 Task: Search one way flight ticket for 1 adult, 1 child, 1 infant in seat in premium economy from Boston: Gen. Edward Lawrence Logan International Airport to Riverton: Central Wyoming Regional Airport (was Riverton Regional) on 5-4-2023. Number of bags: 2 carry on bags and 4 checked bags. Outbound departure time preference is 20:00.
Action: Mouse moved to (360, 141)
Screenshot: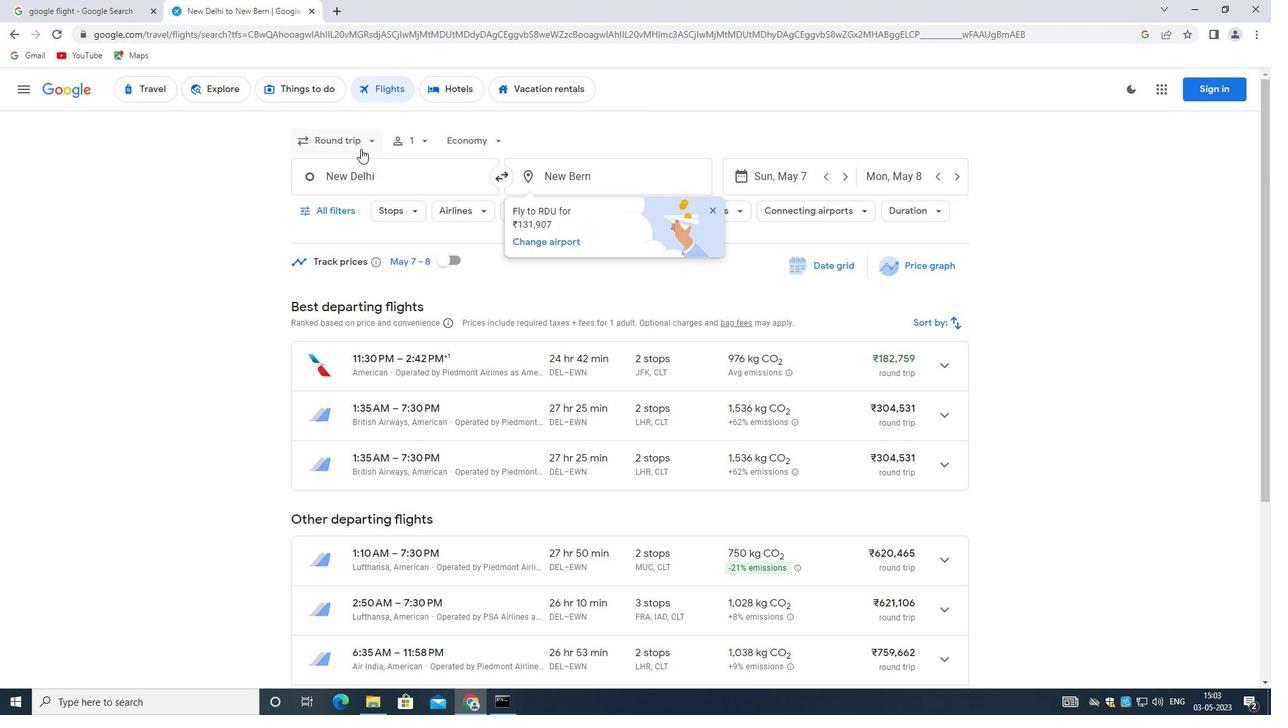 
Action: Mouse pressed left at (360, 141)
Screenshot: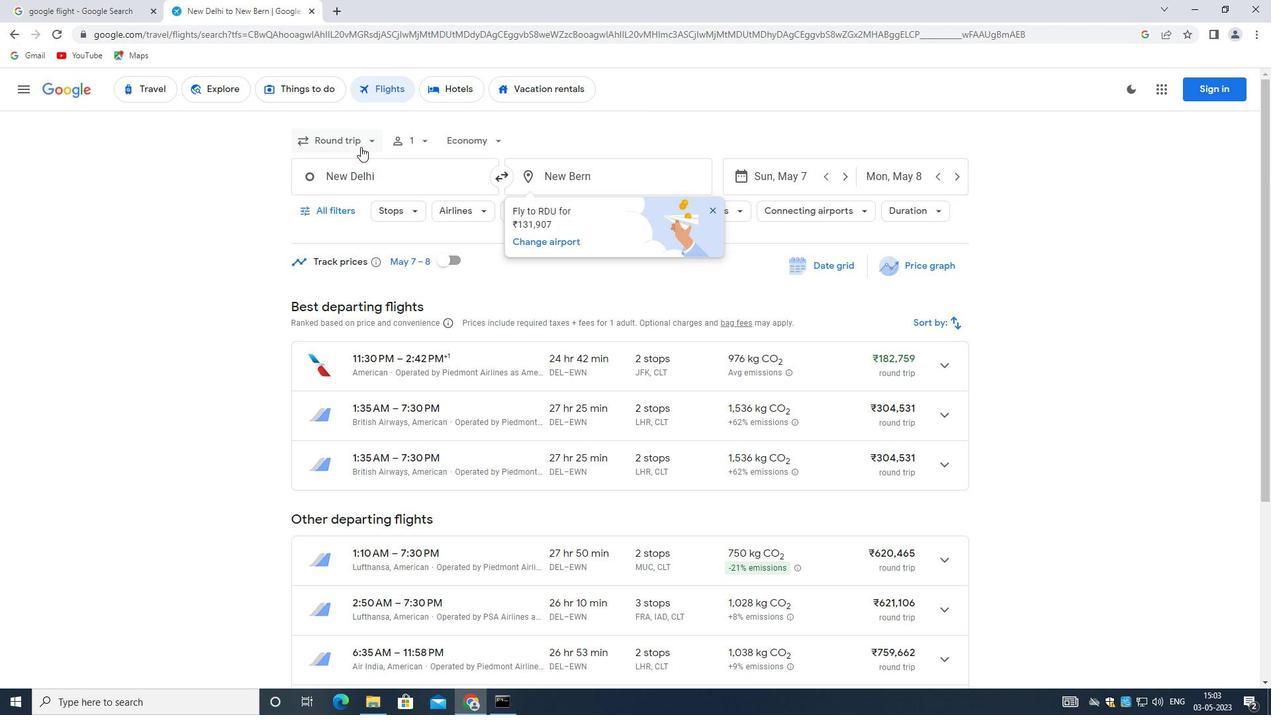 
Action: Mouse moved to (345, 199)
Screenshot: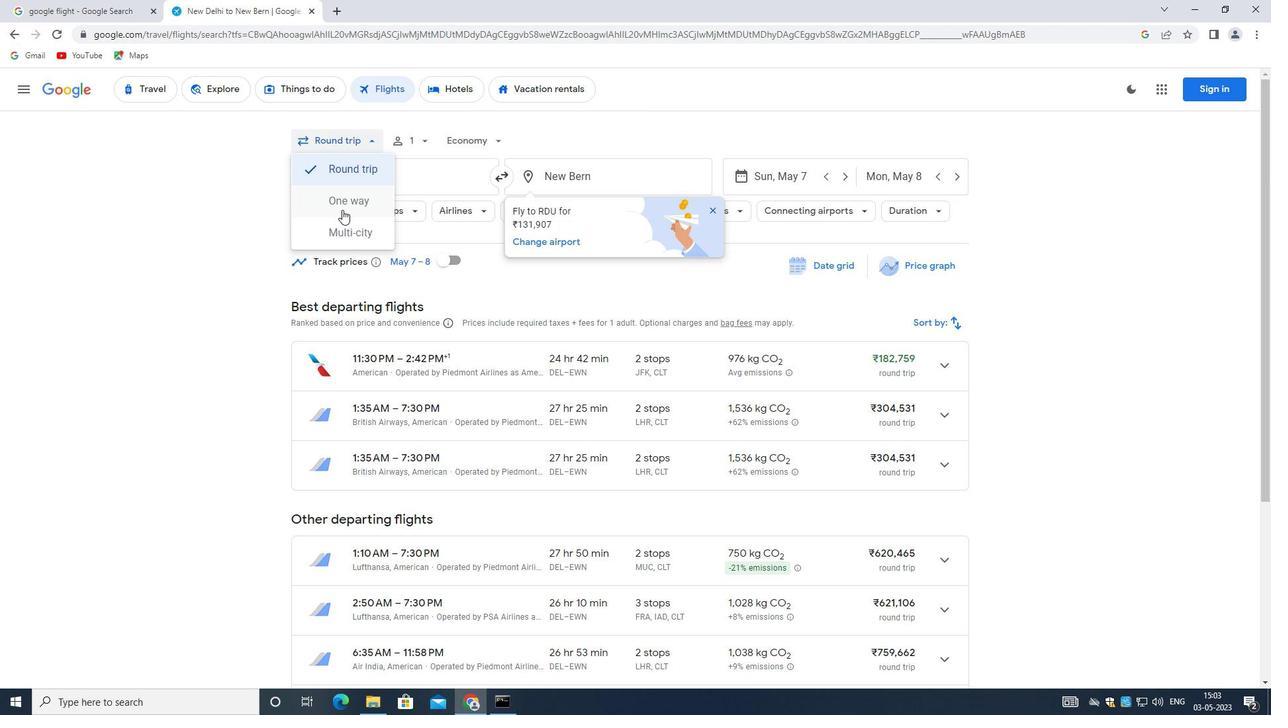 
Action: Mouse pressed left at (345, 199)
Screenshot: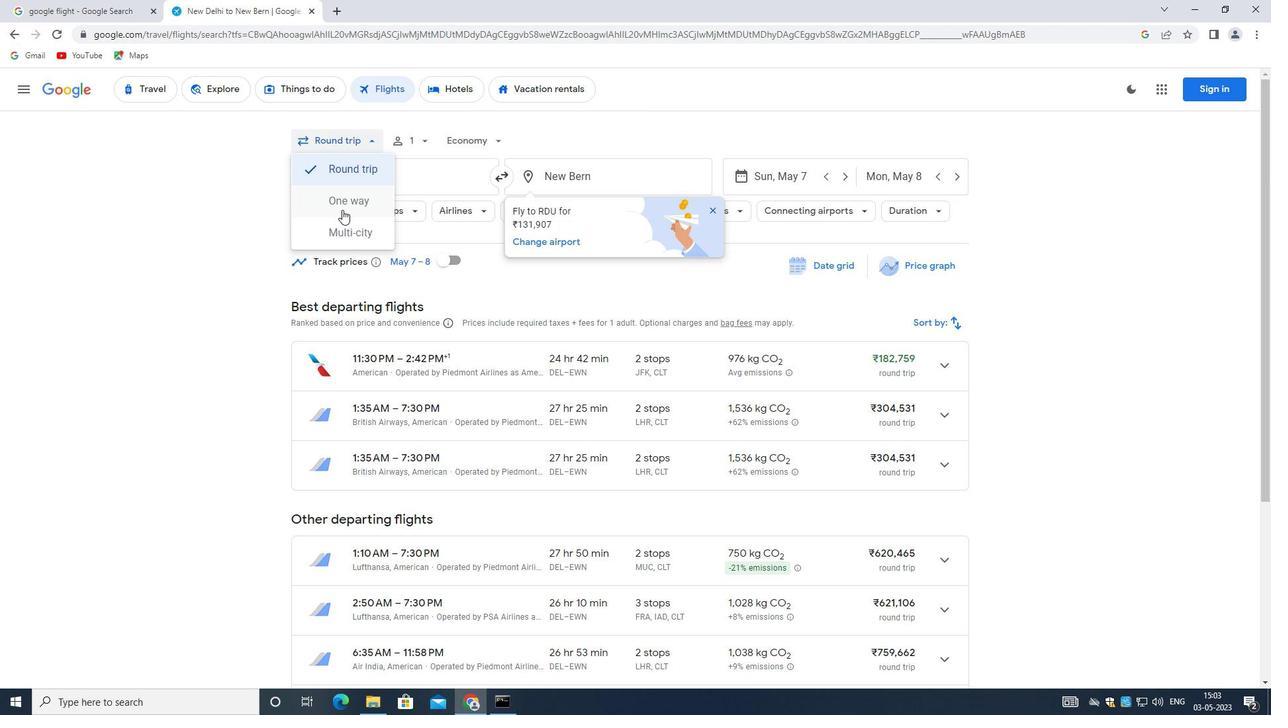 
Action: Mouse moved to (419, 143)
Screenshot: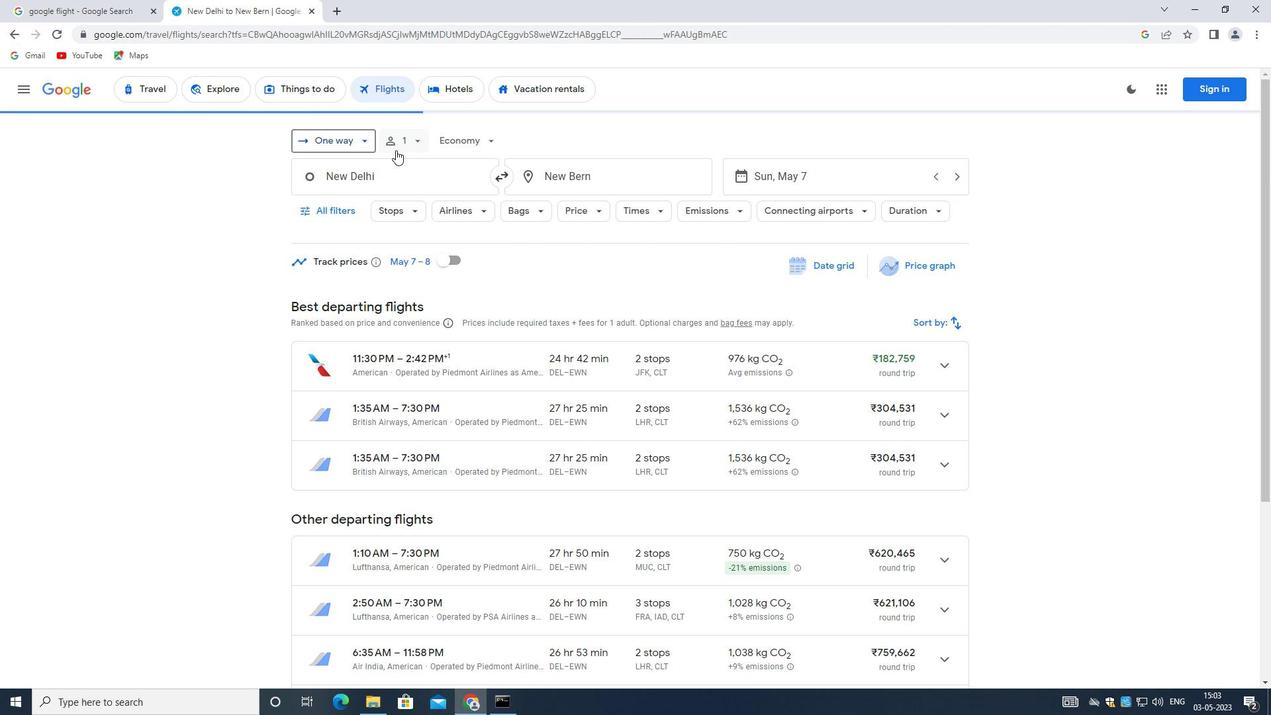 
Action: Mouse pressed left at (419, 143)
Screenshot: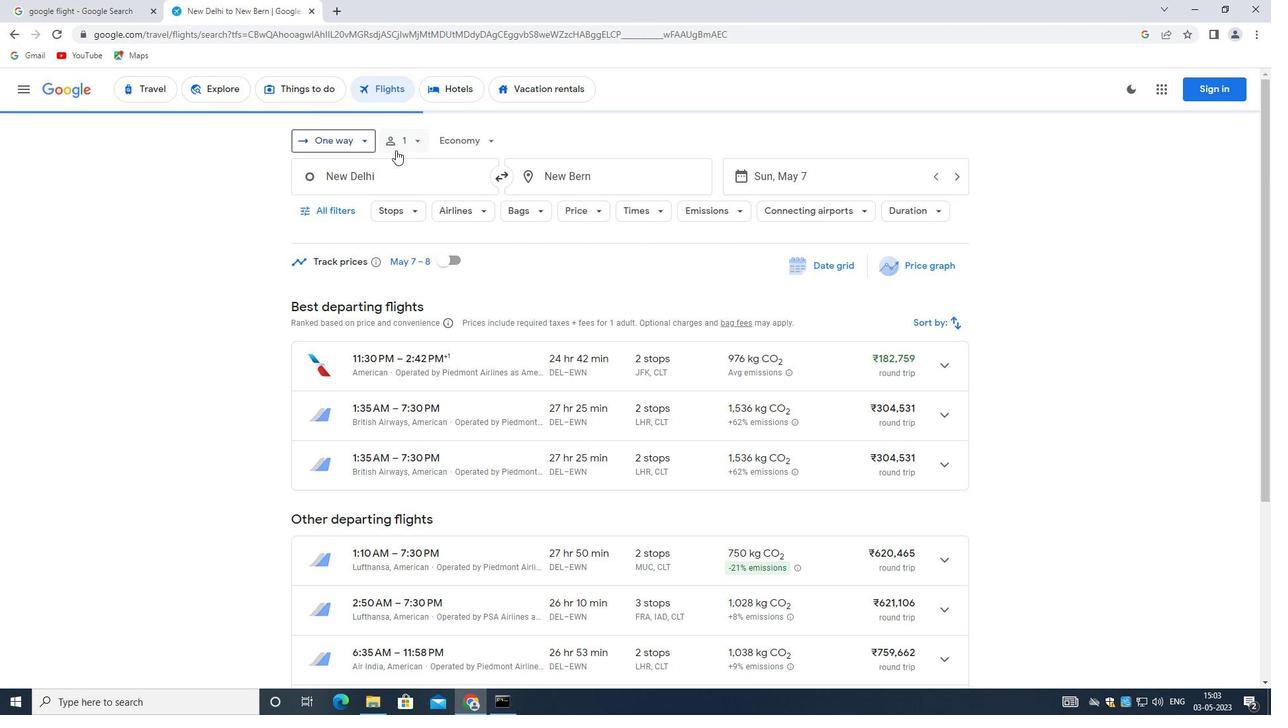 
Action: Mouse moved to (515, 206)
Screenshot: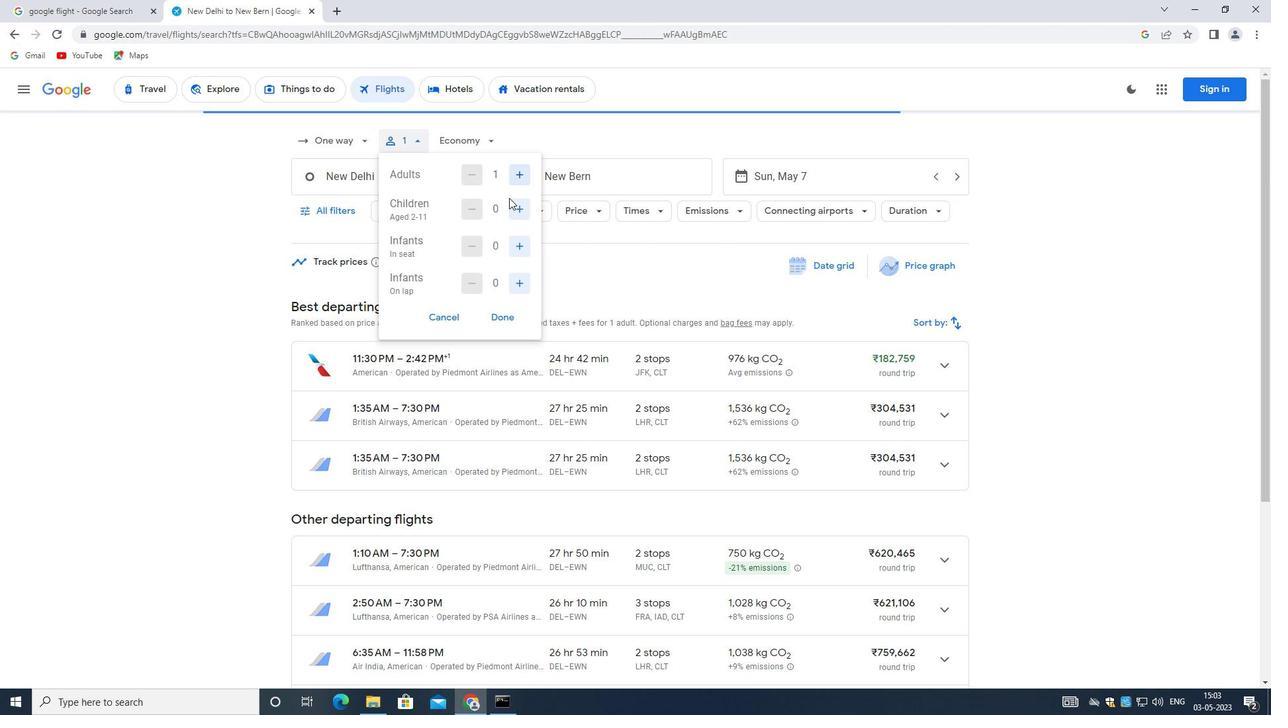 
Action: Mouse pressed left at (515, 206)
Screenshot: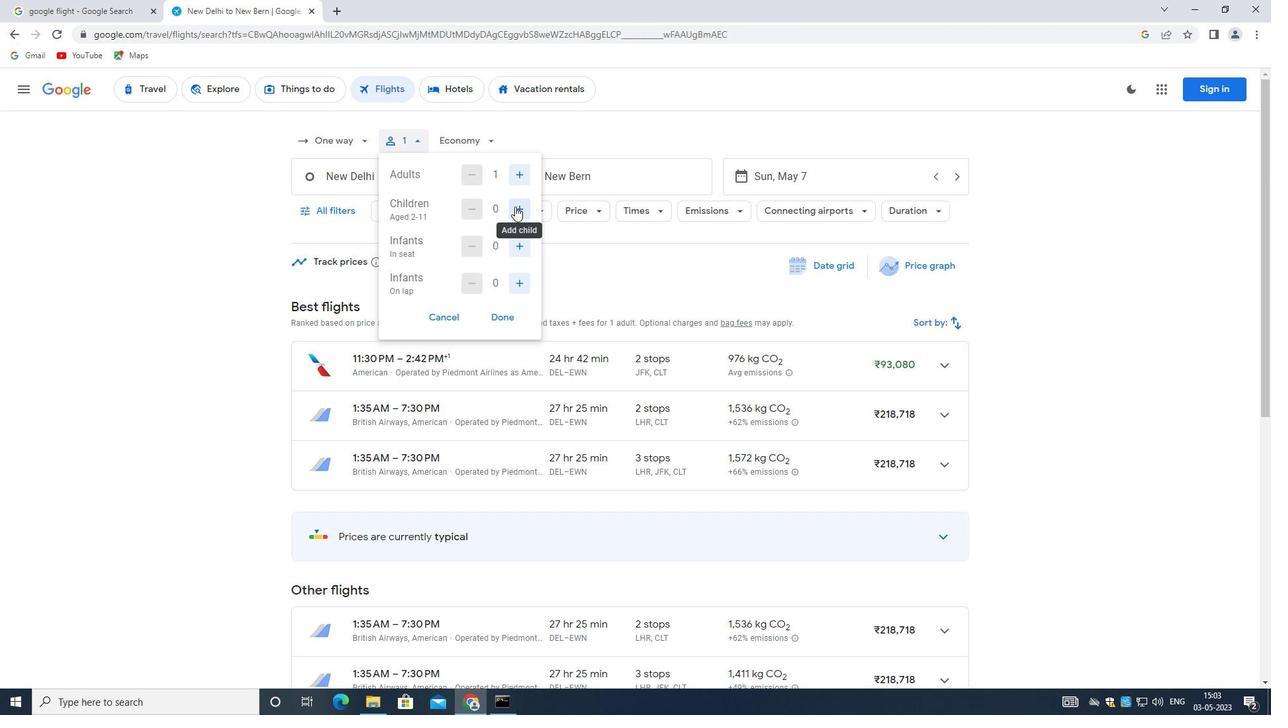 
Action: Mouse moved to (524, 247)
Screenshot: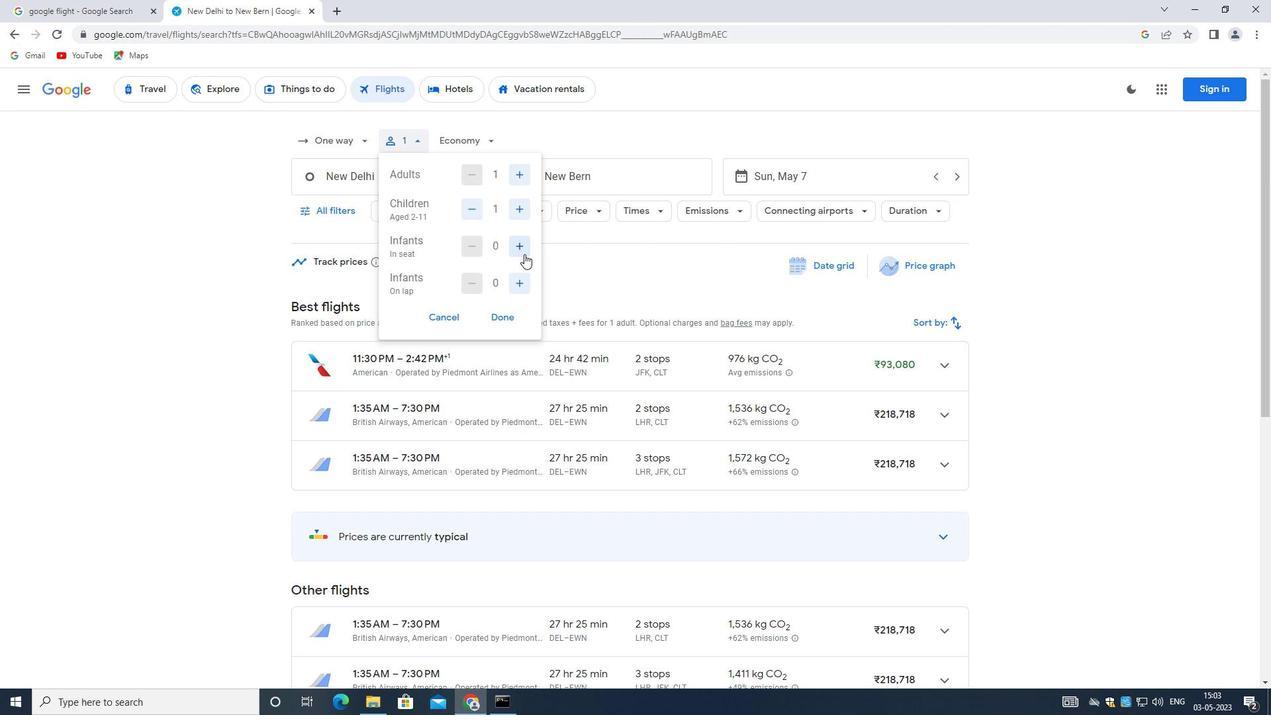 
Action: Mouse pressed left at (524, 247)
Screenshot: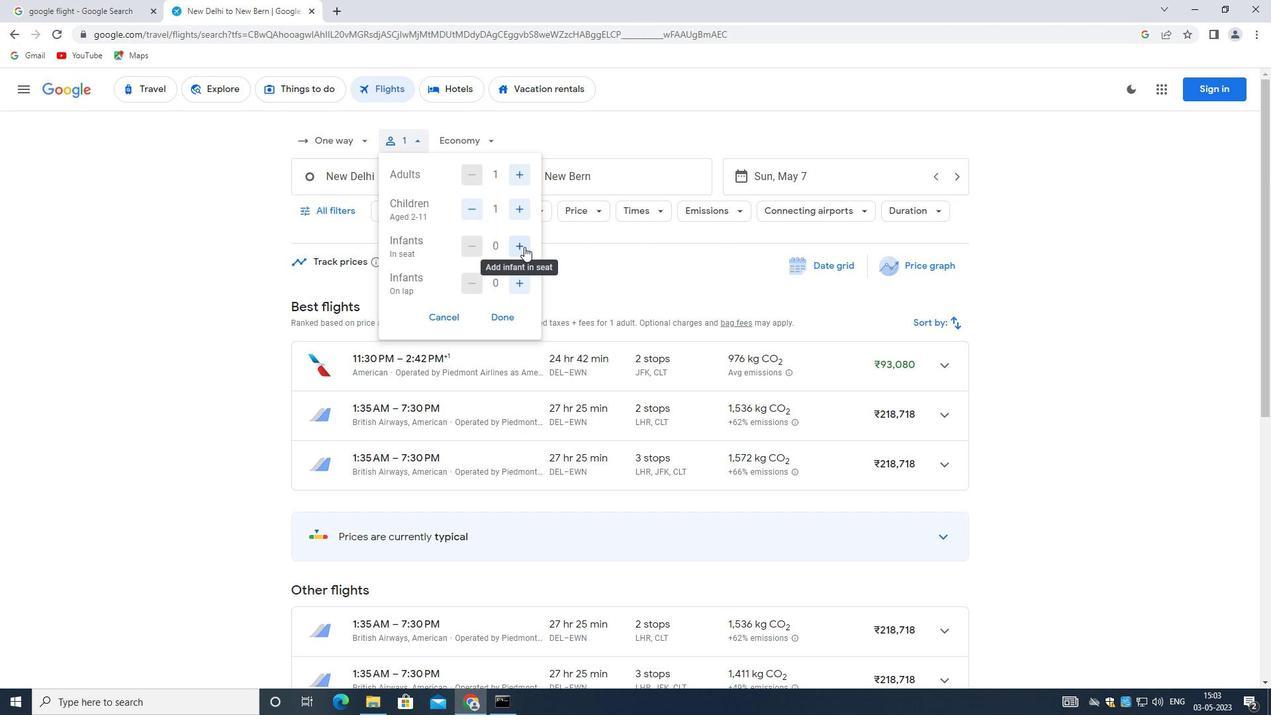 
Action: Mouse moved to (488, 327)
Screenshot: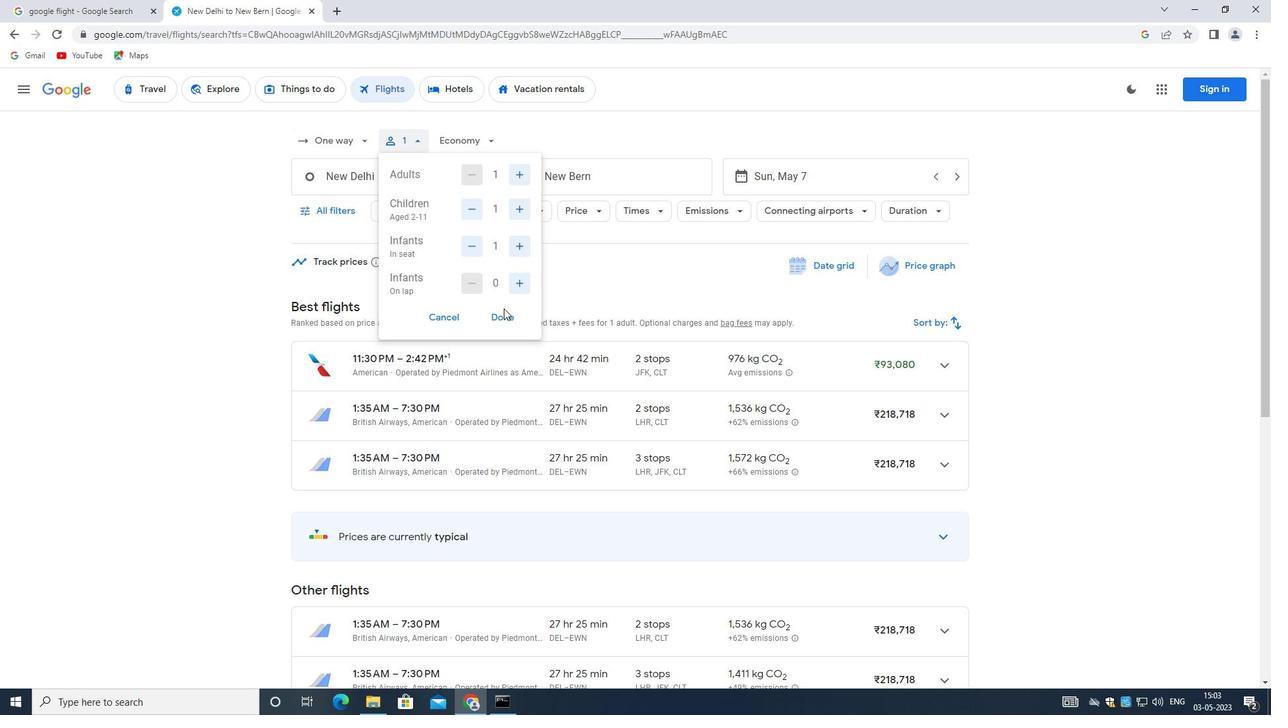 
Action: Mouse pressed left at (488, 327)
Screenshot: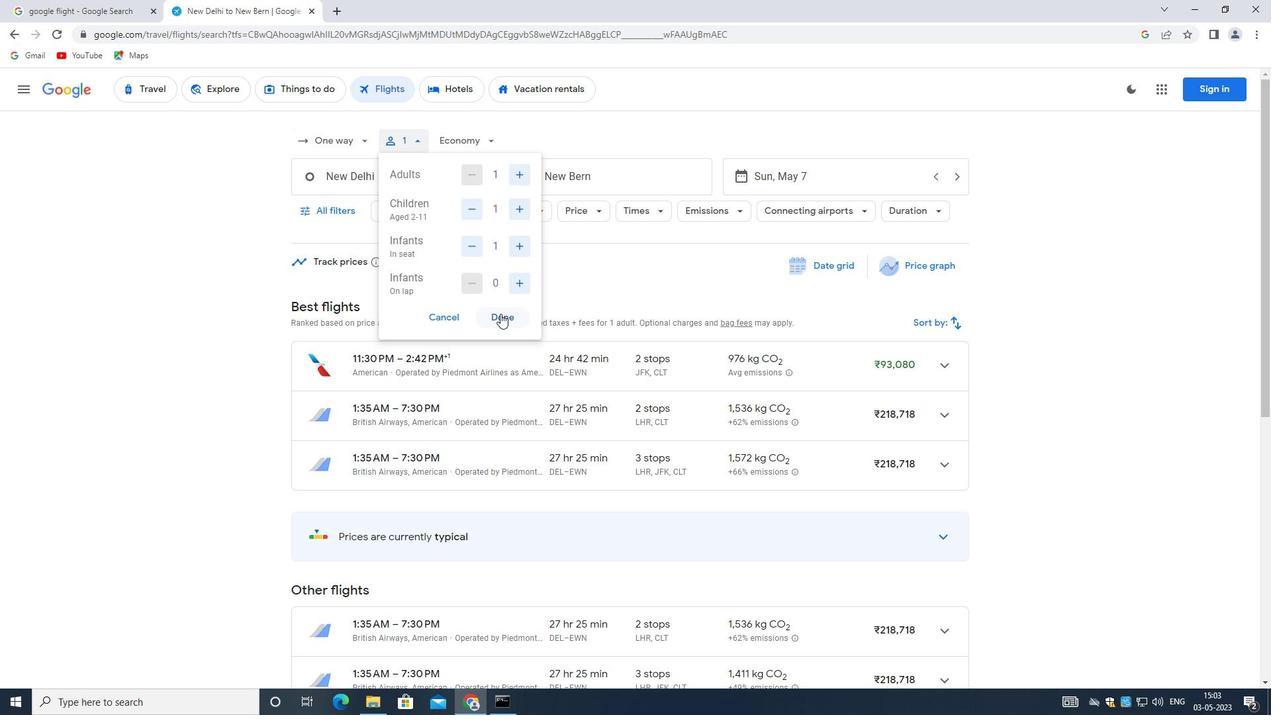 
Action: Mouse moved to (480, 147)
Screenshot: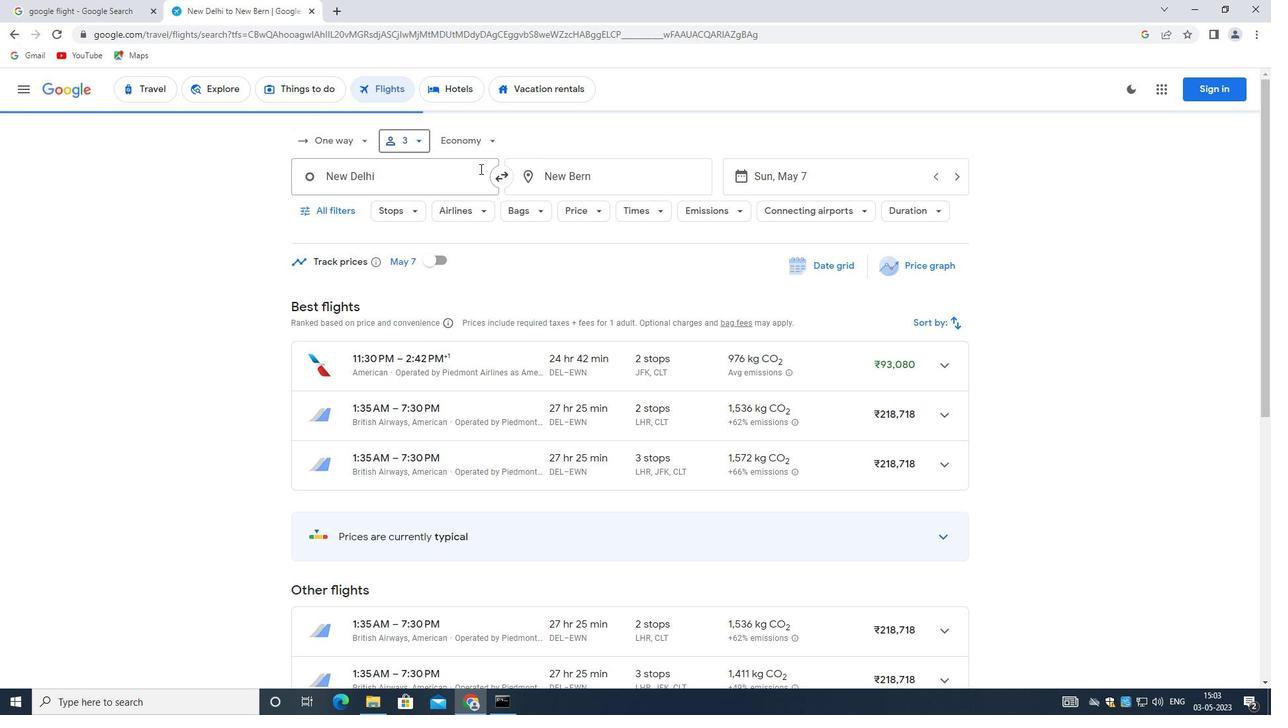 
Action: Mouse pressed left at (480, 147)
Screenshot: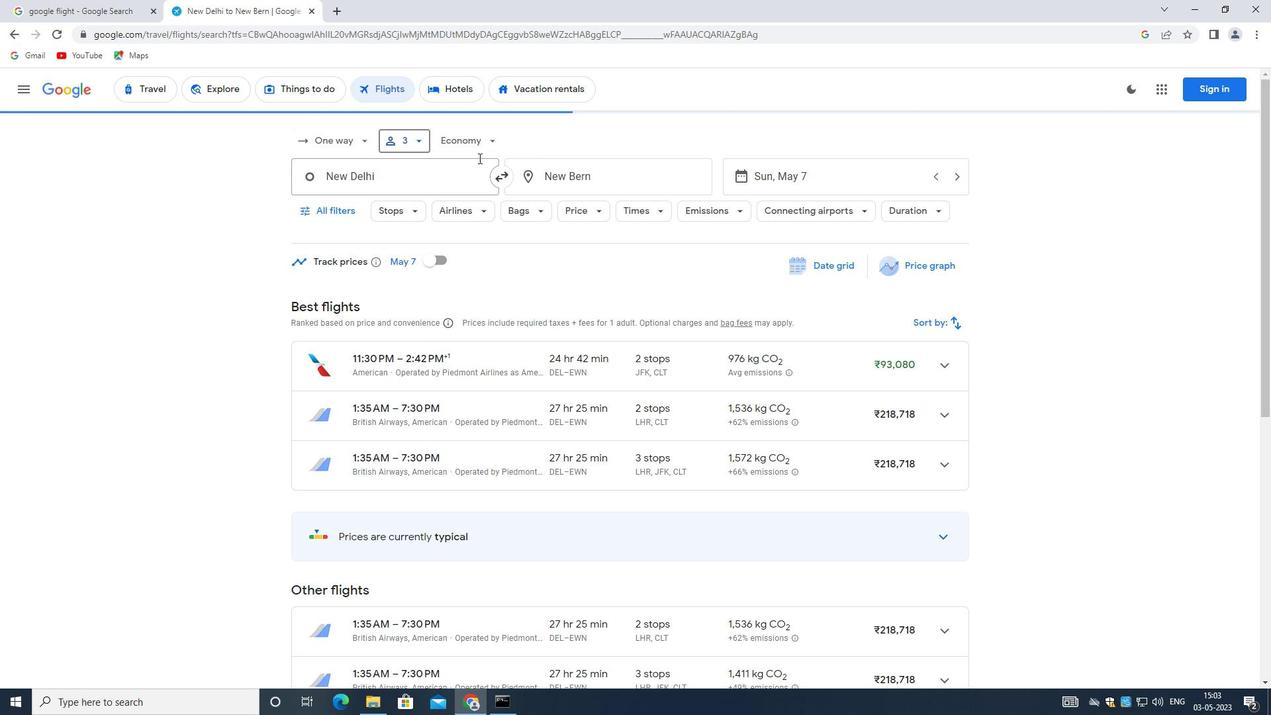 
Action: Mouse moved to (494, 165)
Screenshot: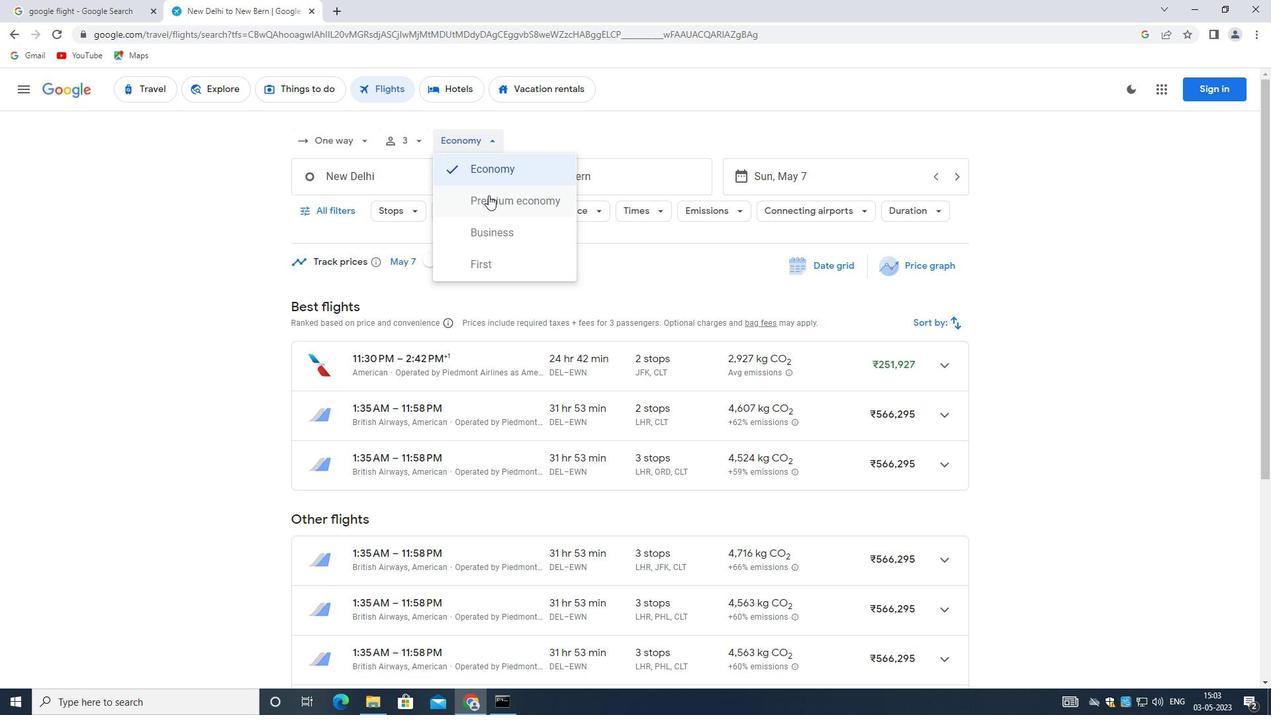 
Action: Mouse pressed left at (494, 165)
Screenshot: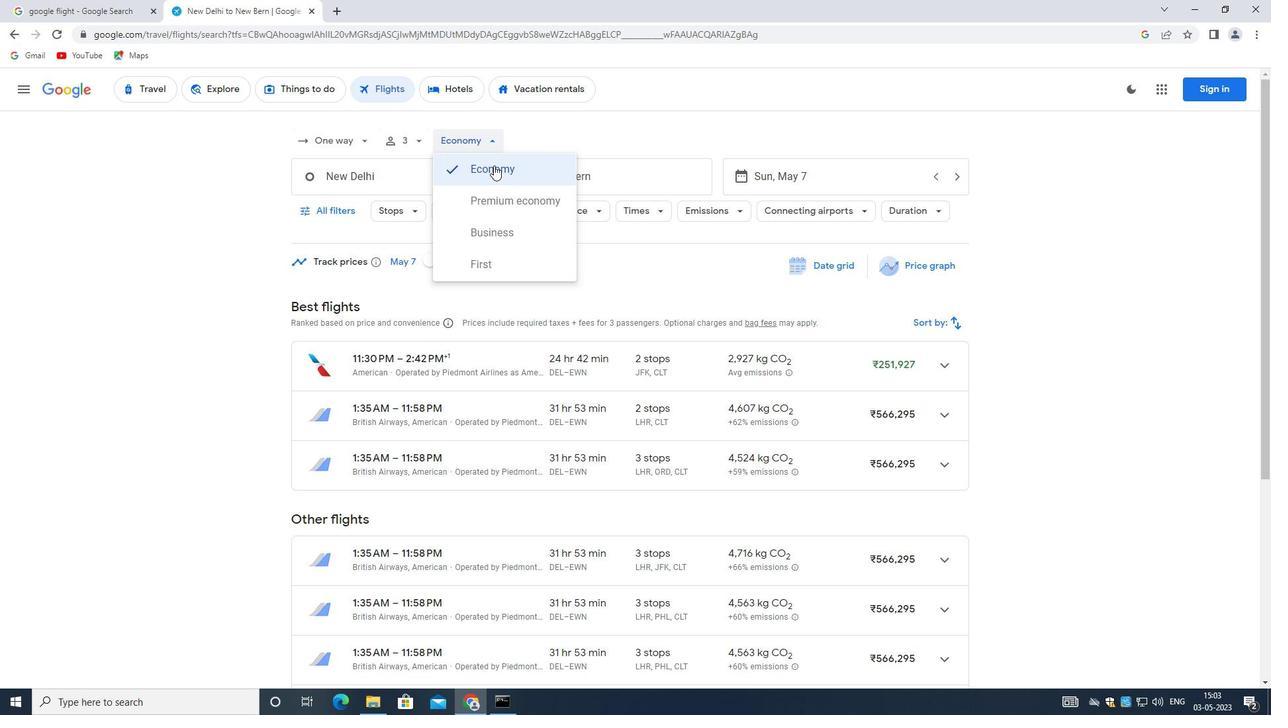 
Action: Mouse moved to (423, 188)
Screenshot: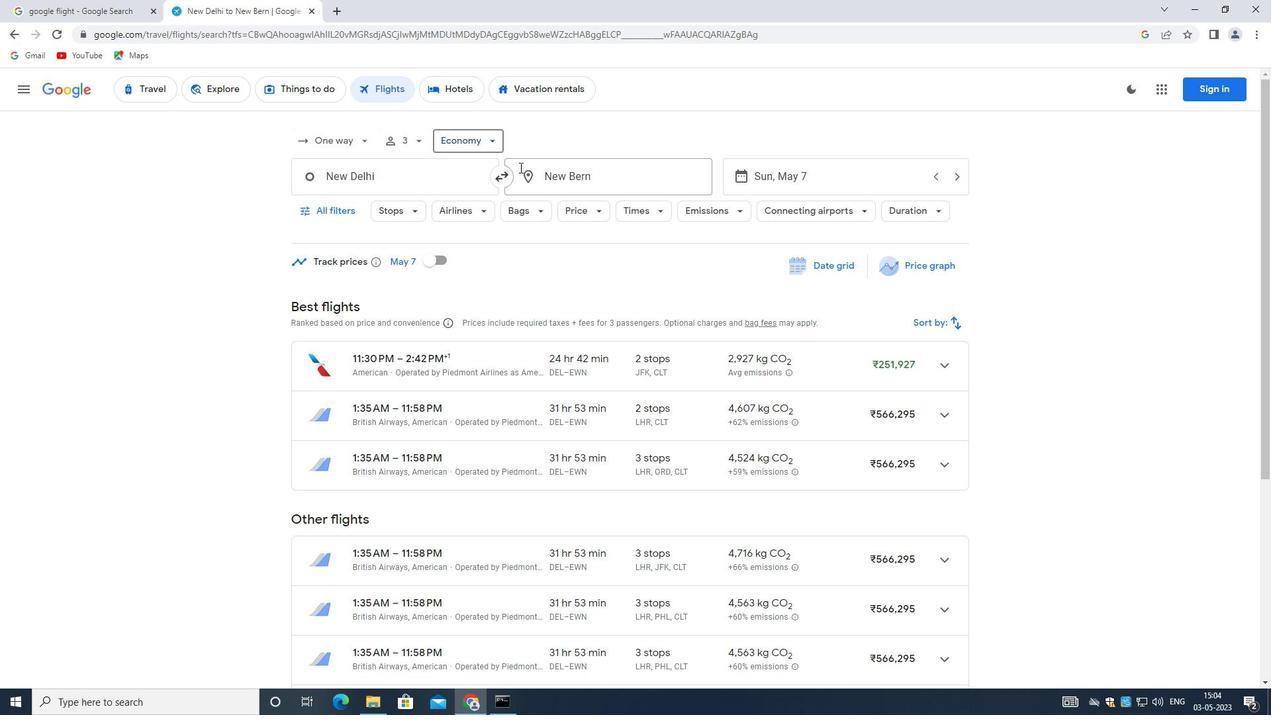
Action: Mouse pressed left at (423, 188)
Screenshot: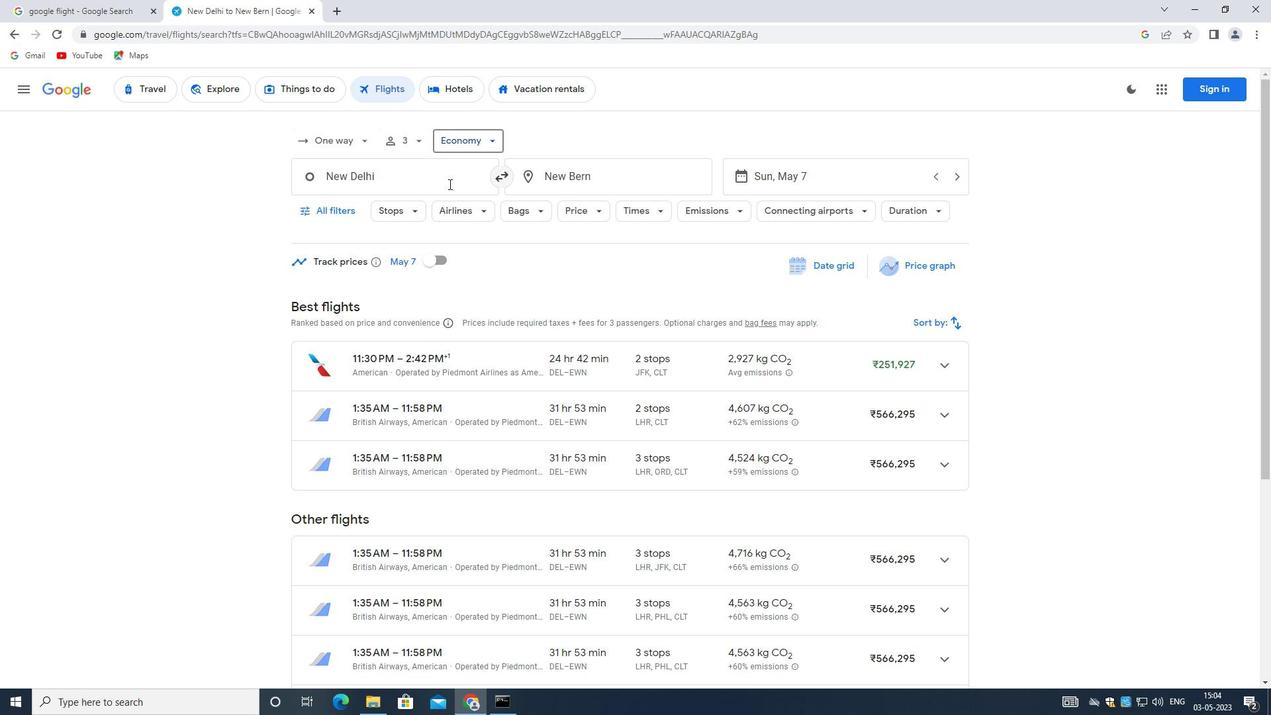 
Action: Mouse moved to (423, 187)
Screenshot: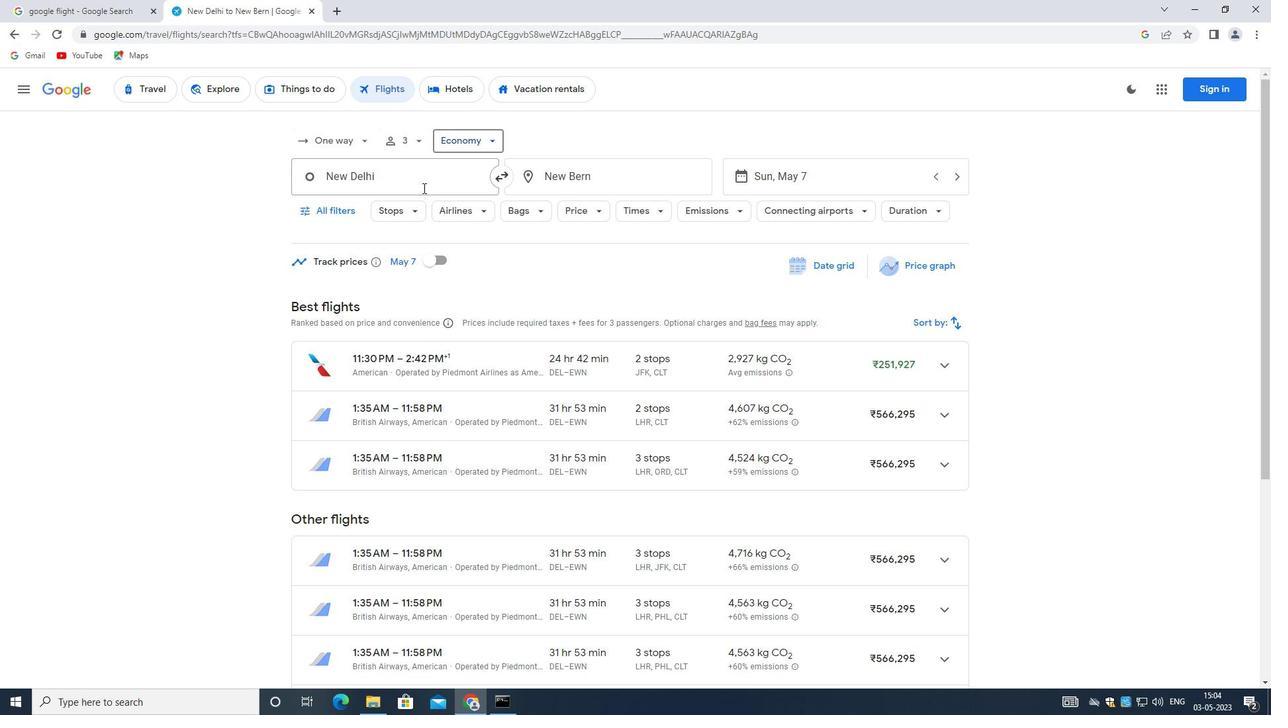 
Action: Key pressed <Key.backspace><Key.shift>BOSTON<Key.space><Key.shift_r>:<Key.space><Key.shift>GEN.<Key.space><Key.shift>EDWARD<Key.space><Key.shift_r>LAWRENCE<Key.space><Key.shift_r>LOGAN<Key.space><Key.shift_r>INTERNATIONAL<Key.space><Key.shift>AIRPORT
Screenshot: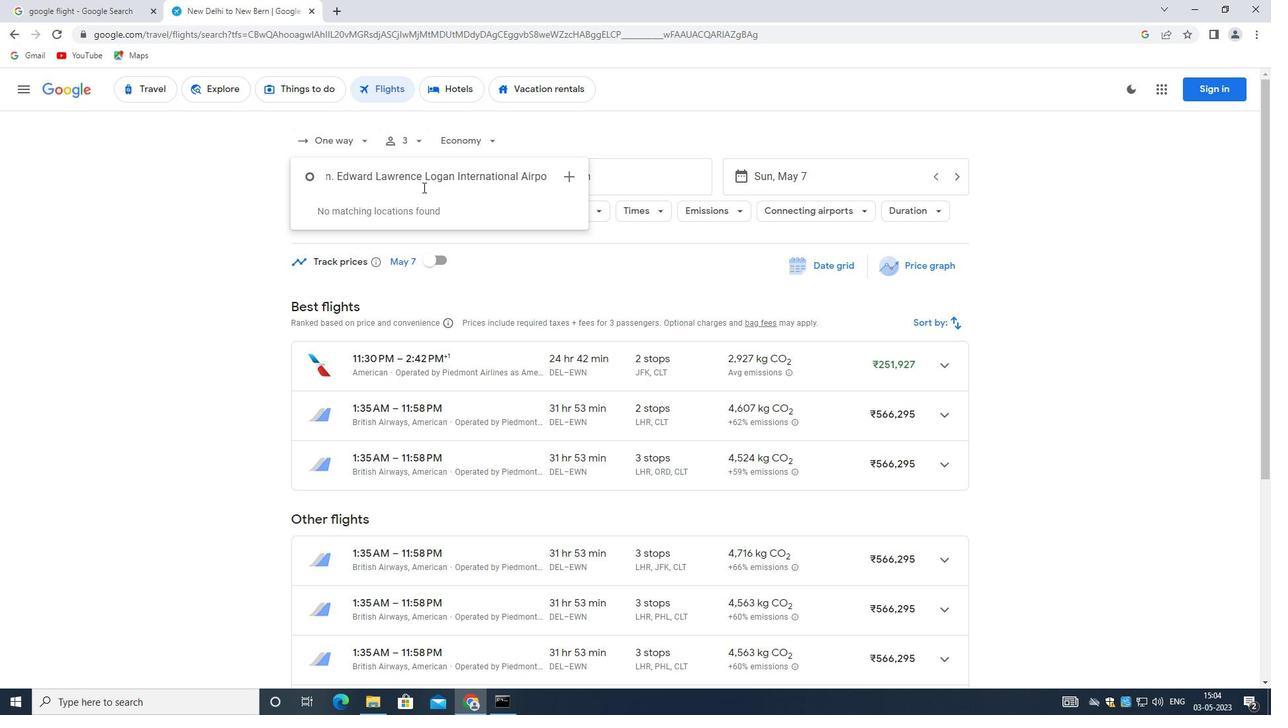 
Action: Mouse moved to (572, 178)
Screenshot: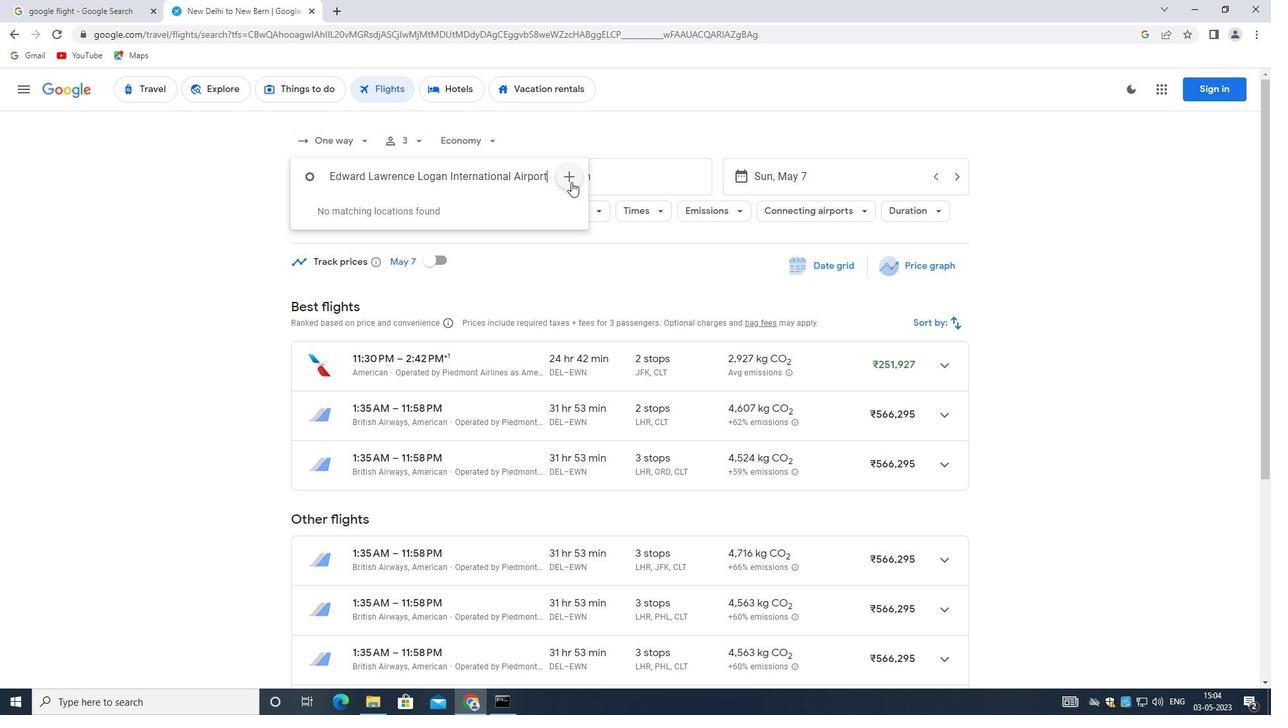 
Action: Mouse pressed left at (572, 178)
Screenshot: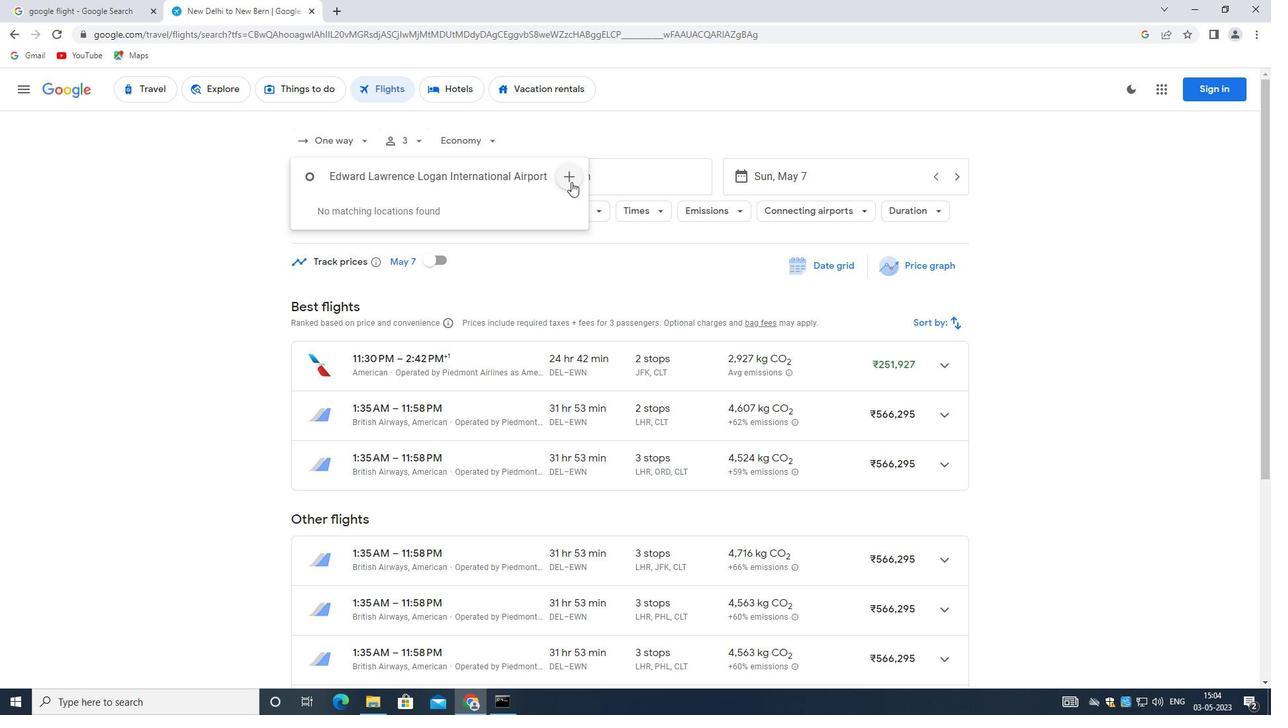 
Action: Mouse moved to (600, 168)
Screenshot: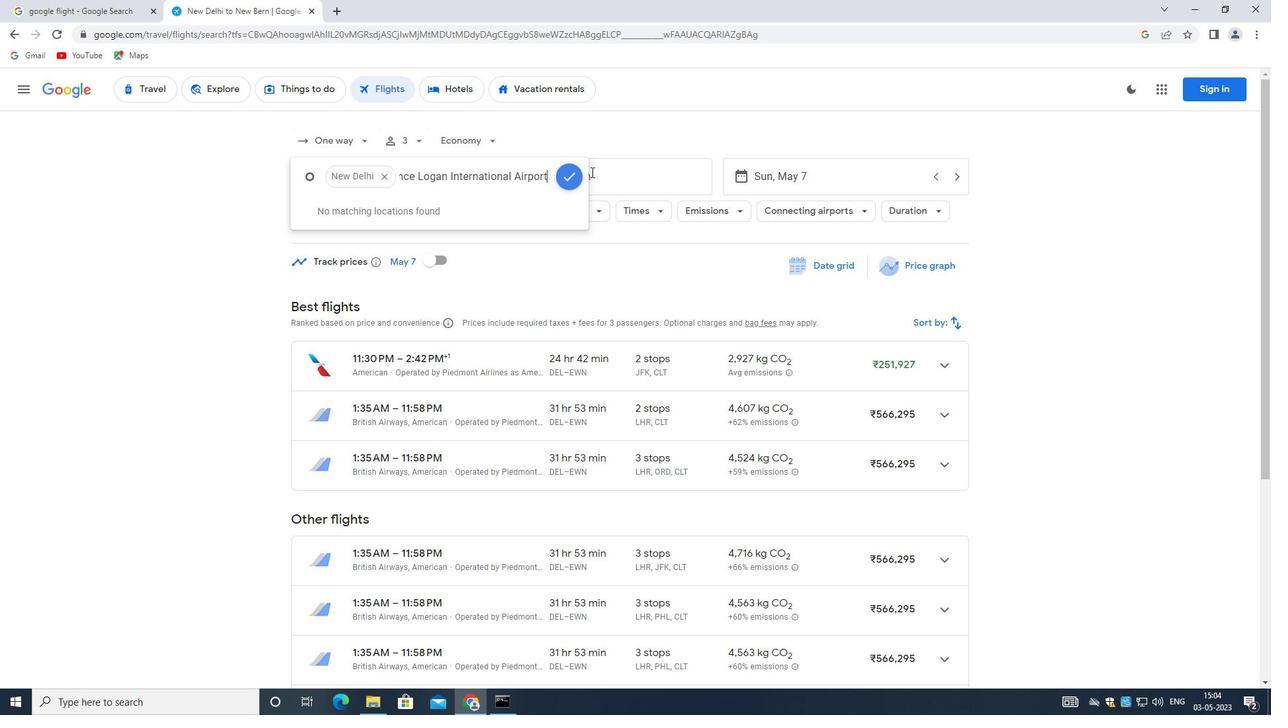 
Action: Mouse pressed left at (600, 168)
Screenshot: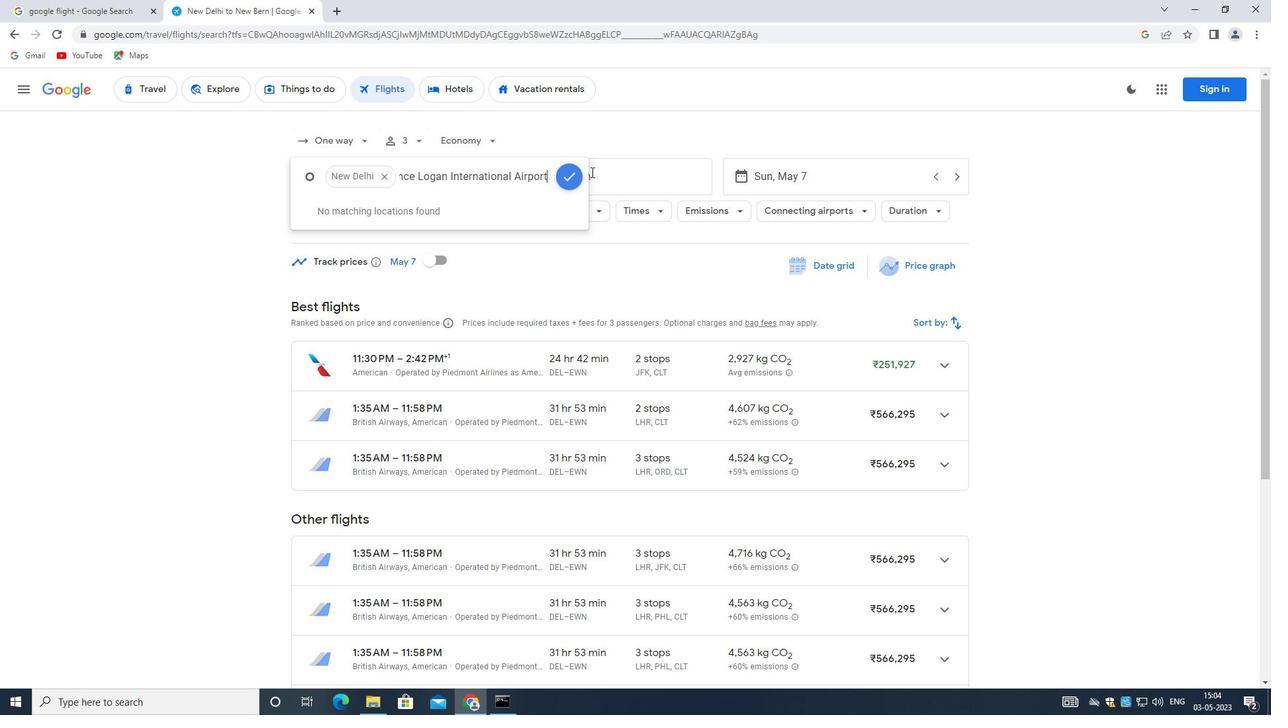 
Action: Mouse moved to (600, 168)
Screenshot: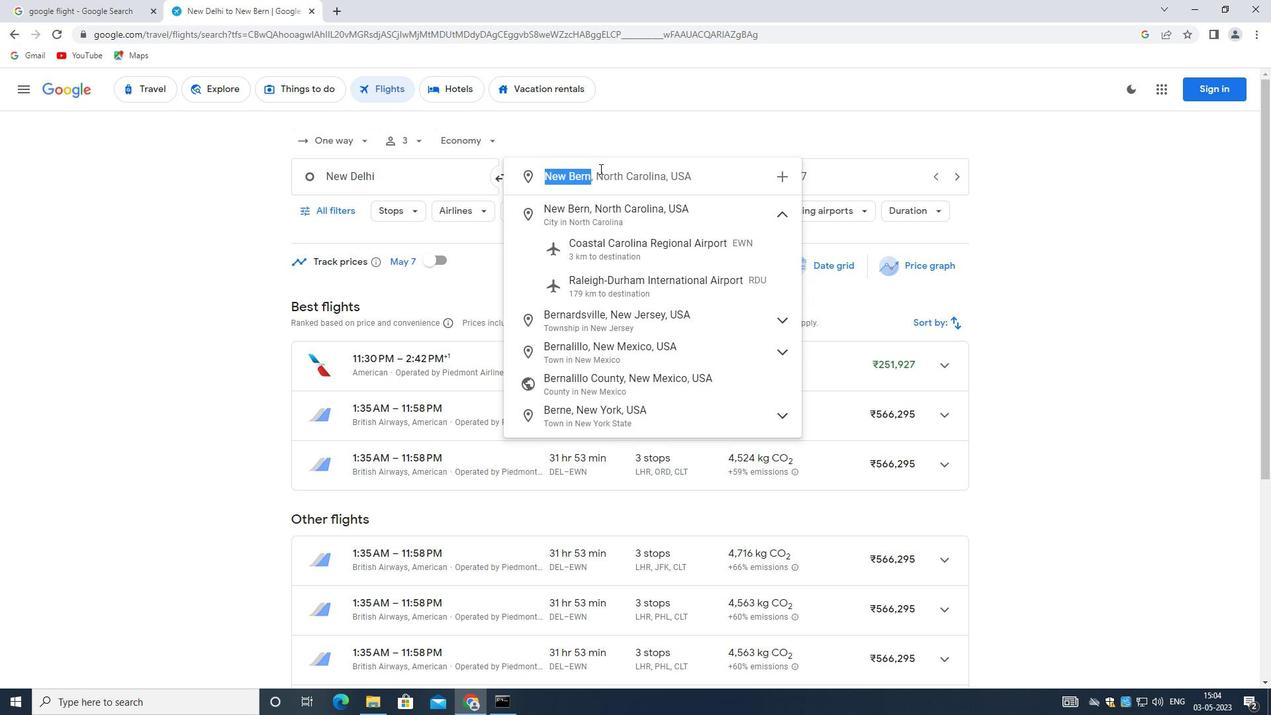
Action: Key pressed <Key.backspace><Key.shift>COASTAL<Key.space><Key.shift>CAROLINA<Key.space><Key.shift><Key.shift><Key.shift><Key.shift><Key.shift><Key.shift><Key.shift><Key.shift><Key.shift>REGIONAL<Key.space><Key.shift>AIRPORT
Screenshot: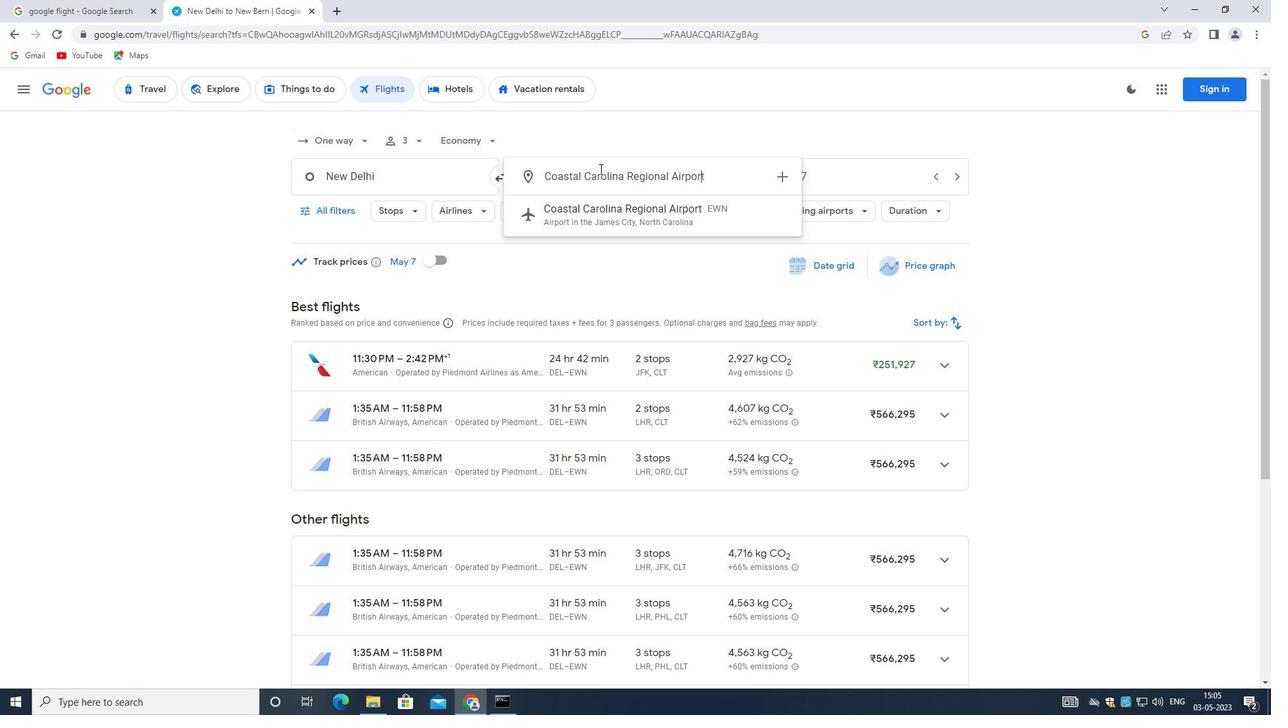 
Action: Mouse moved to (688, 207)
Screenshot: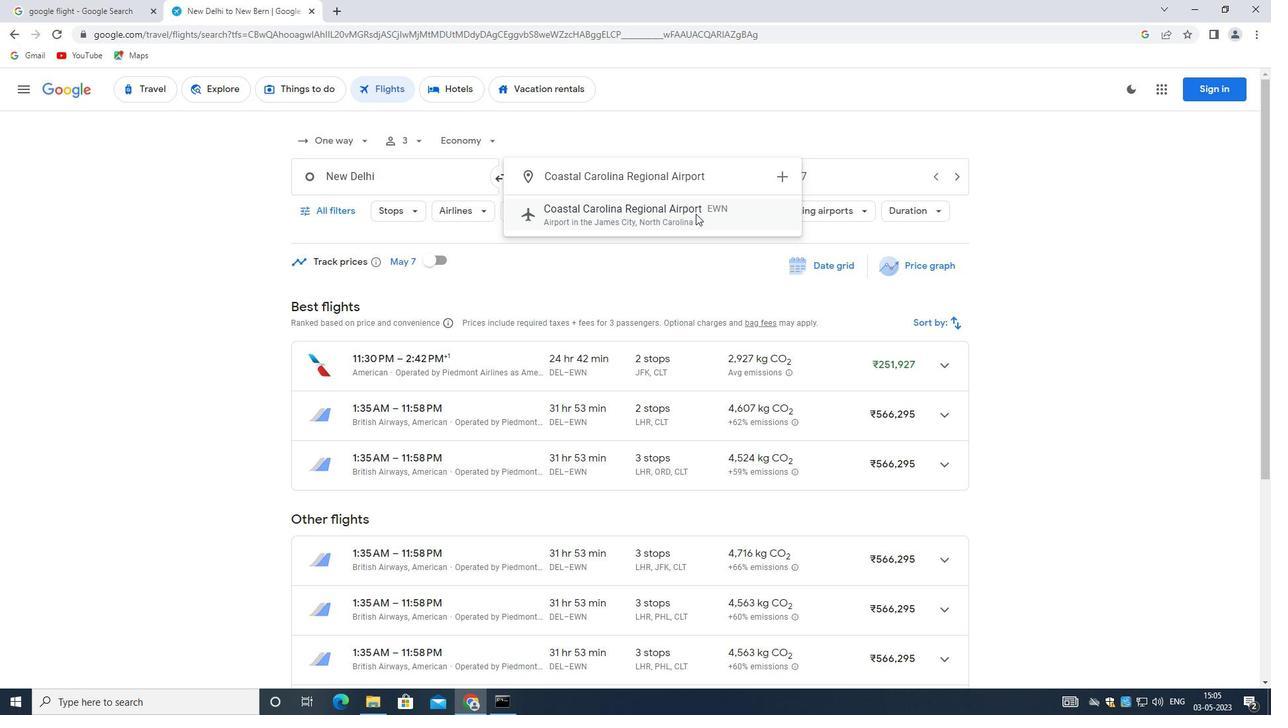 
Action: Mouse pressed left at (688, 207)
Screenshot: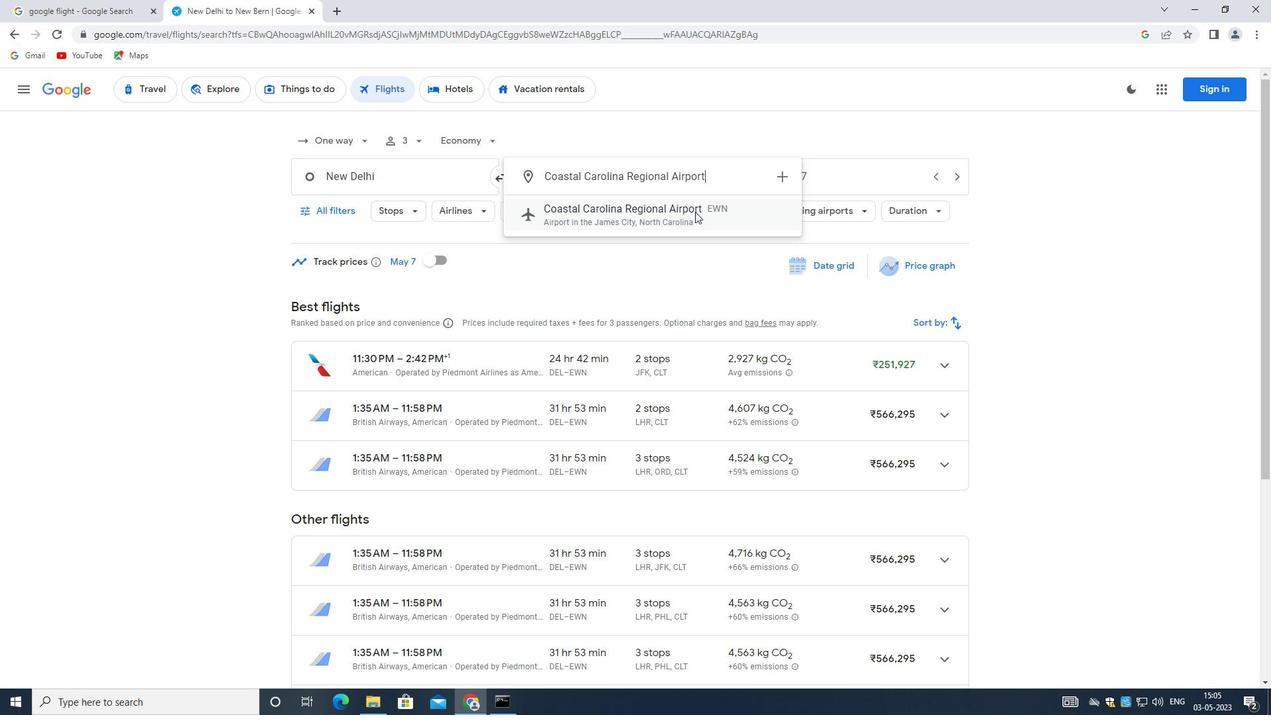
Action: Mouse moved to (788, 174)
Screenshot: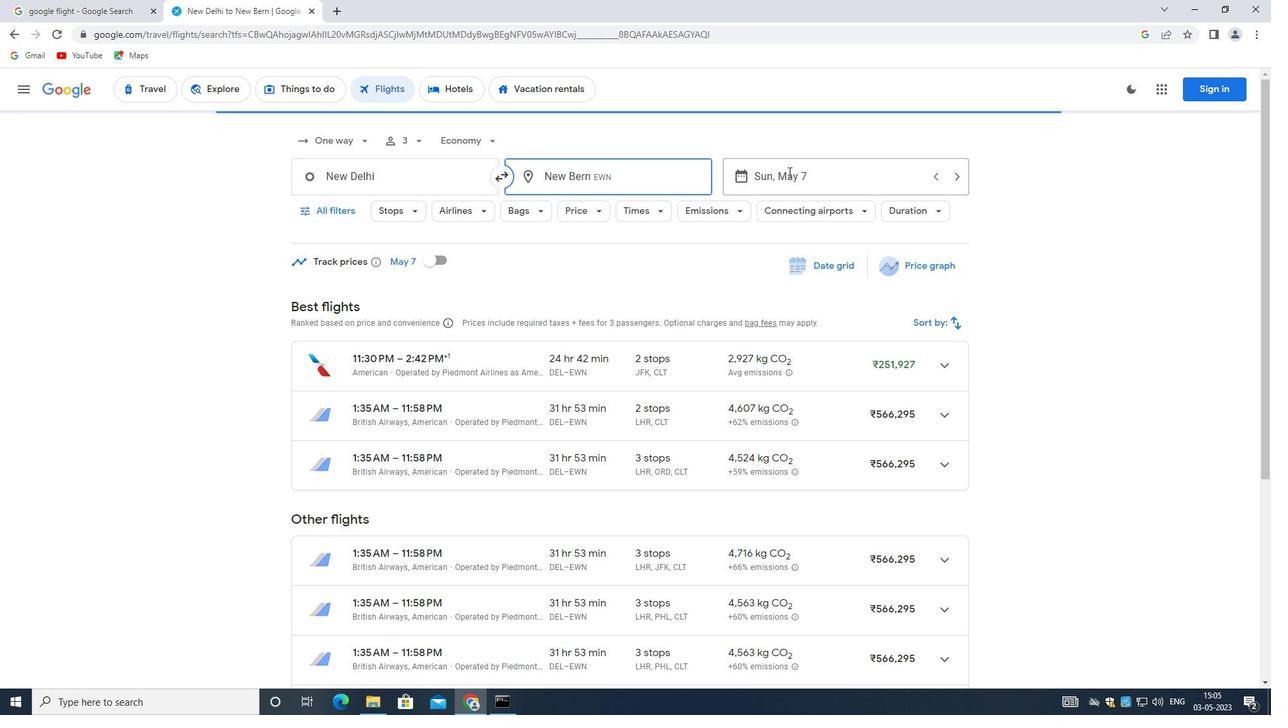 
Action: Mouse pressed left at (788, 174)
Screenshot: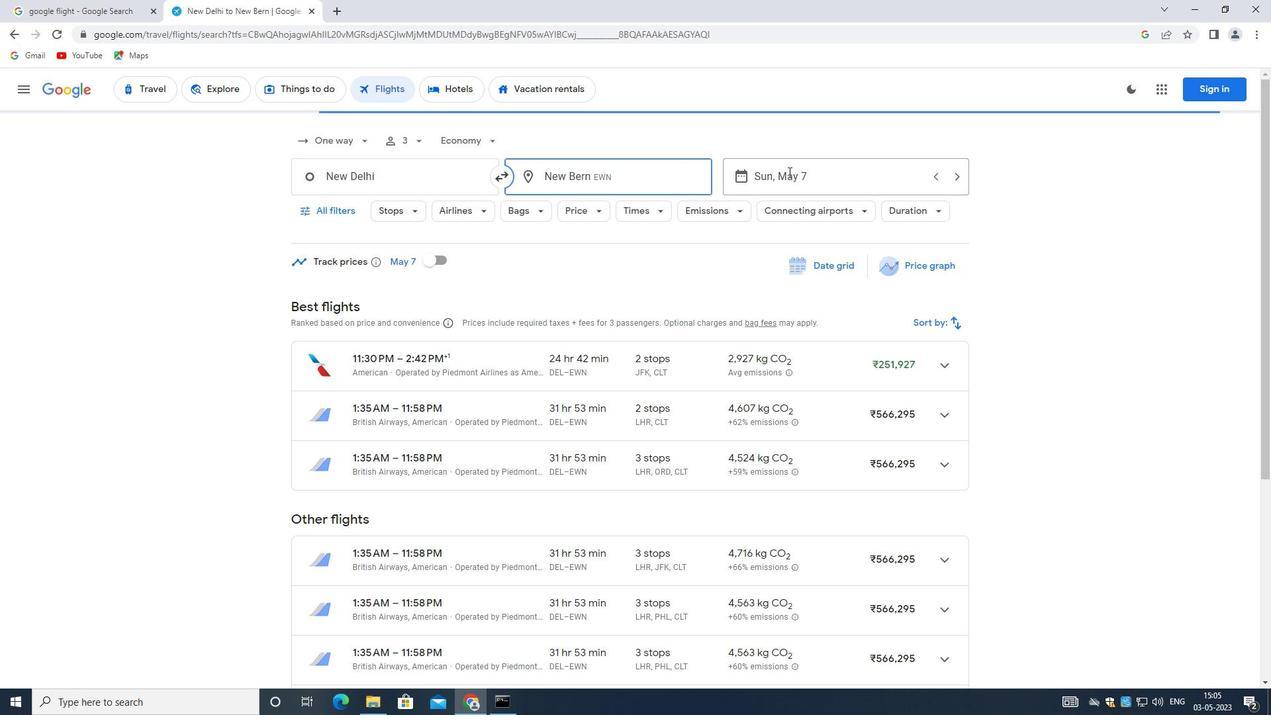 
Action: Mouse moved to (631, 282)
Screenshot: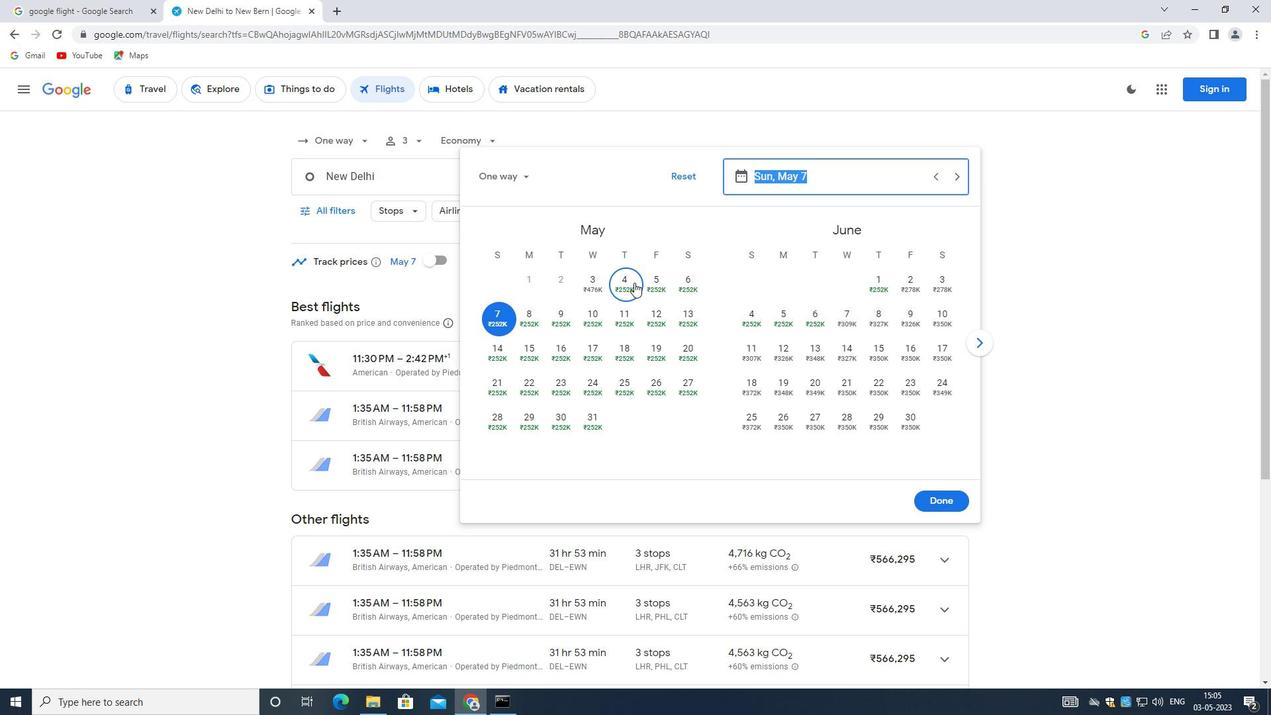 
Action: Mouse pressed left at (631, 282)
Screenshot: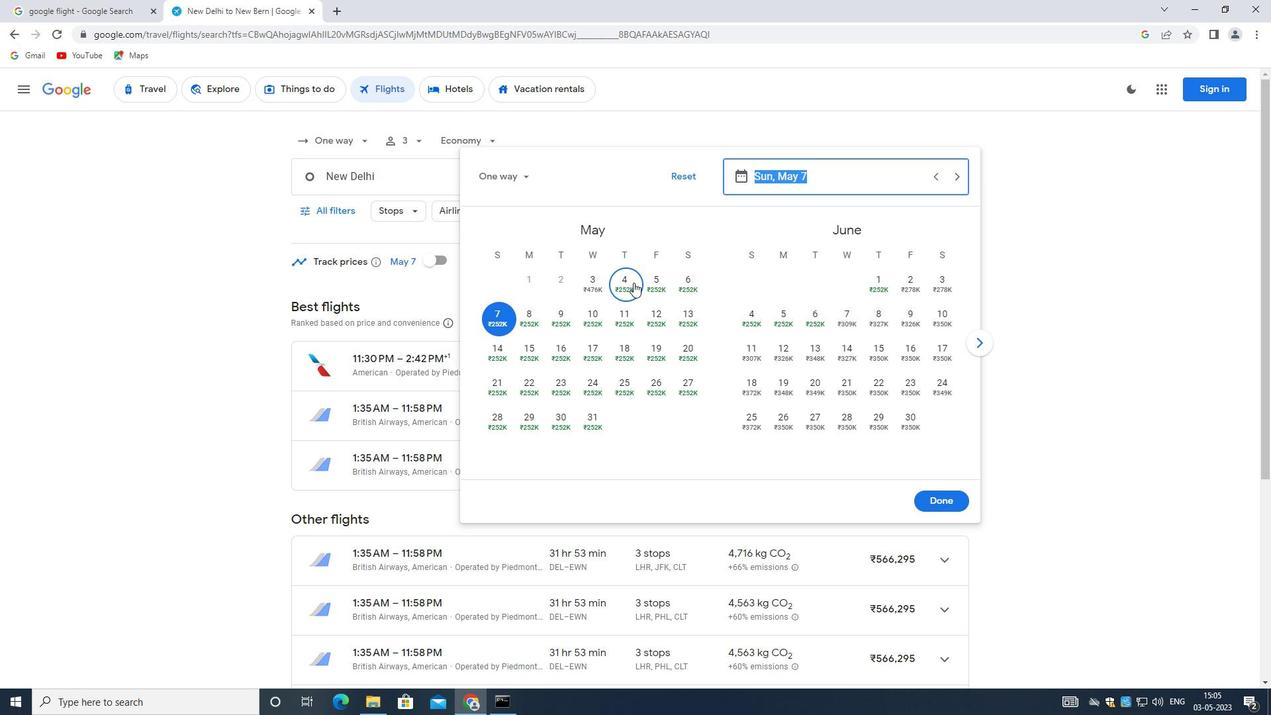 
Action: Mouse moved to (940, 501)
Screenshot: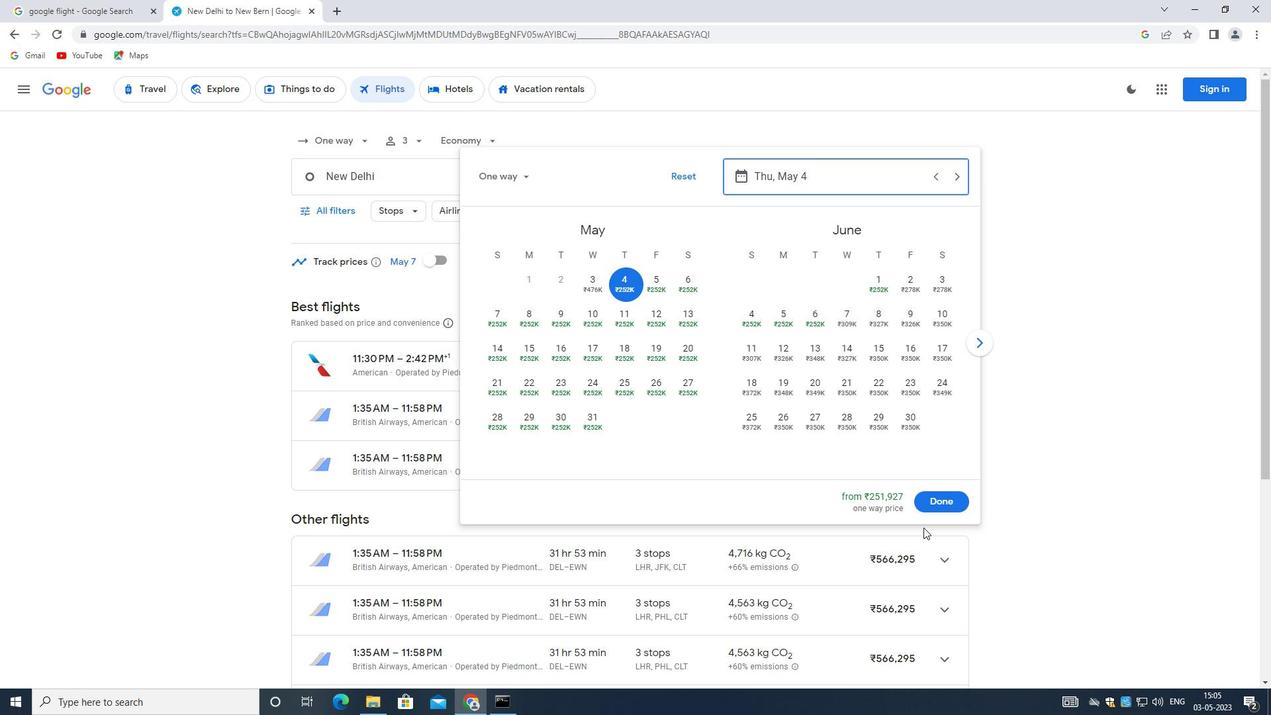 
Action: Mouse pressed left at (940, 501)
Screenshot: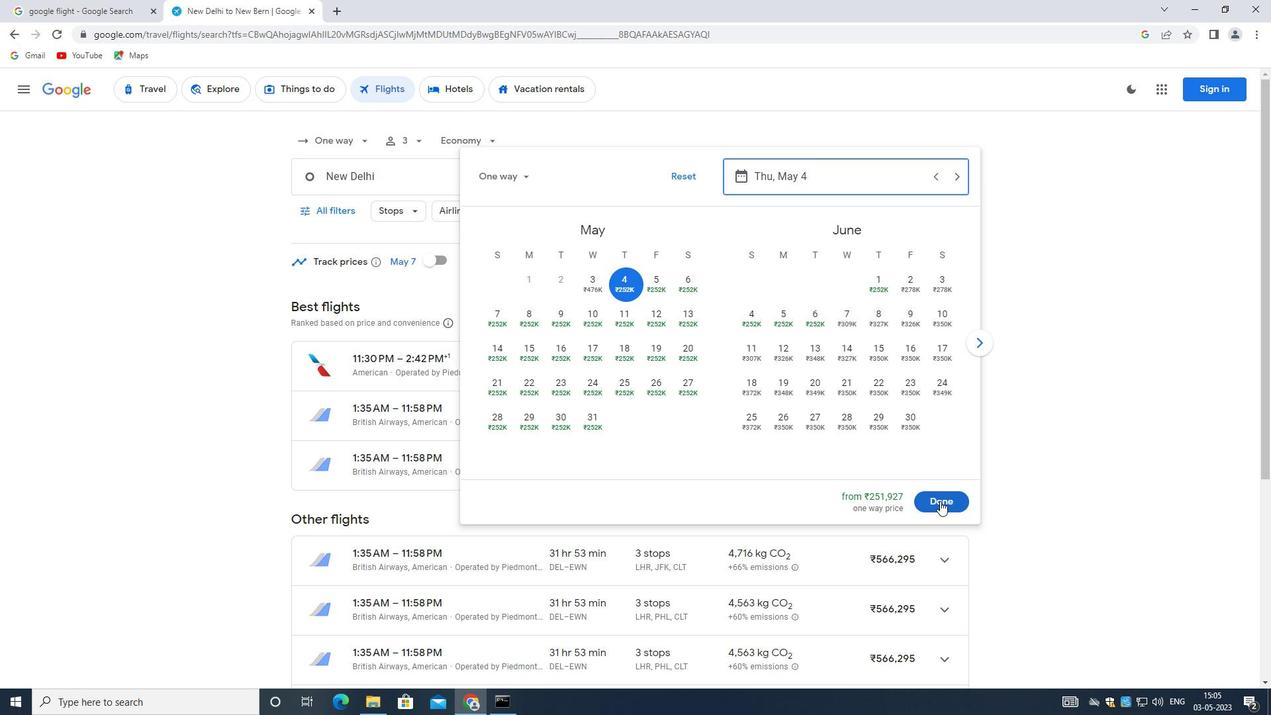 
Action: Mouse moved to (337, 213)
Screenshot: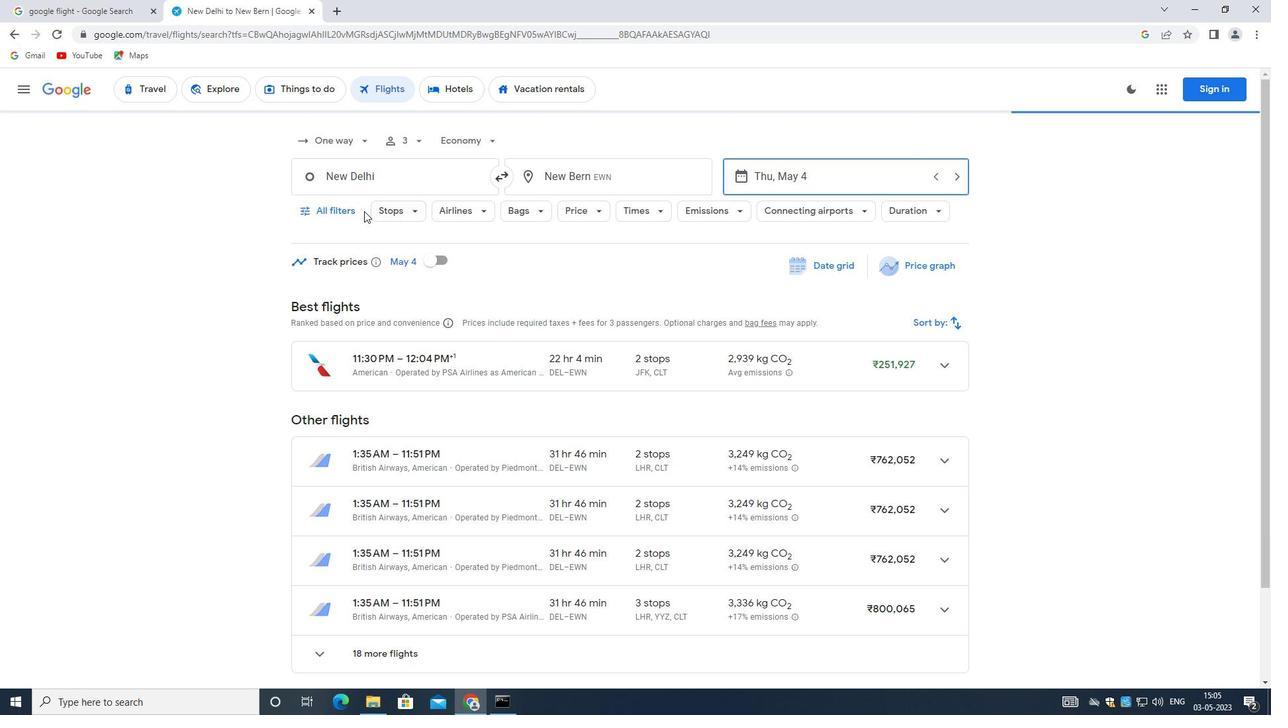 
Action: Mouse pressed left at (337, 213)
Screenshot: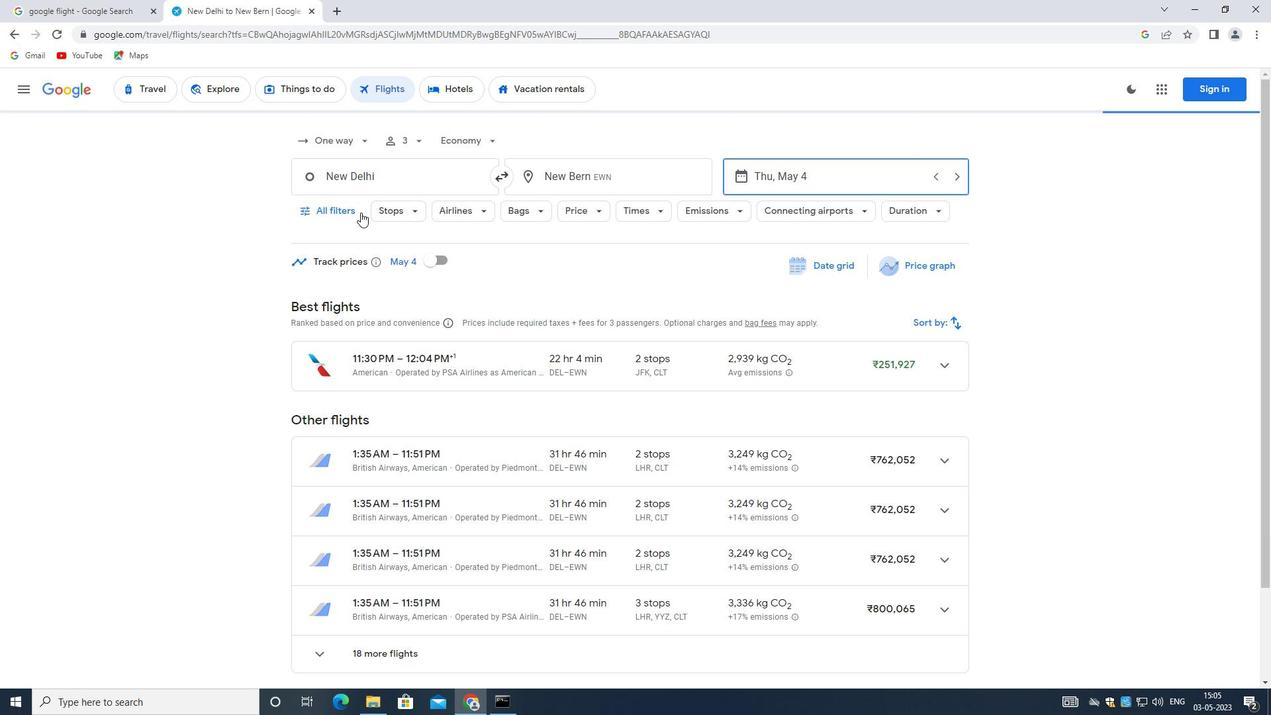 
Action: Mouse moved to (393, 419)
Screenshot: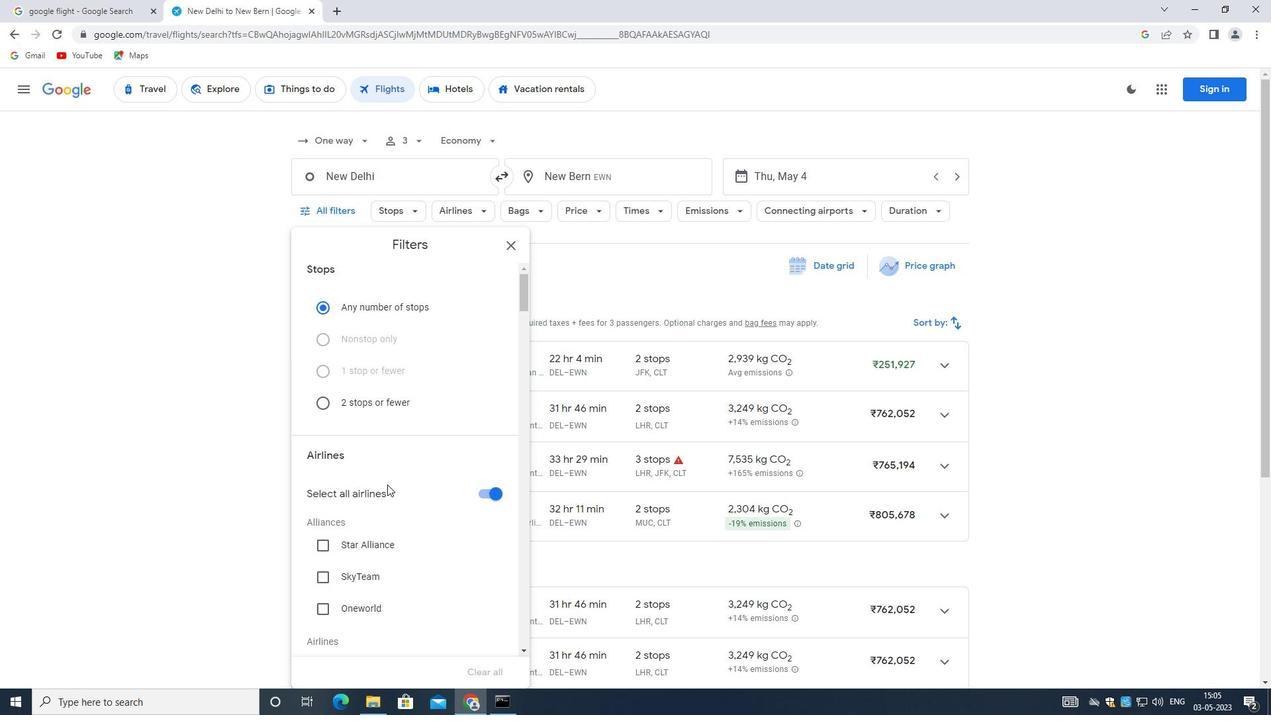 
Action: Mouse scrolled (393, 419) with delta (0, 0)
Screenshot: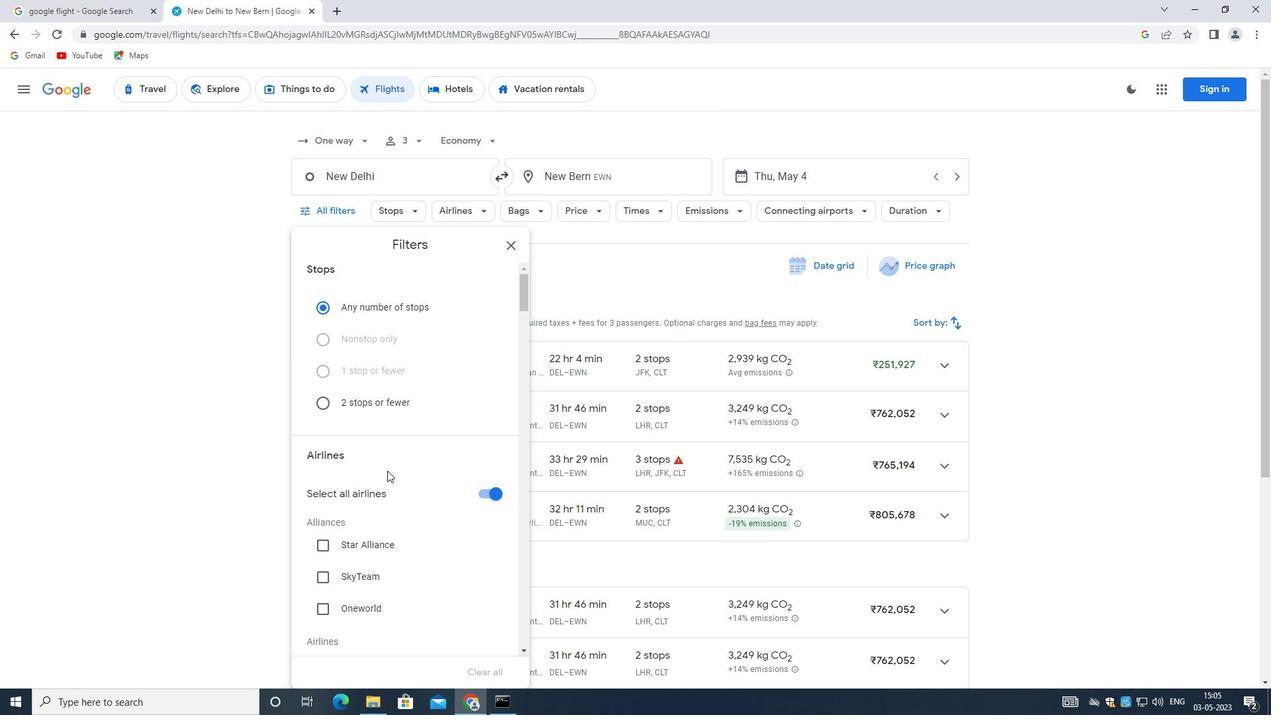 
Action: Mouse scrolled (393, 419) with delta (0, 0)
Screenshot: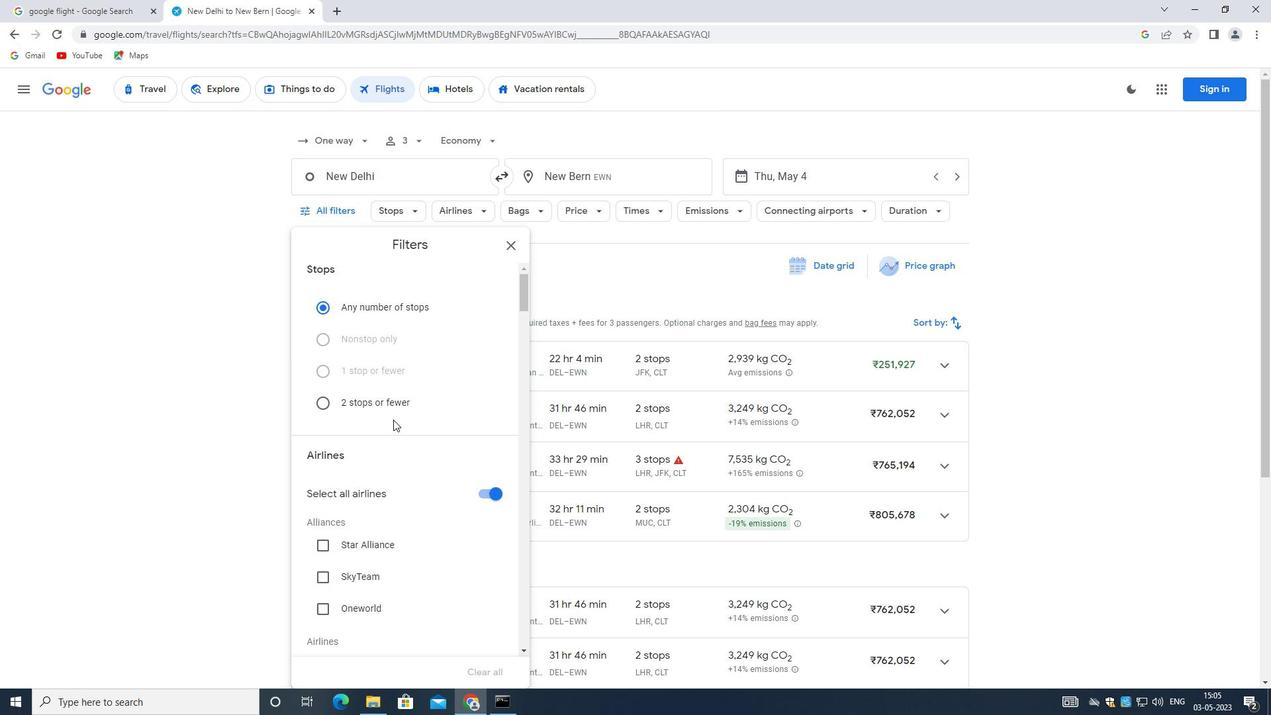 
Action: Mouse moved to (484, 360)
Screenshot: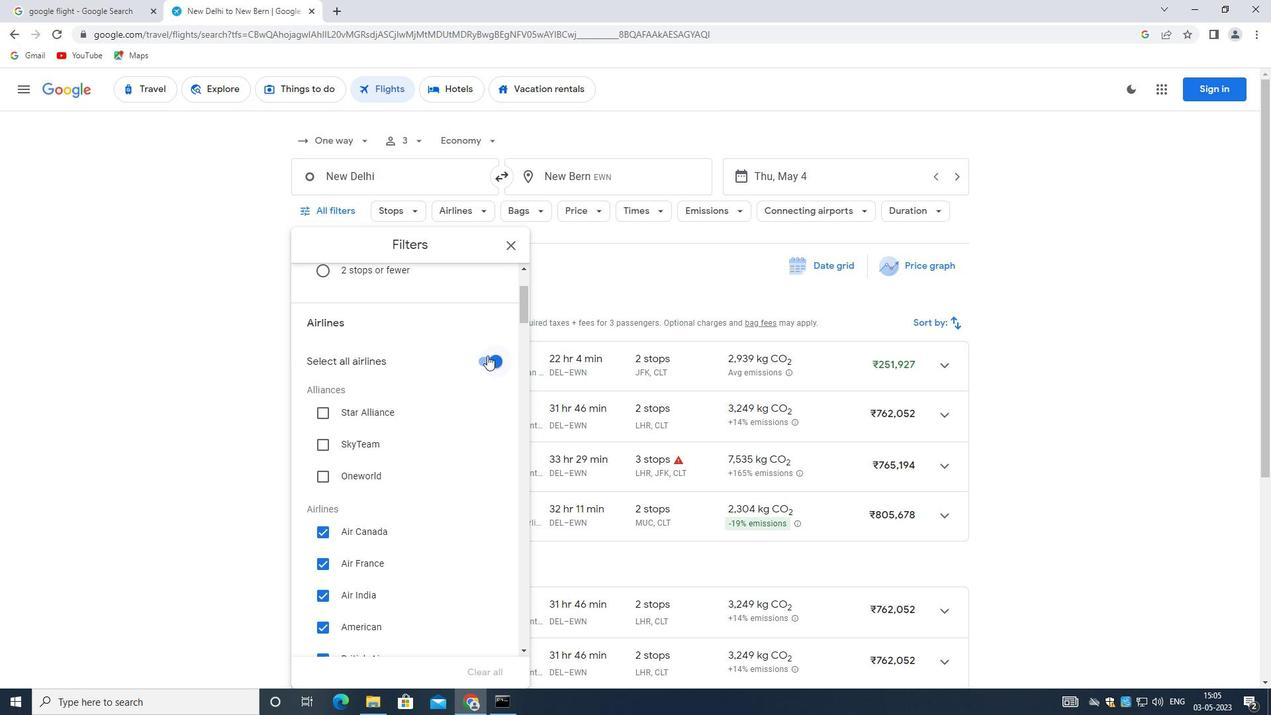
Action: Mouse pressed left at (484, 360)
Screenshot: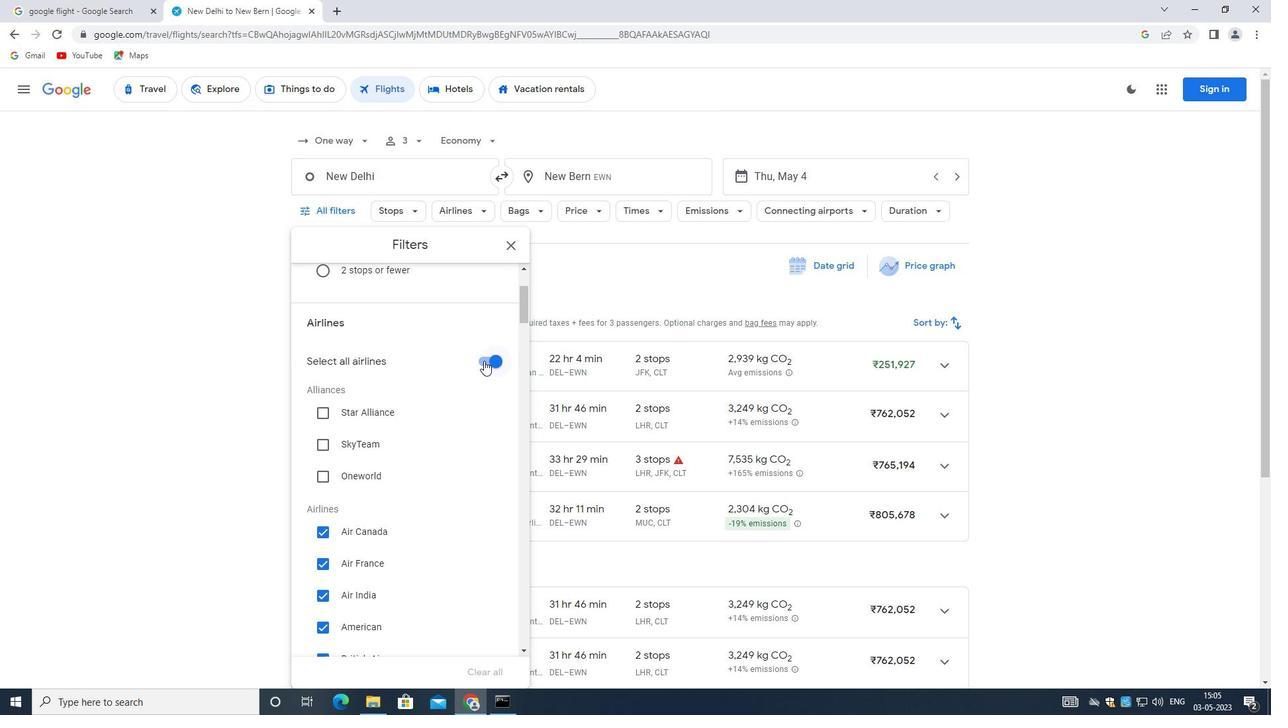 
Action: Mouse moved to (448, 429)
Screenshot: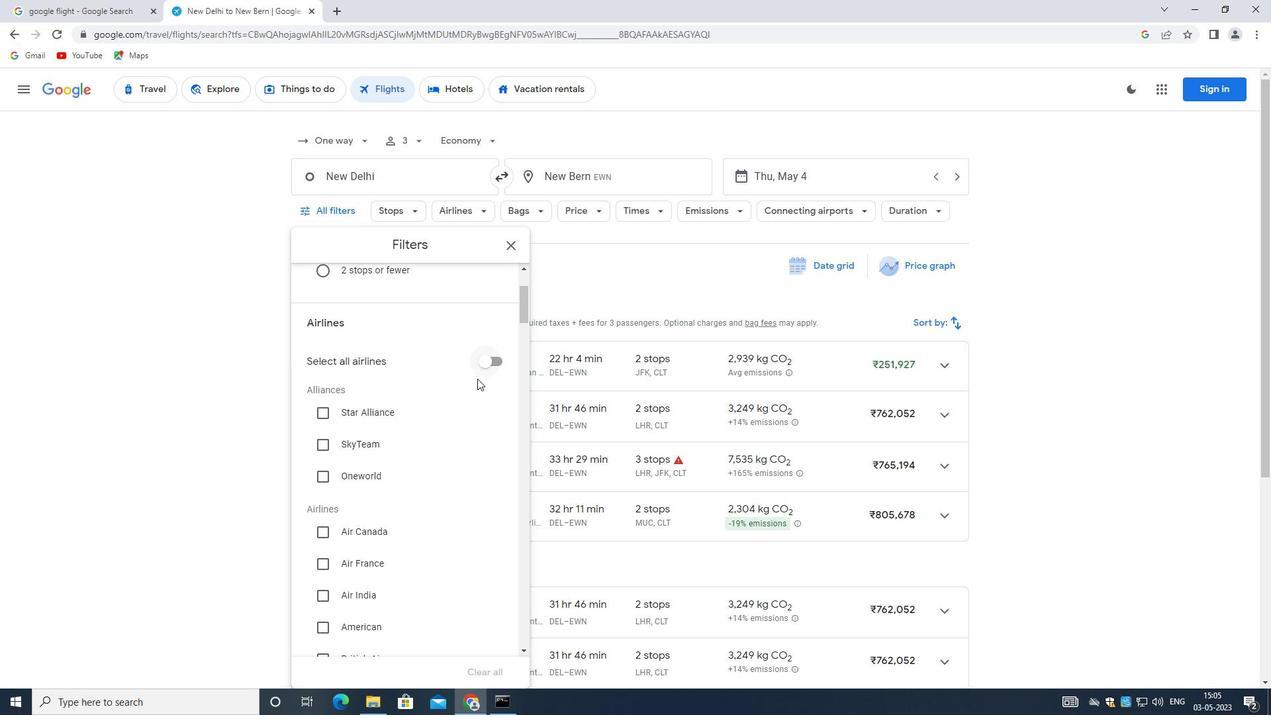 
Action: Mouse scrolled (448, 429) with delta (0, 0)
Screenshot: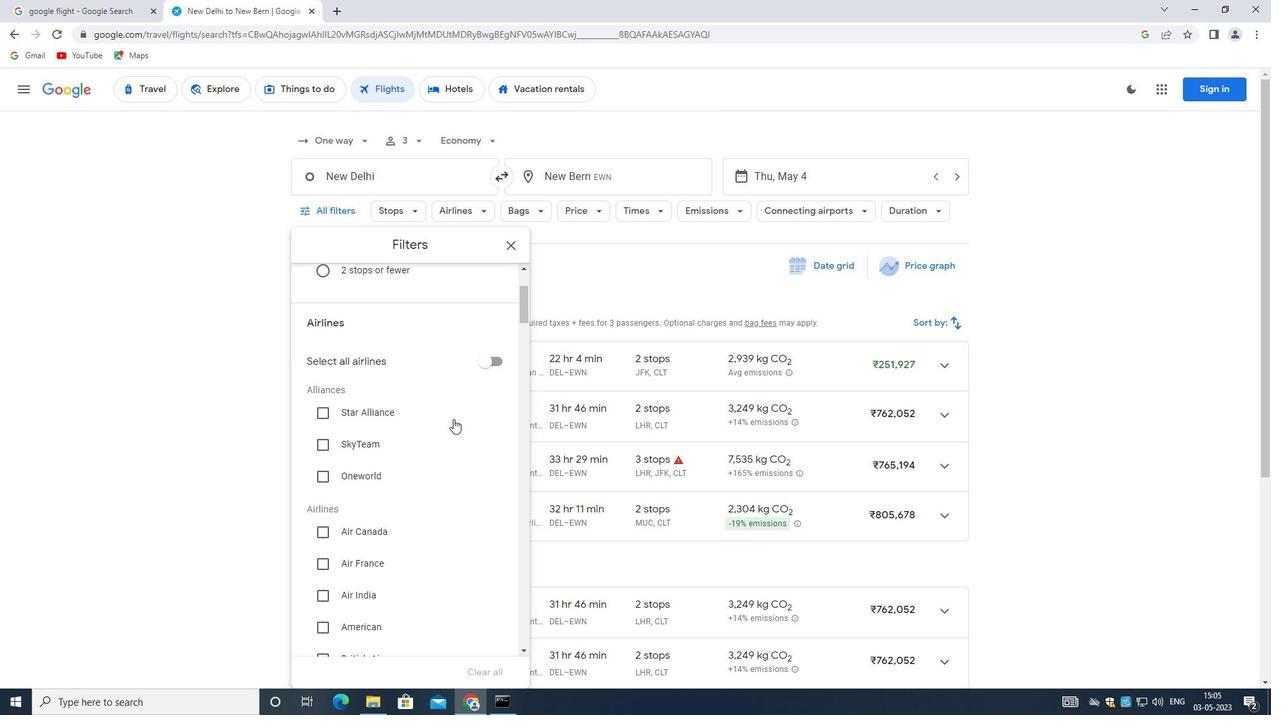 
Action: Mouse scrolled (448, 429) with delta (0, 0)
Screenshot: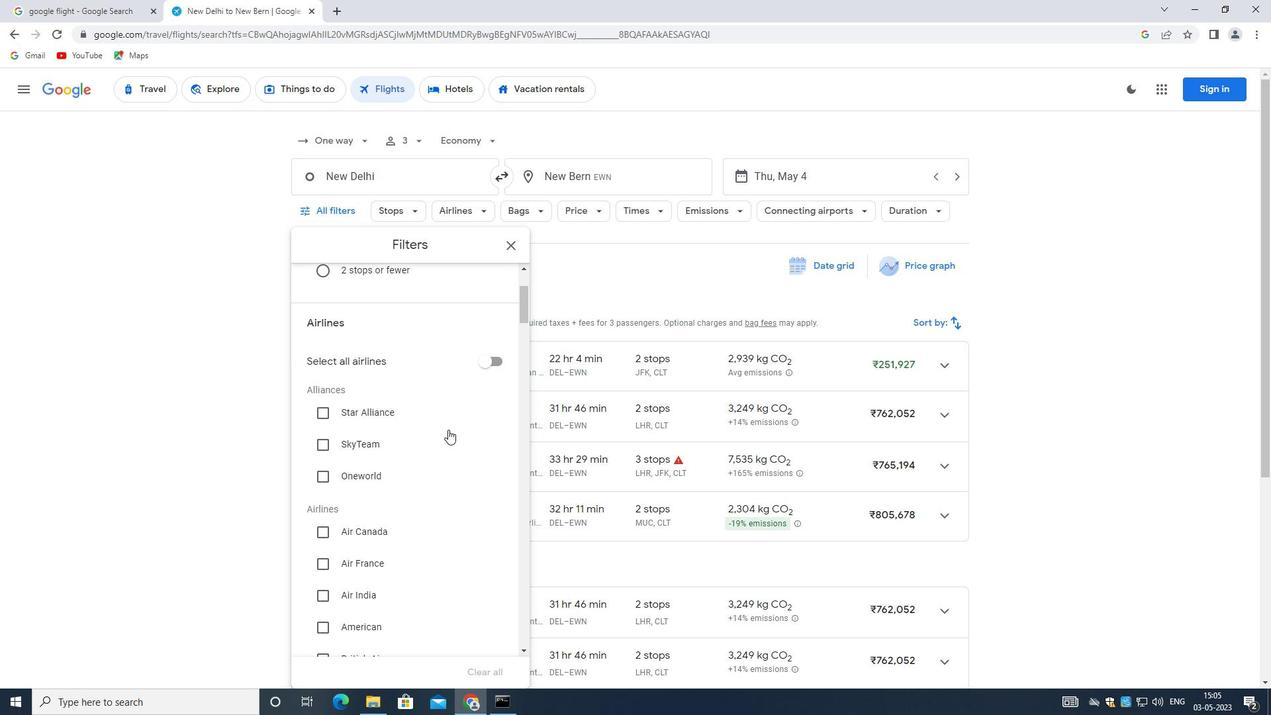 
Action: Mouse moved to (448, 430)
Screenshot: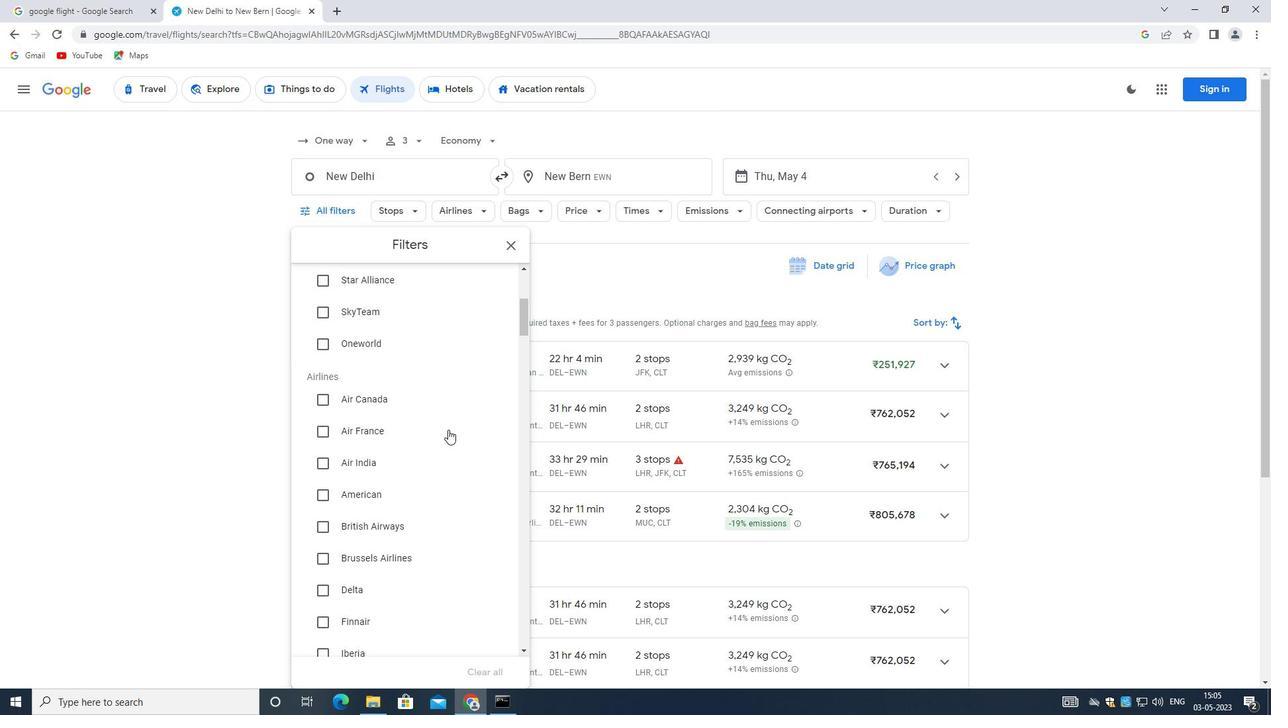 
Action: Mouse scrolled (448, 429) with delta (0, 0)
Screenshot: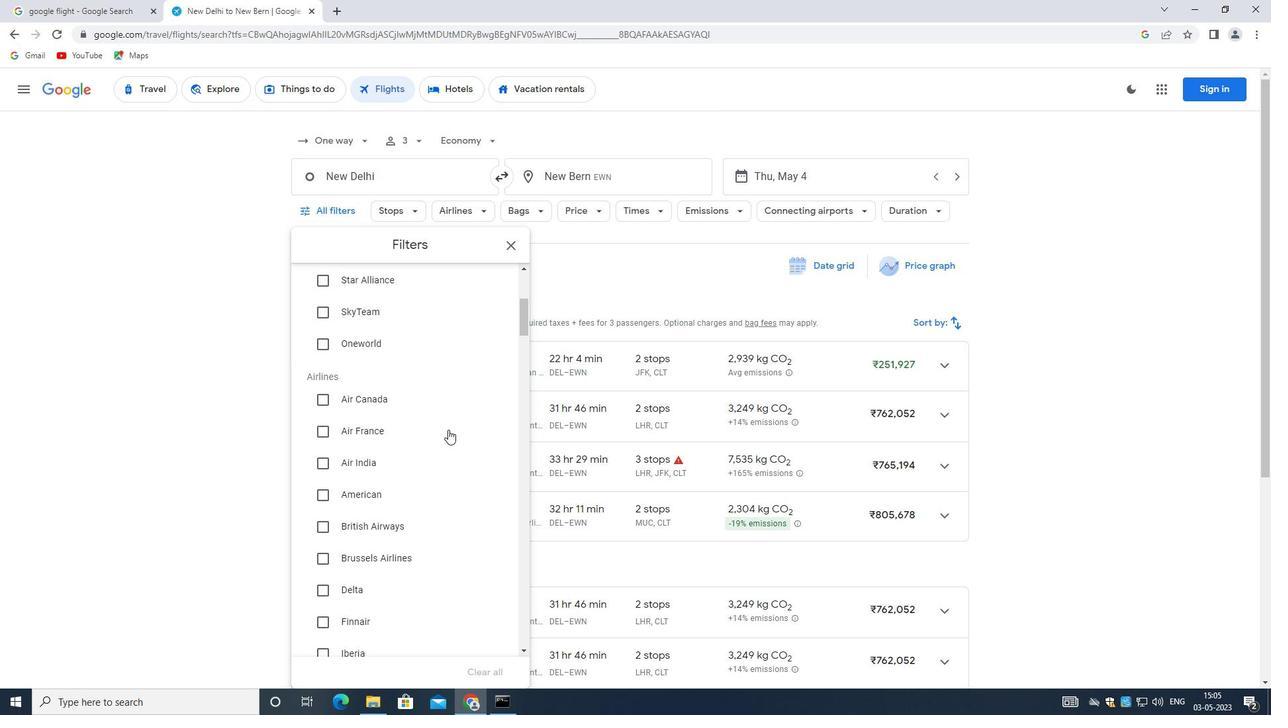 
Action: Mouse scrolled (448, 429) with delta (0, 0)
Screenshot: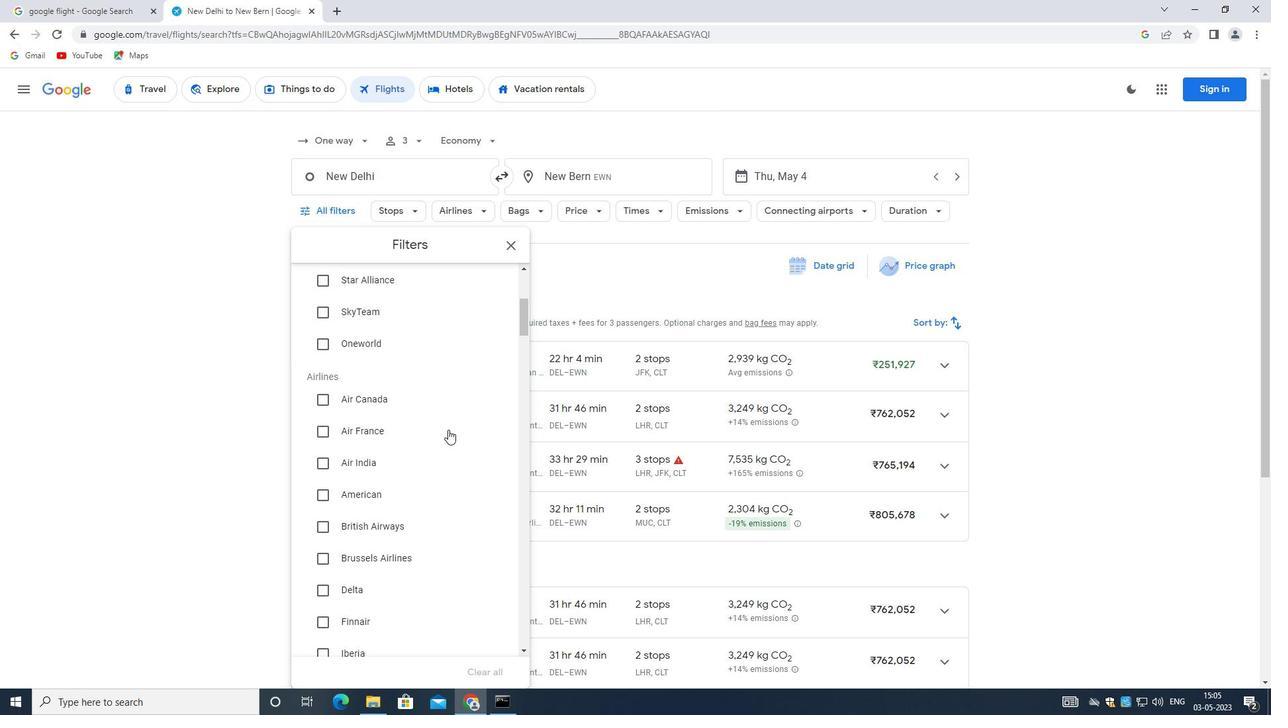 
Action: Mouse scrolled (448, 429) with delta (0, 0)
Screenshot: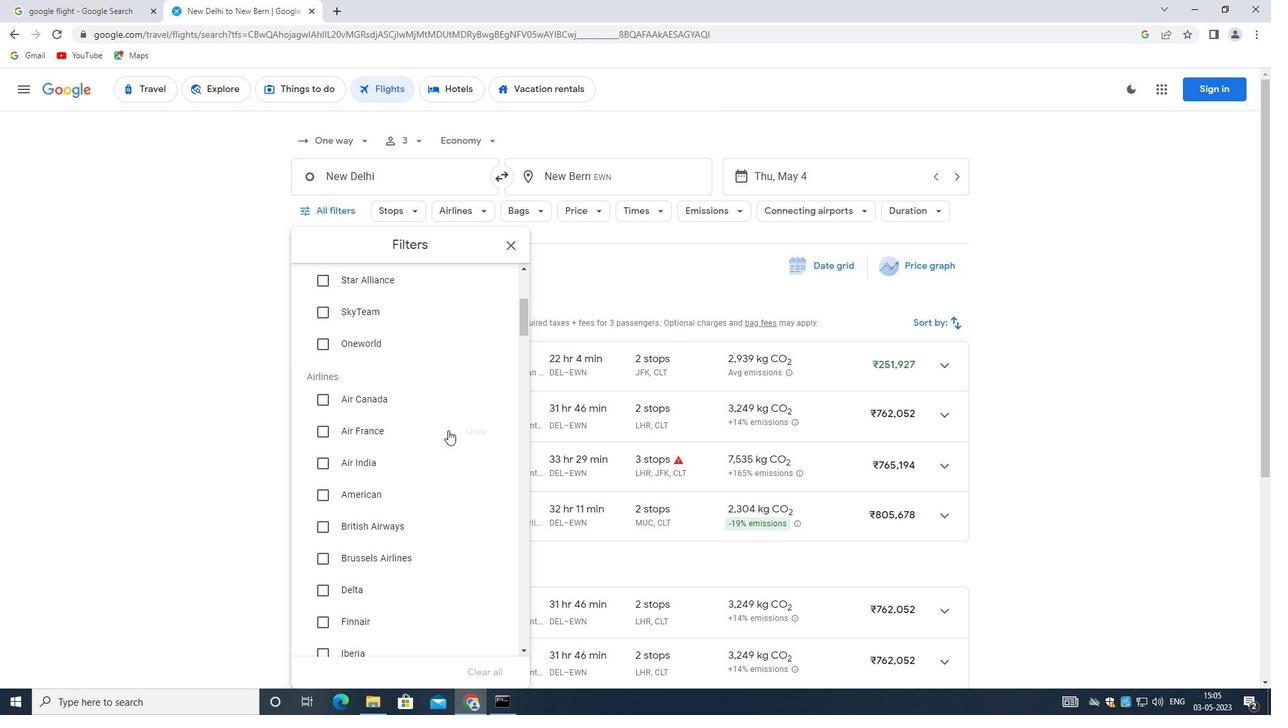 
Action: Mouse scrolled (448, 429) with delta (0, 0)
Screenshot: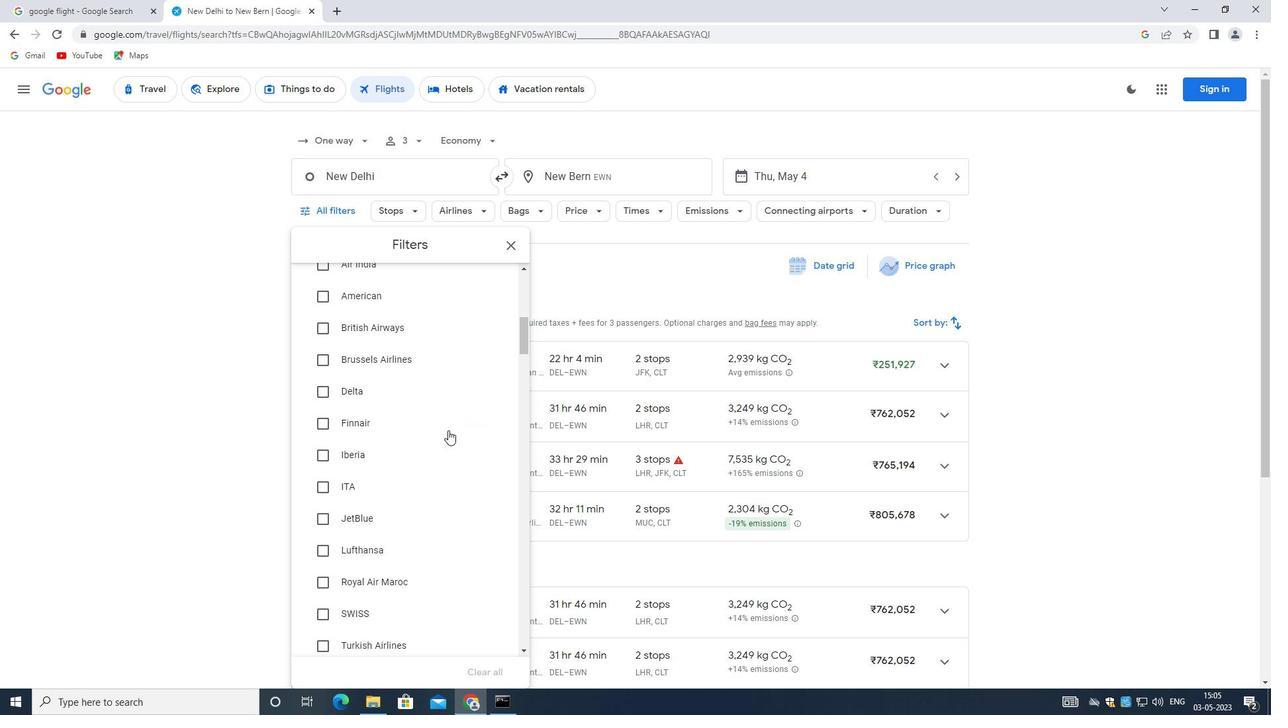 
Action: Mouse scrolled (448, 429) with delta (0, 0)
Screenshot: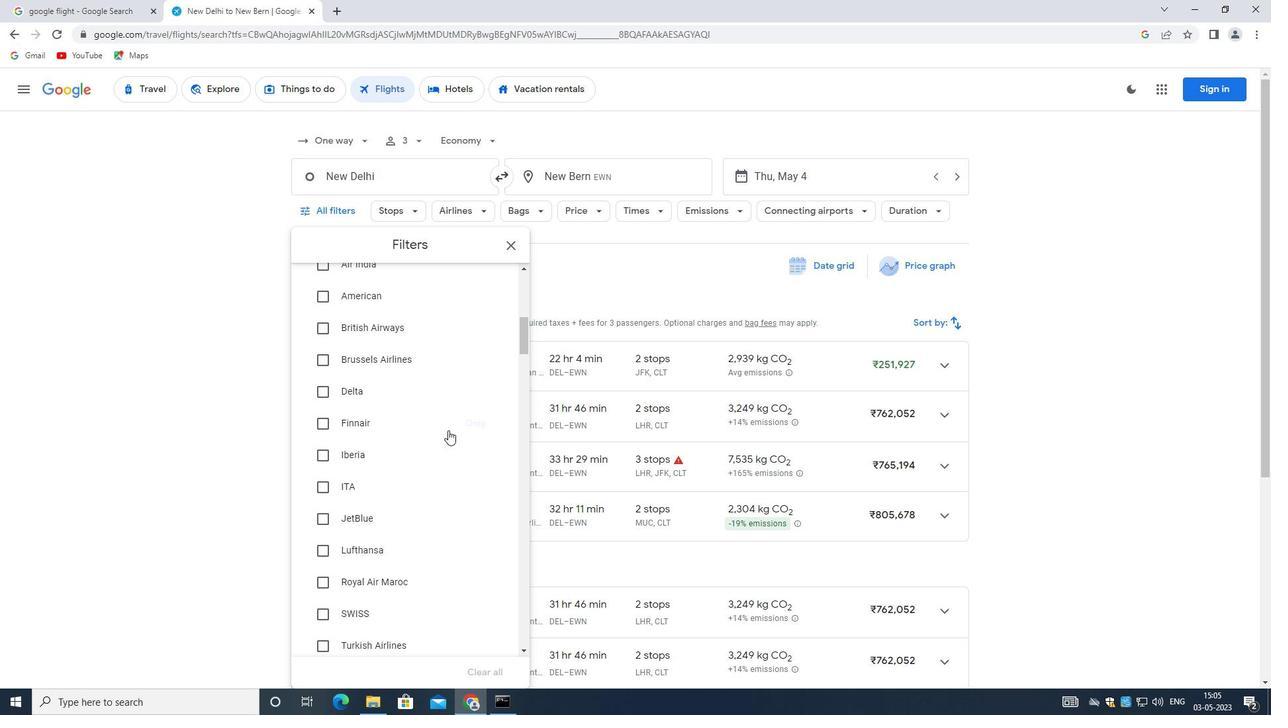 
Action: Mouse scrolled (448, 429) with delta (0, 0)
Screenshot: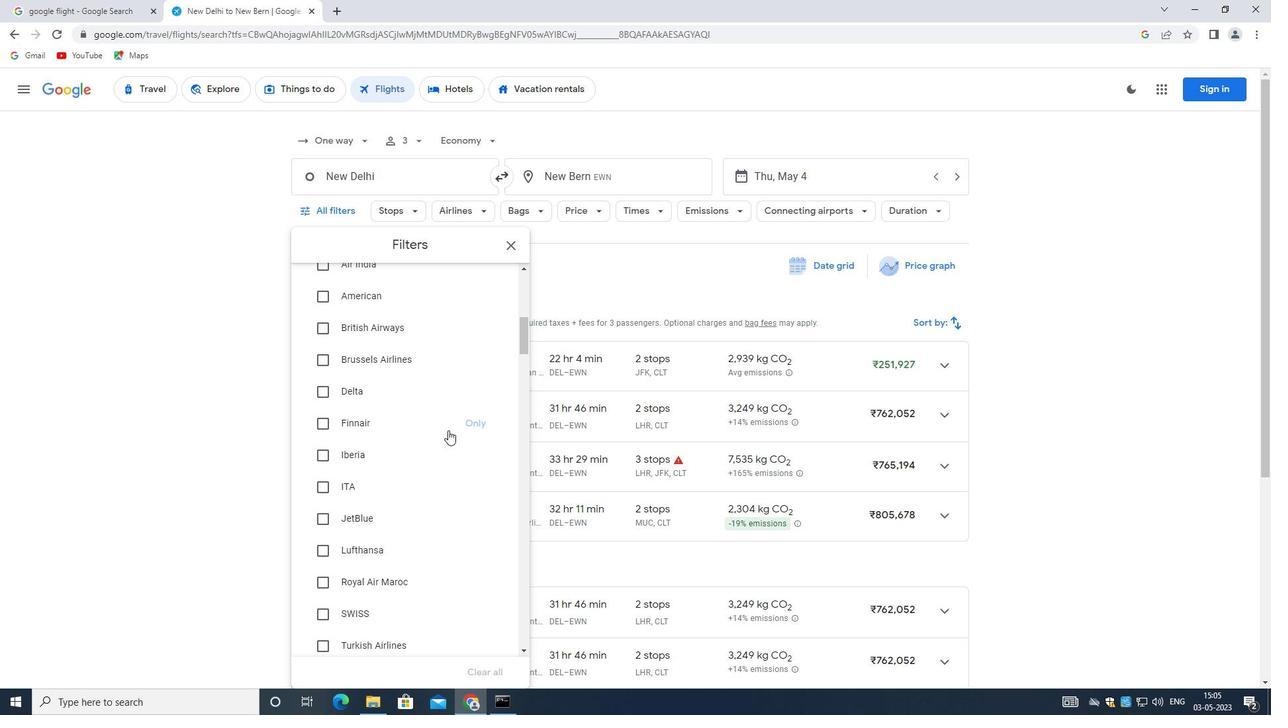 
Action: Mouse scrolled (448, 429) with delta (0, 0)
Screenshot: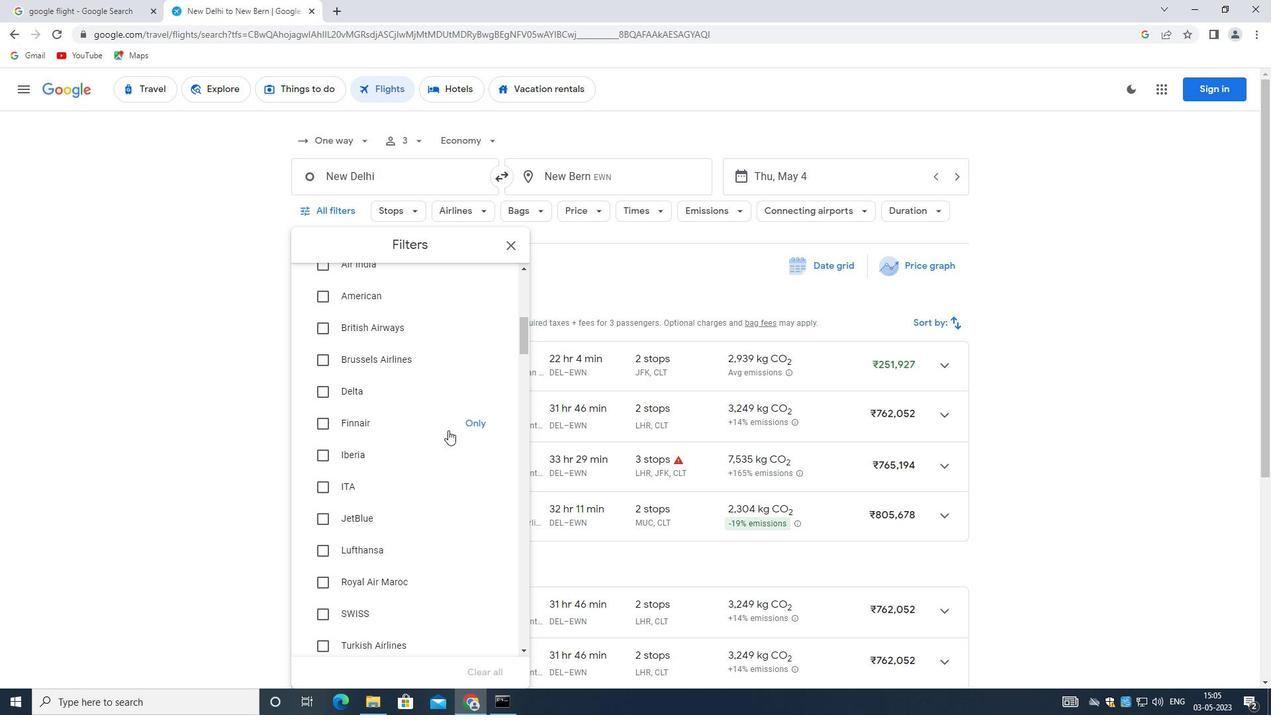 
Action: Mouse scrolled (448, 431) with delta (0, 0)
Screenshot: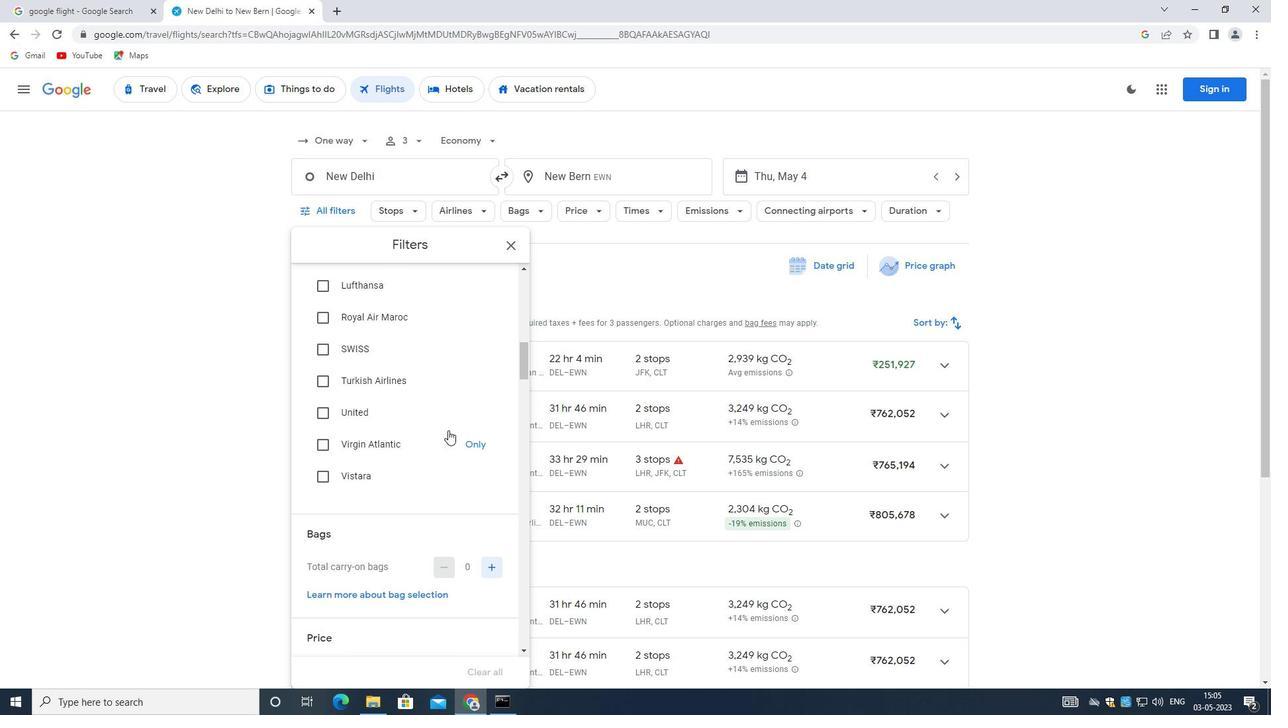 
Action: Mouse scrolled (448, 431) with delta (0, 0)
Screenshot: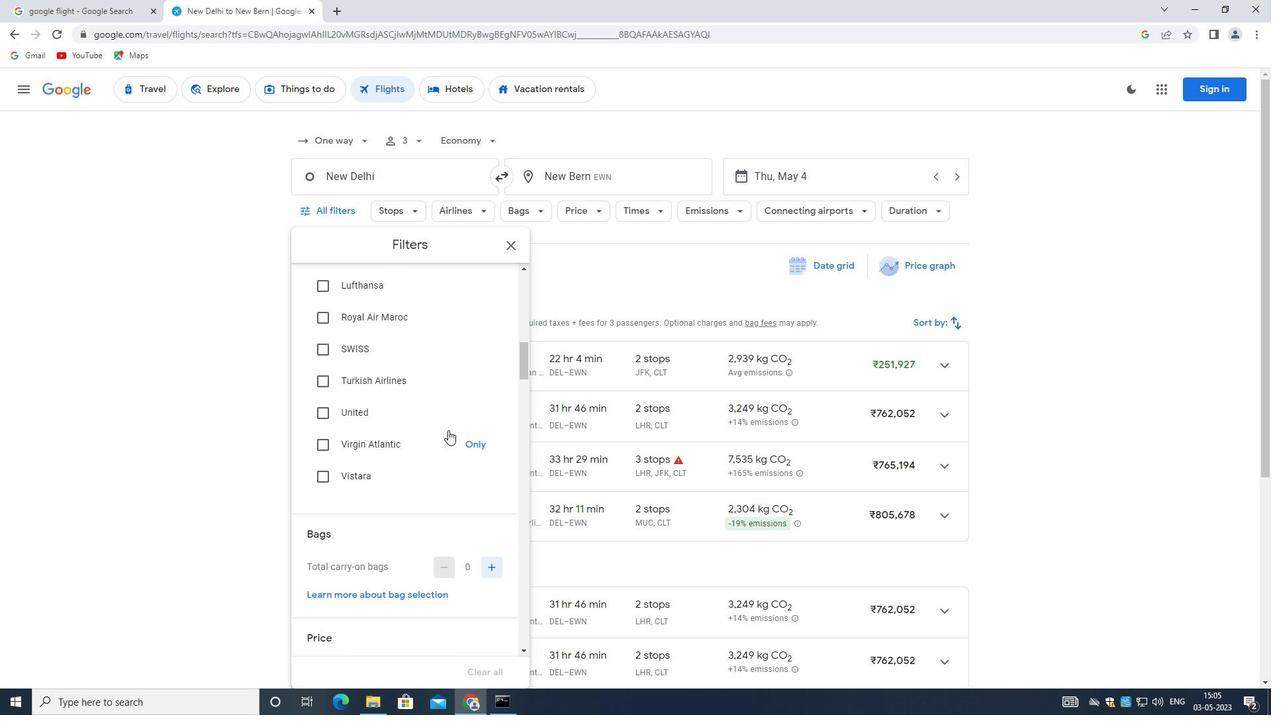 
Action: Mouse scrolled (448, 431) with delta (0, 0)
Screenshot: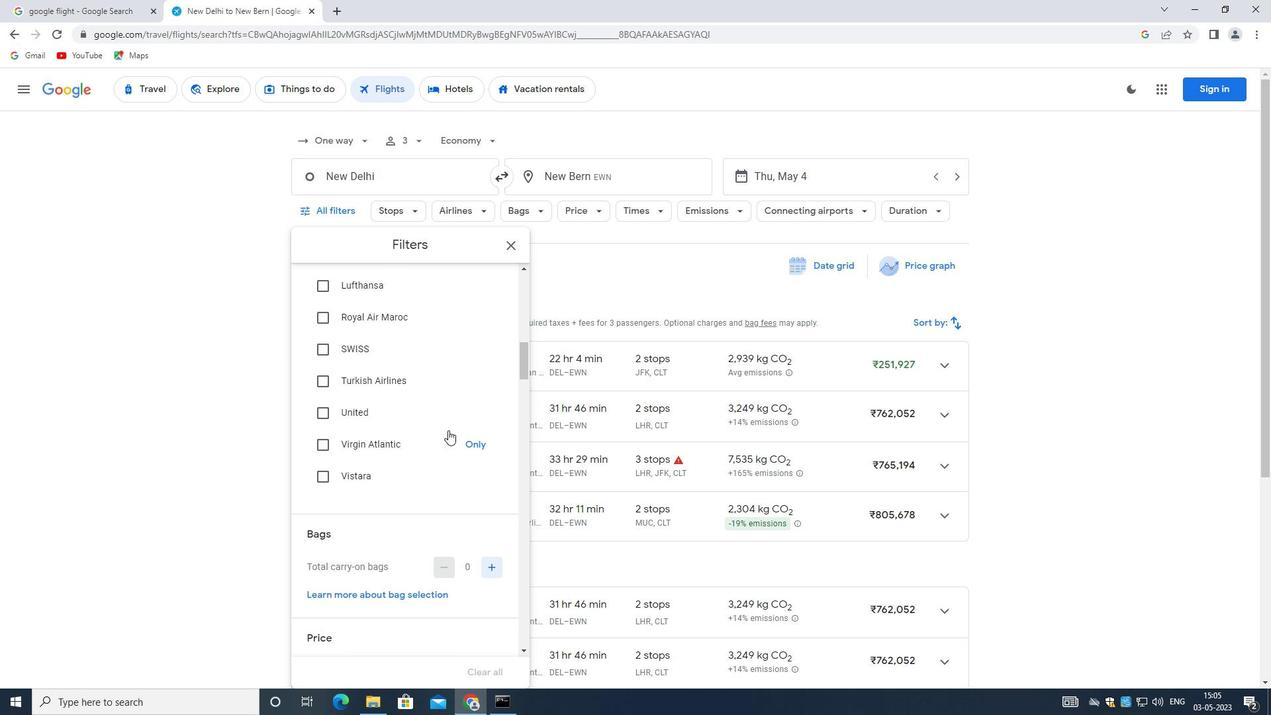 
Action: Mouse scrolled (448, 431) with delta (0, 0)
Screenshot: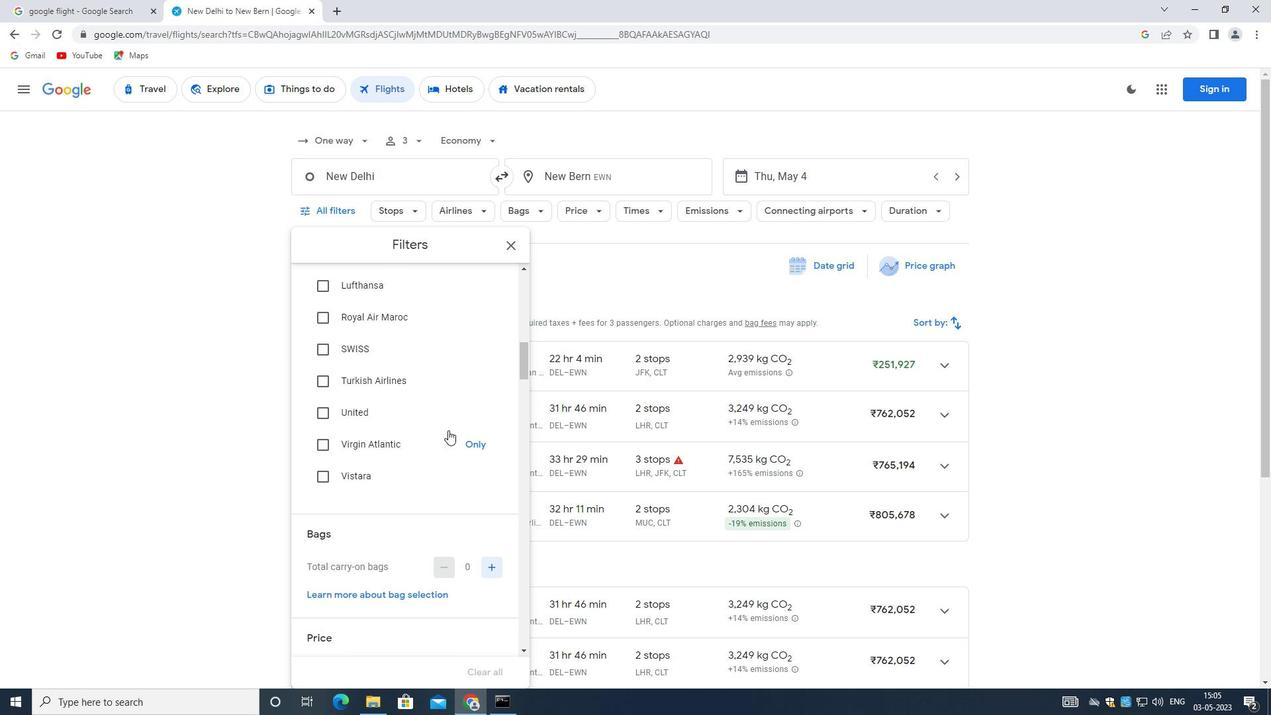 
Action: Mouse scrolled (448, 431) with delta (0, 0)
Screenshot: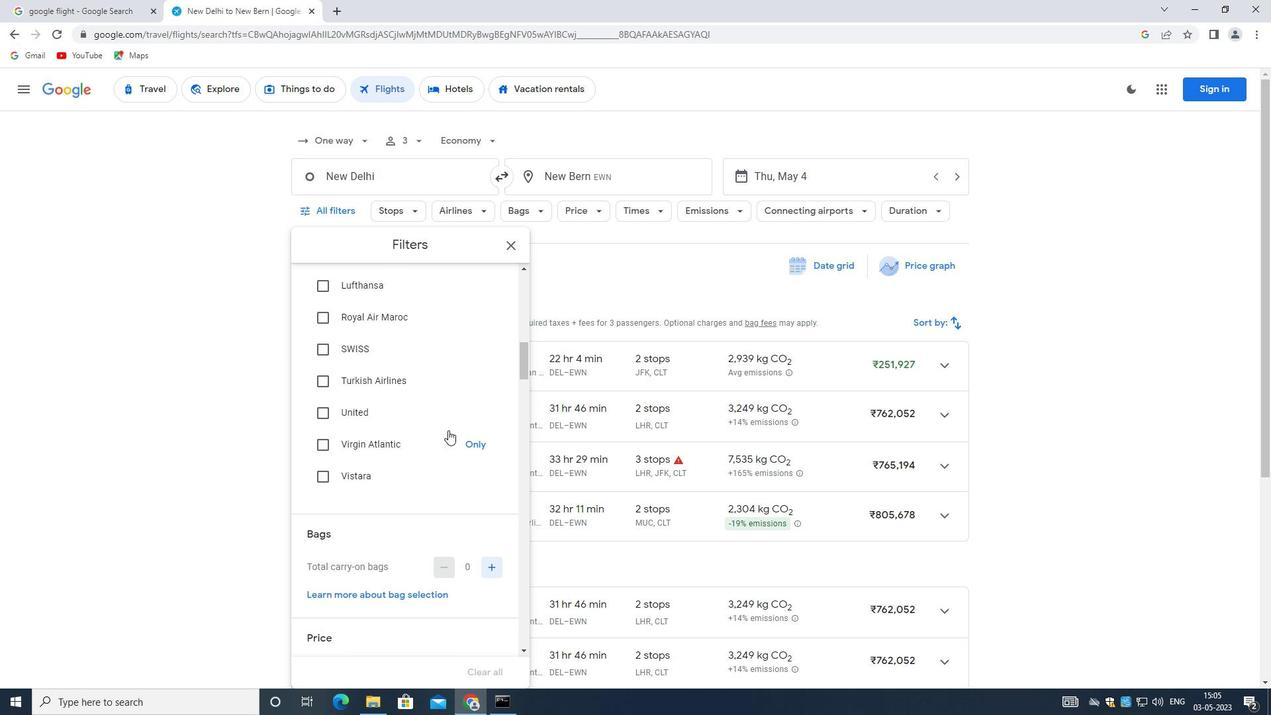 
Action: Mouse scrolled (448, 431) with delta (0, 0)
Screenshot: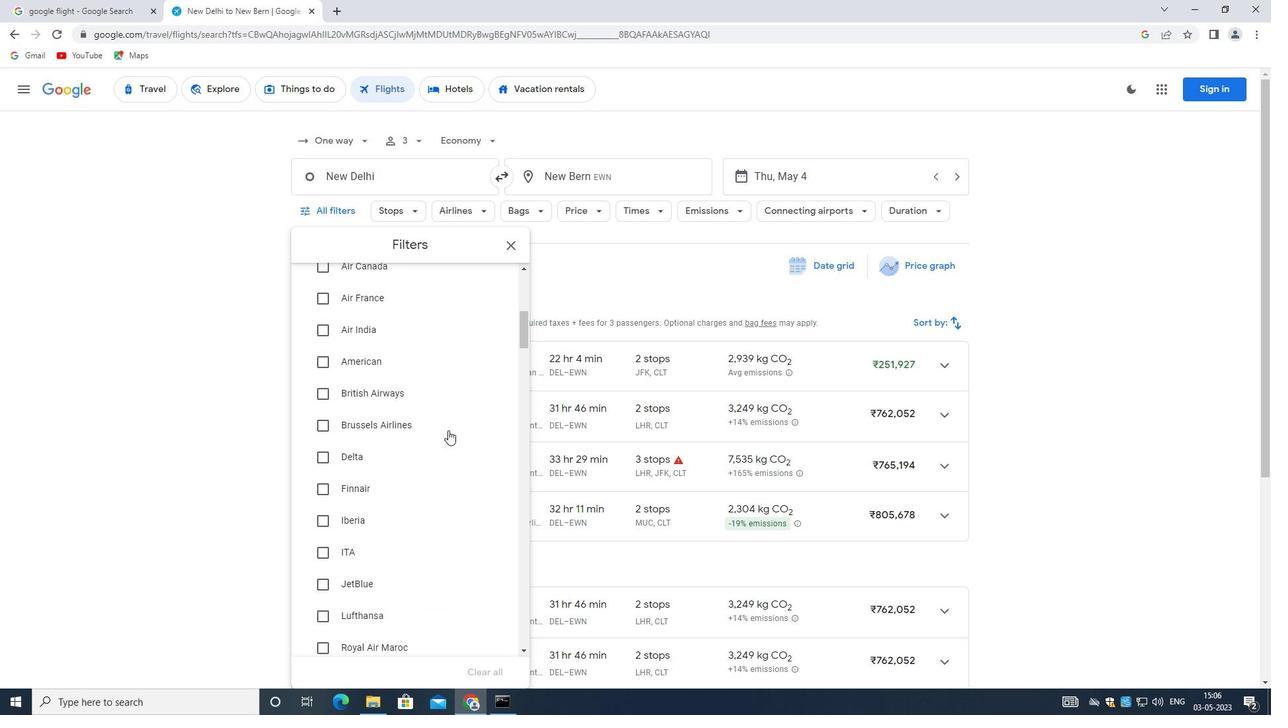 
Action: Mouse scrolled (448, 431) with delta (0, 0)
Screenshot: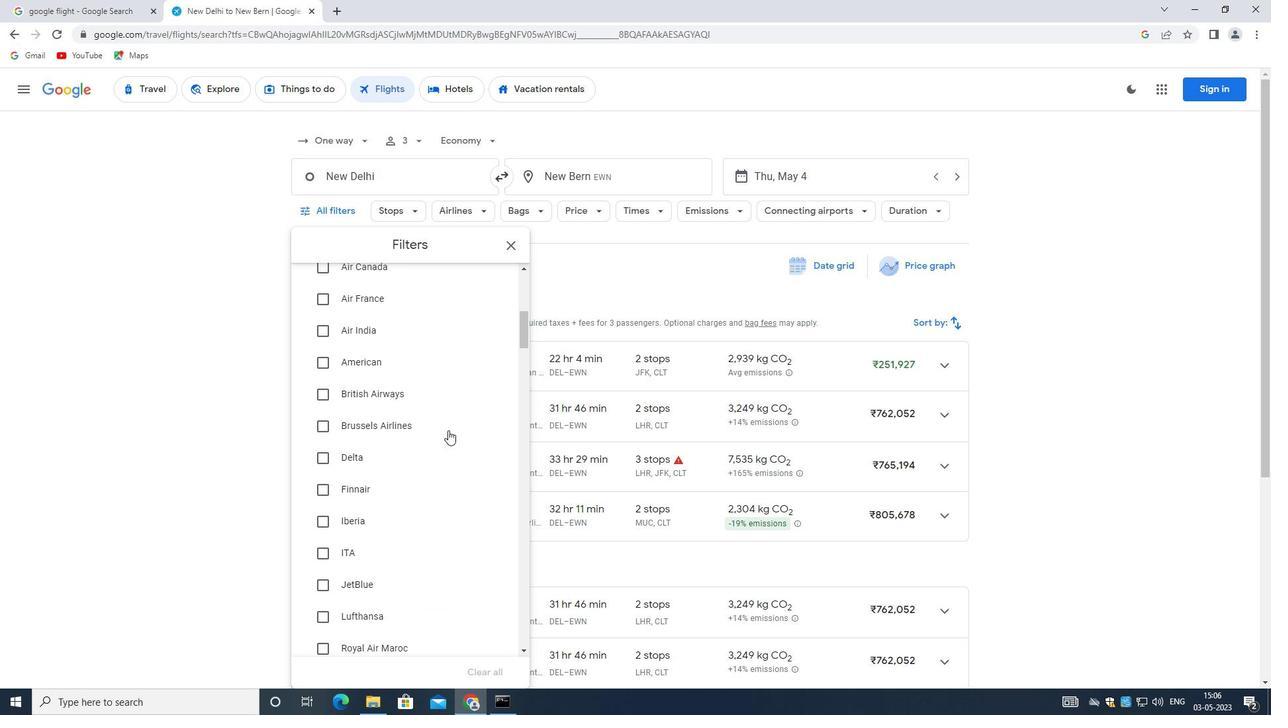 
Action: Mouse scrolled (448, 431) with delta (0, 0)
Screenshot: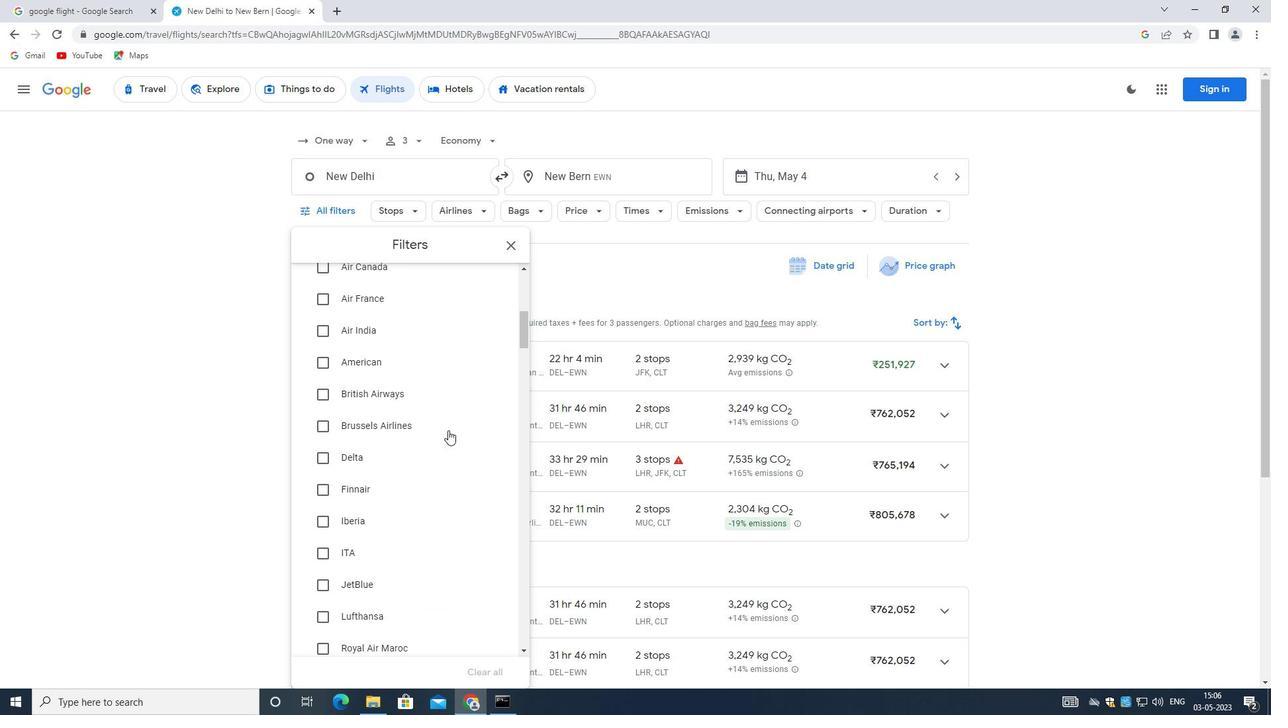 
Action: Mouse scrolled (448, 431) with delta (0, 0)
Screenshot: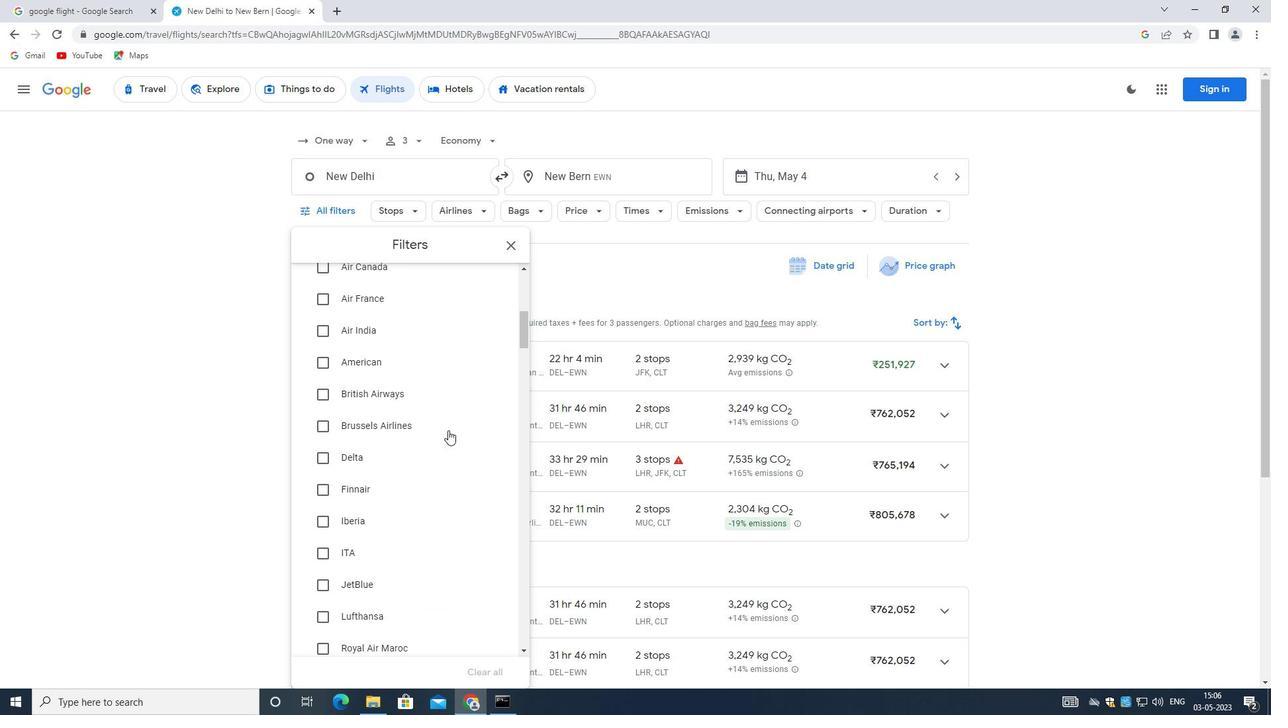 
Action: Mouse scrolled (448, 431) with delta (0, 0)
Screenshot: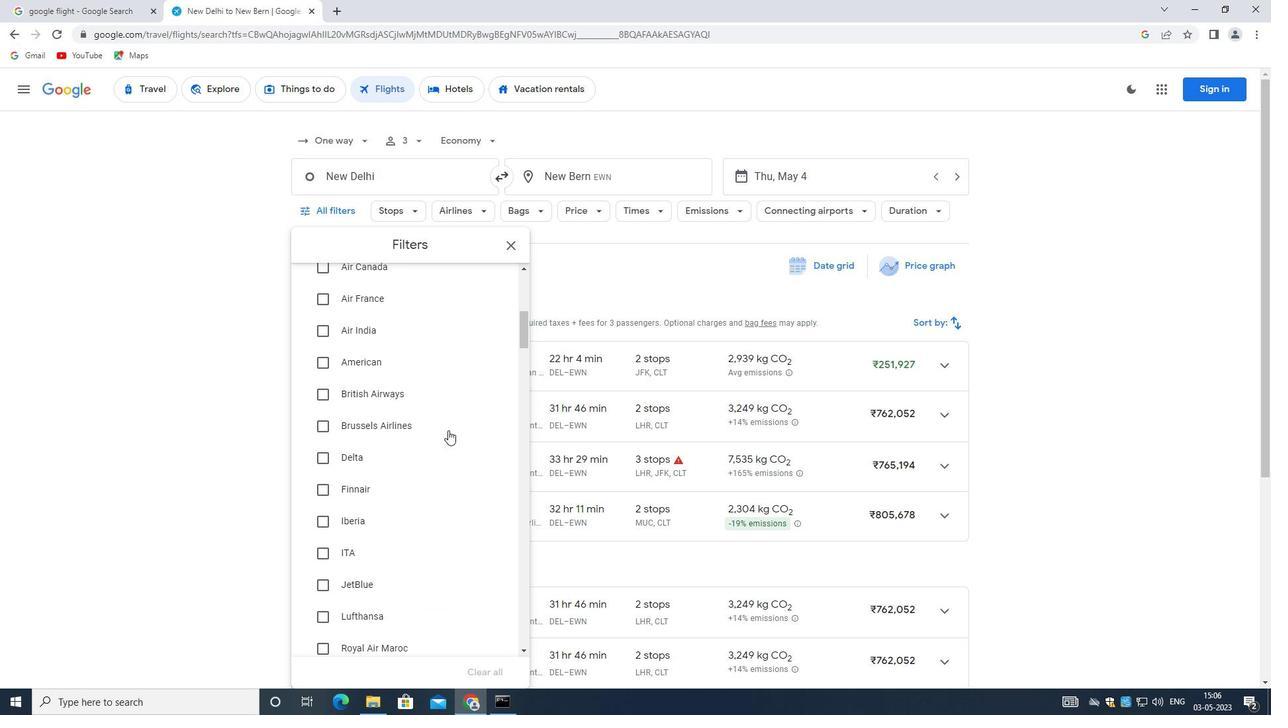 
Action: Mouse scrolled (448, 431) with delta (0, 0)
Screenshot: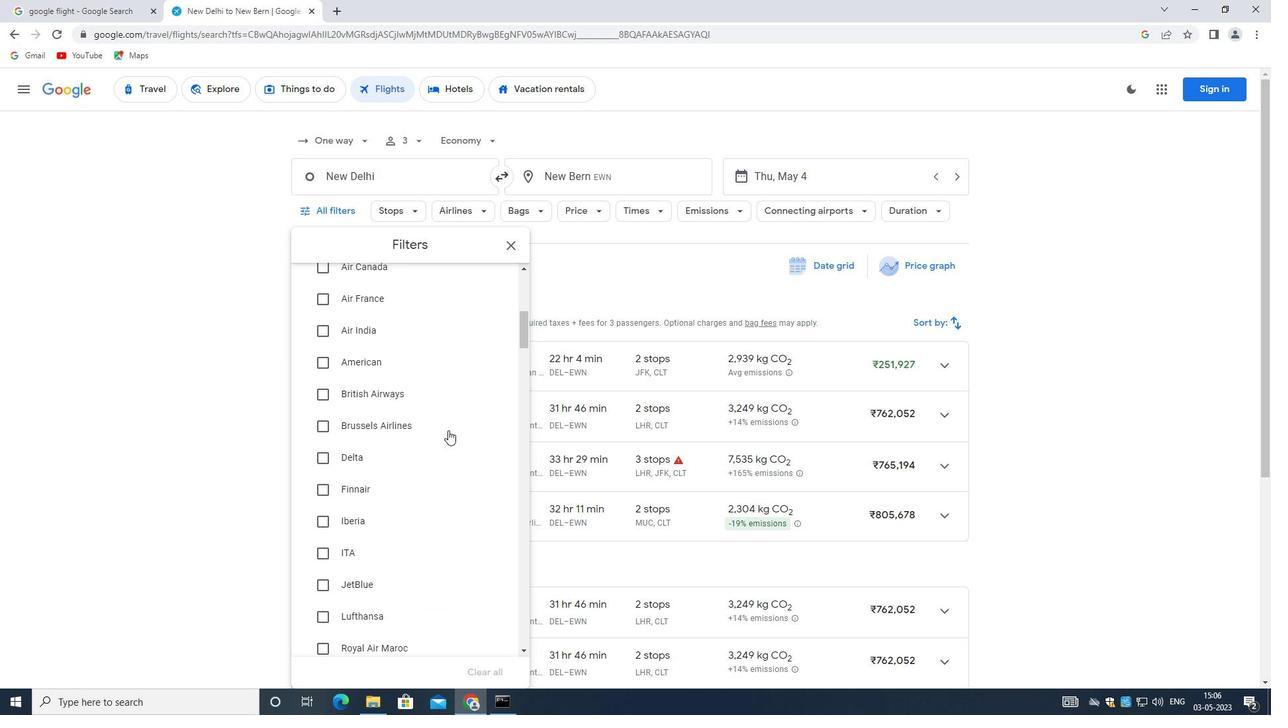 
Action: Mouse scrolled (448, 431) with delta (0, 0)
Screenshot: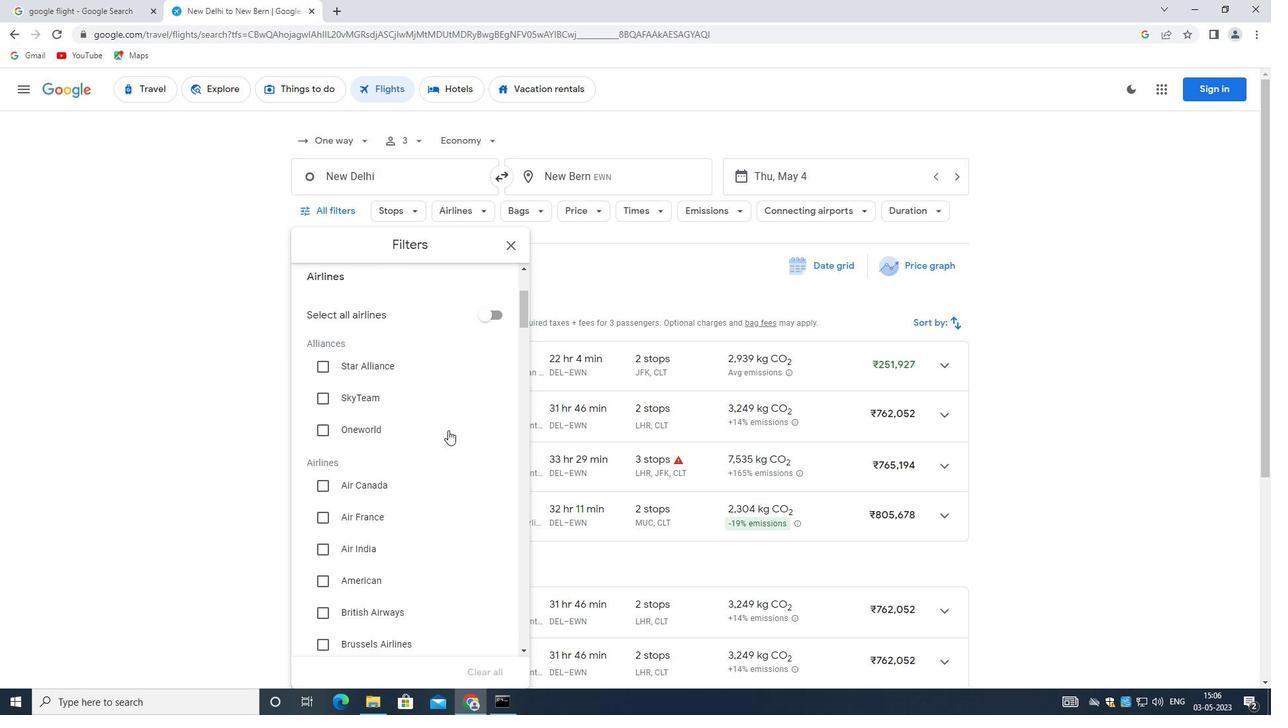 
Action: Mouse scrolled (448, 431) with delta (0, 0)
Screenshot: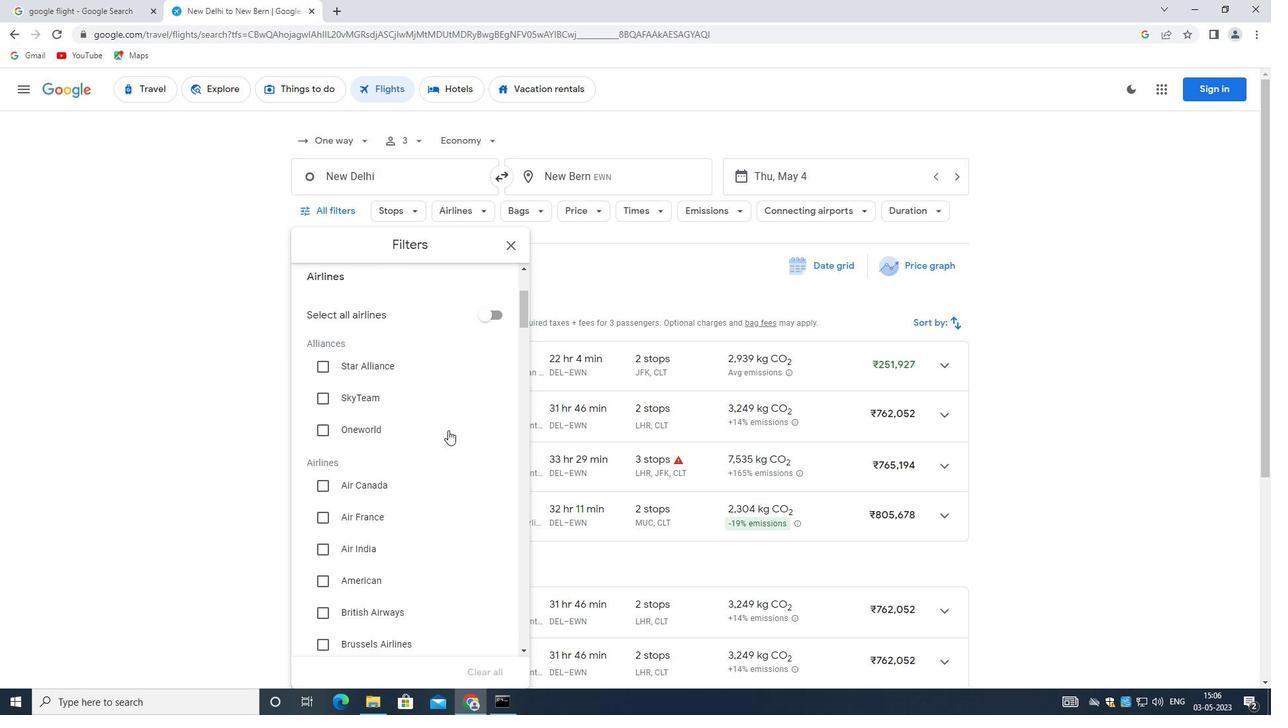 
Action: Mouse scrolled (448, 431) with delta (0, 0)
Screenshot: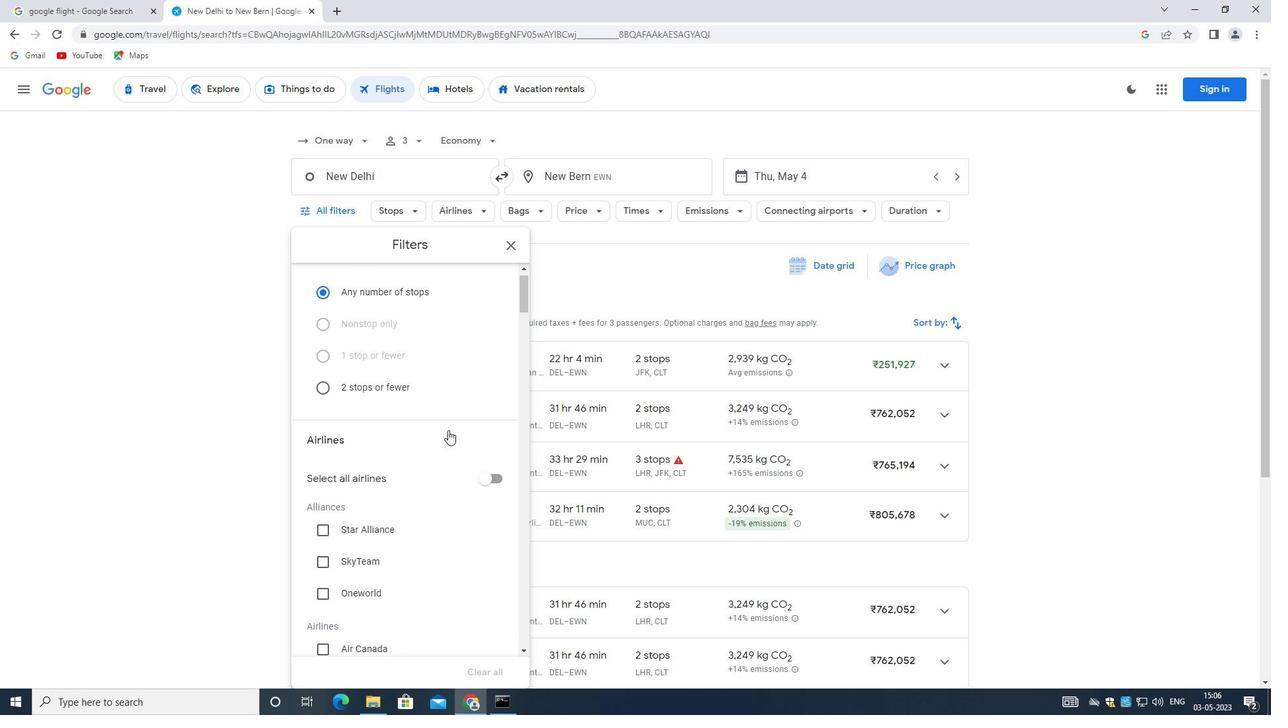 
Action: Mouse scrolled (448, 431) with delta (0, 0)
Screenshot: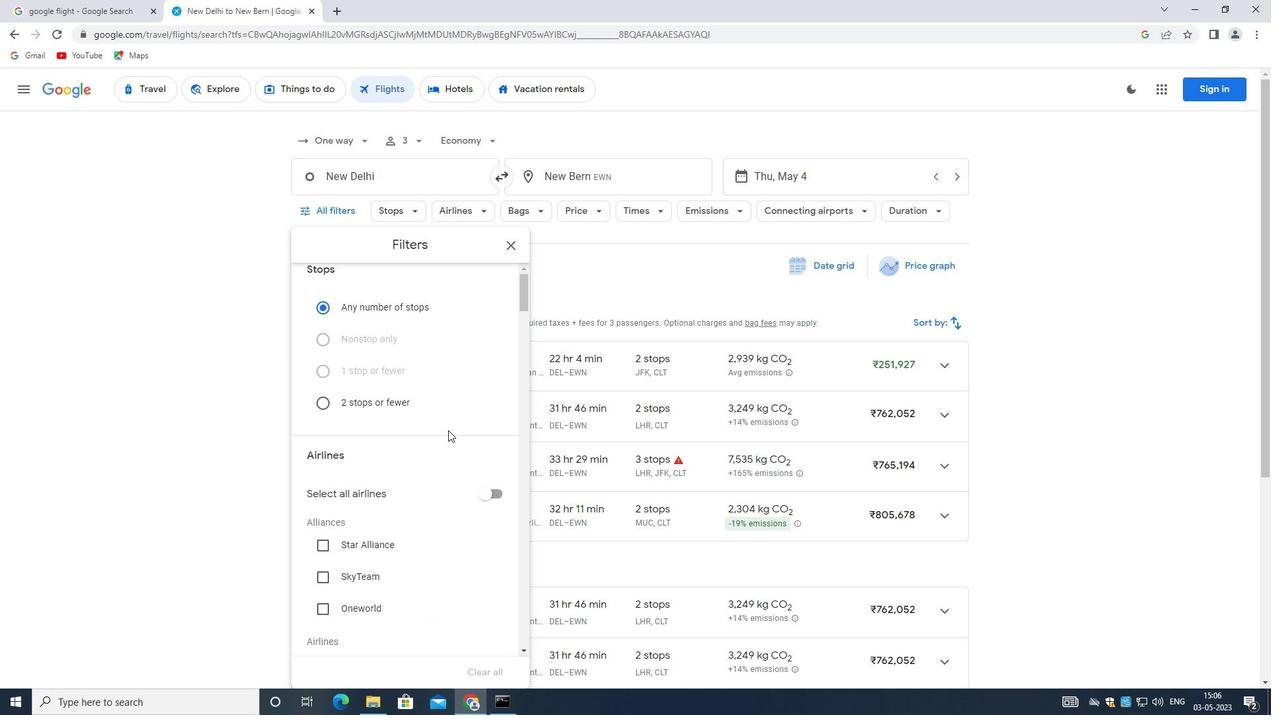 
Action: Mouse scrolled (448, 431) with delta (0, 0)
Screenshot: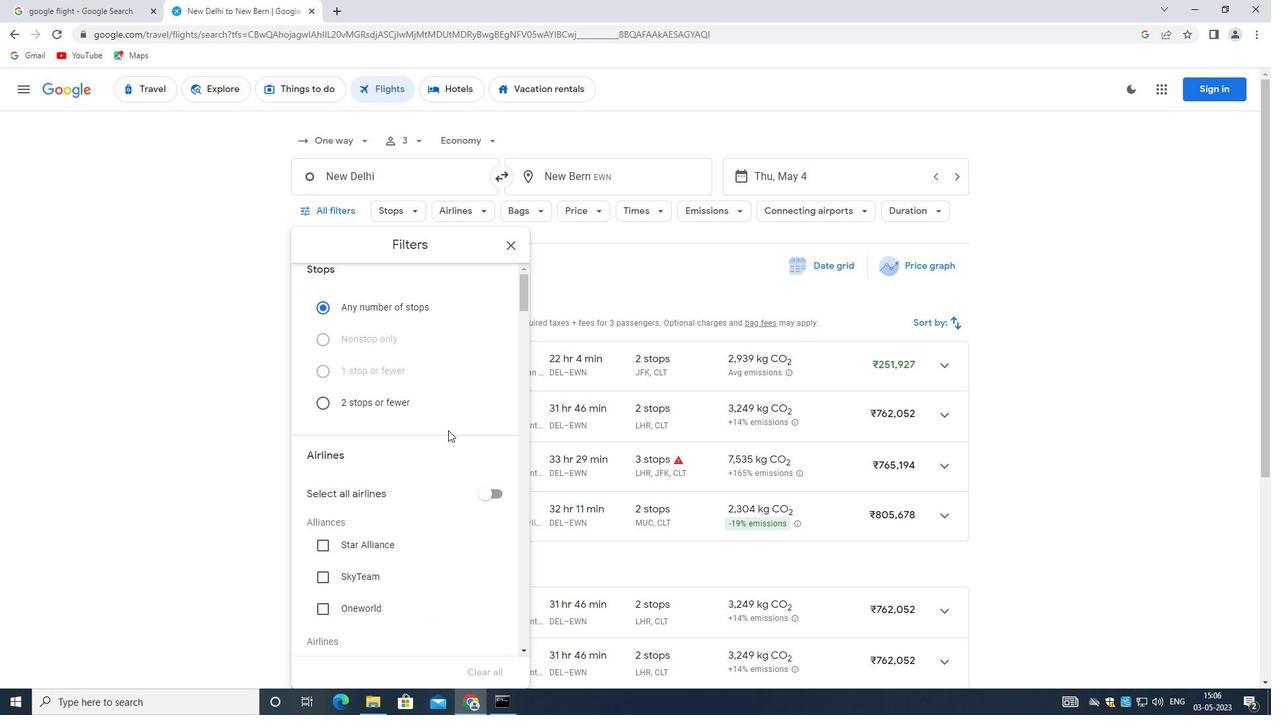 
Action: Mouse scrolled (448, 429) with delta (0, 0)
Screenshot: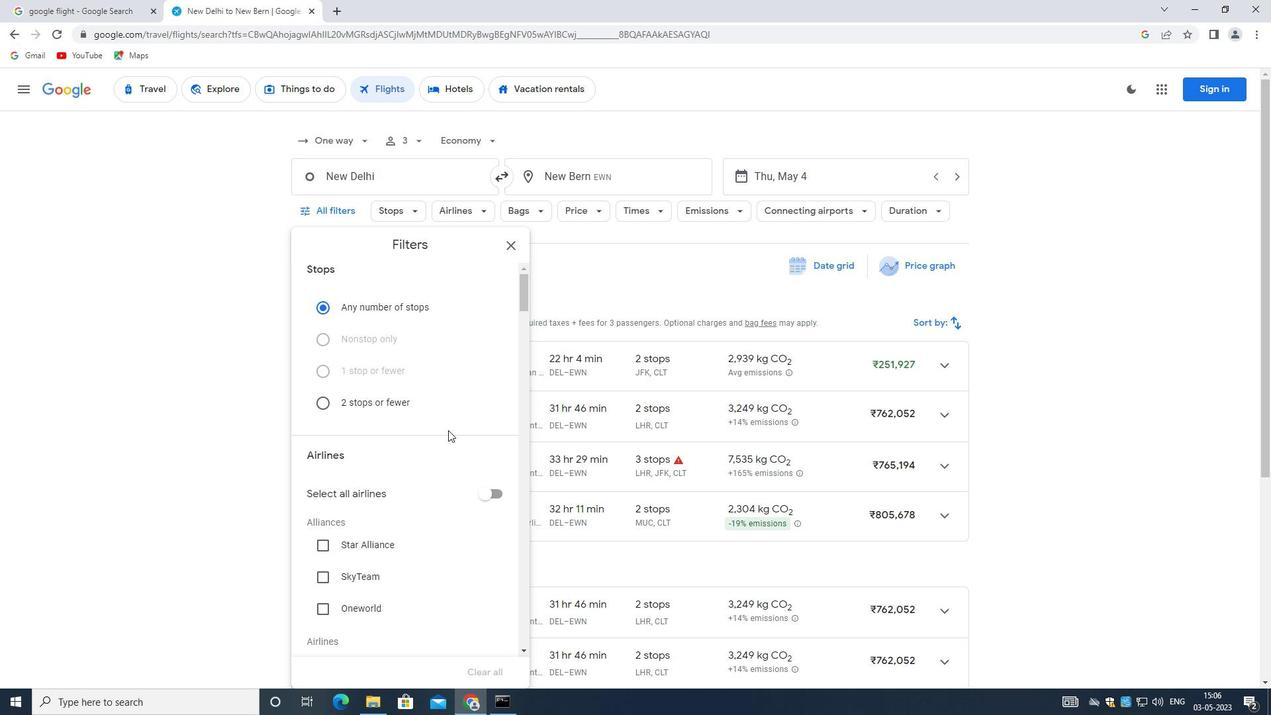
Action: Mouse moved to (438, 421)
Screenshot: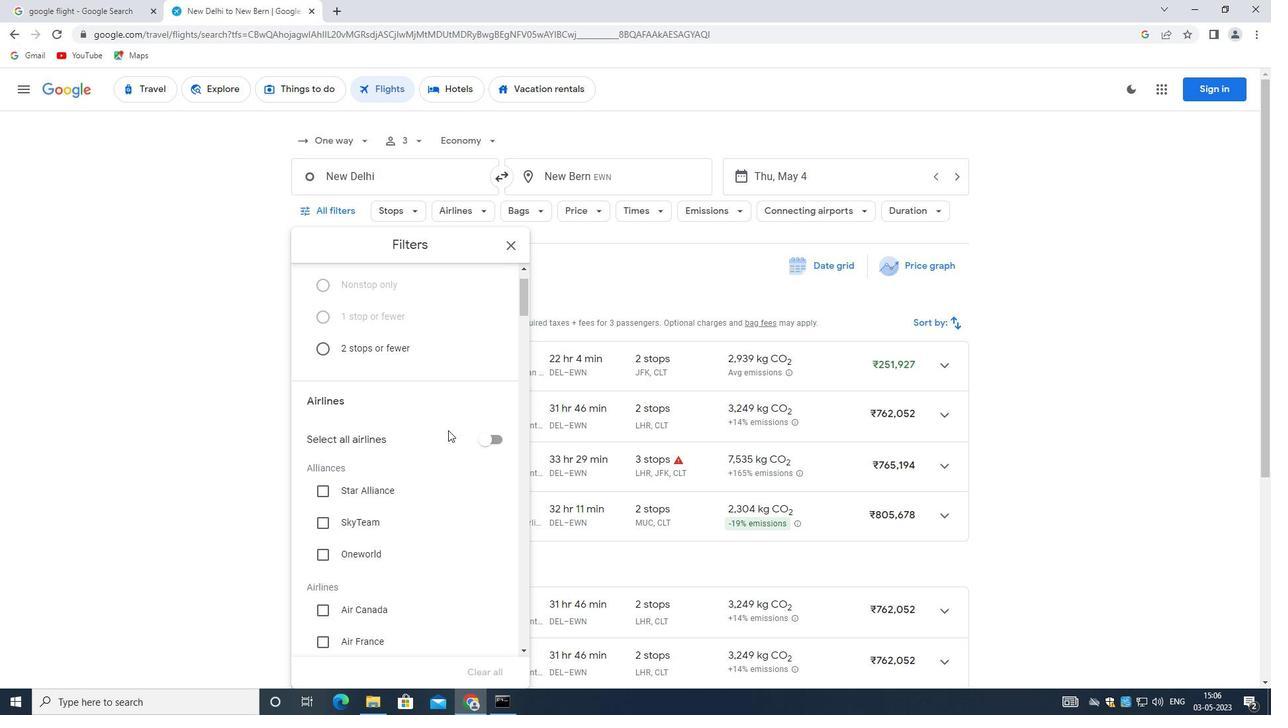 
Action: Mouse scrolled (438, 422) with delta (0, 0)
Screenshot: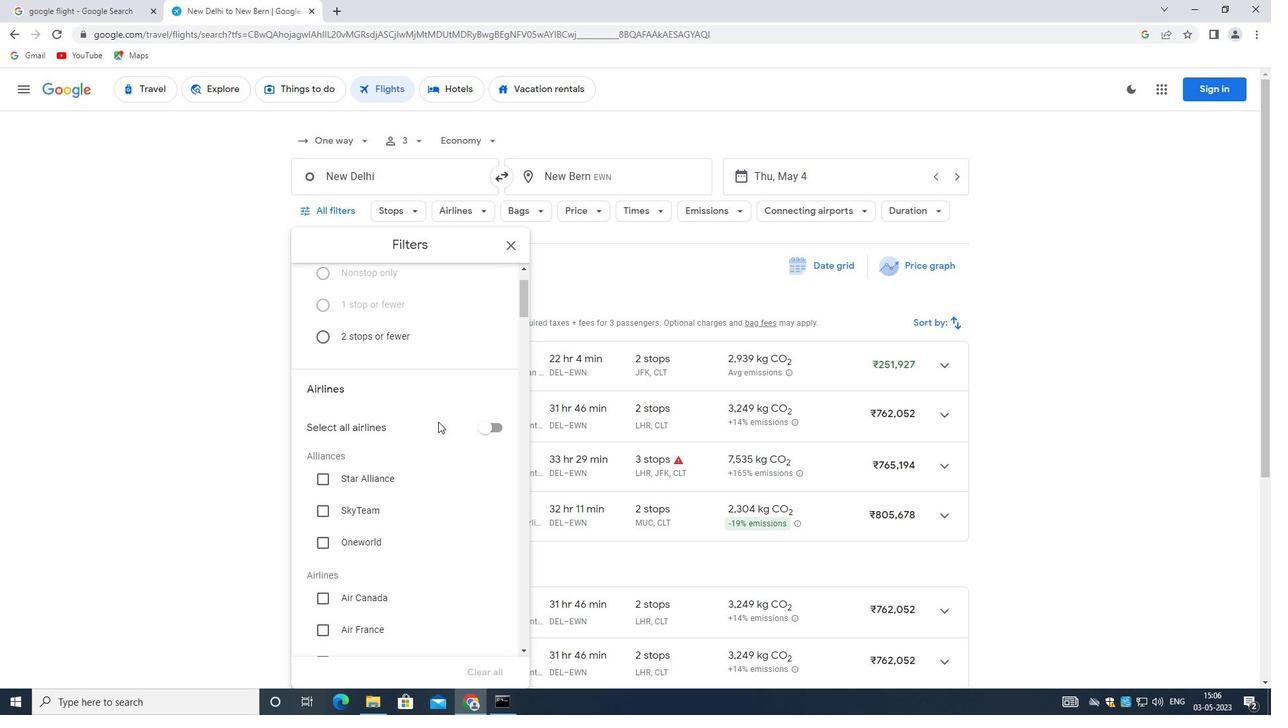 
Action: Mouse scrolled (438, 422) with delta (0, 0)
Screenshot: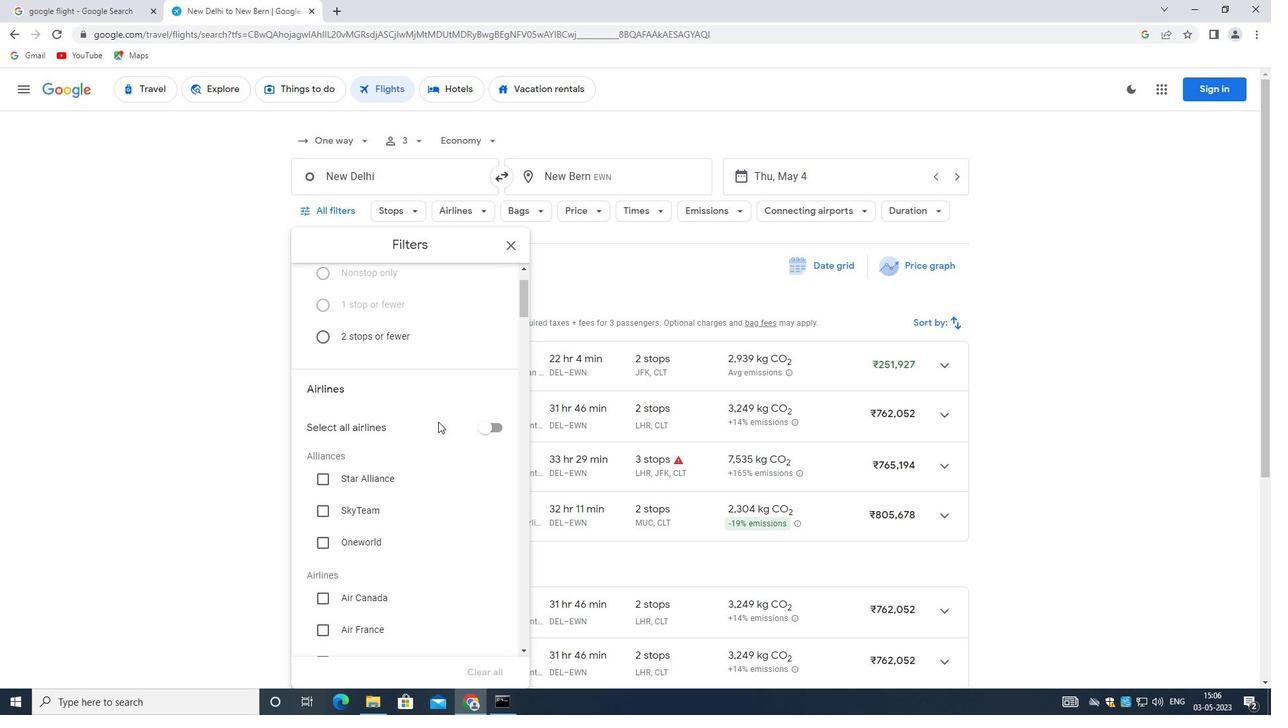 
Action: Mouse scrolled (438, 422) with delta (0, 0)
Screenshot: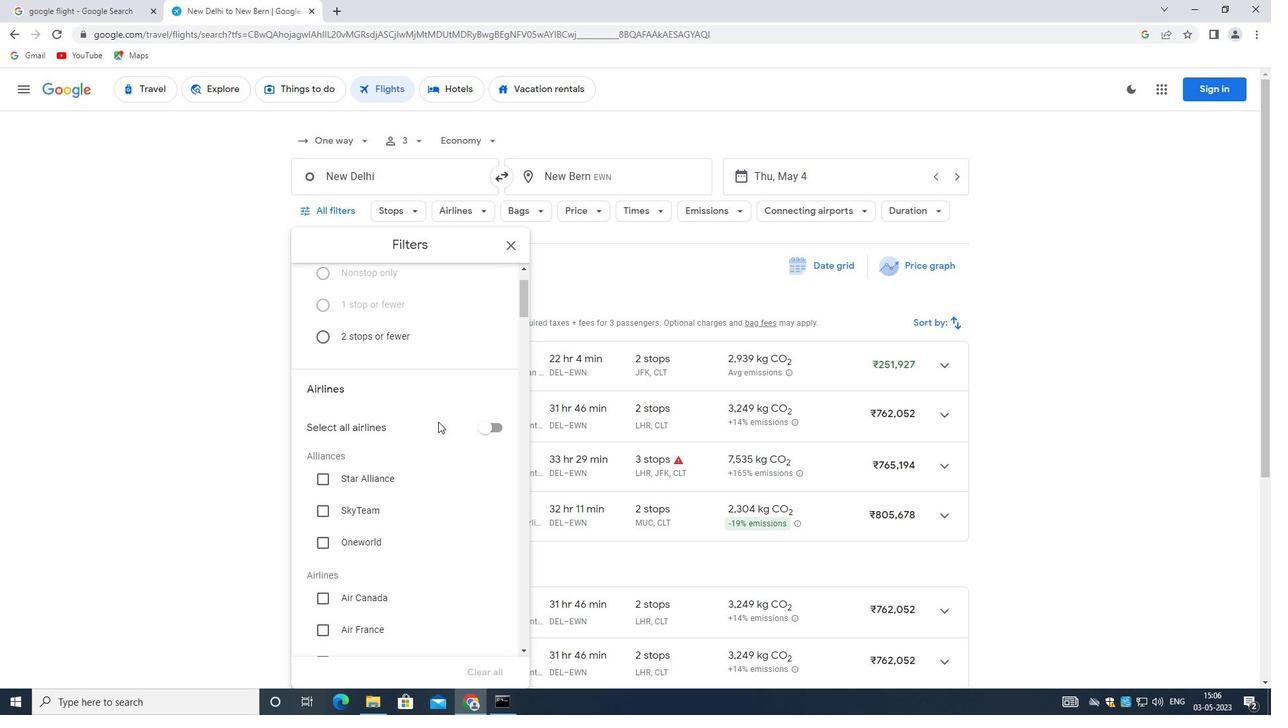
Action: Mouse scrolled (438, 422) with delta (0, 0)
Screenshot: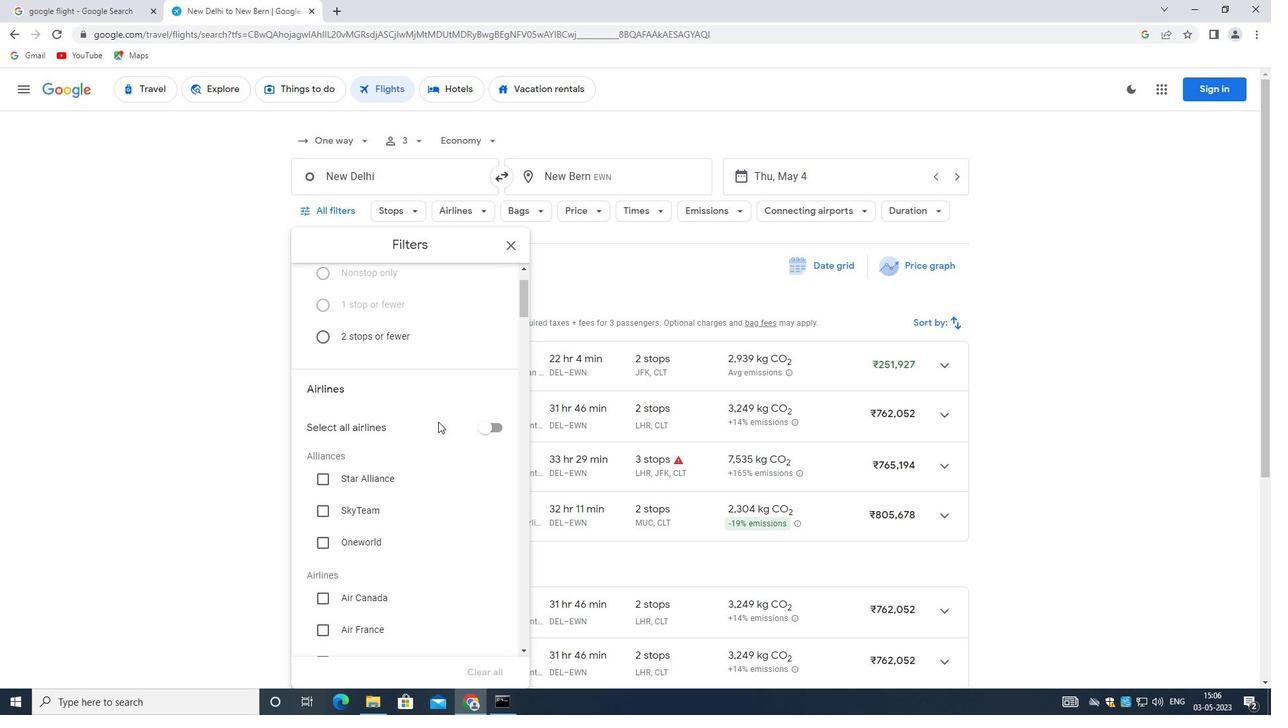 
Action: Mouse moved to (437, 422)
Screenshot: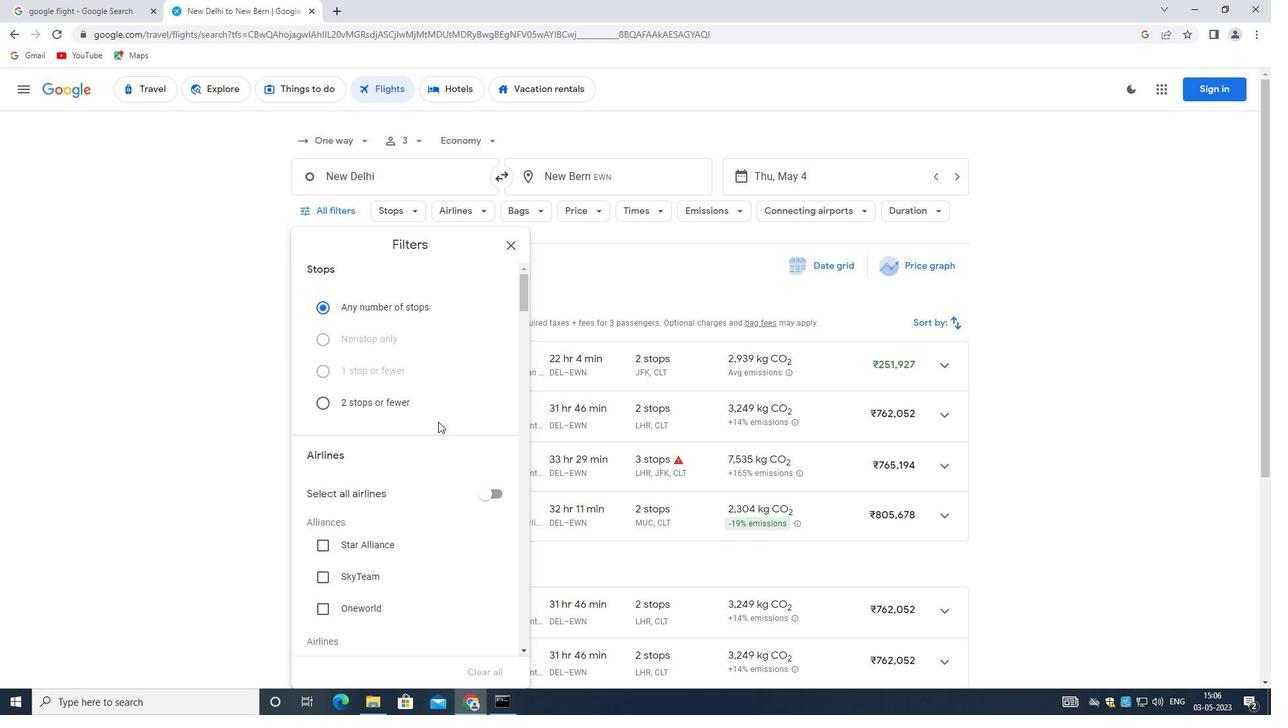
Action: Mouse scrolled (437, 421) with delta (0, 0)
Screenshot: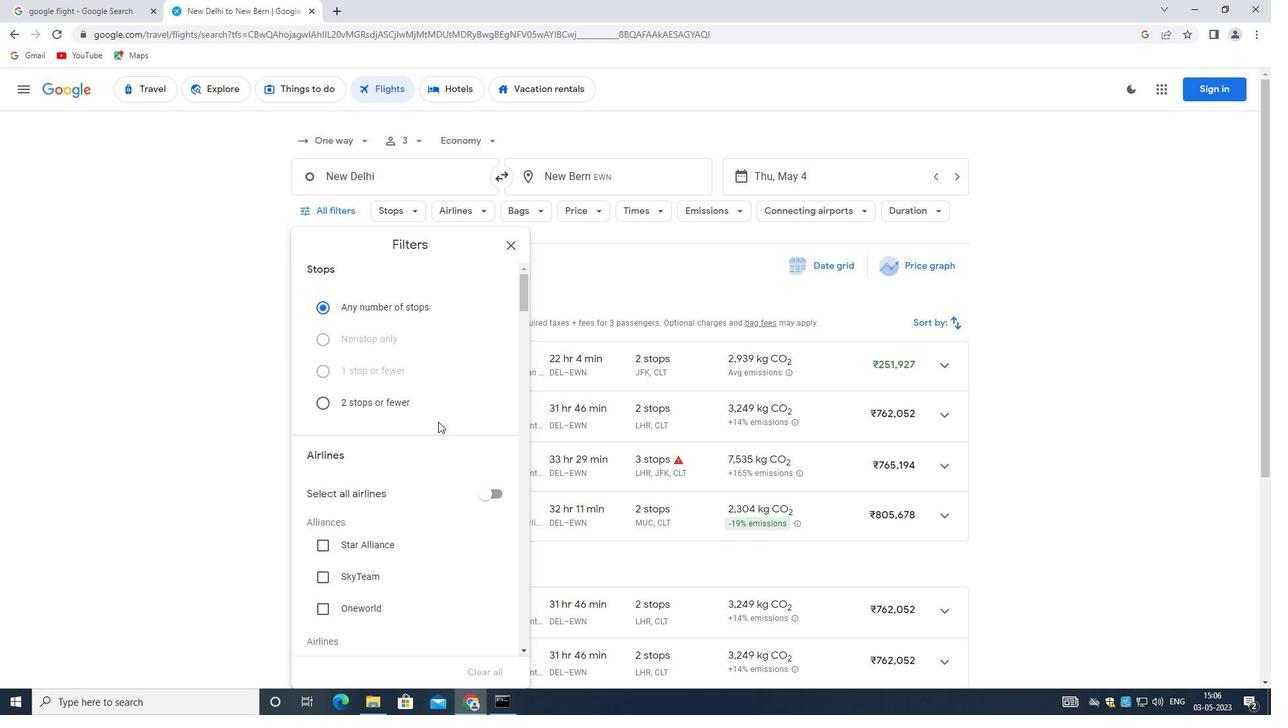 
Action: Mouse moved to (437, 422)
Screenshot: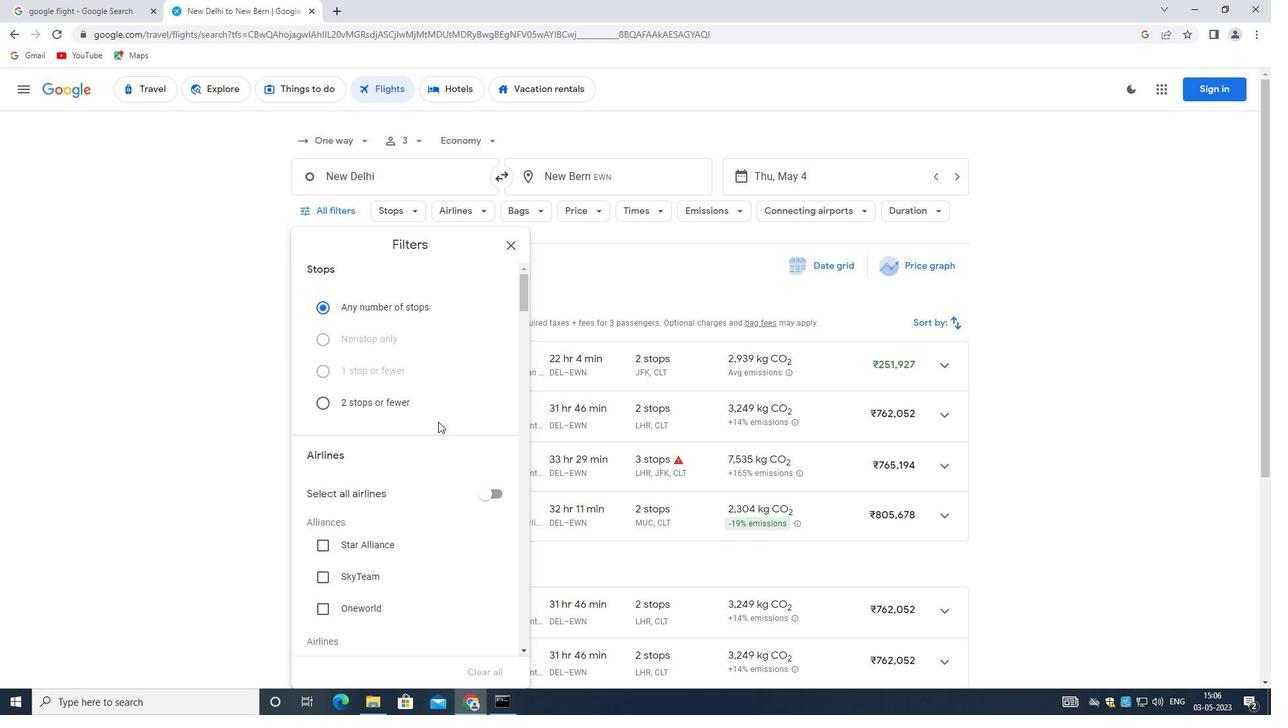 
Action: Mouse scrolled (437, 421) with delta (0, 0)
Screenshot: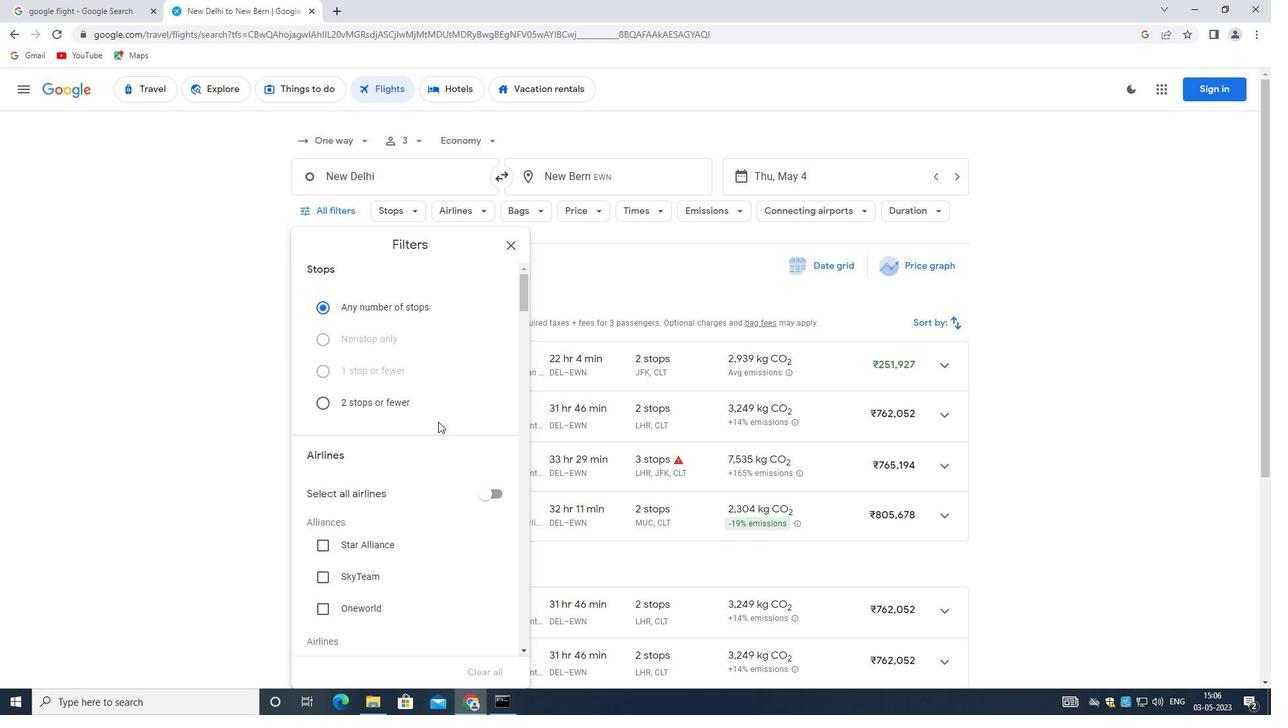 
Action: Mouse moved to (437, 423)
Screenshot: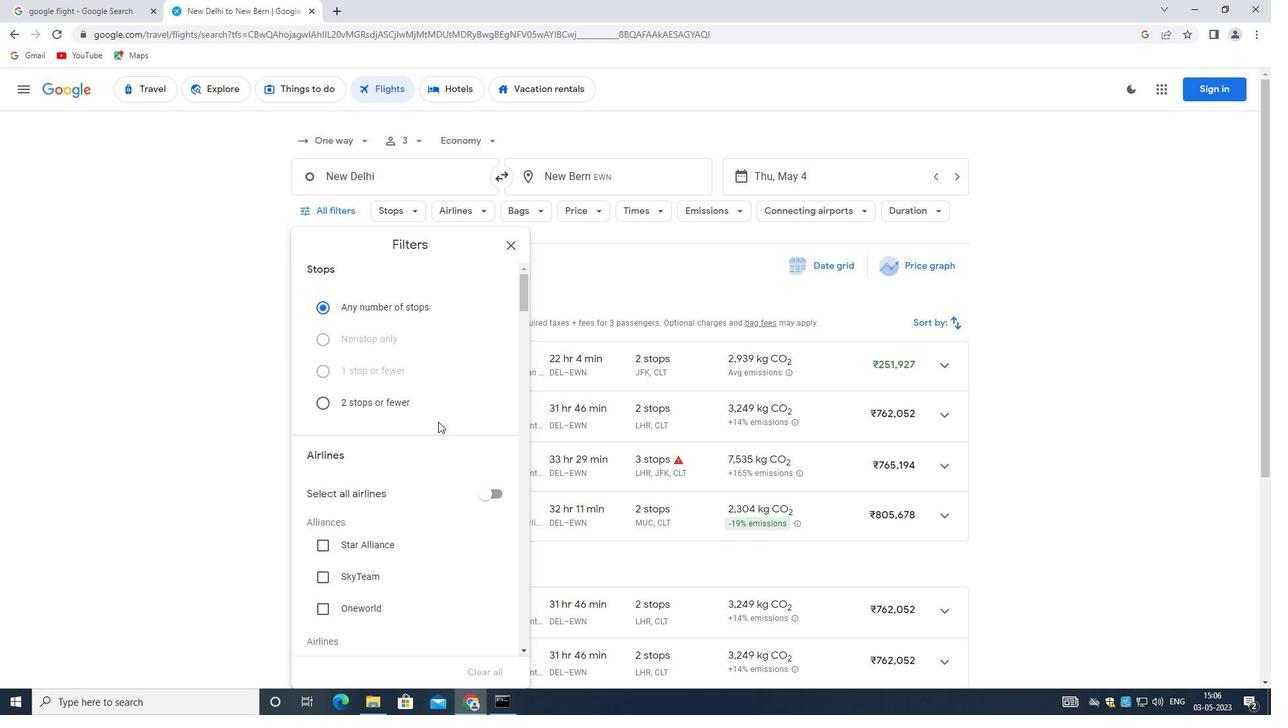 
Action: Mouse scrolled (437, 422) with delta (0, 0)
Screenshot: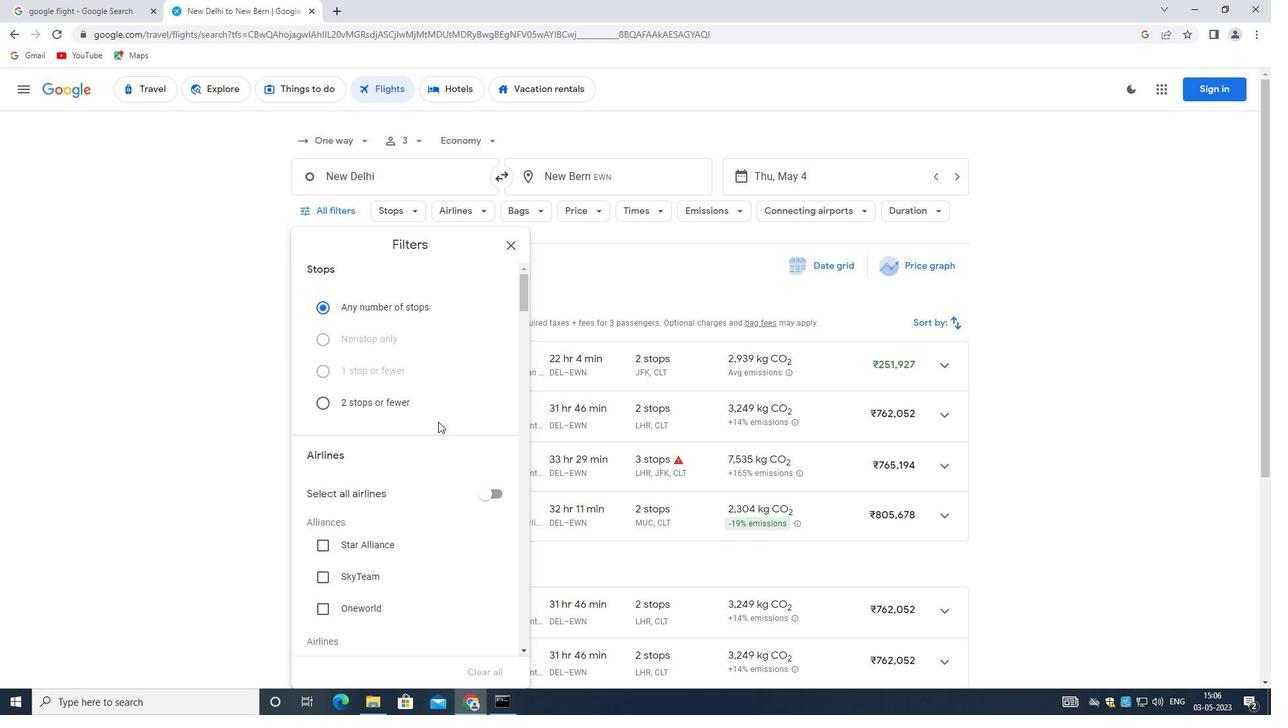 
Action: Mouse moved to (437, 423)
Screenshot: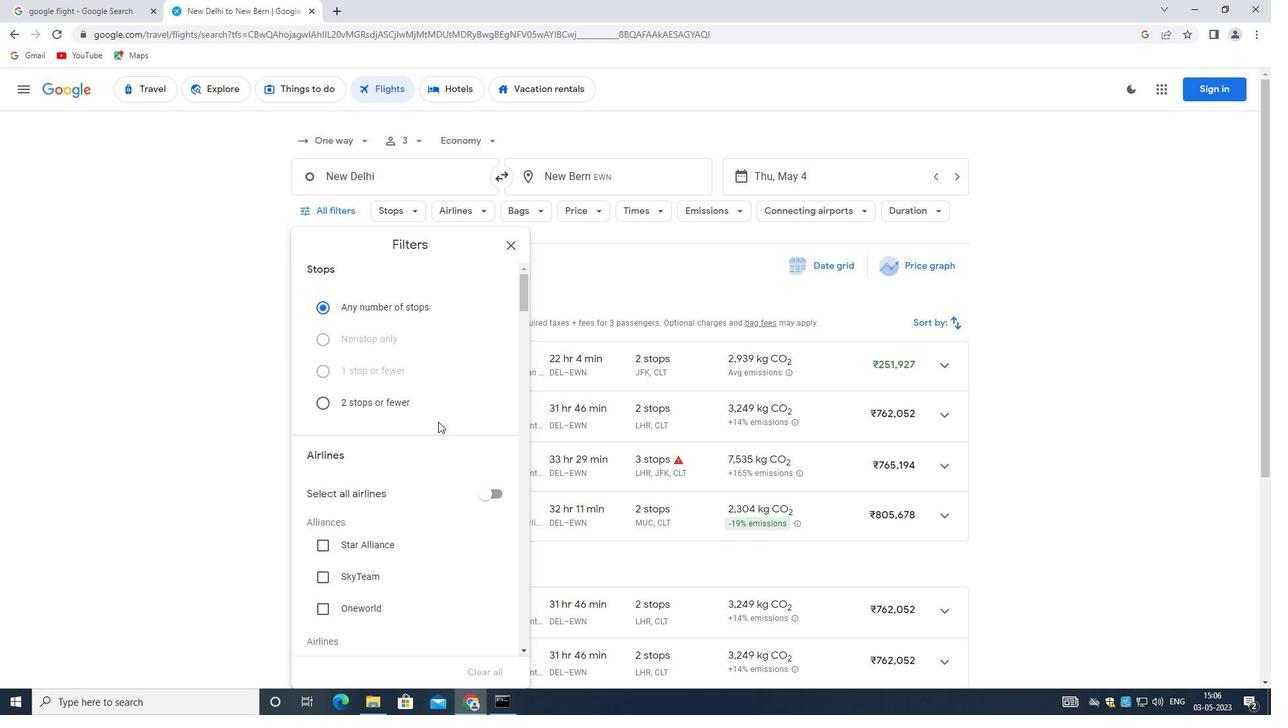 
Action: Mouse scrolled (437, 423) with delta (0, 0)
Screenshot: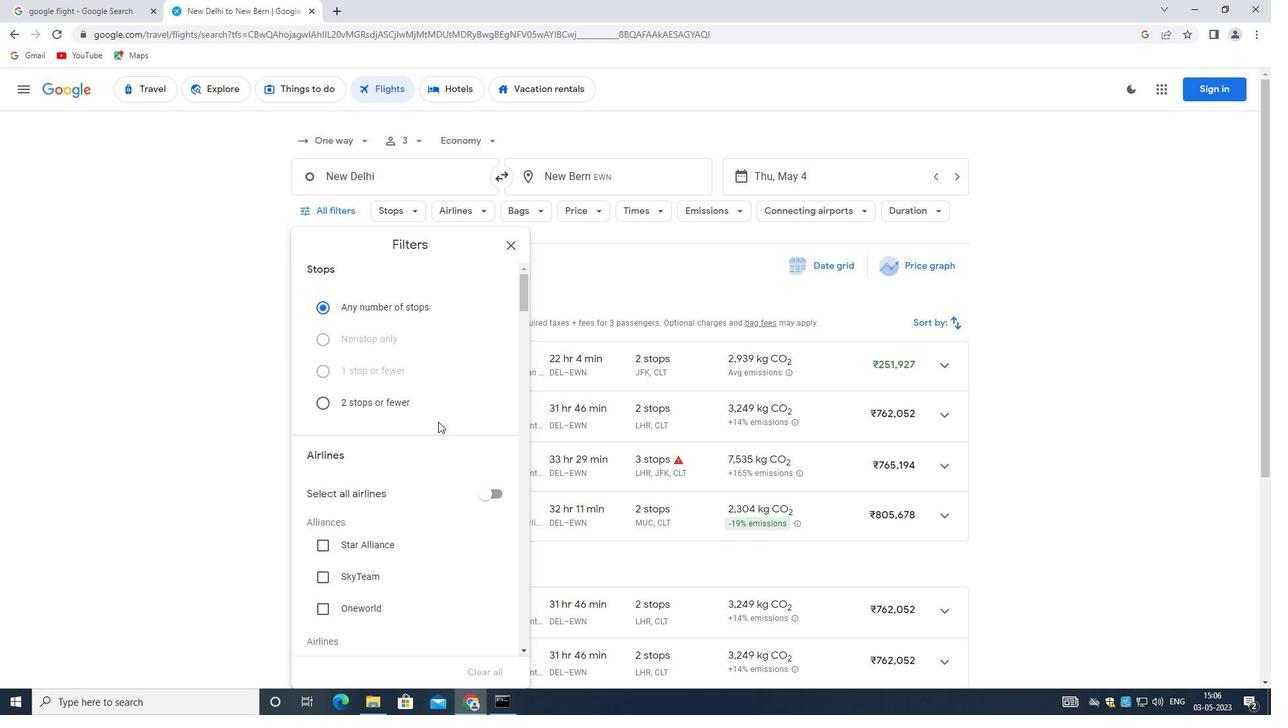 
Action: Mouse scrolled (437, 423) with delta (0, 0)
Screenshot: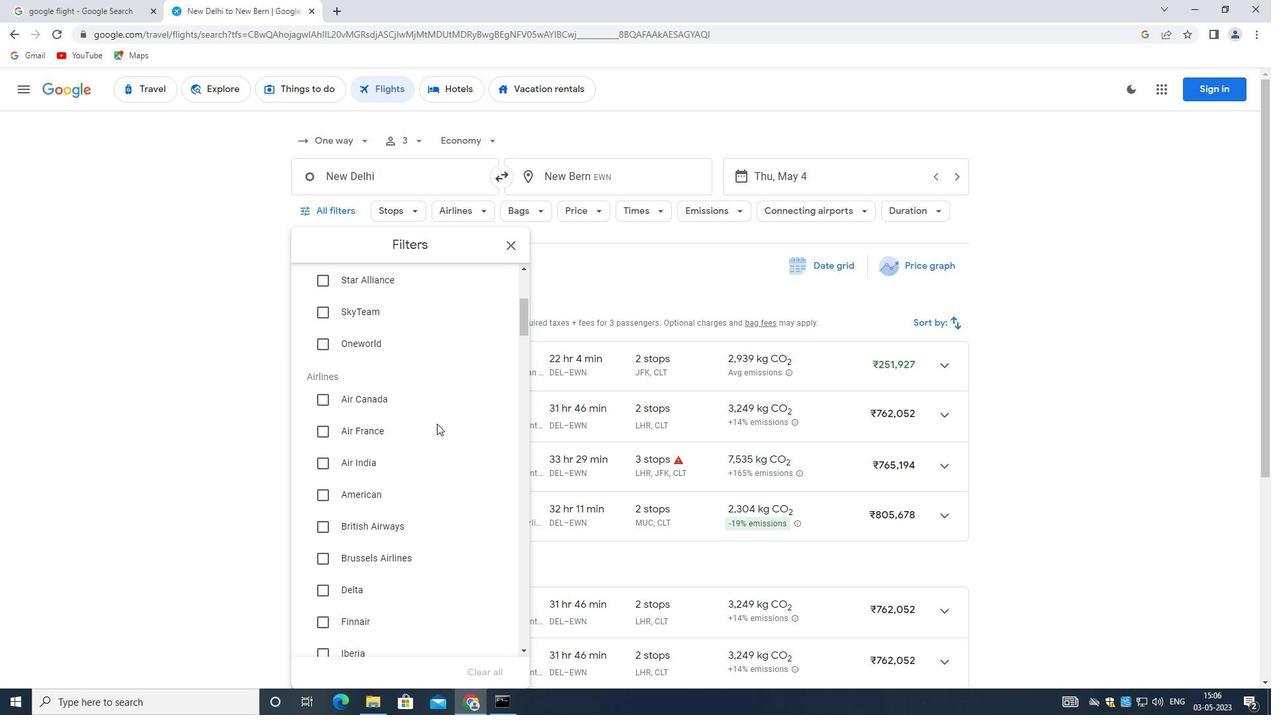 
Action: Mouse scrolled (437, 423) with delta (0, 0)
Screenshot: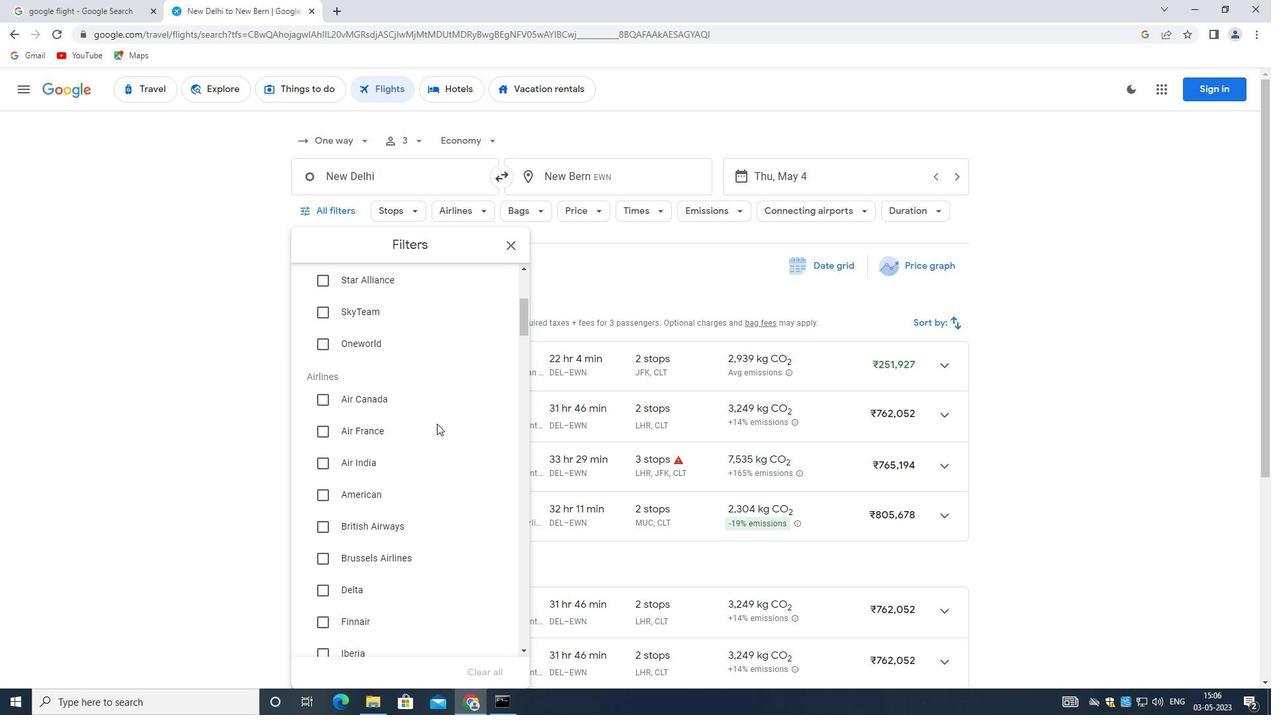 
Action: Mouse scrolled (437, 423) with delta (0, 0)
Screenshot: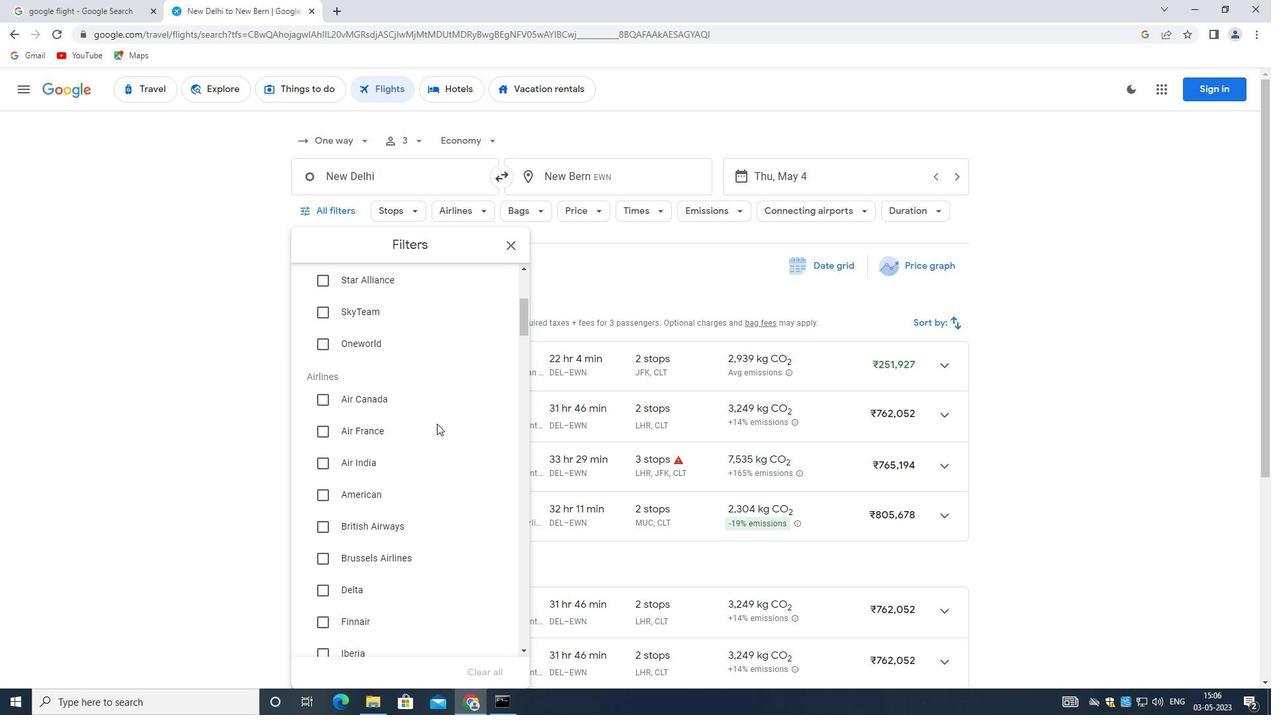 
Action: Mouse scrolled (437, 423) with delta (0, 0)
Screenshot: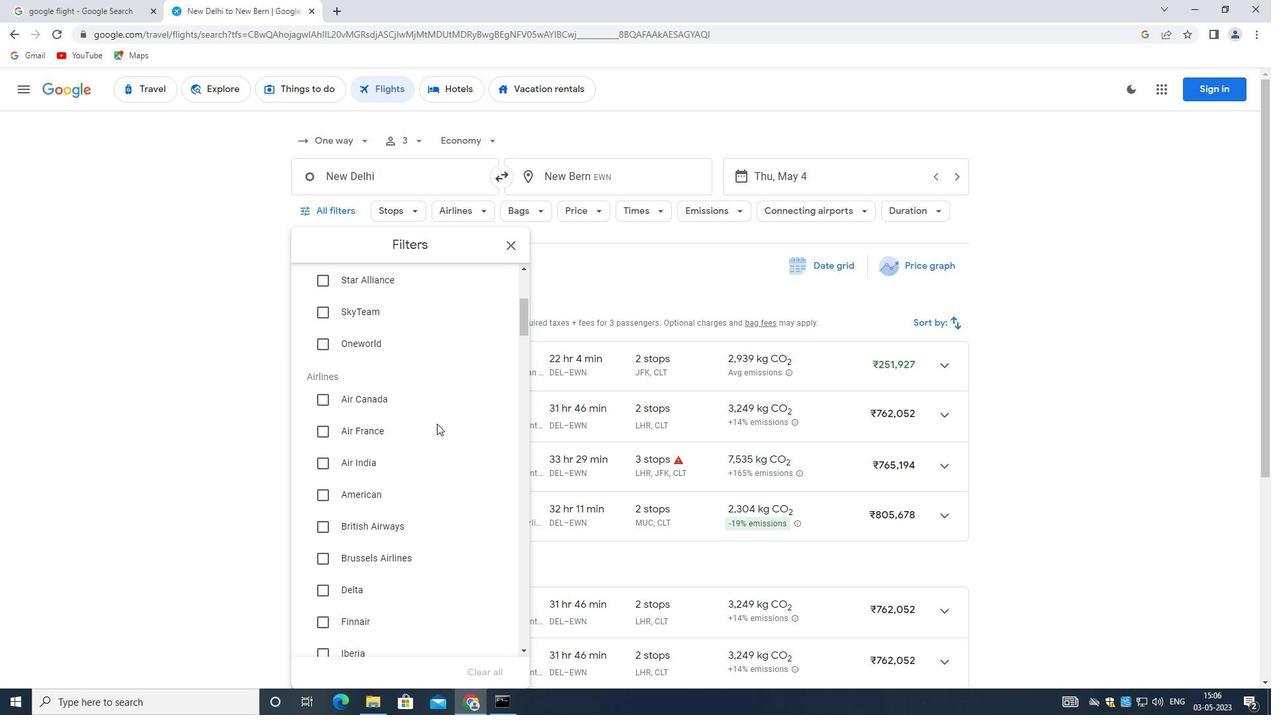 
Action: Mouse scrolled (437, 423) with delta (0, 0)
Screenshot: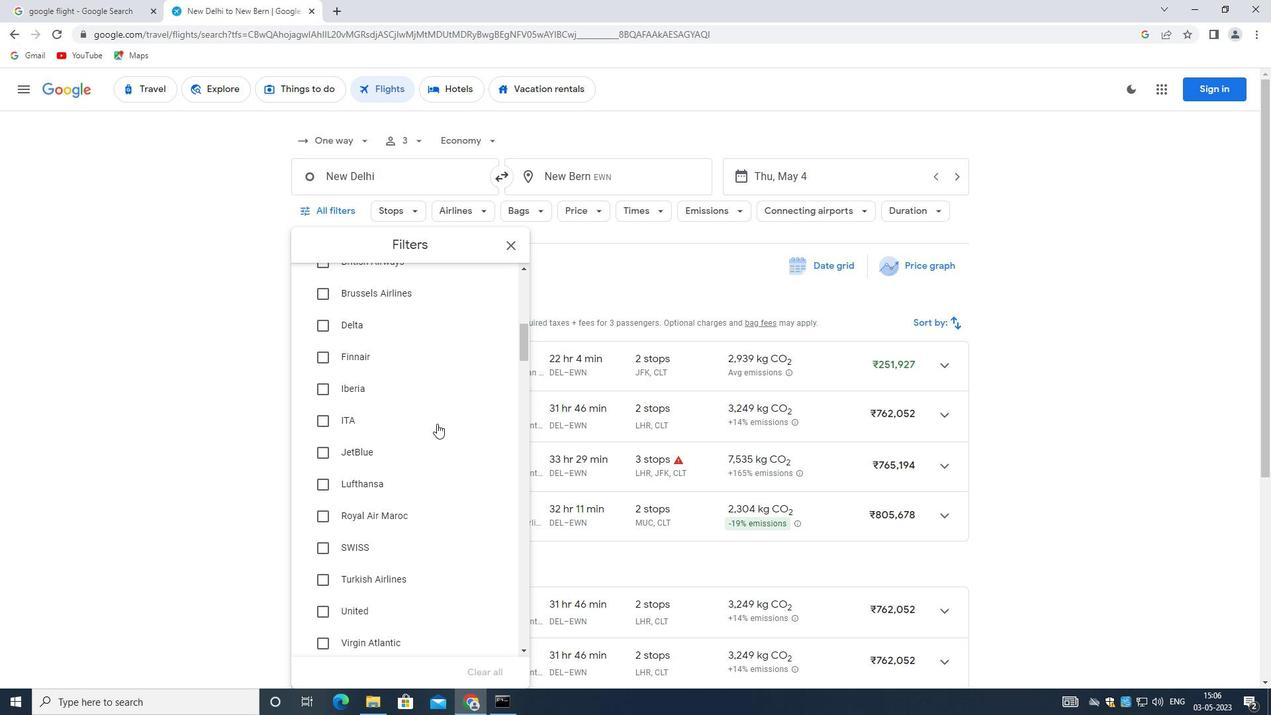 
Action: Mouse scrolled (437, 423) with delta (0, 0)
Screenshot: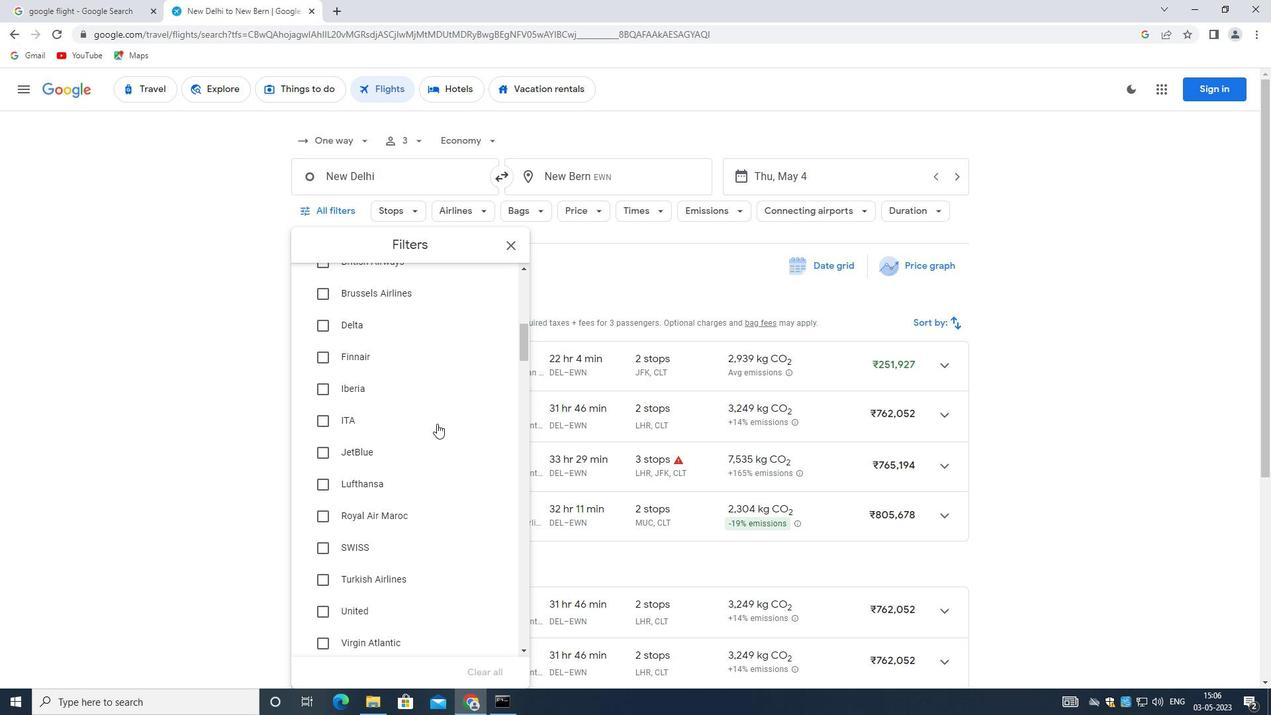 
Action: Mouse scrolled (437, 423) with delta (0, 0)
Screenshot: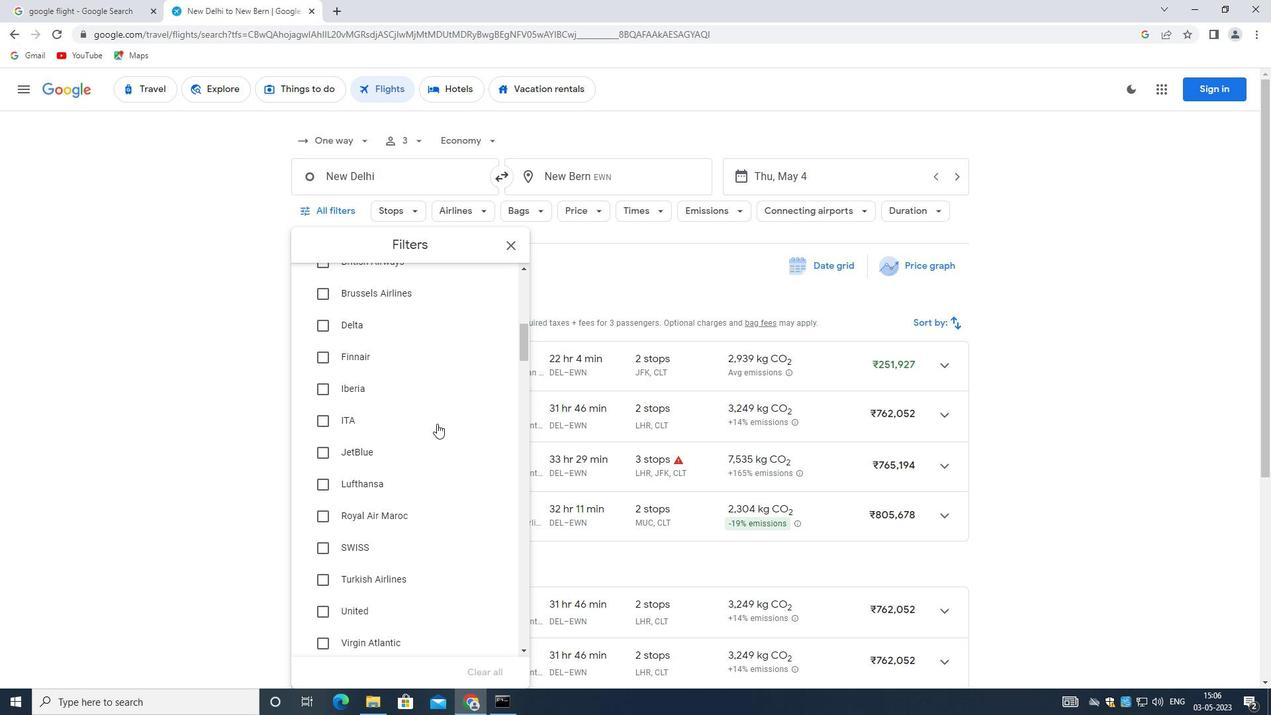 
Action: Mouse scrolled (437, 423) with delta (0, 0)
Screenshot: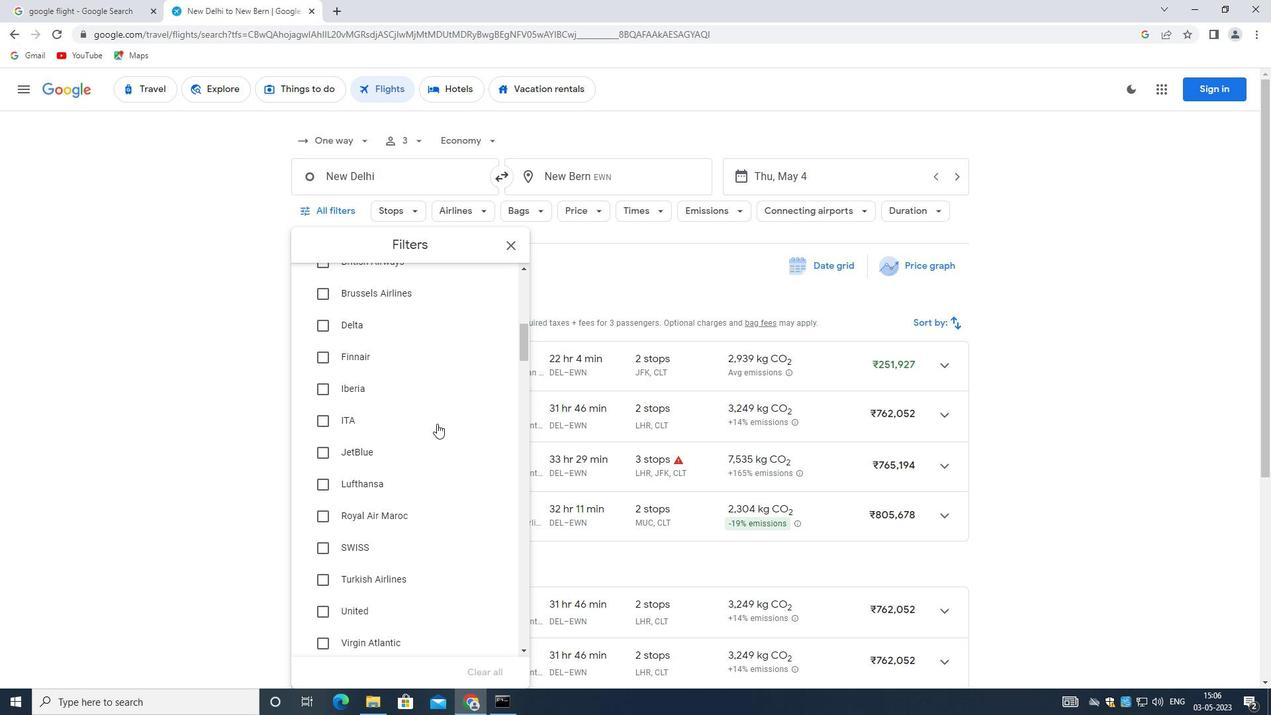 
Action: Mouse moved to (490, 500)
Screenshot: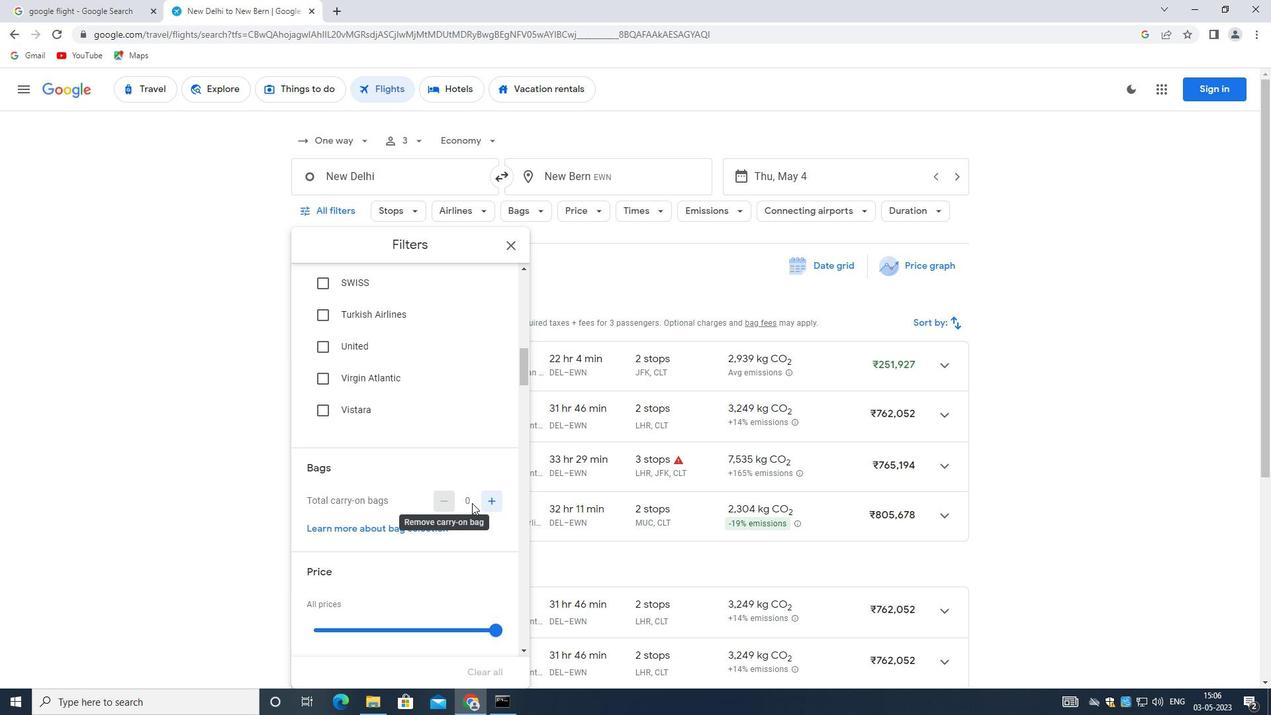 
Action: Mouse pressed left at (490, 500)
Screenshot: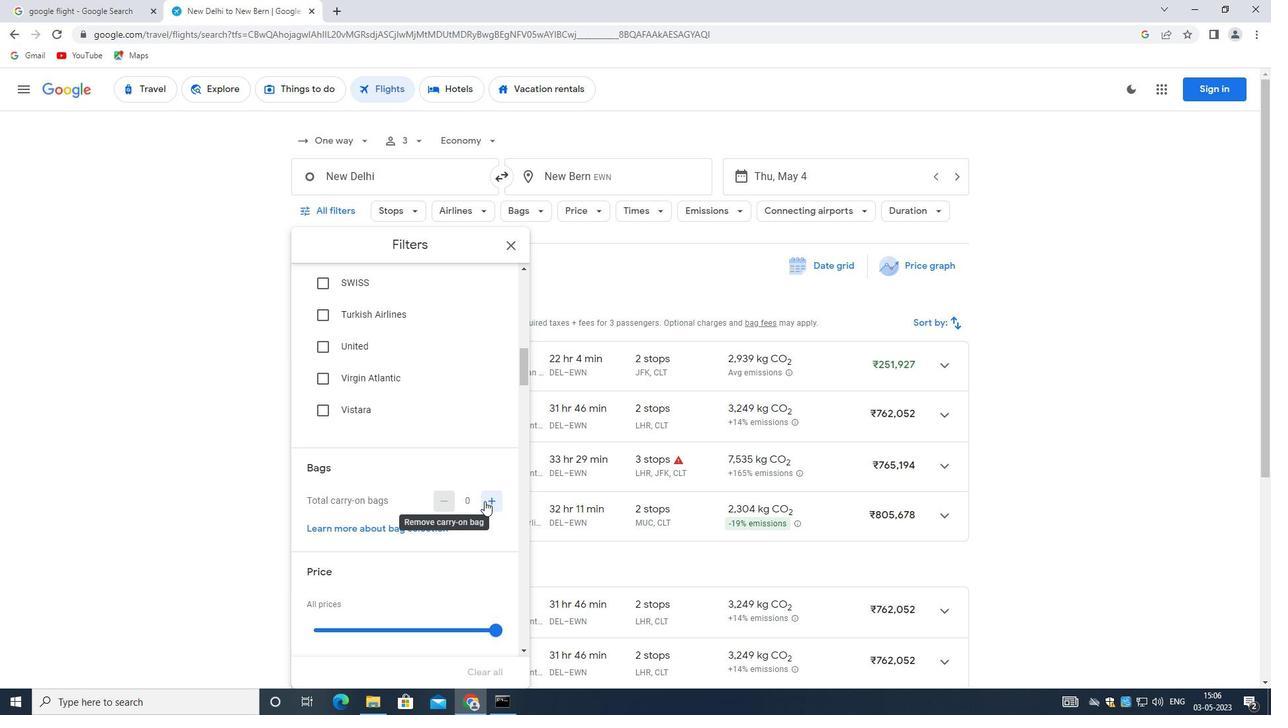 
Action: Mouse moved to (443, 507)
Screenshot: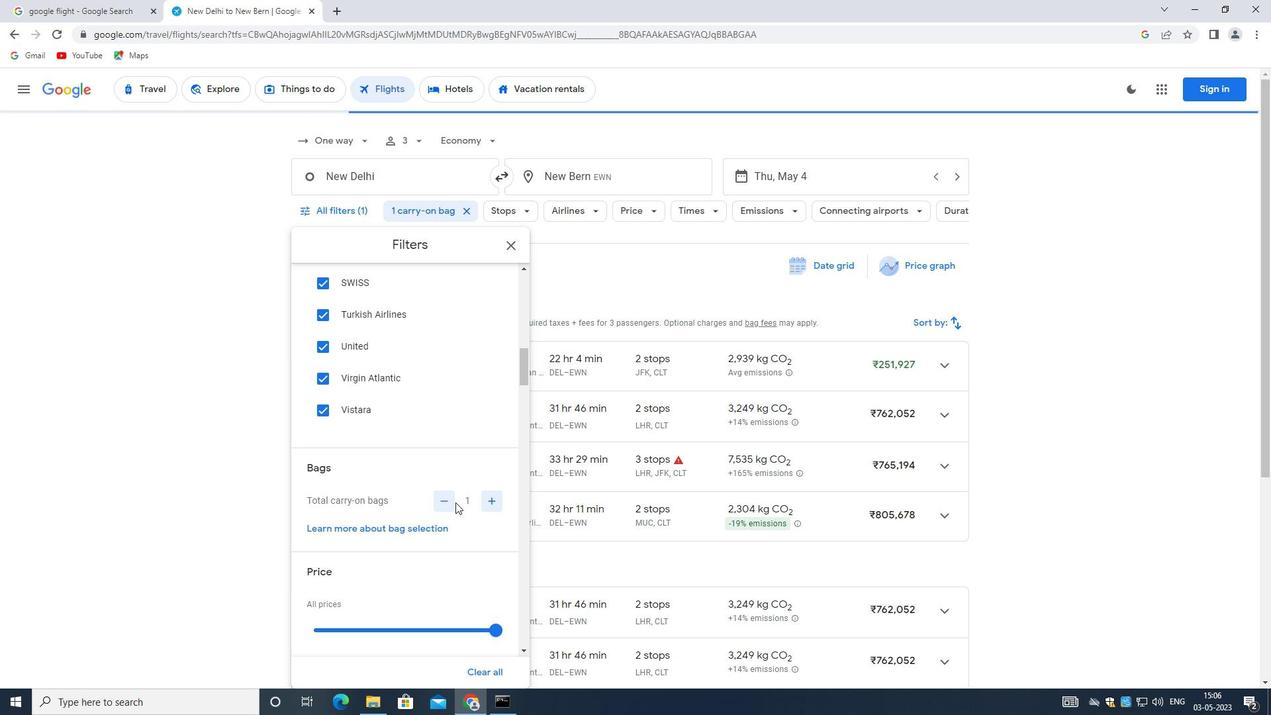 
Action: Mouse scrolled (443, 506) with delta (0, 0)
Screenshot: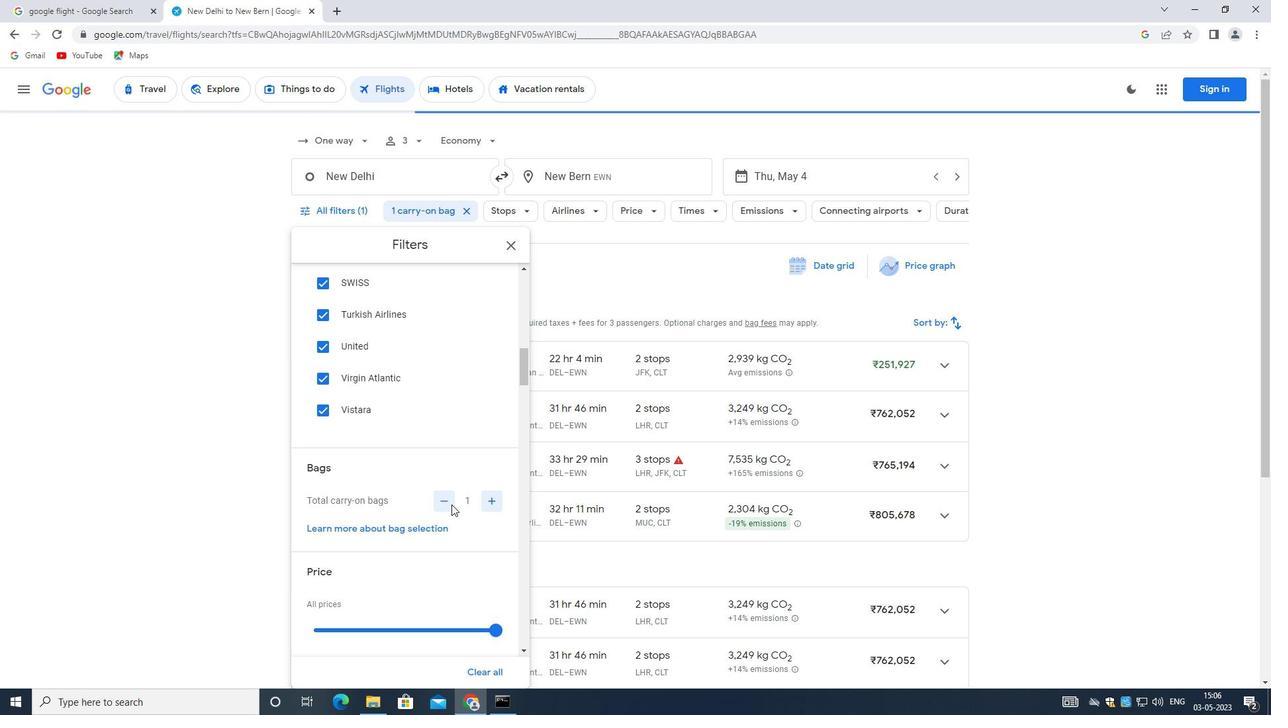 
Action: Mouse moved to (480, 558)
Screenshot: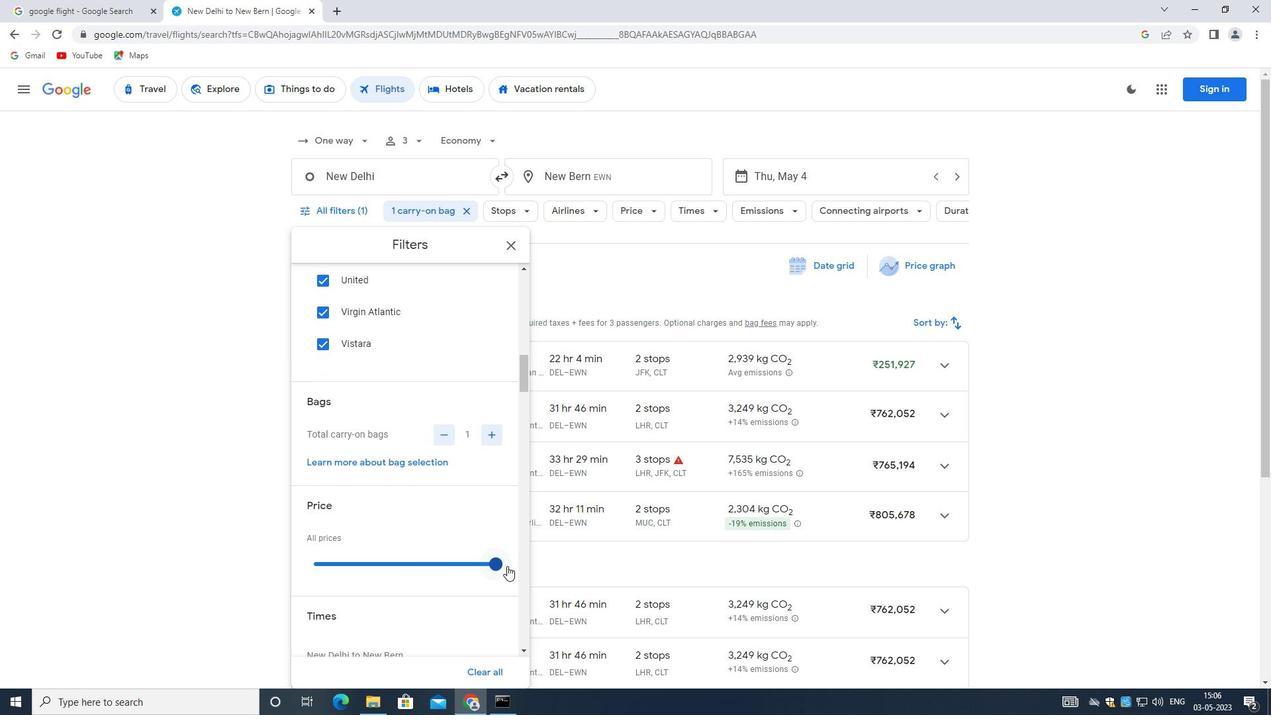 
Action: Mouse pressed left at (480, 558)
Screenshot: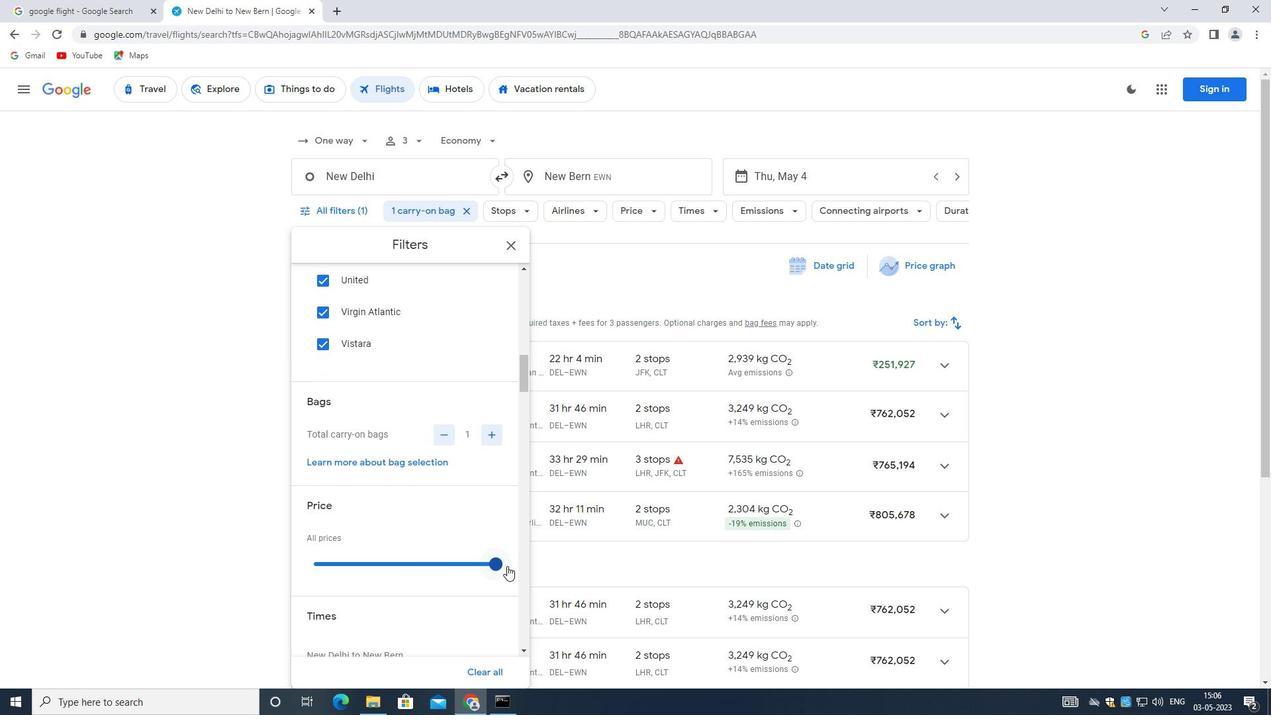 
Action: Mouse moved to (488, 560)
Screenshot: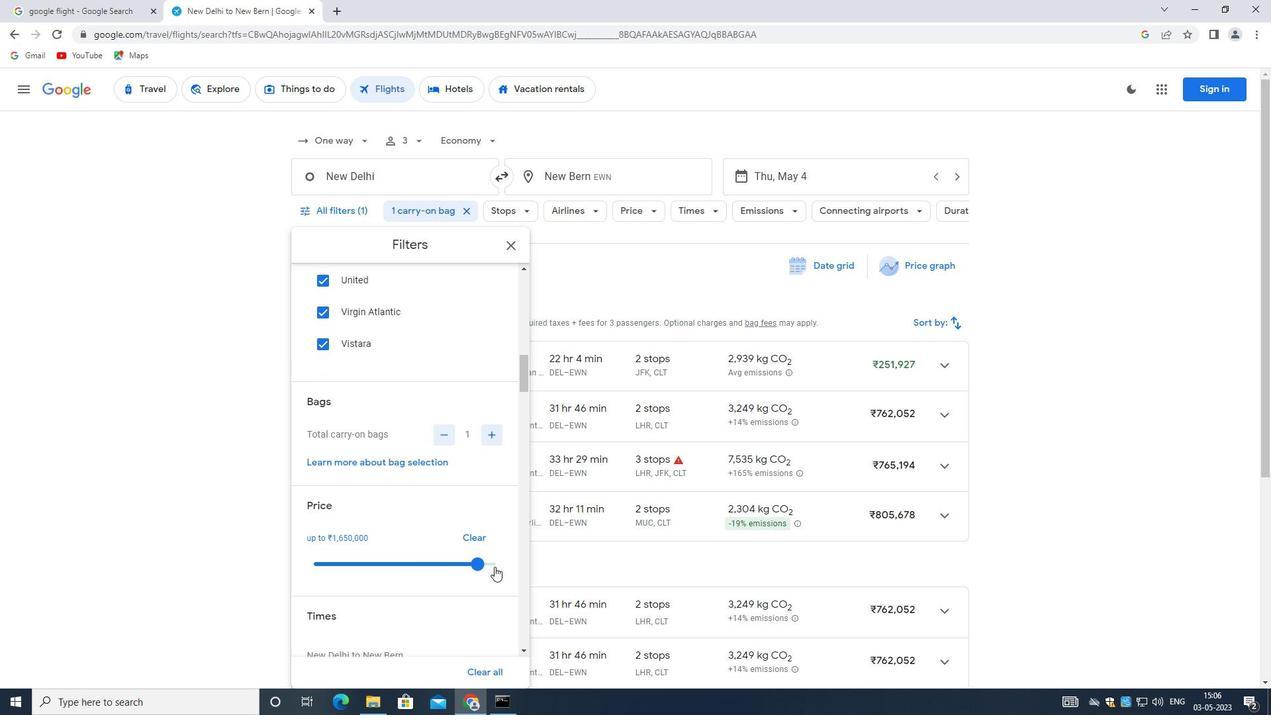 
Action: Mouse pressed left at (488, 560)
Screenshot: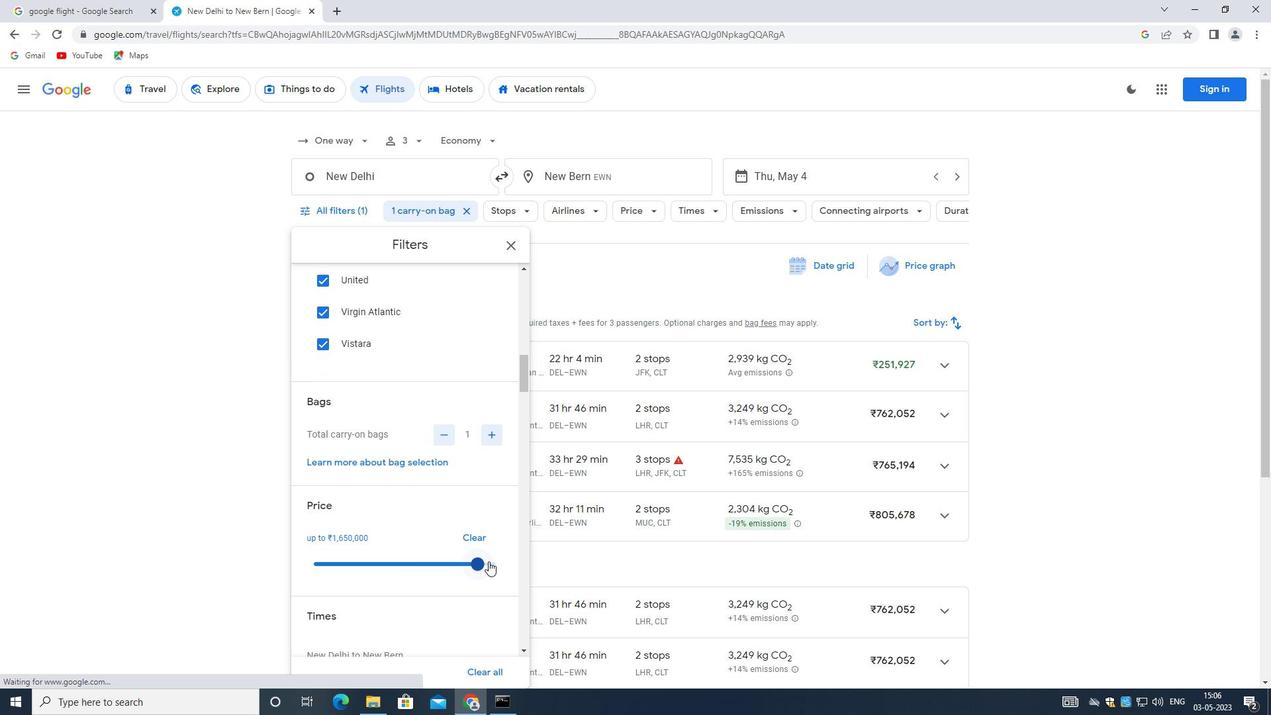 
Action: Mouse moved to (492, 561)
Screenshot: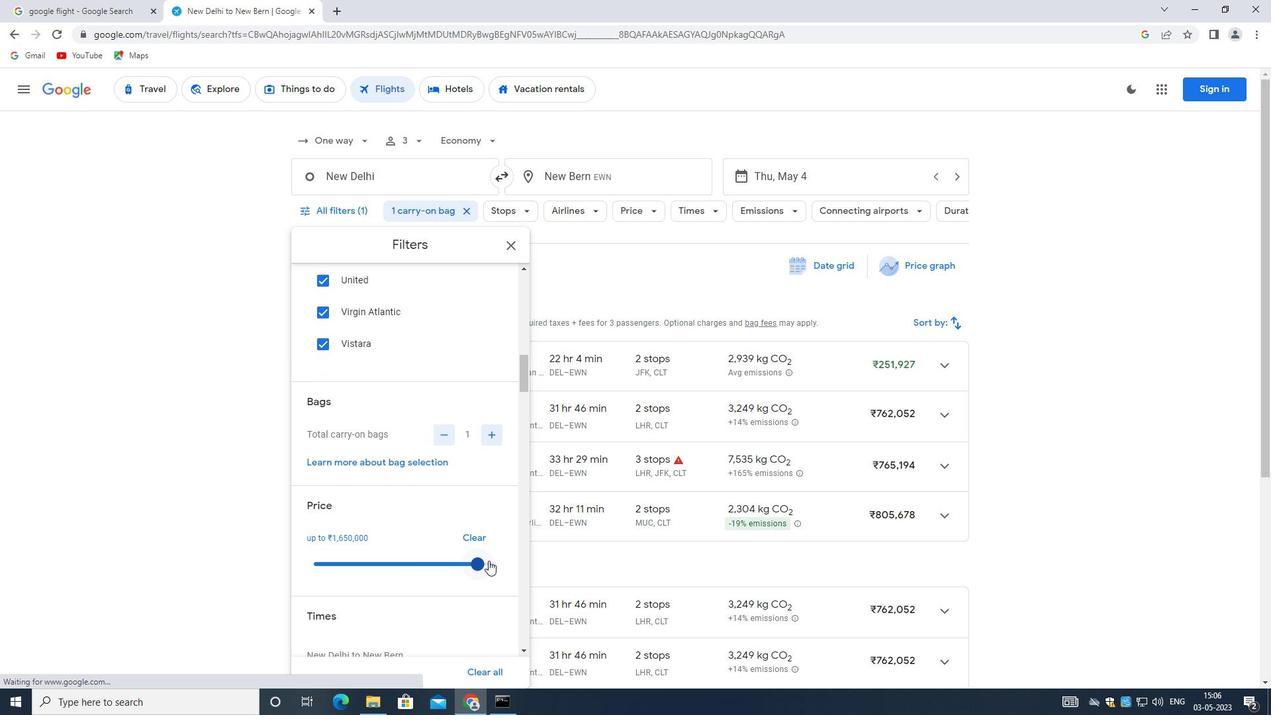 
Action: Mouse pressed left at (492, 561)
Screenshot: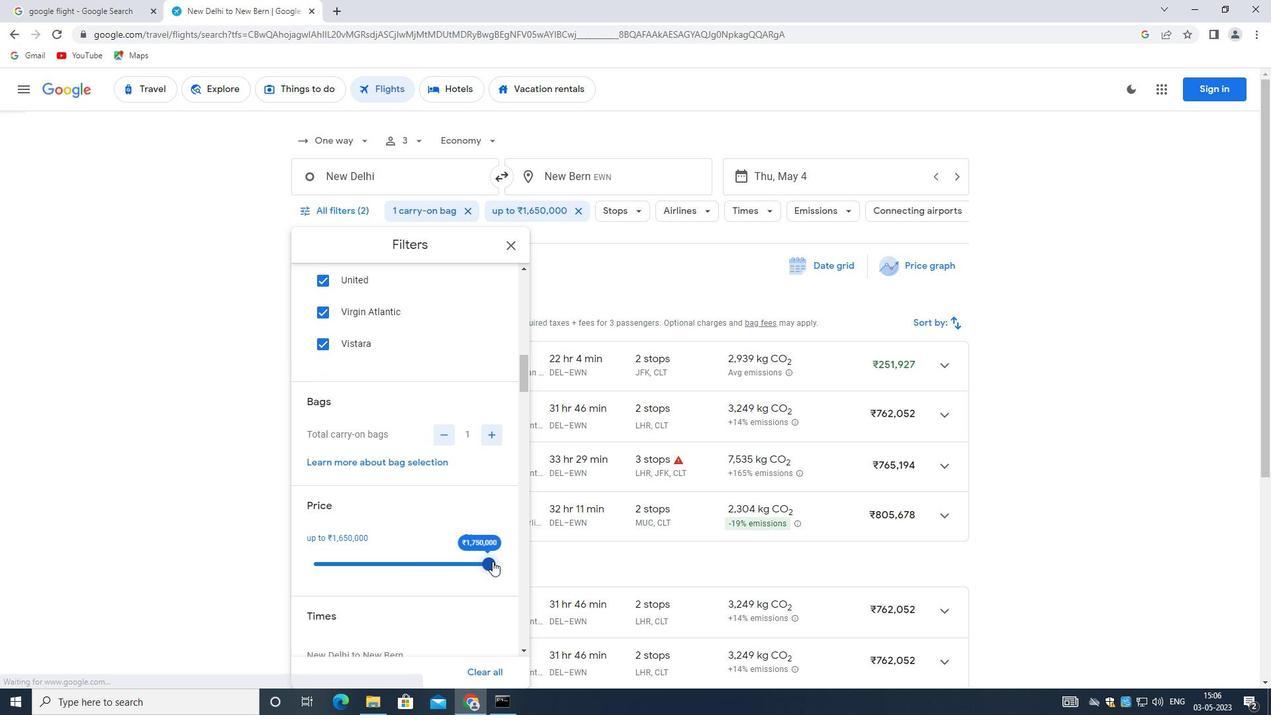 
Action: Mouse pressed left at (492, 561)
Screenshot: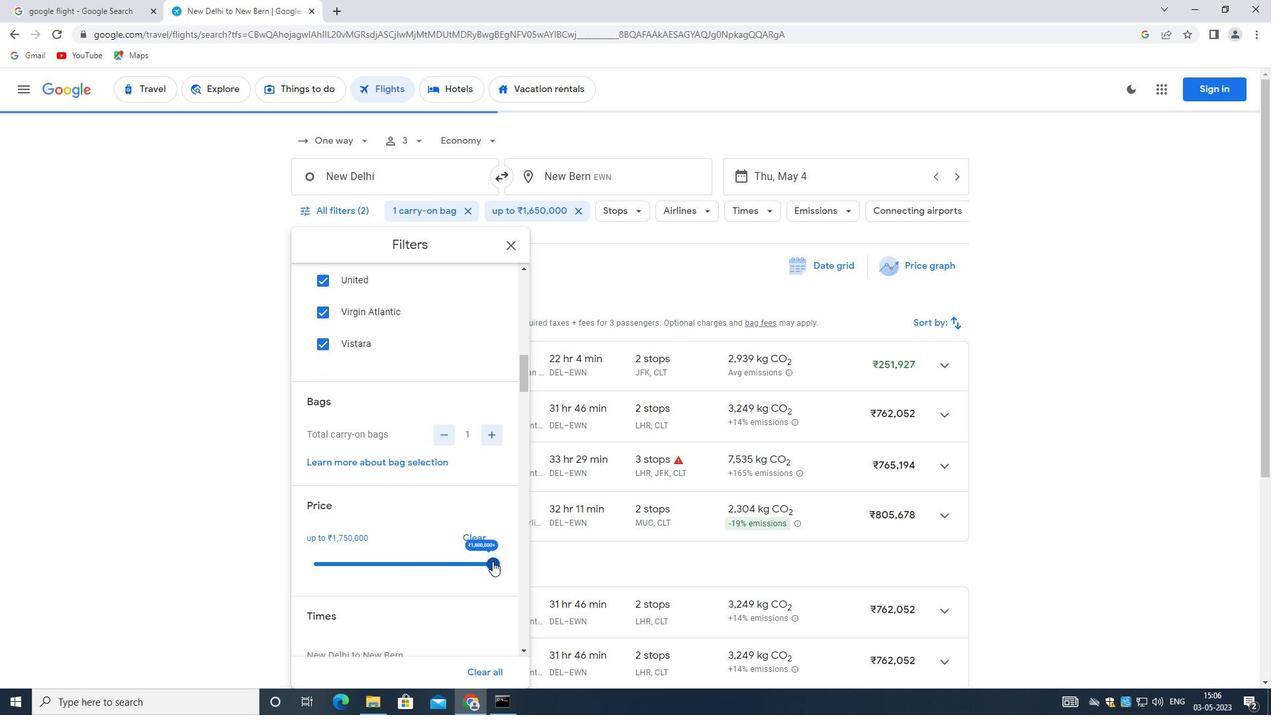 
Action: Mouse moved to (389, 545)
Screenshot: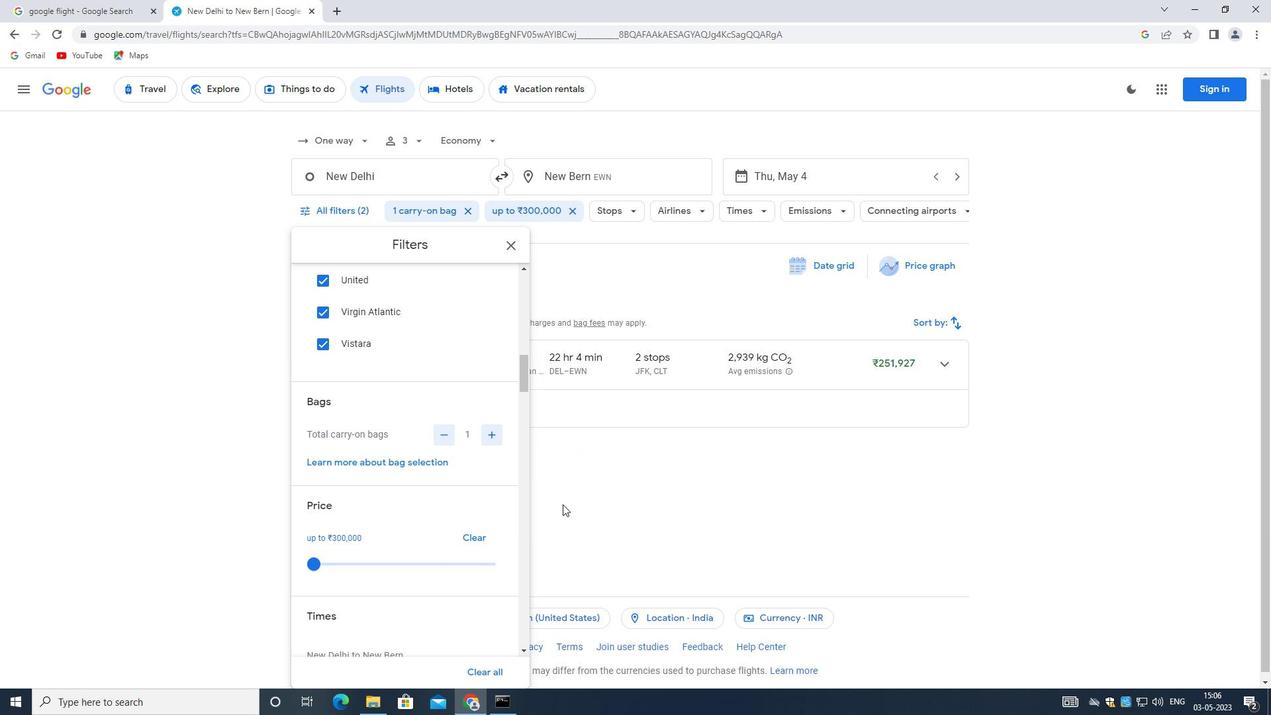 
Action: Mouse scrolled (389, 544) with delta (0, 0)
Screenshot: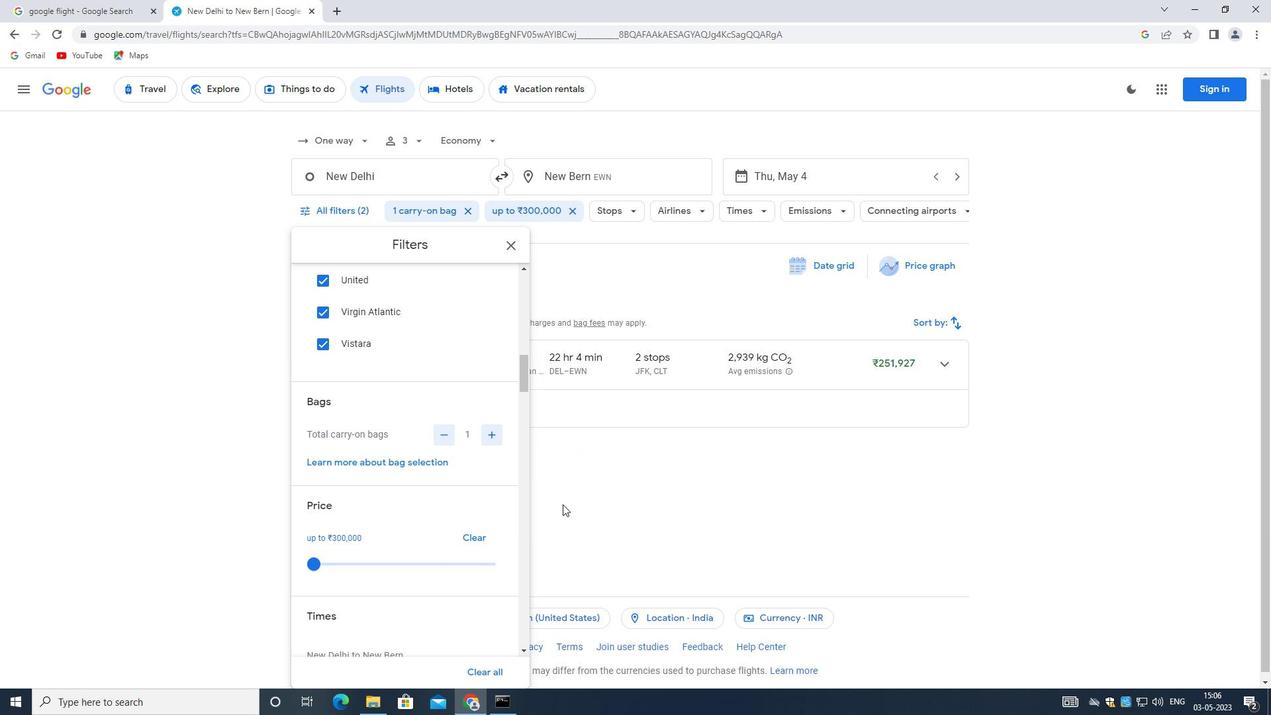 
Action: Mouse moved to (388, 545)
Screenshot: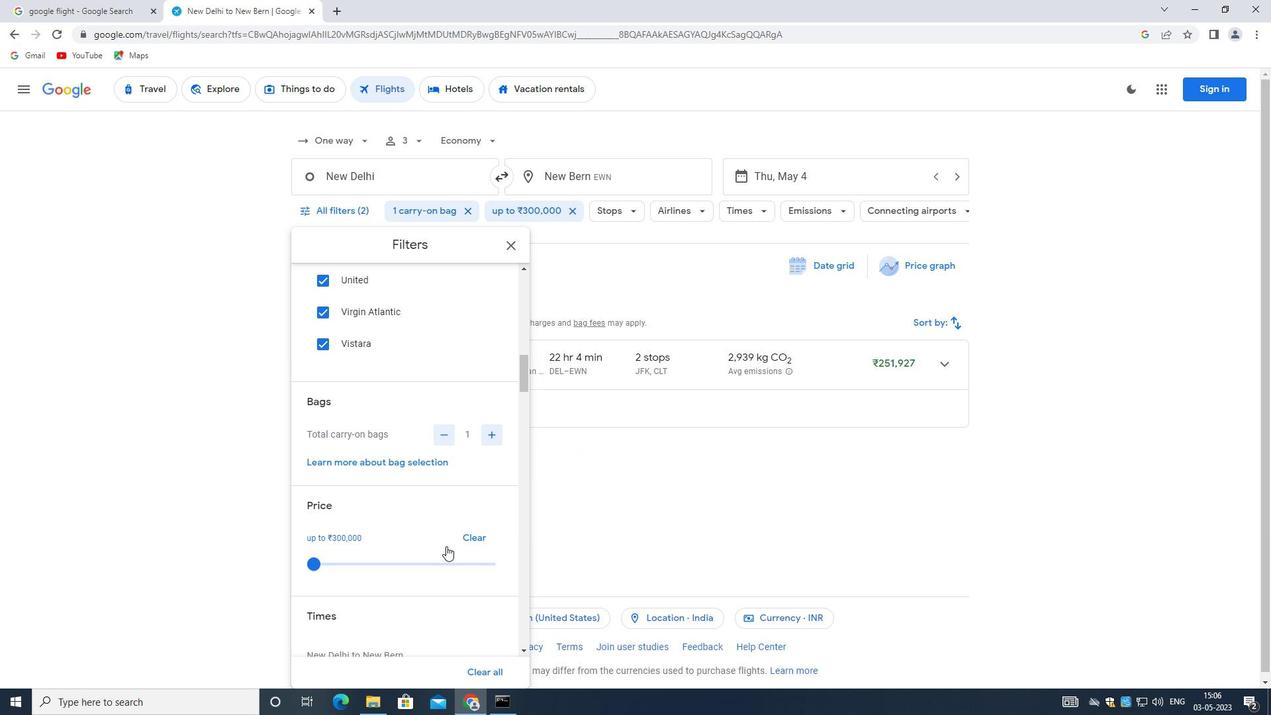 
Action: Mouse scrolled (388, 544) with delta (0, 0)
Screenshot: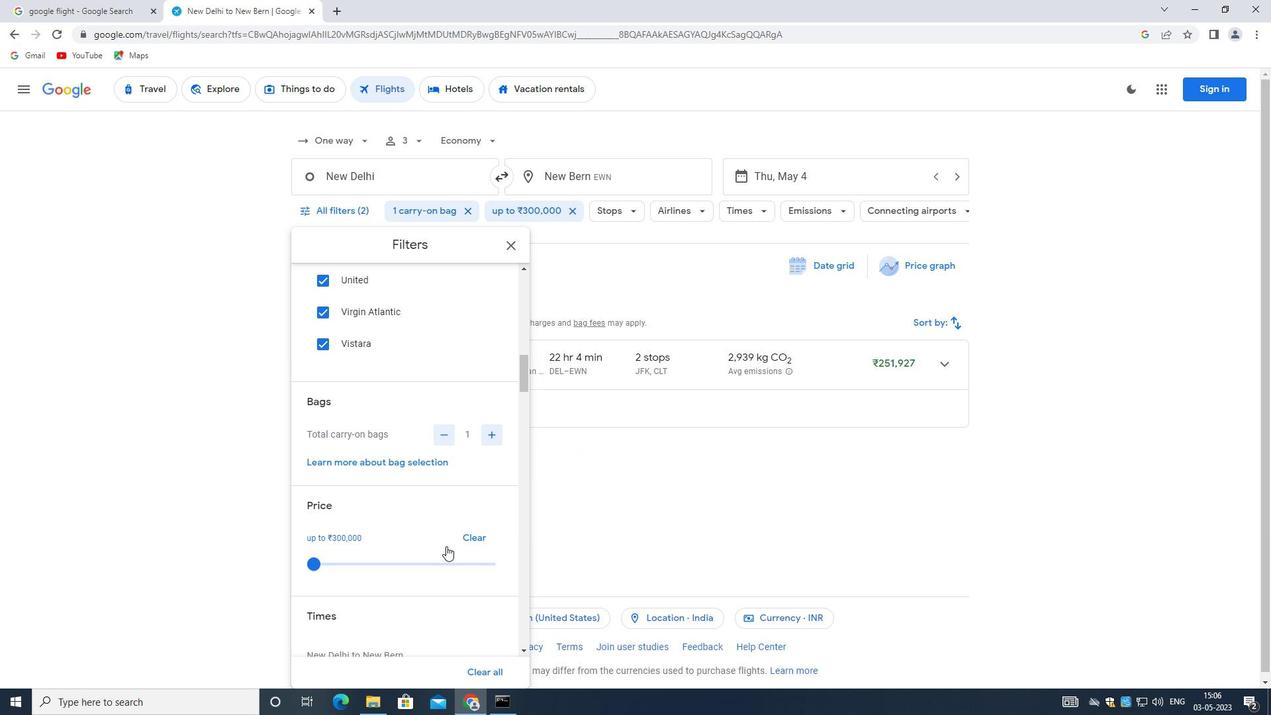 
Action: Mouse moved to (388, 545)
Screenshot: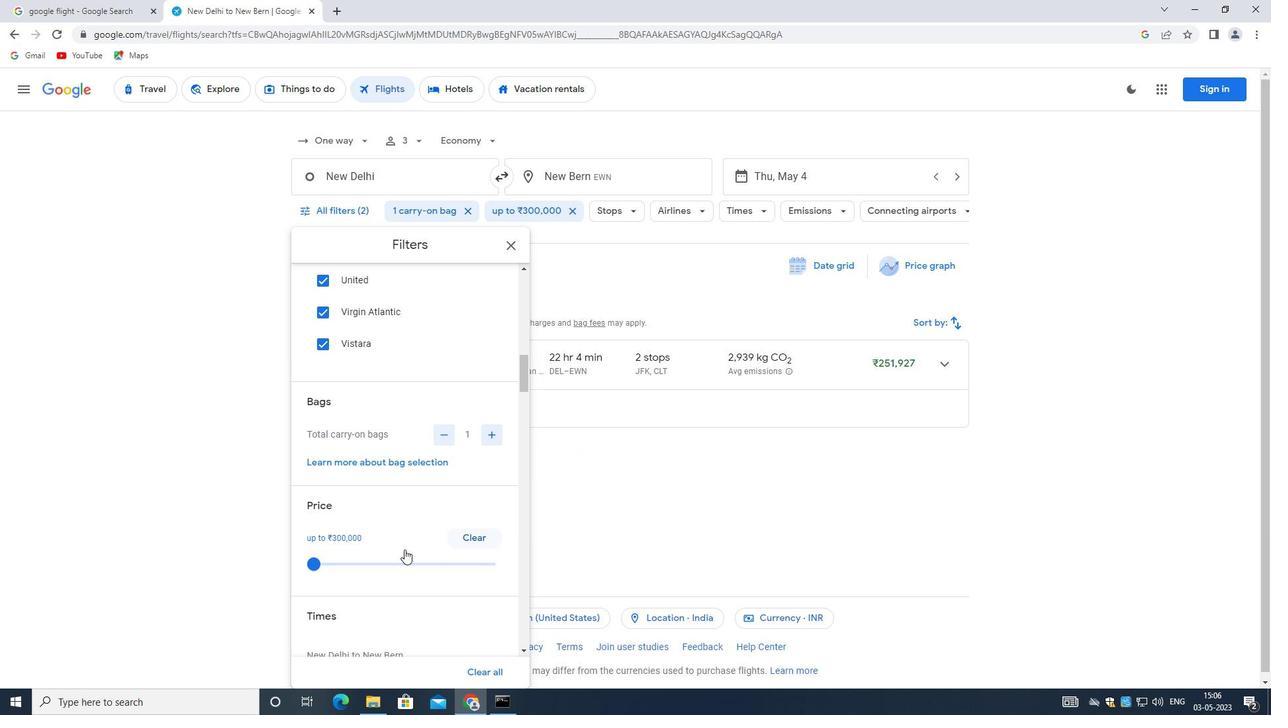 
Action: Mouse scrolled (388, 544) with delta (0, 0)
Screenshot: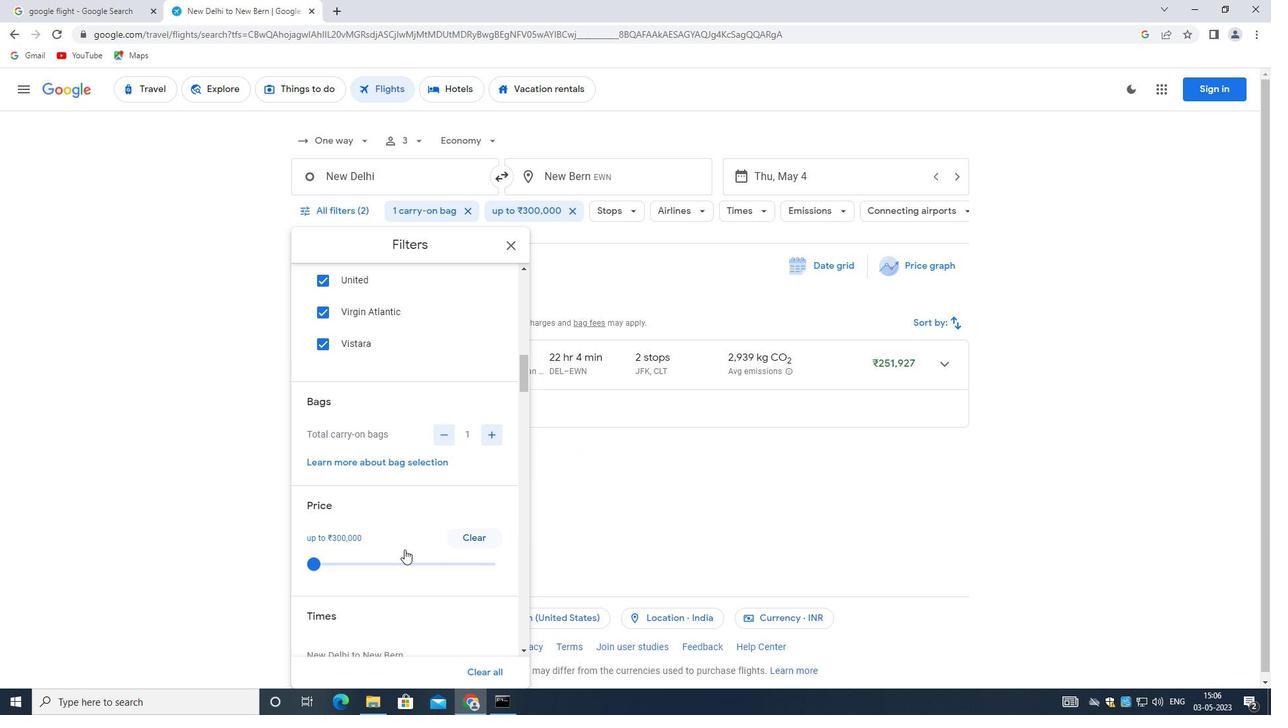 
Action: Mouse moved to (421, 513)
Screenshot: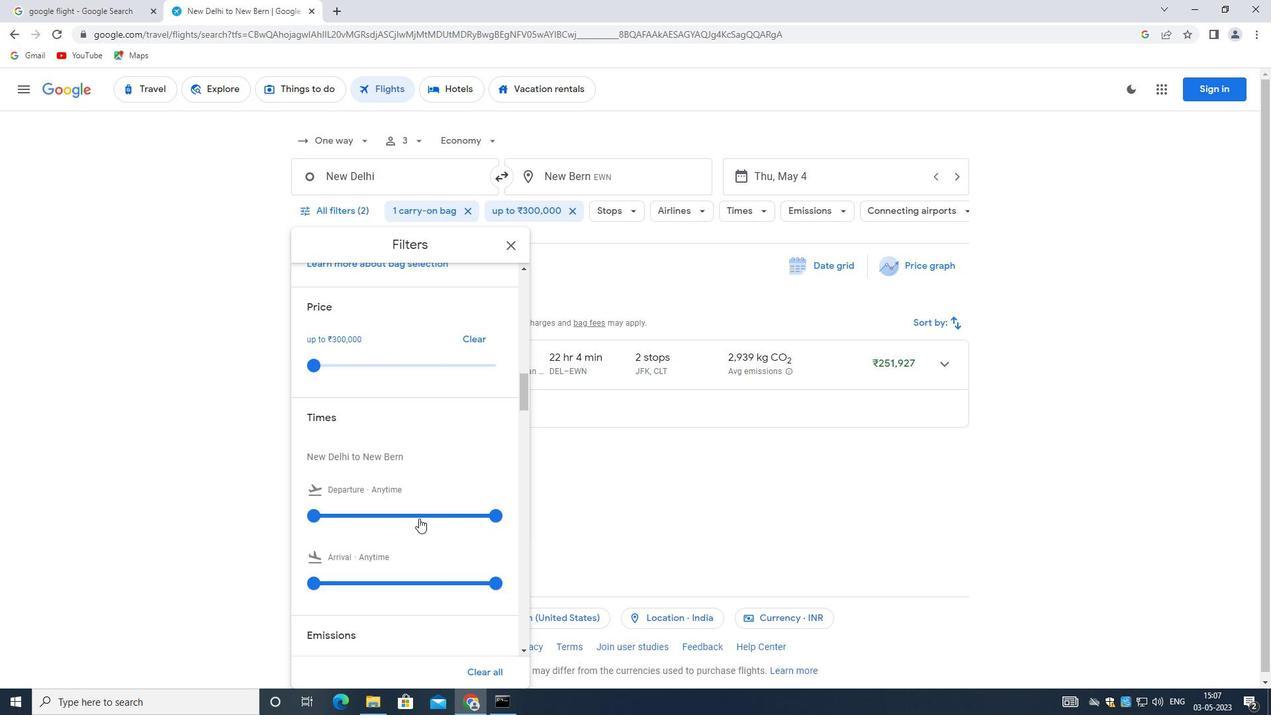 
Action: Mouse pressed left at (421, 513)
Screenshot: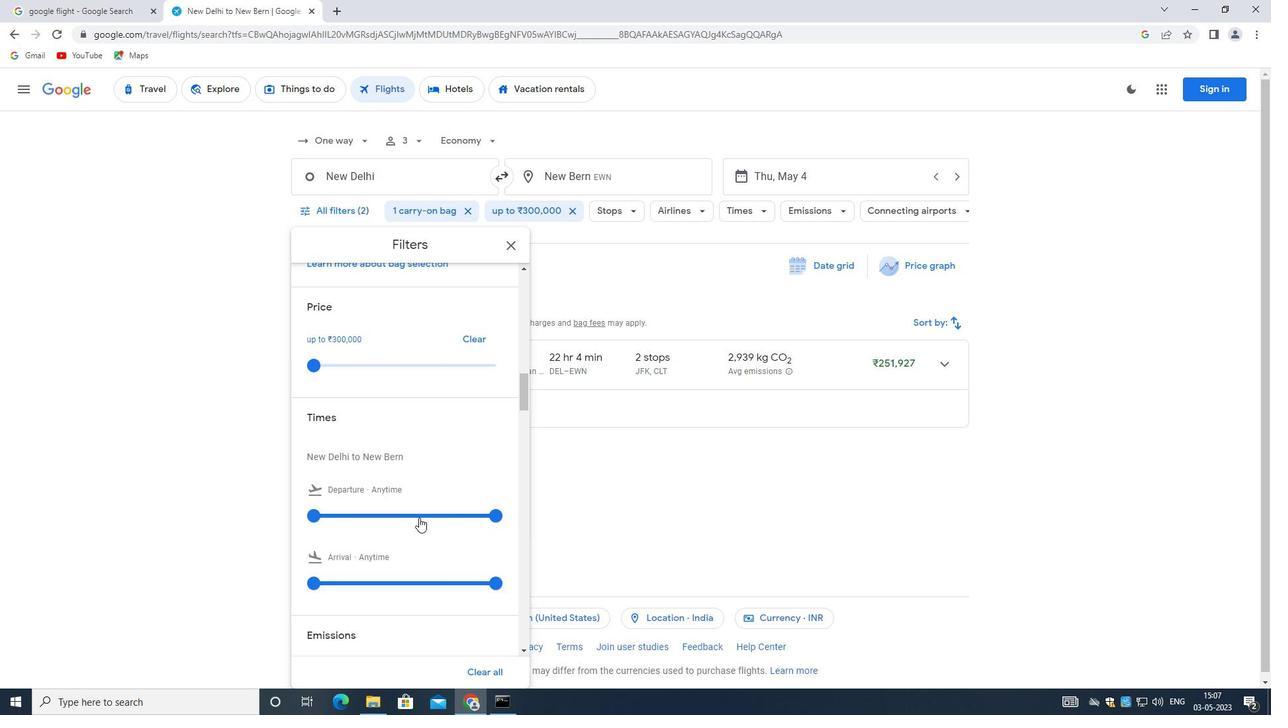 
Action: Mouse moved to (422, 513)
Screenshot: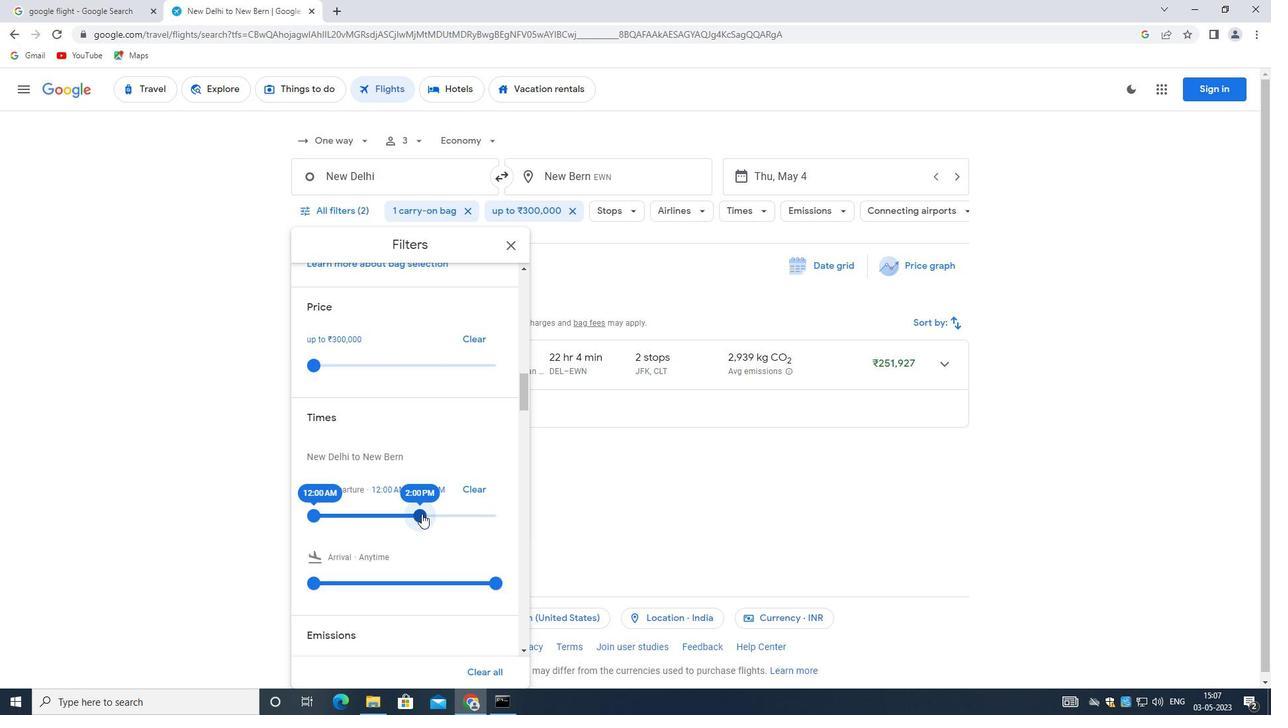 
Action: Mouse pressed left at (422, 513)
Screenshot: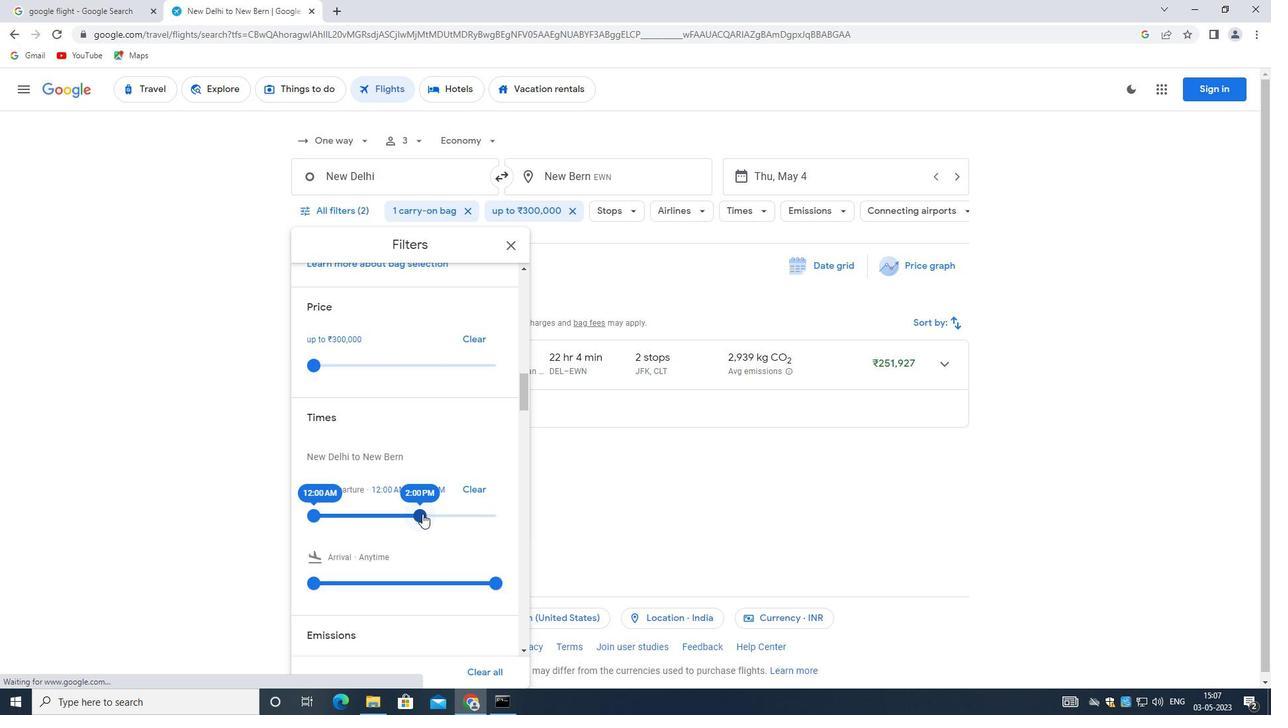 
Action: Mouse moved to (313, 513)
Screenshot: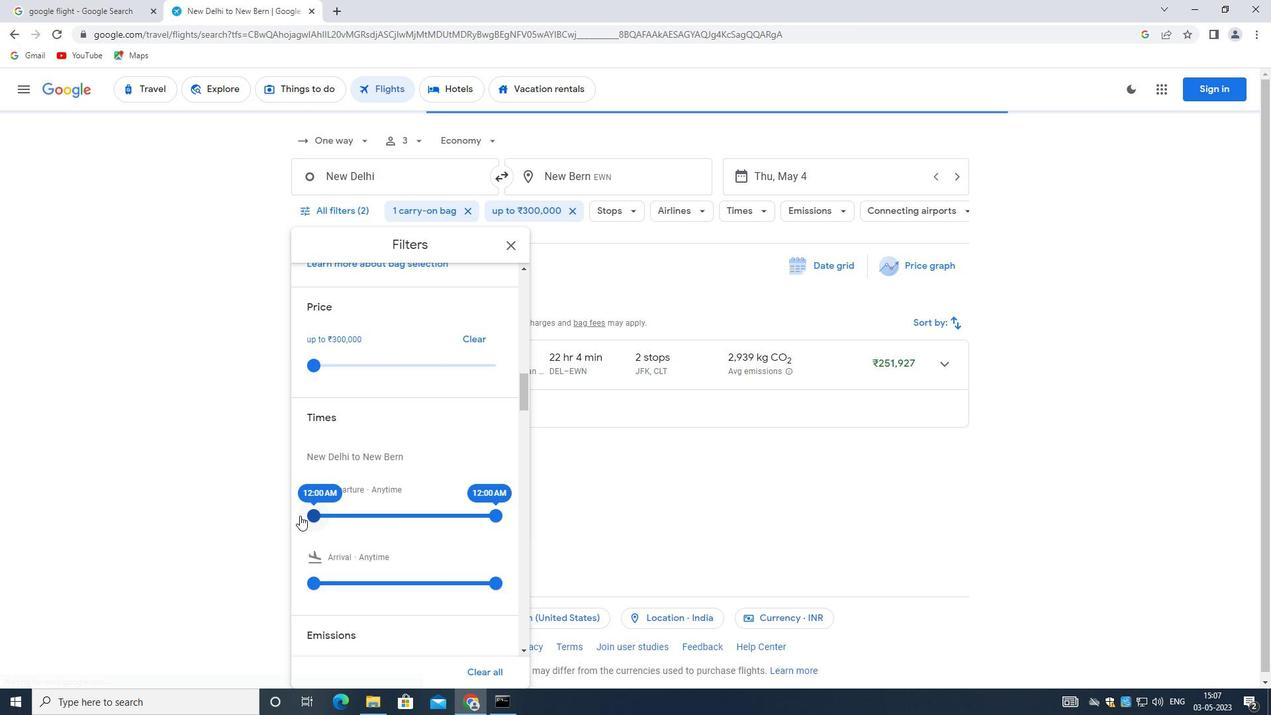 
Action: Mouse pressed left at (313, 513)
Screenshot: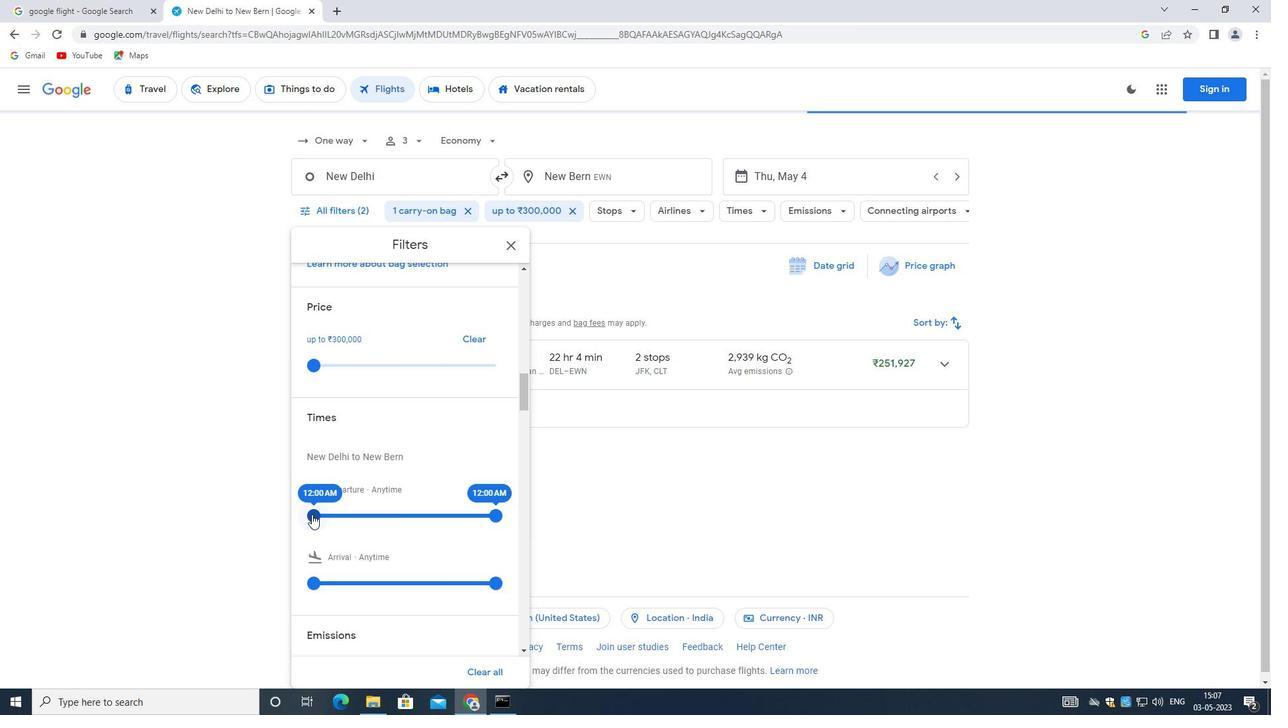
Action: Mouse moved to (499, 509)
Screenshot: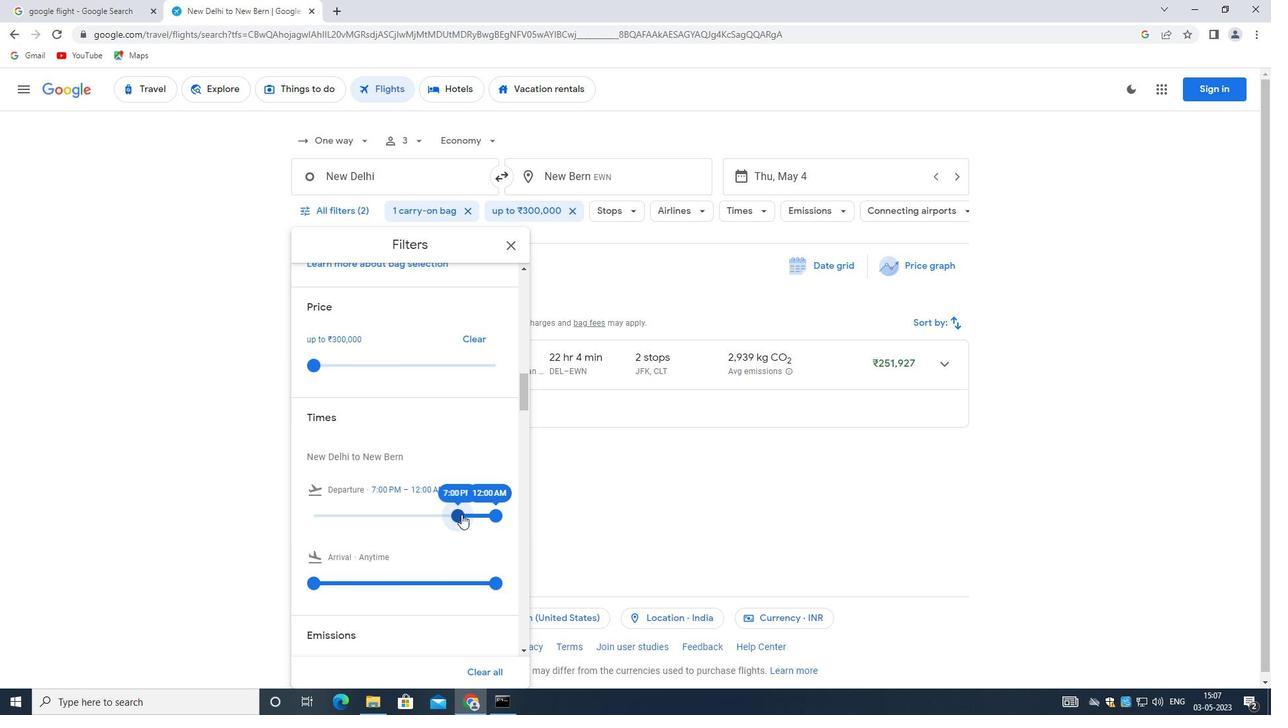 
Action: Mouse pressed left at (499, 509)
Screenshot: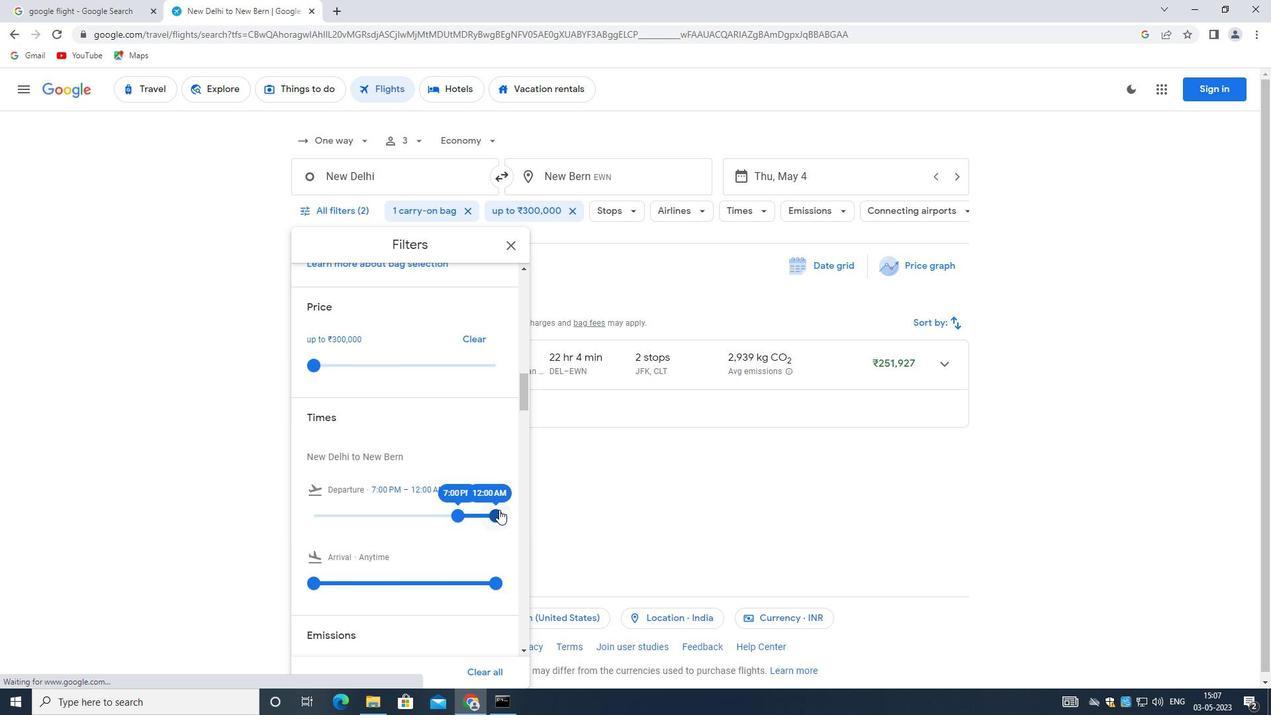 
Action: Mouse moved to (457, 511)
Screenshot: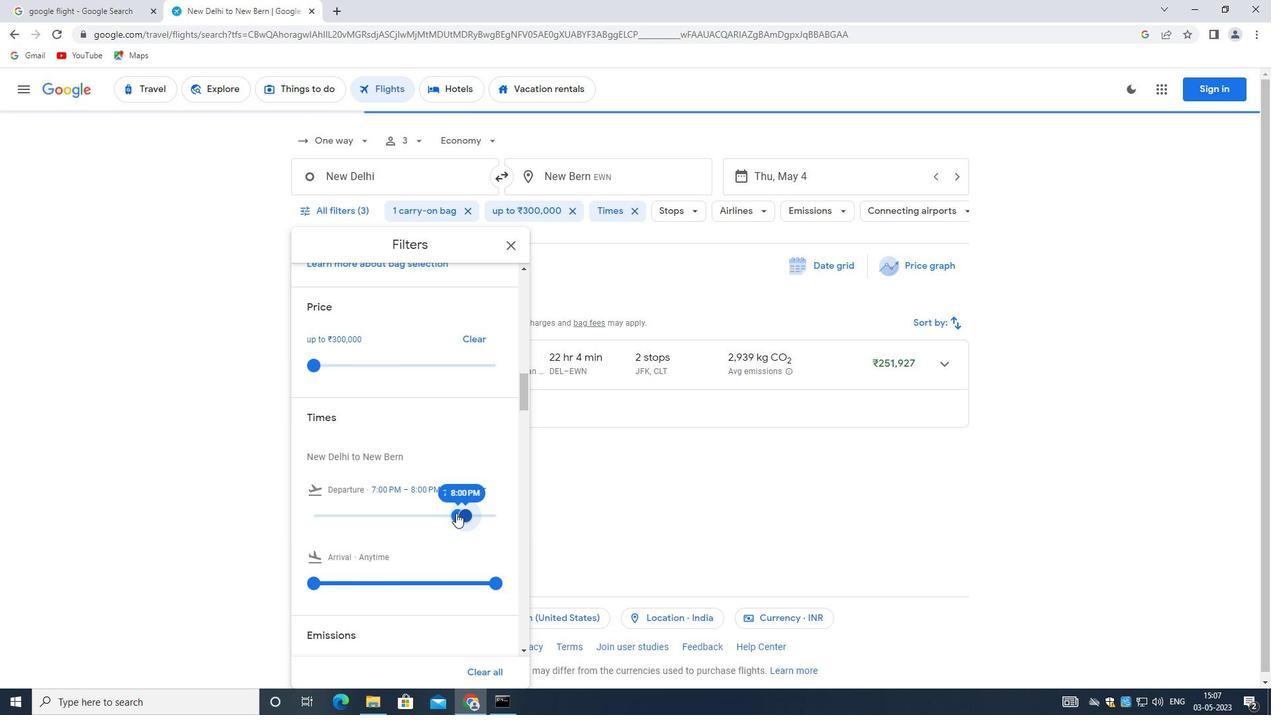 
Action: Mouse scrolled (457, 511) with delta (0, 0)
Screenshot: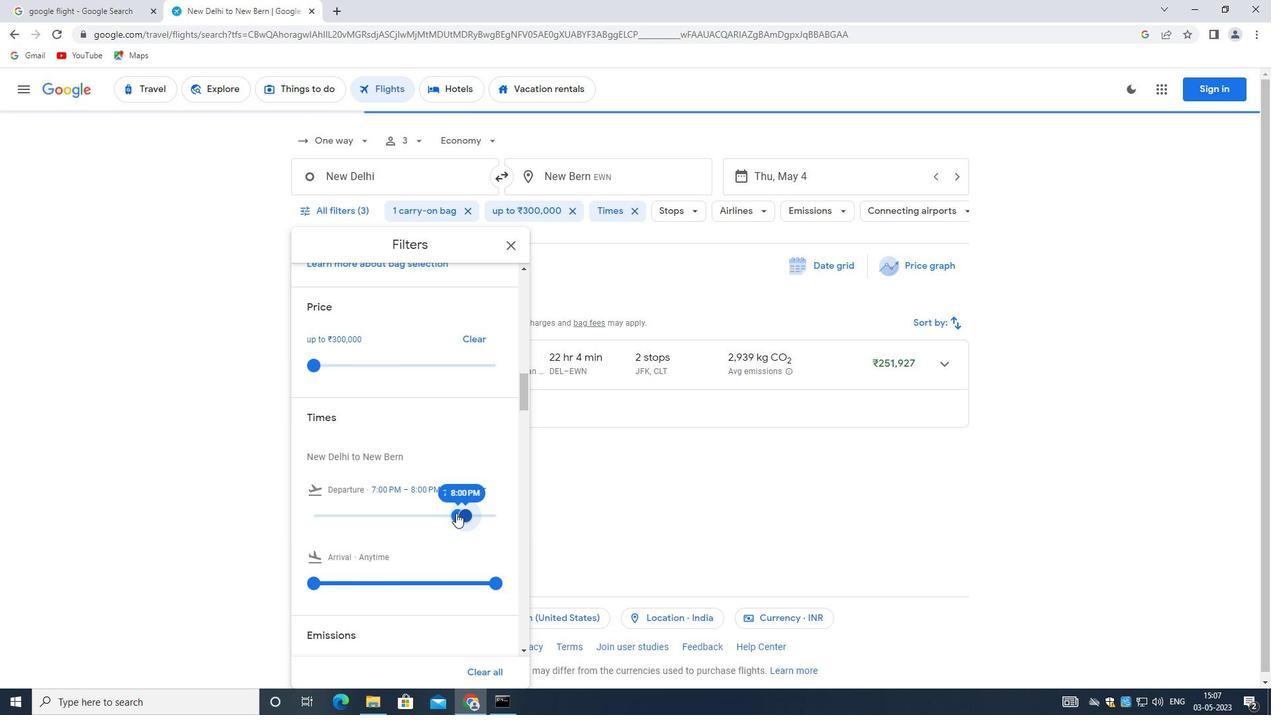 
Action: Mouse moved to (456, 513)
Screenshot: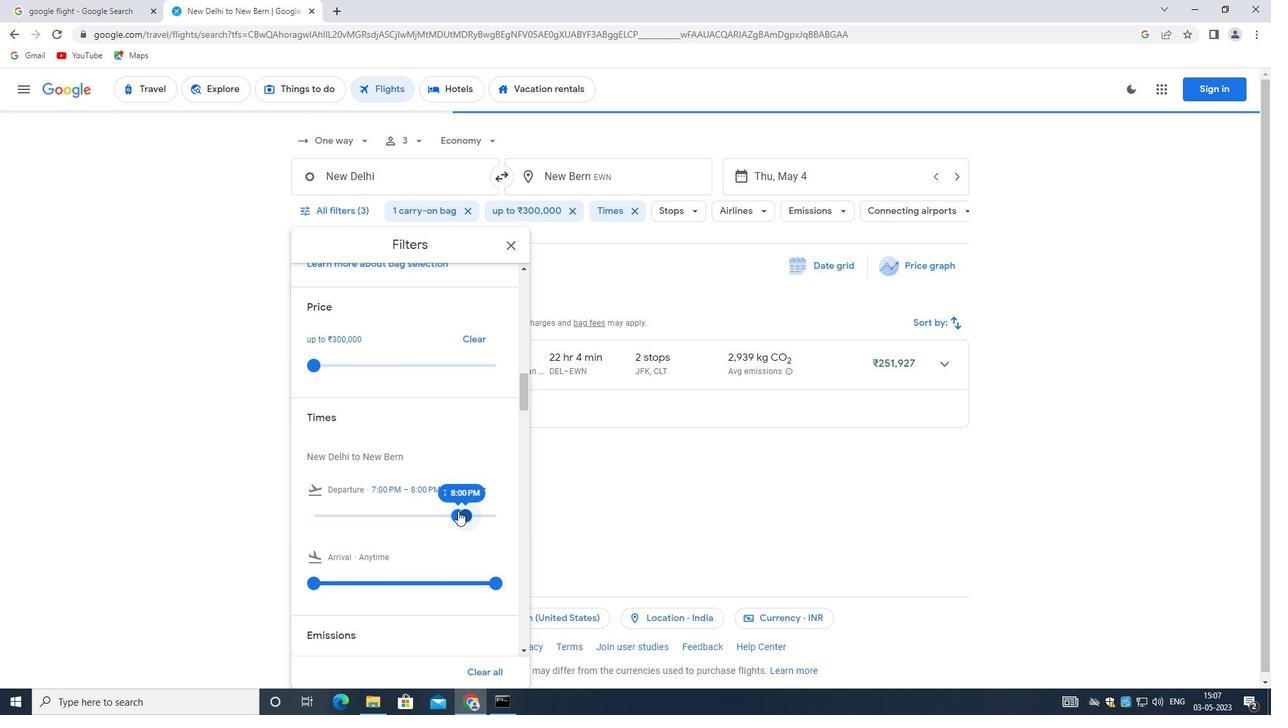 
Action: Mouse scrolled (456, 513) with delta (0, 0)
Screenshot: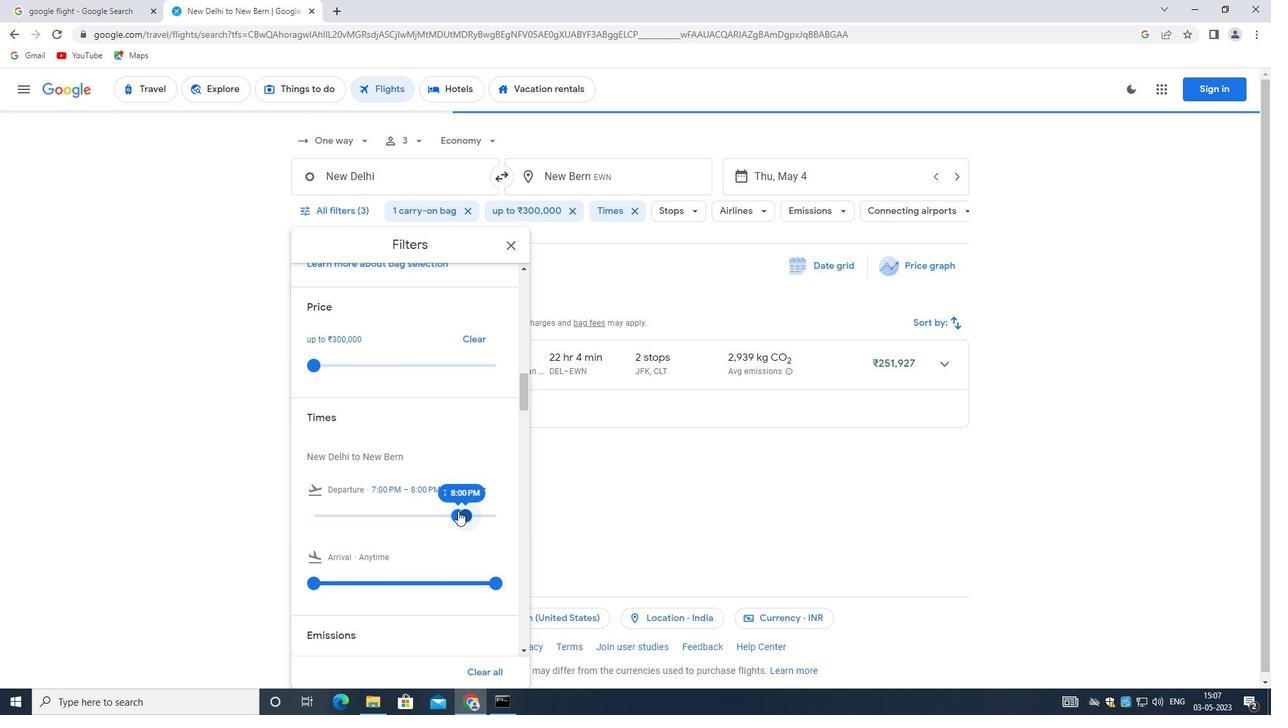 
Action: Mouse moved to (455, 514)
Screenshot: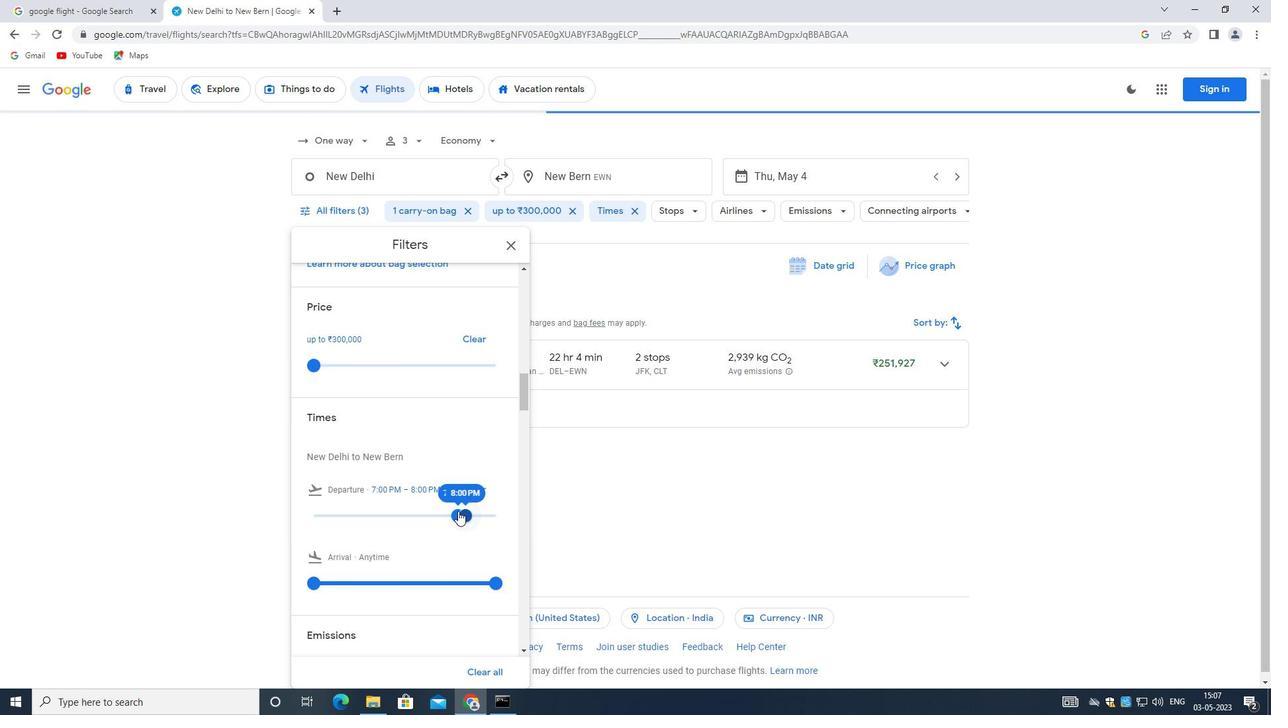 
Action: Mouse scrolled (455, 513) with delta (0, 0)
Screenshot: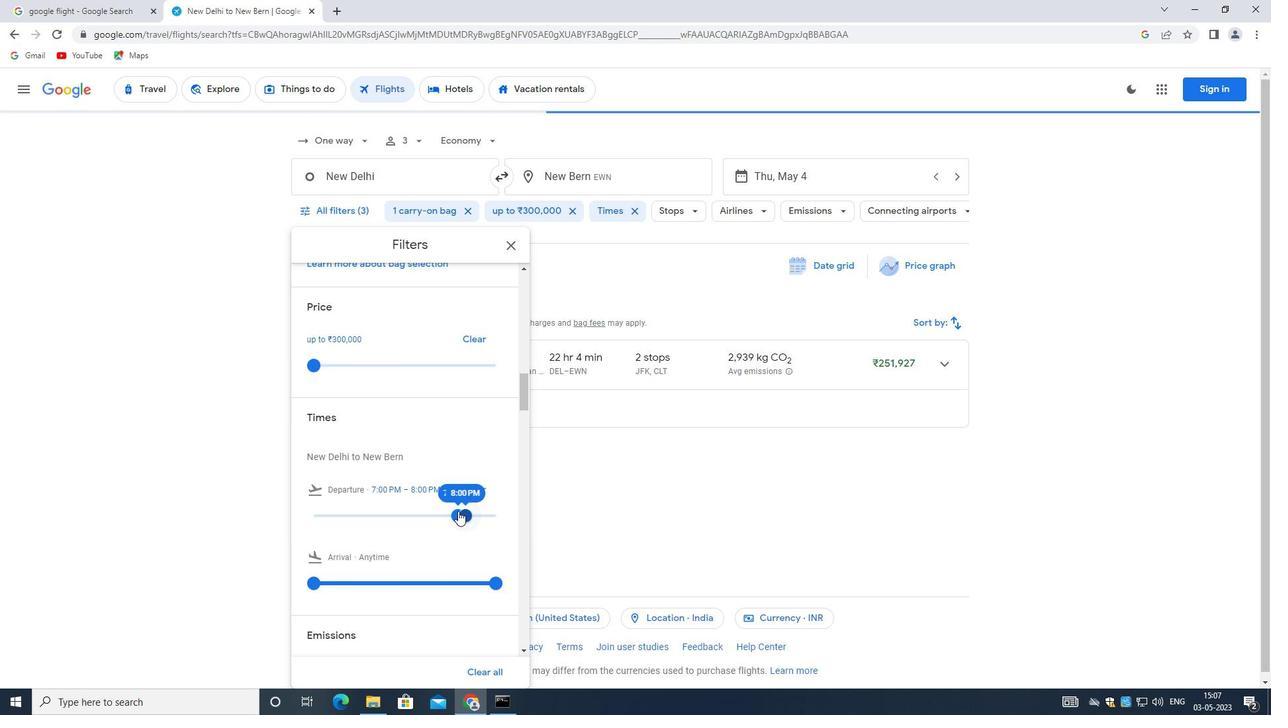 
Action: Mouse moved to (453, 515)
Screenshot: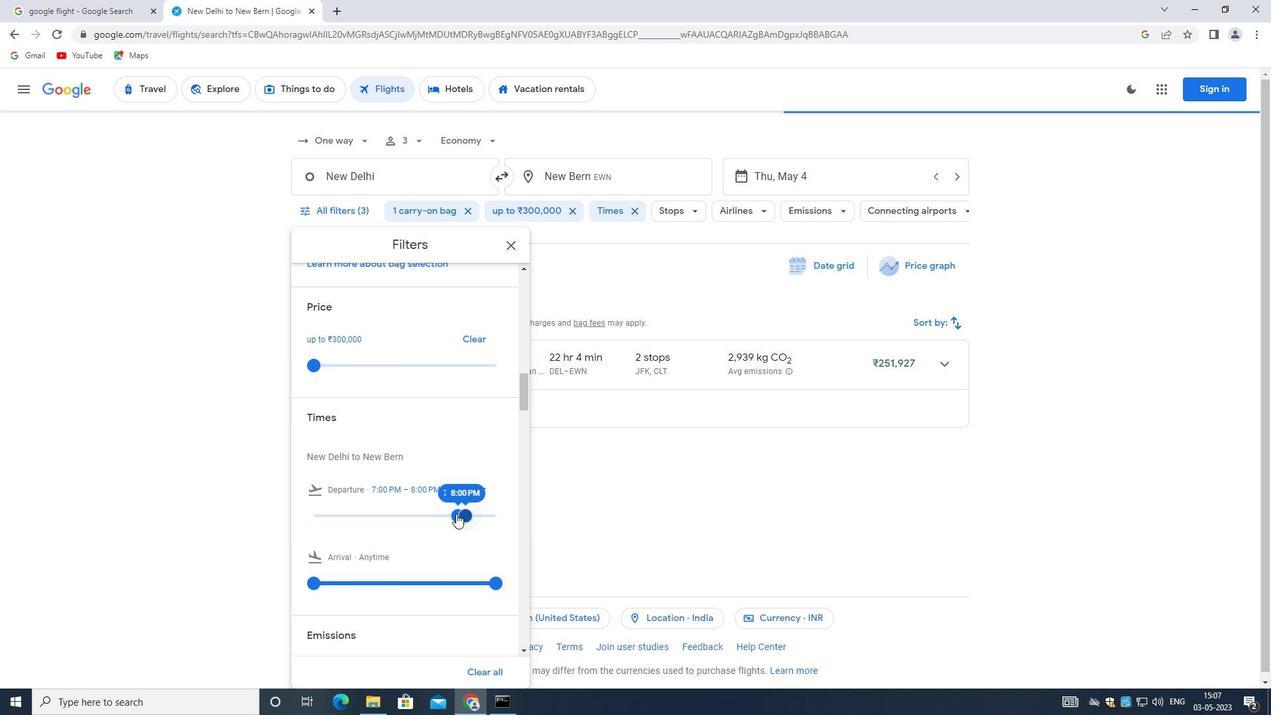 
Action: Mouse scrolled (453, 514) with delta (0, 0)
Screenshot: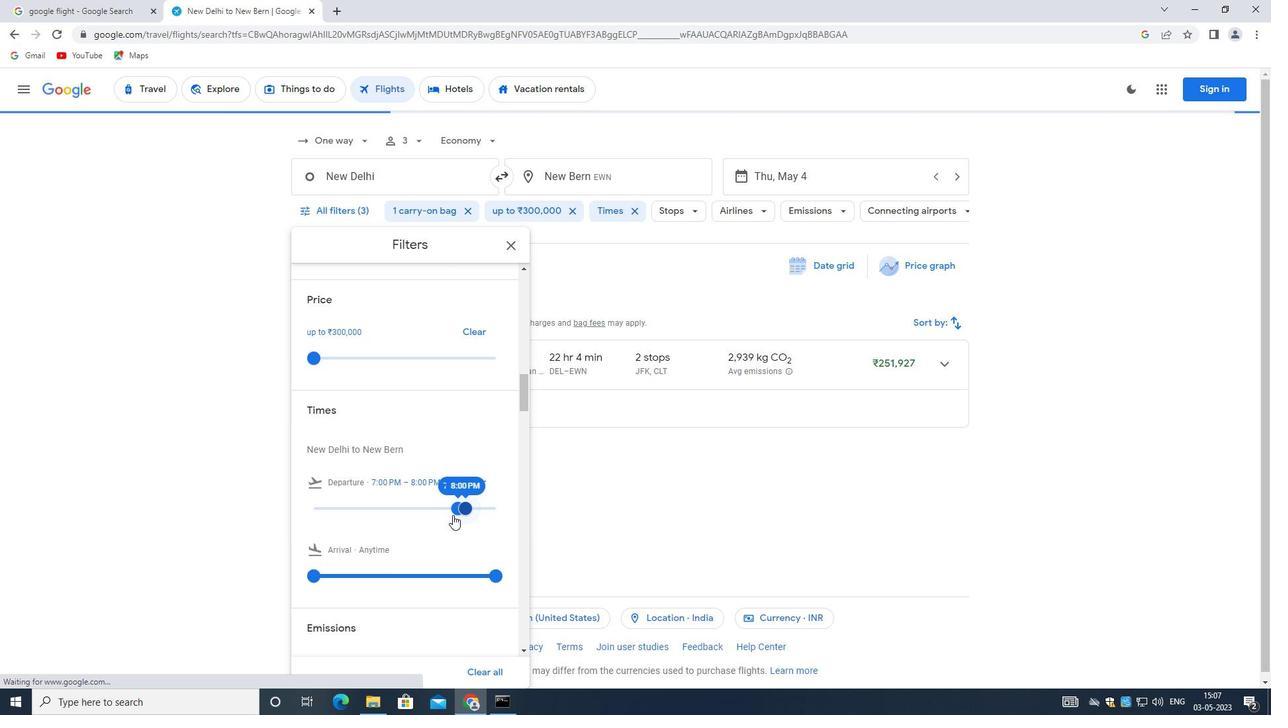
Action: Mouse moved to (452, 515)
Screenshot: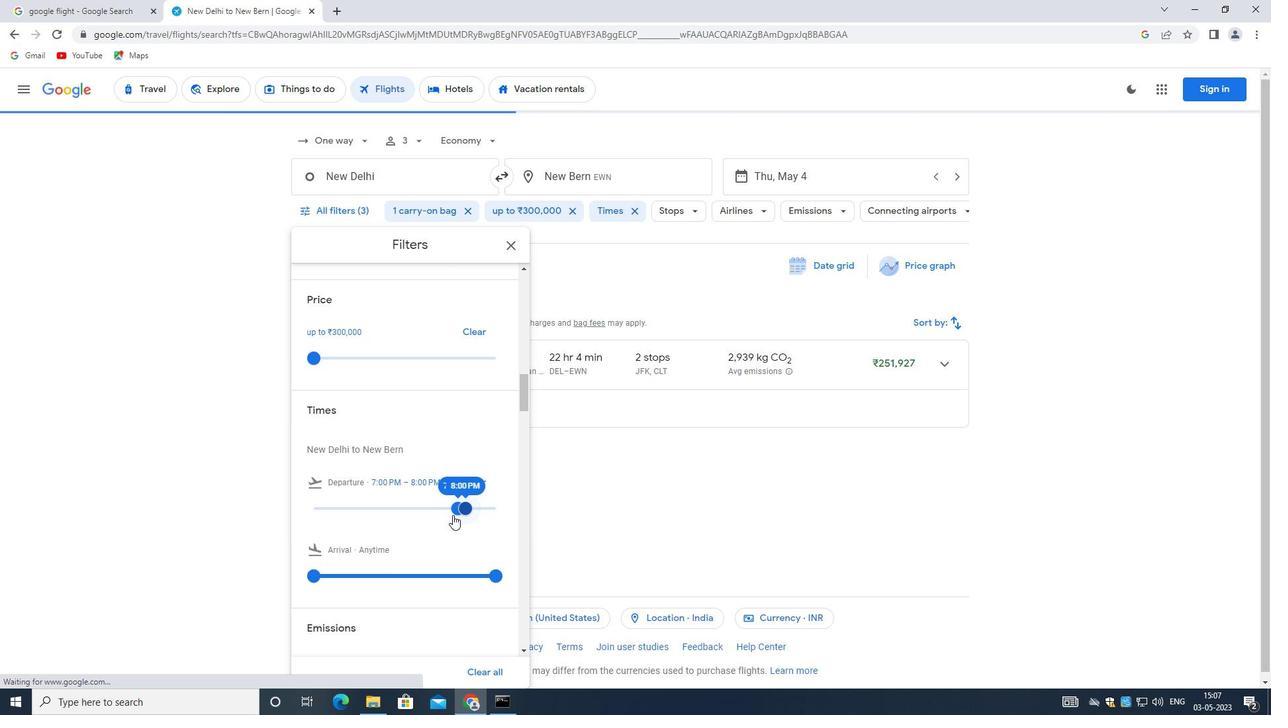 
Action: Mouse scrolled (452, 514) with delta (0, 0)
Screenshot: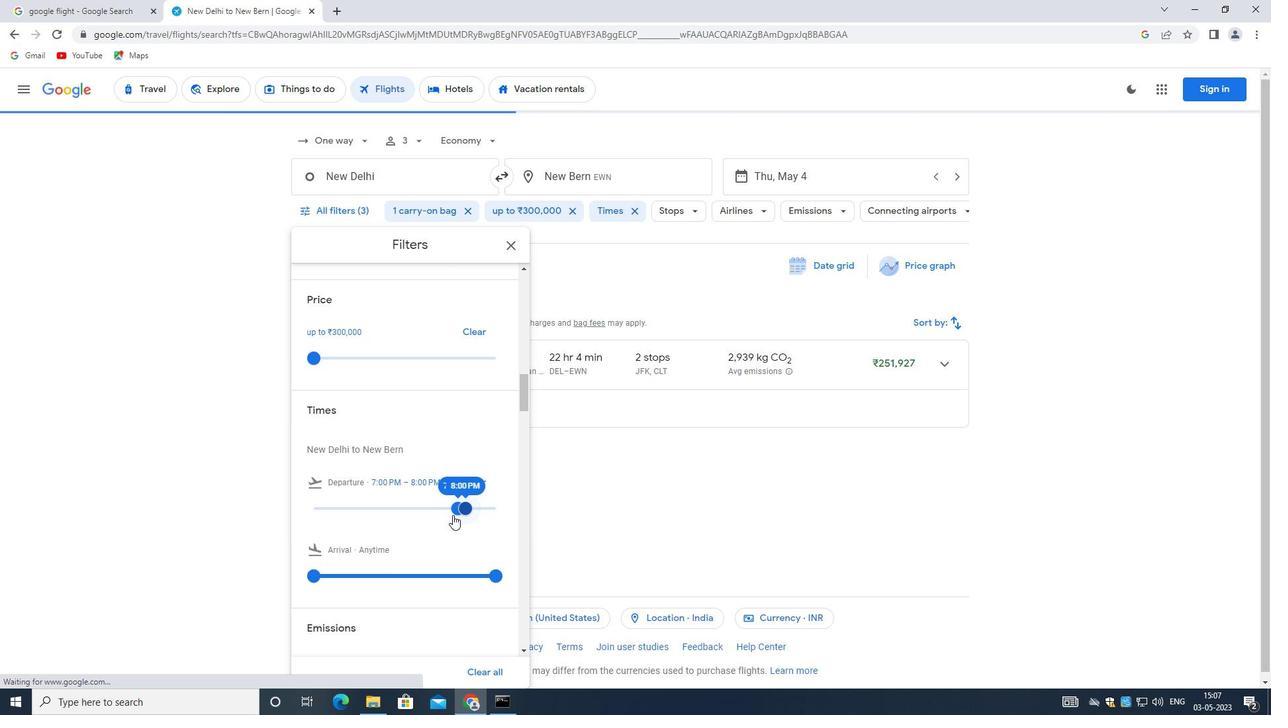 
Action: Mouse scrolled (452, 514) with delta (0, 0)
Screenshot: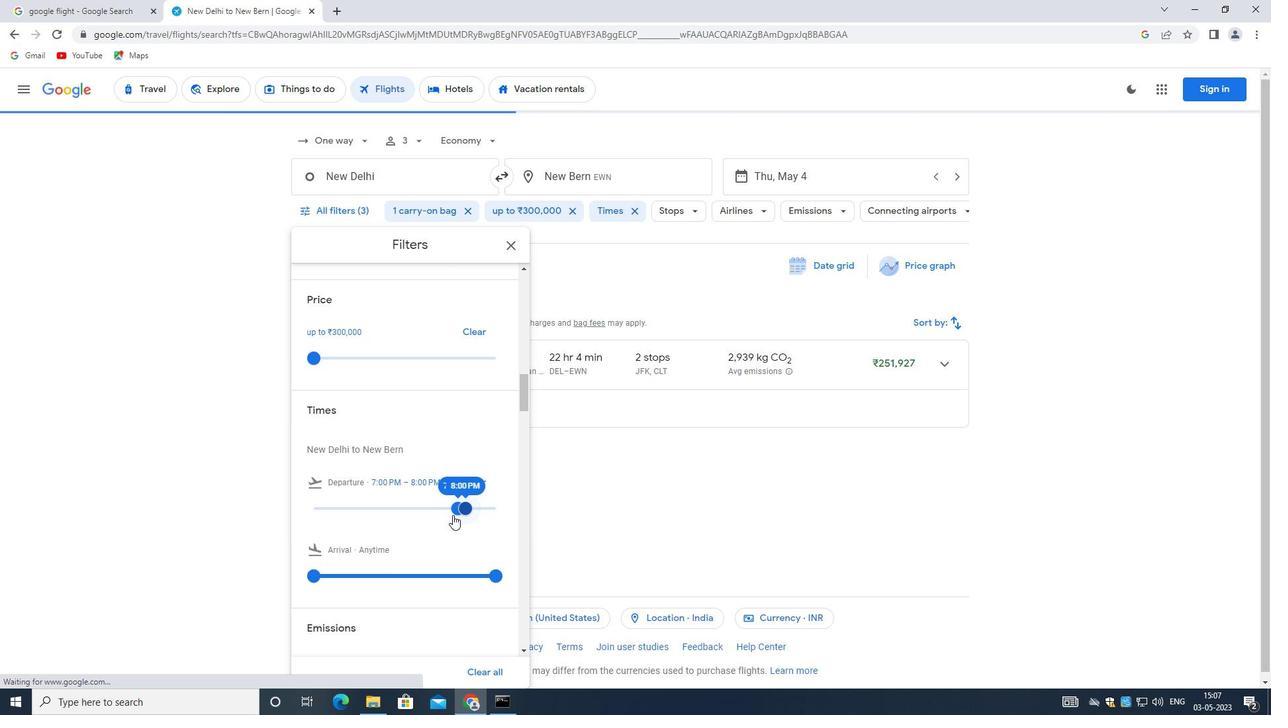 
Action: Mouse moved to (451, 515)
Screenshot: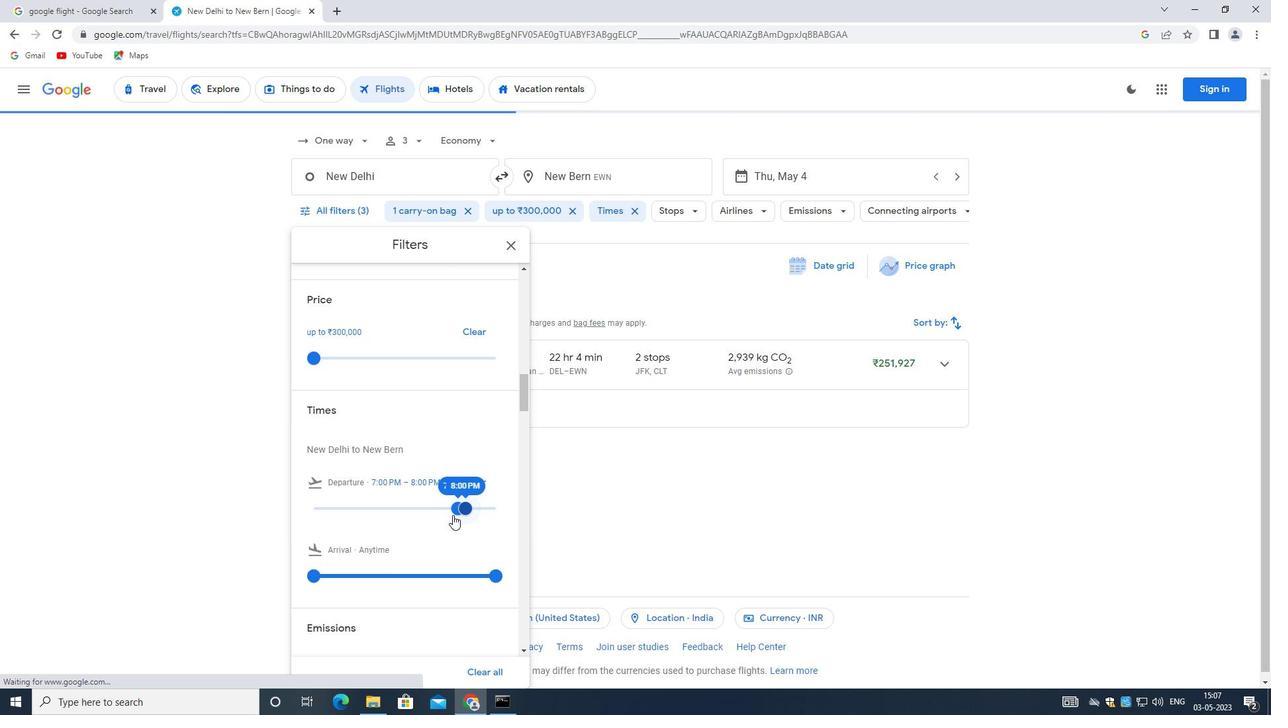 
Action: Mouse scrolled (451, 514) with delta (0, 0)
Screenshot: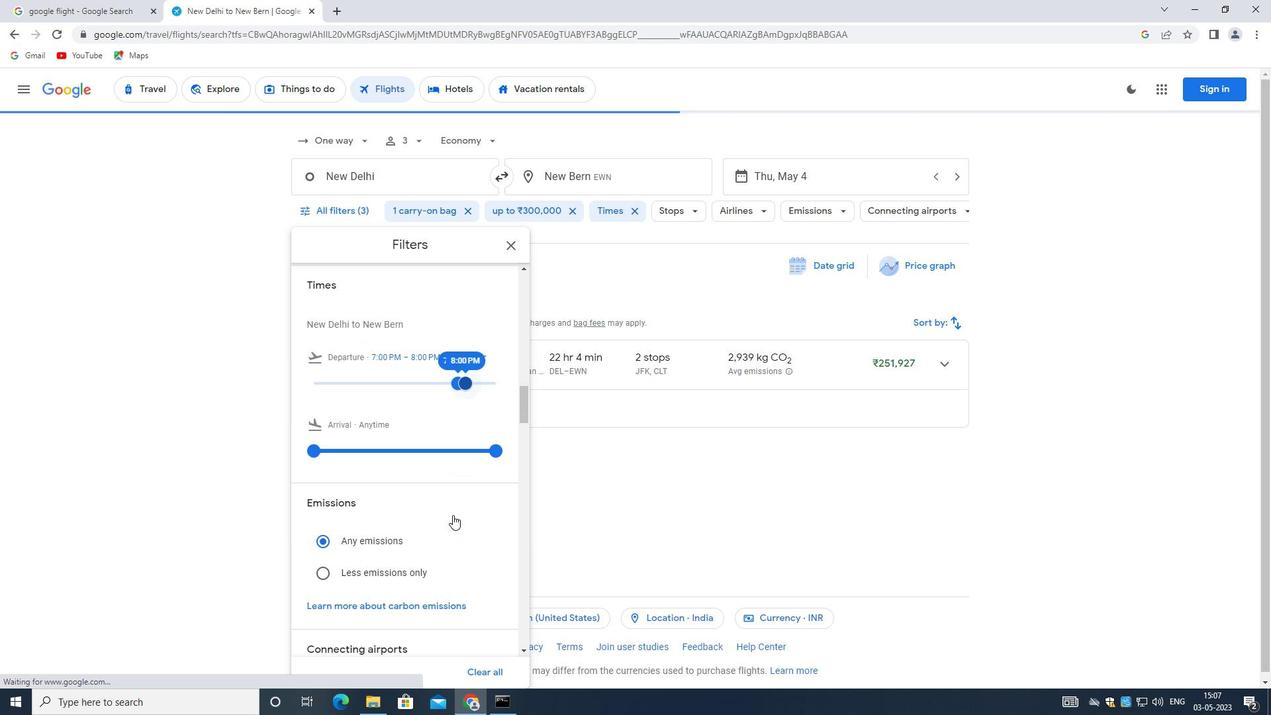 
Action: Mouse moved to (449, 515)
Screenshot: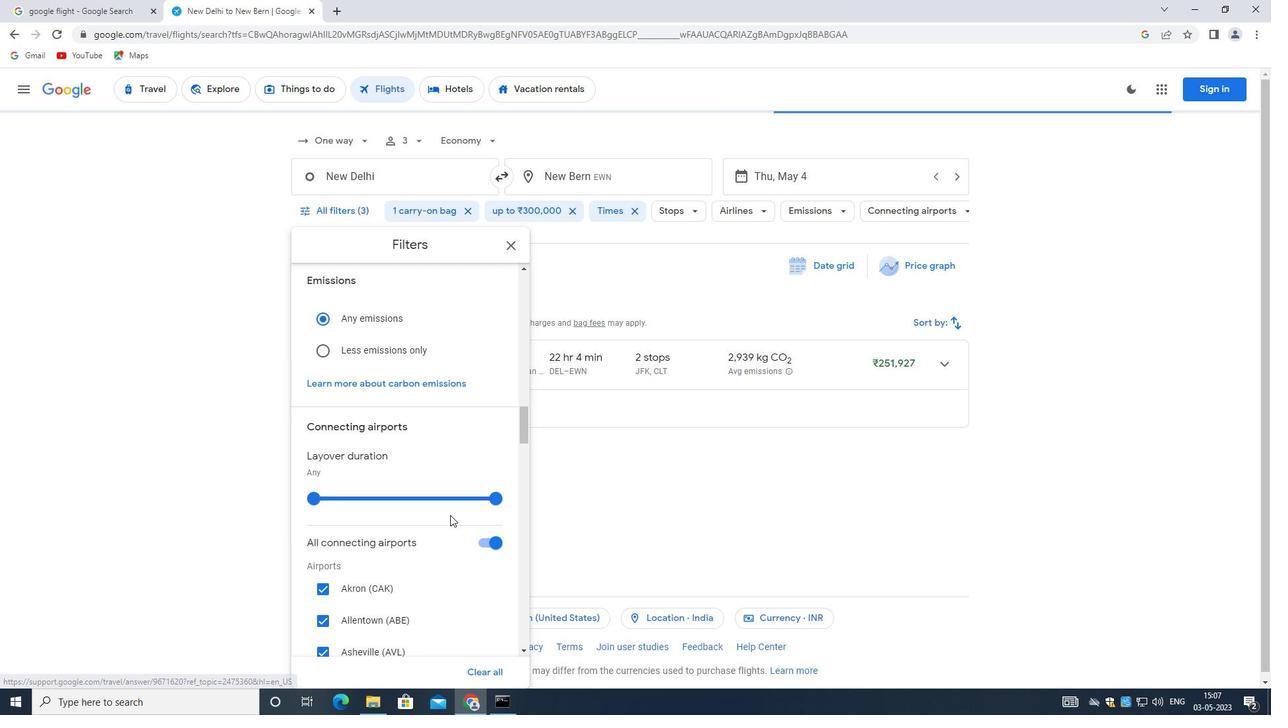 
Action: Mouse scrolled (449, 514) with delta (0, 0)
Screenshot: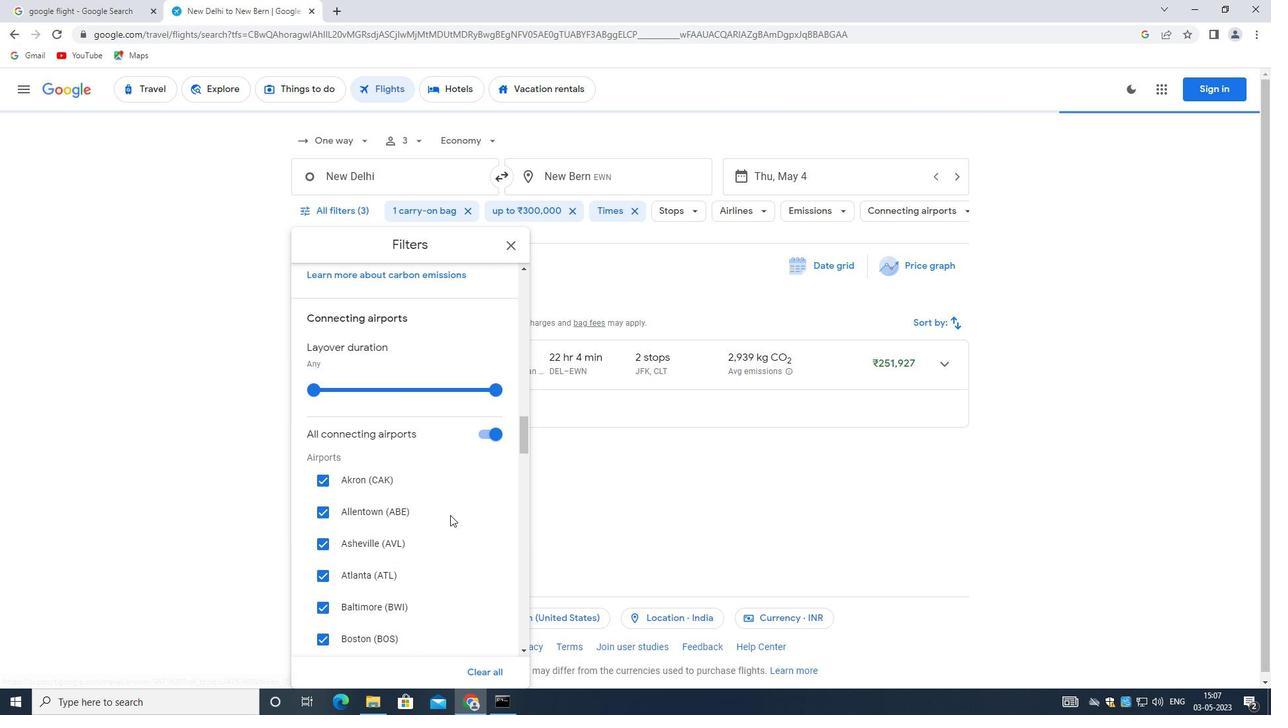 
Action: Mouse scrolled (449, 514) with delta (0, 0)
Screenshot: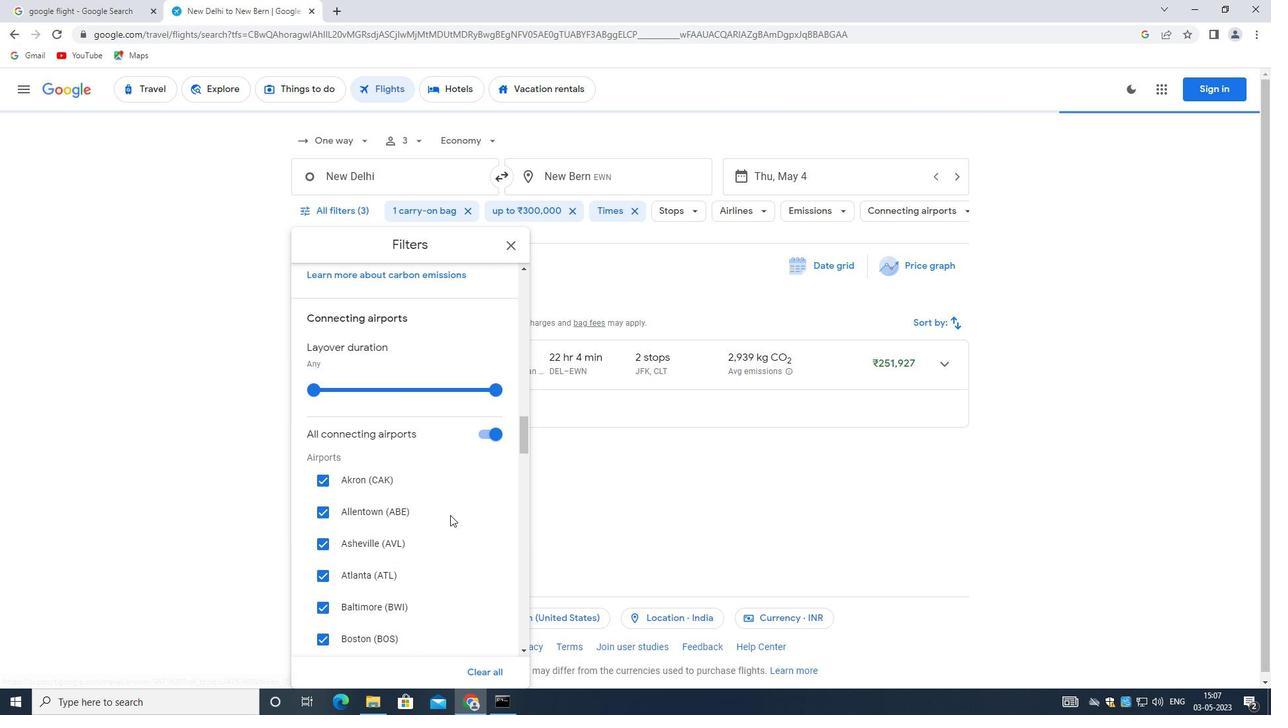 
Action: Mouse scrolled (449, 514) with delta (0, 0)
Screenshot: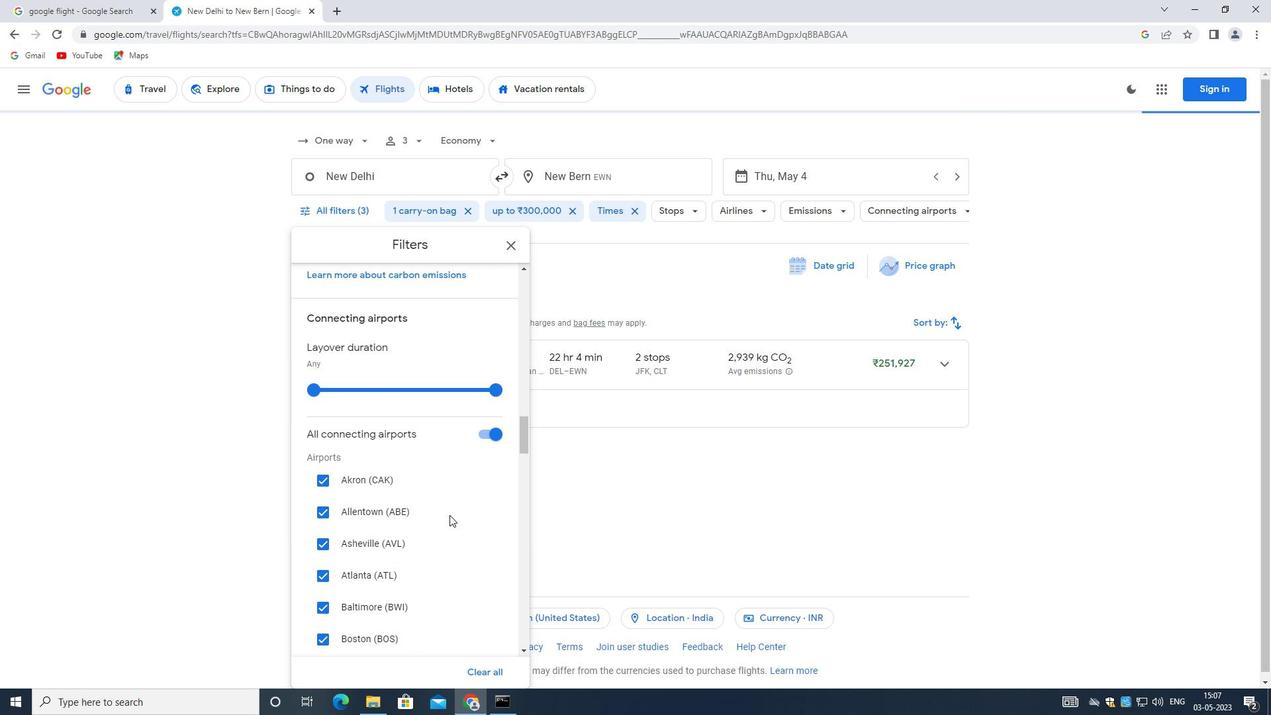 
Action: Mouse moved to (442, 463)
Screenshot: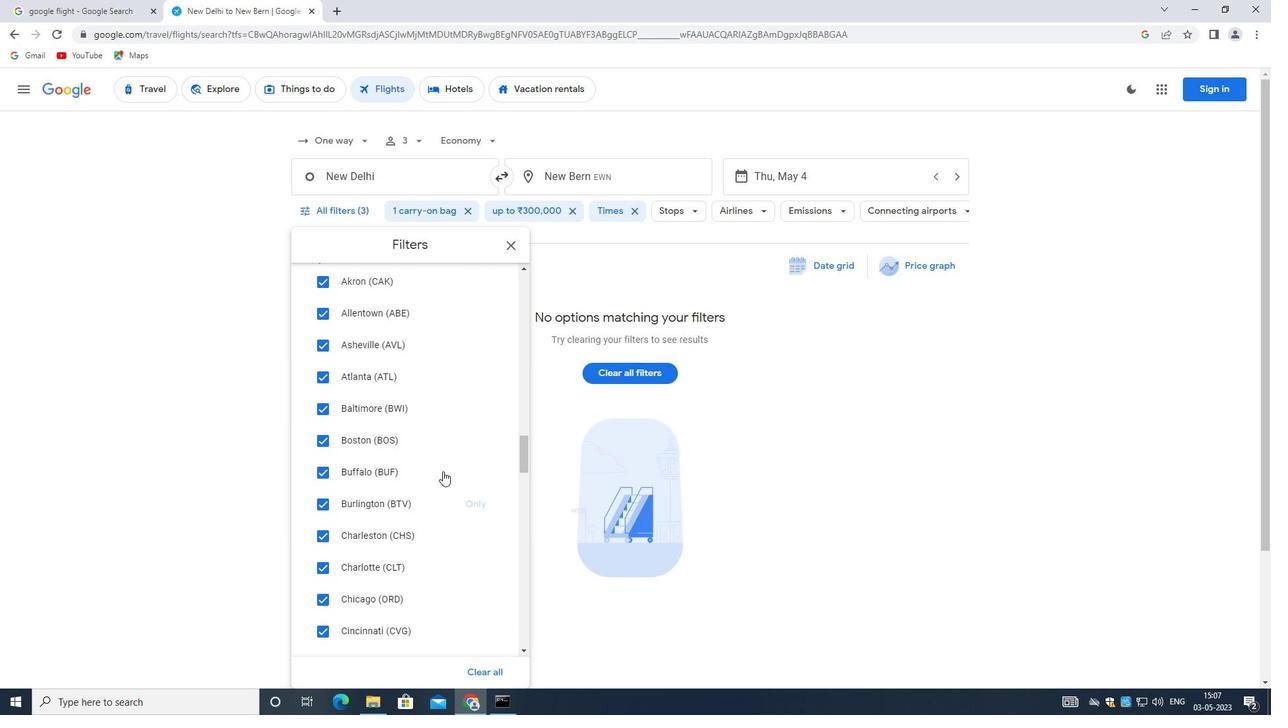 
Action: Mouse scrolled (442, 464) with delta (0, 0)
Screenshot: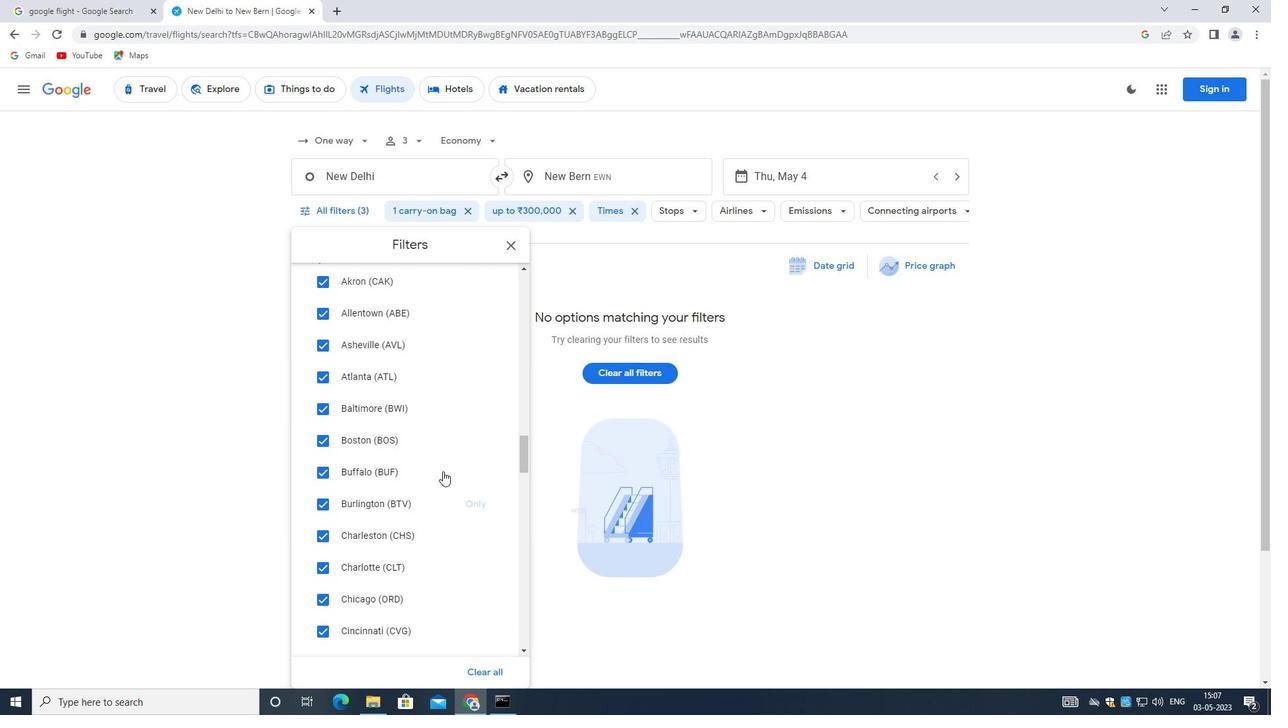
Action: Mouse scrolled (442, 464) with delta (0, 0)
Screenshot: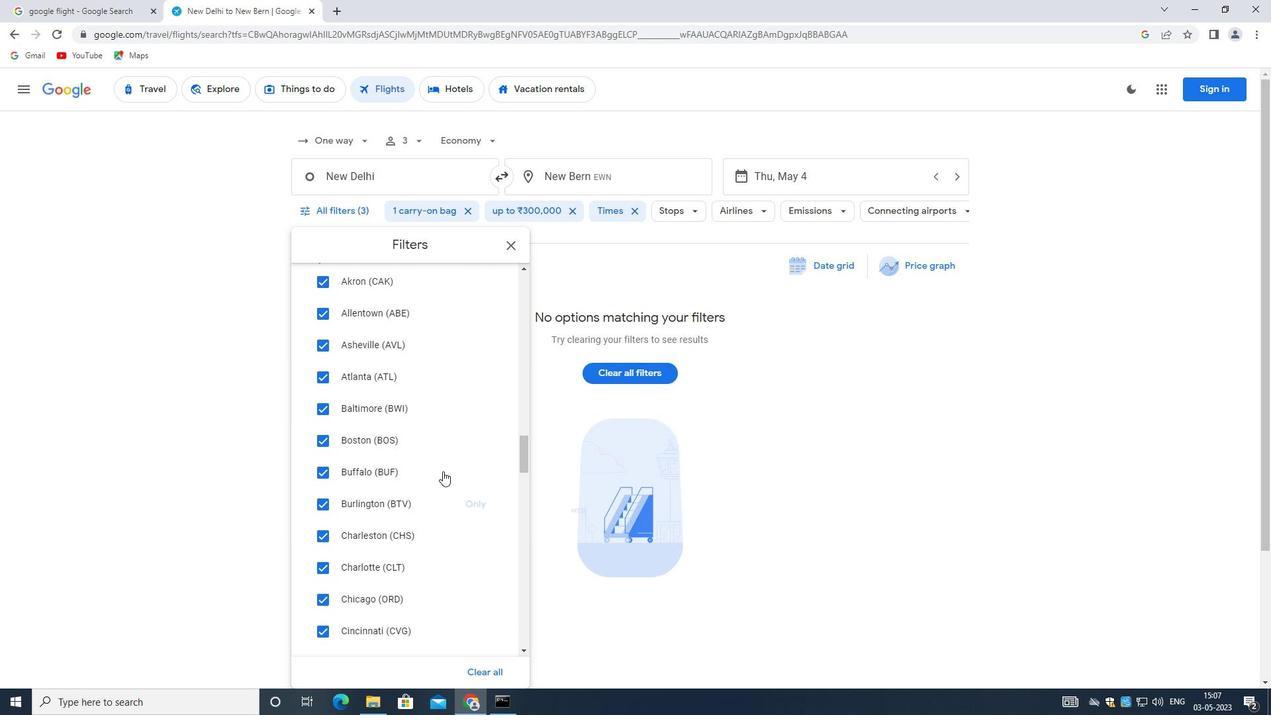 
Action: Mouse moved to (442, 462)
Screenshot: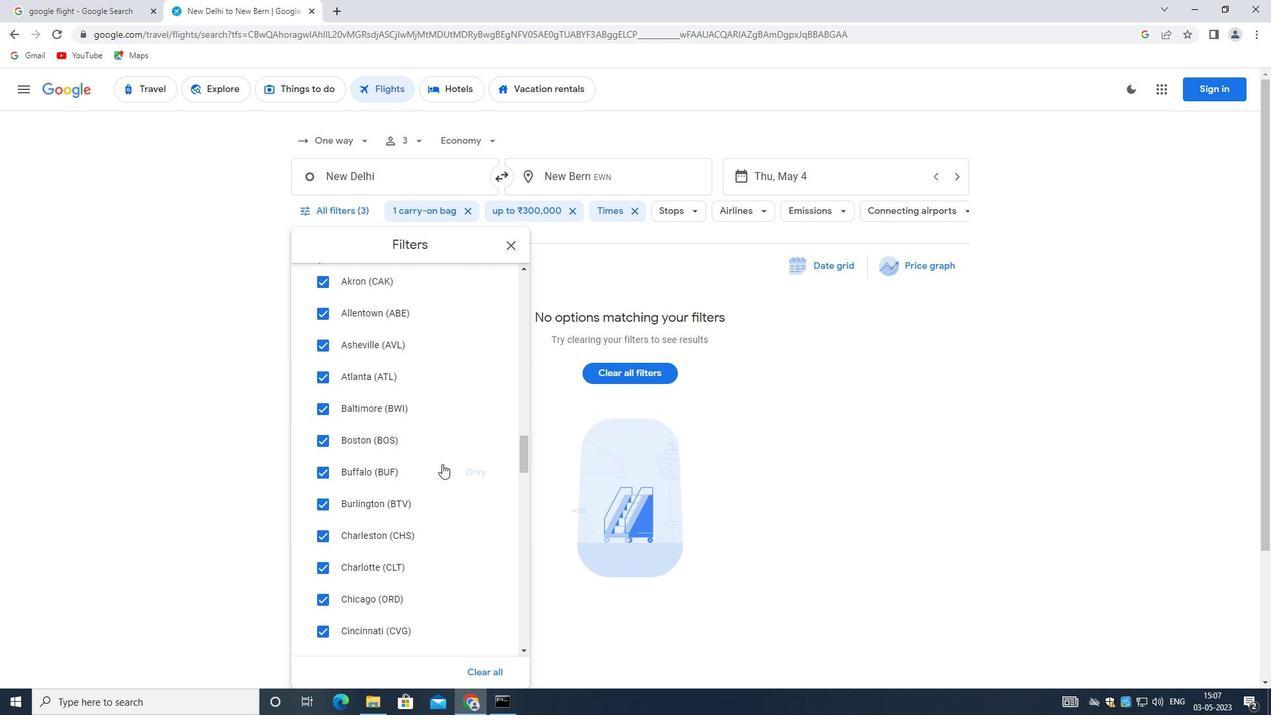 
Action: Mouse scrolled (442, 462) with delta (0, 0)
Screenshot: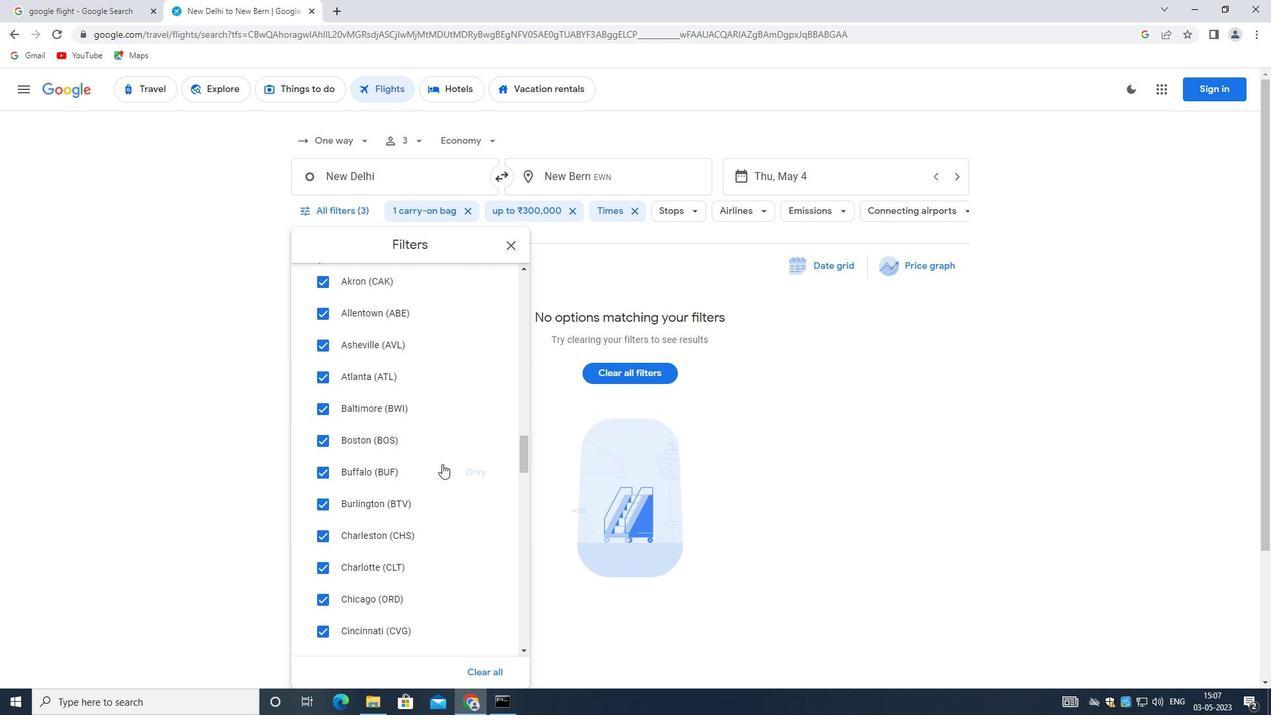 
Action: Mouse moved to (479, 432)
Screenshot: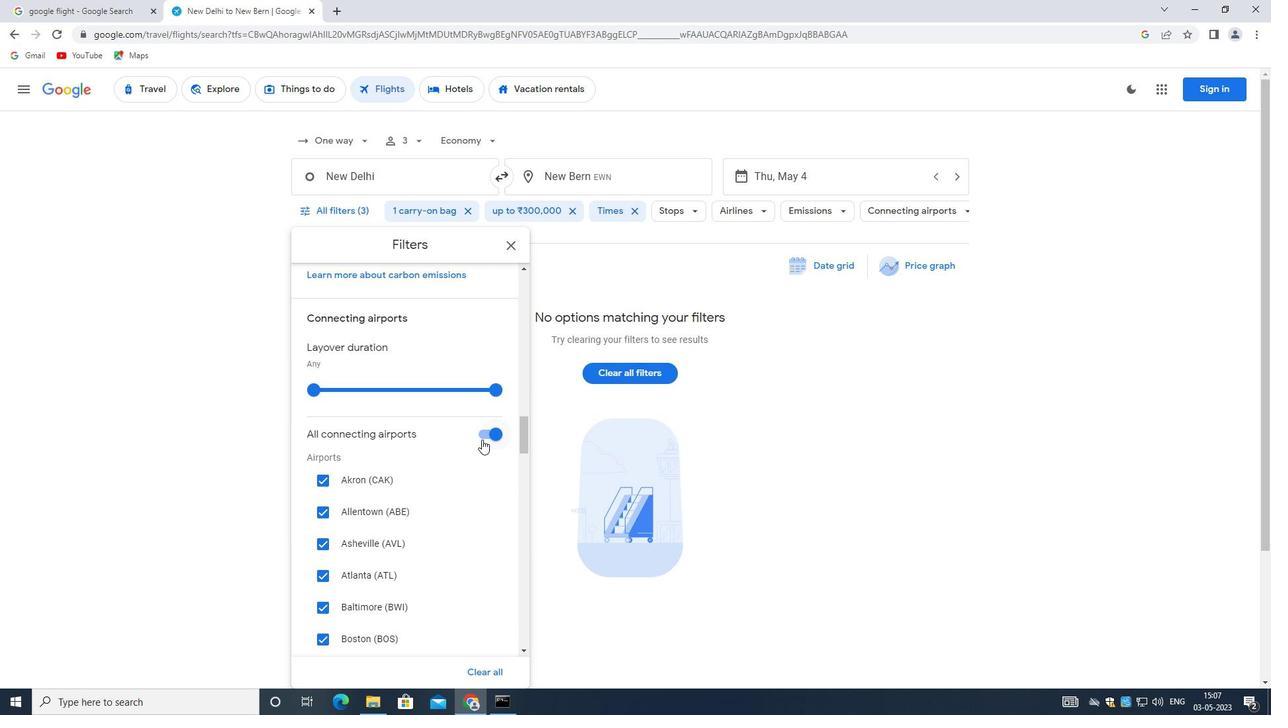
Action: Mouse pressed left at (479, 432)
Screenshot: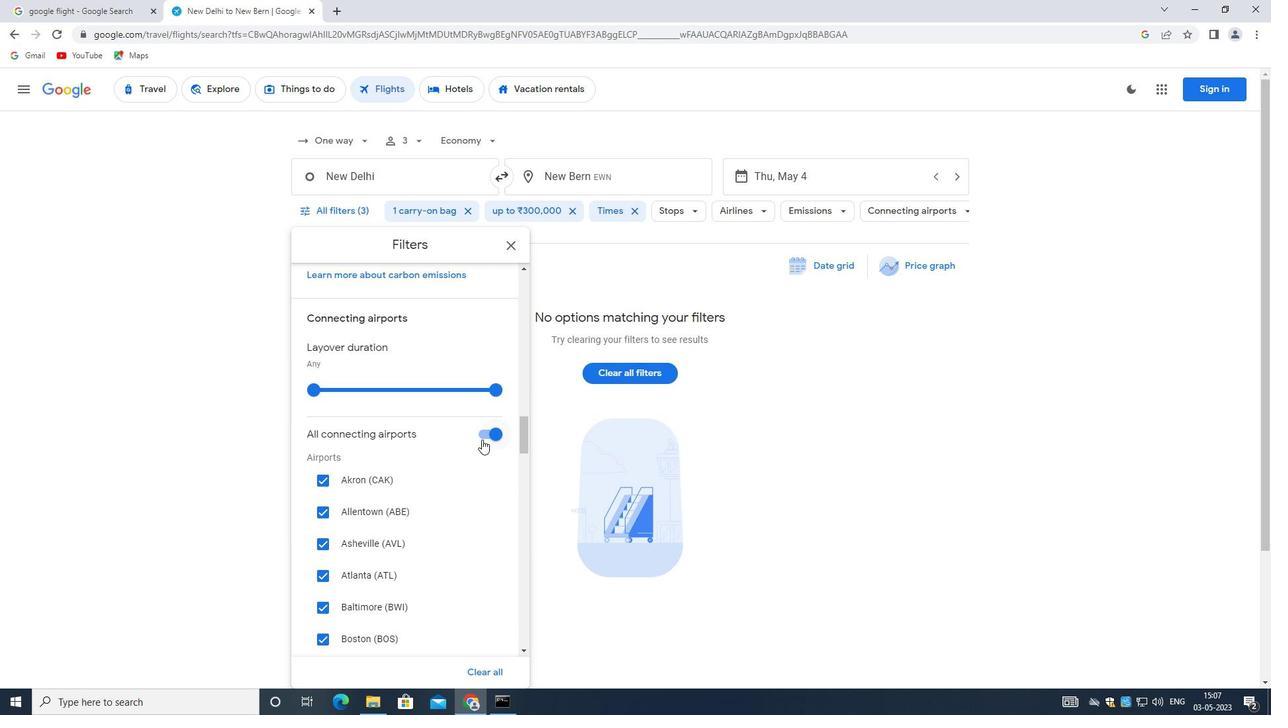 
Action: Mouse moved to (451, 436)
Screenshot: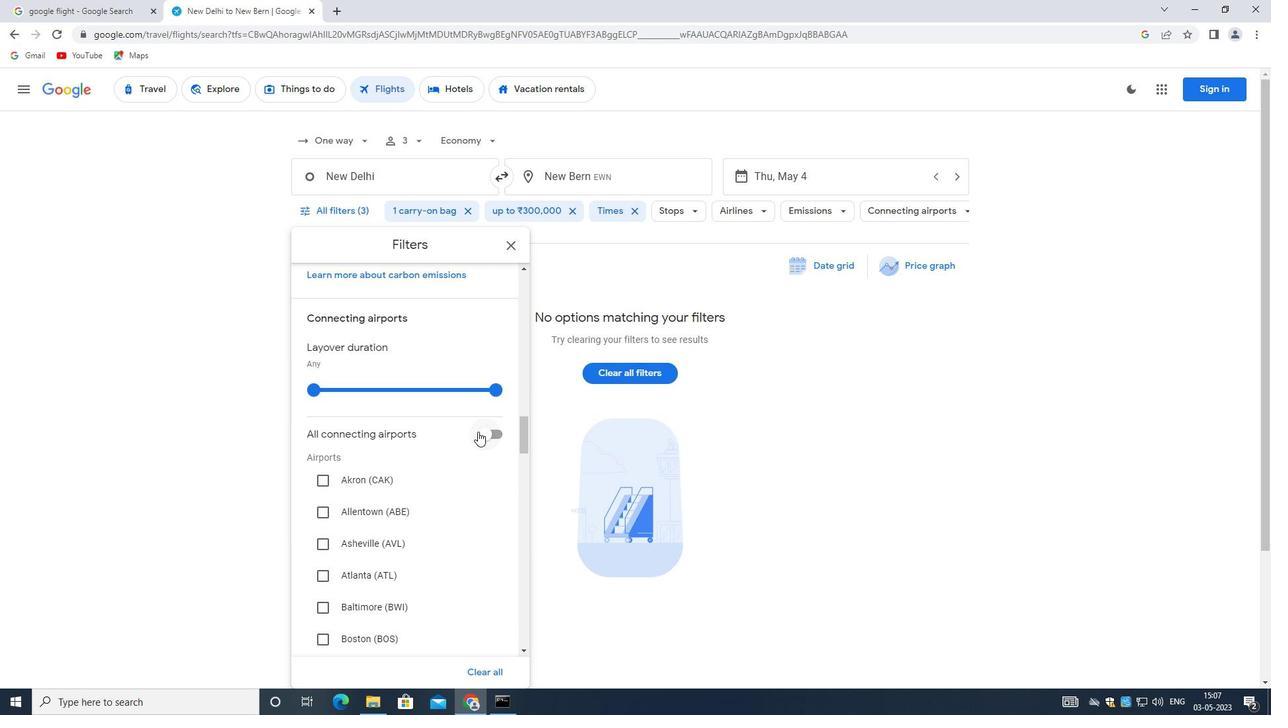 
Action: Mouse scrolled (451, 435) with delta (0, 0)
Screenshot: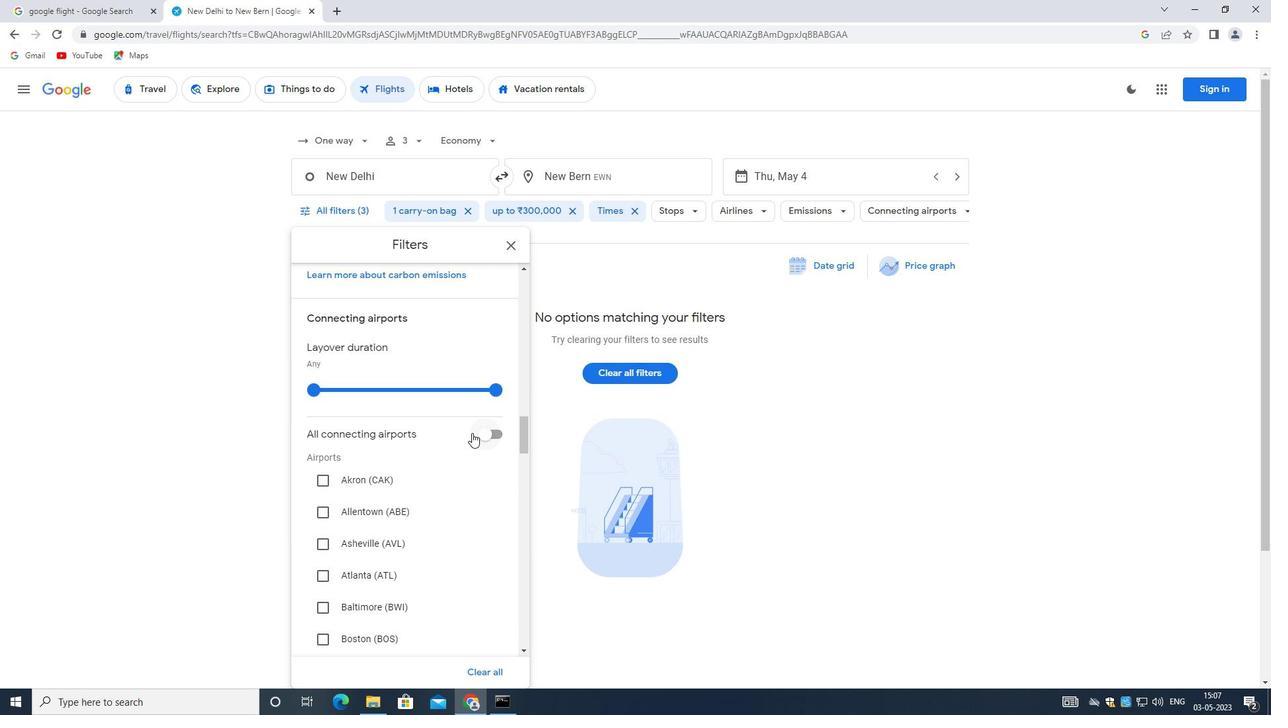
Action: Mouse moved to (449, 437)
Screenshot: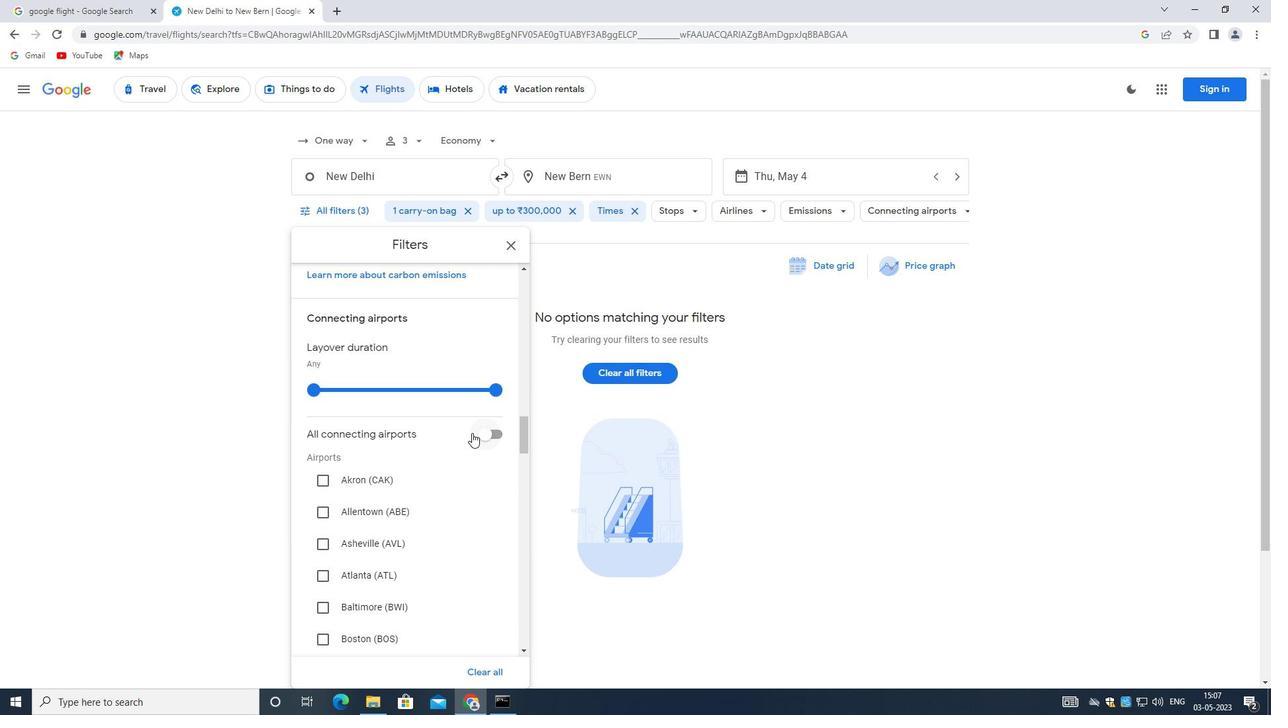 
Action: Mouse scrolled (449, 437) with delta (0, 0)
Screenshot: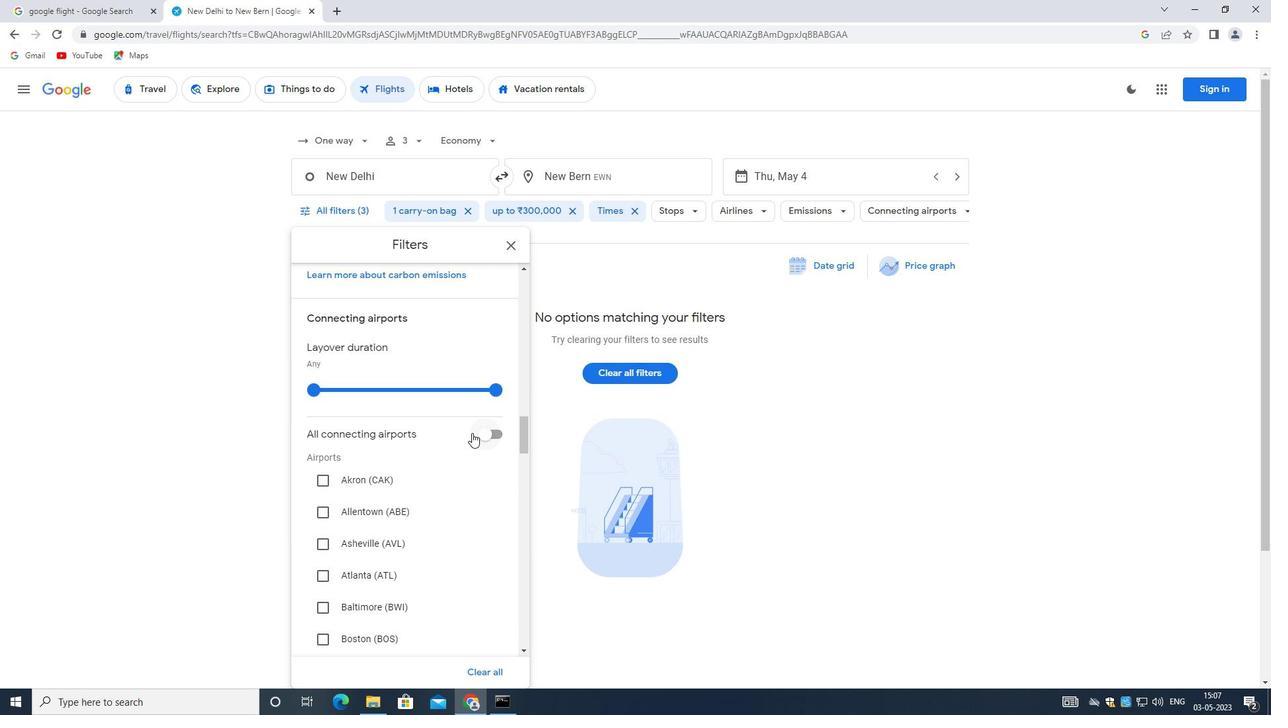 
Action: Mouse scrolled (449, 437) with delta (0, 0)
Screenshot: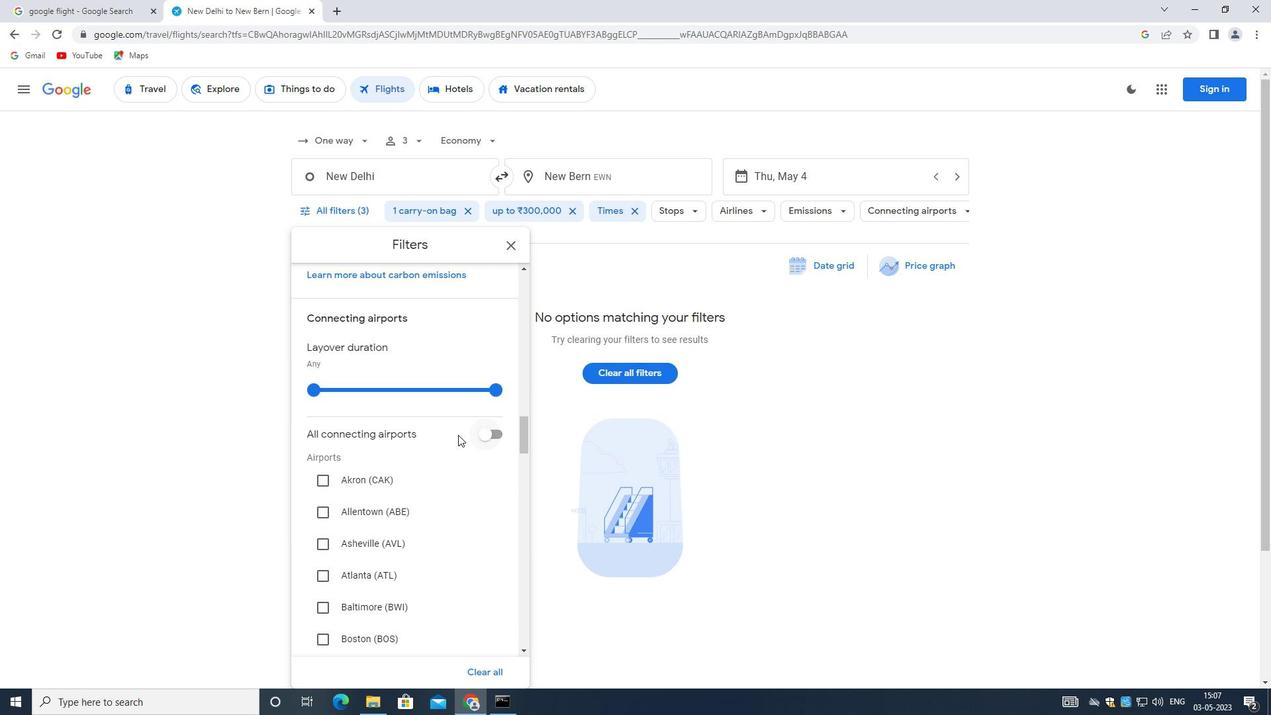 
Action: Mouse moved to (449, 437)
Screenshot: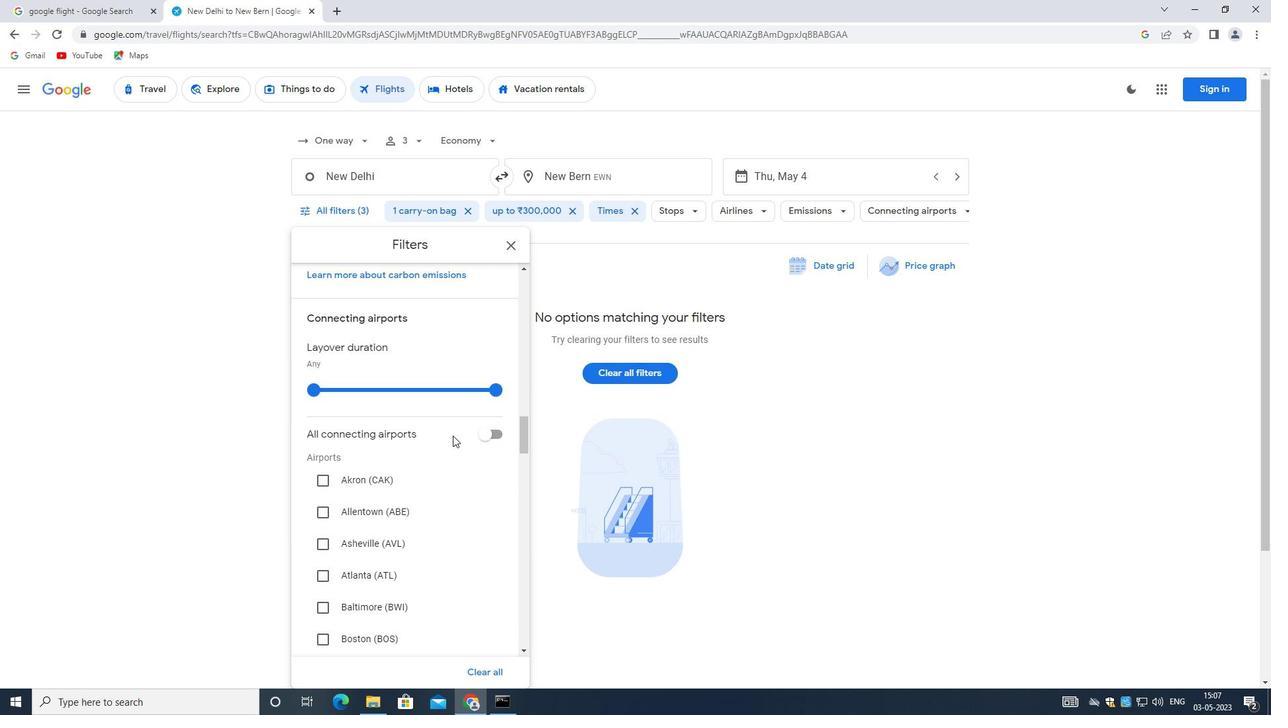 
Action: Mouse scrolled (449, 437) with delta (0, 0)
Screenshot: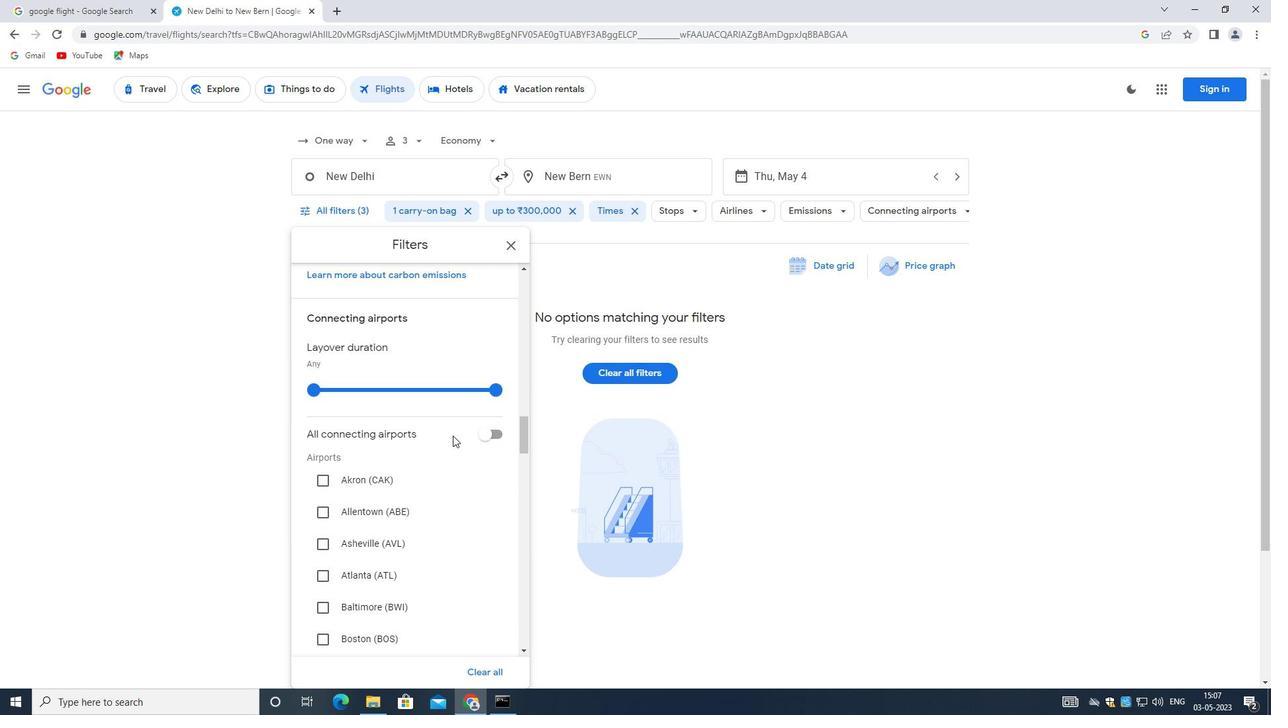 
Action: Mouse scrolled (449, 437) with delta (0, 0)
Screenshot: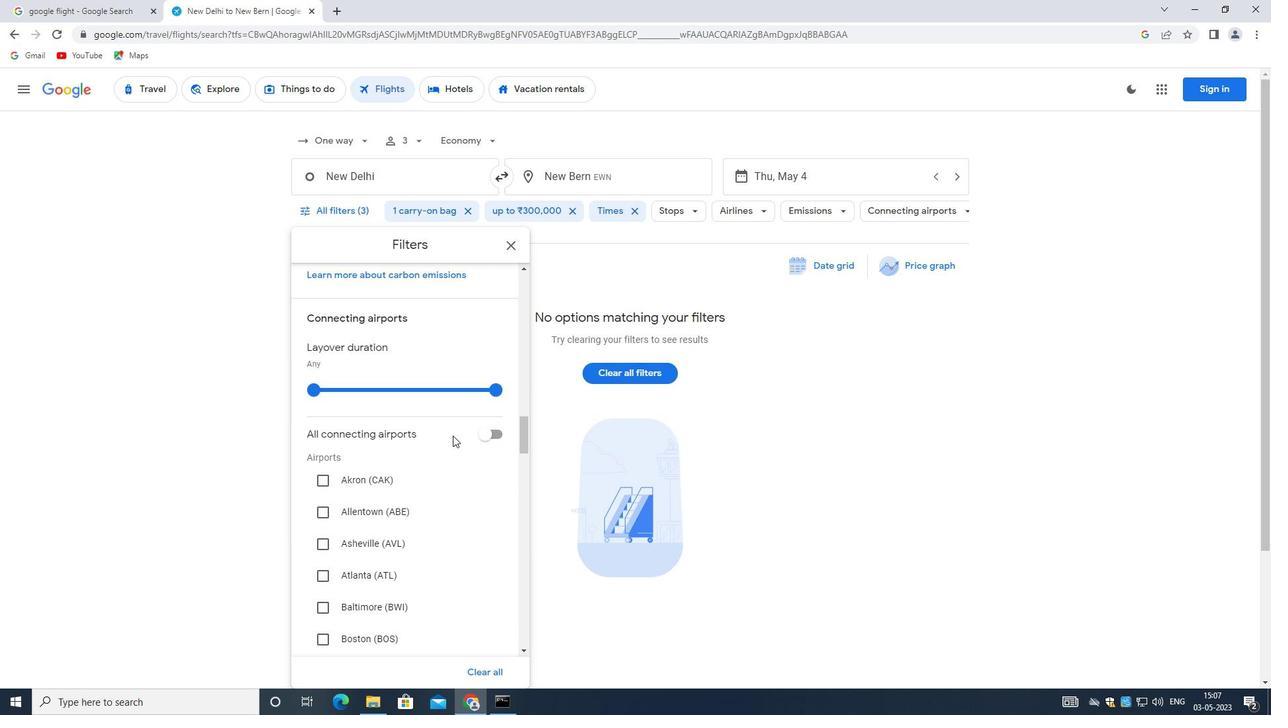 
Action: Mouse moved to (447, 437)
Screenshot: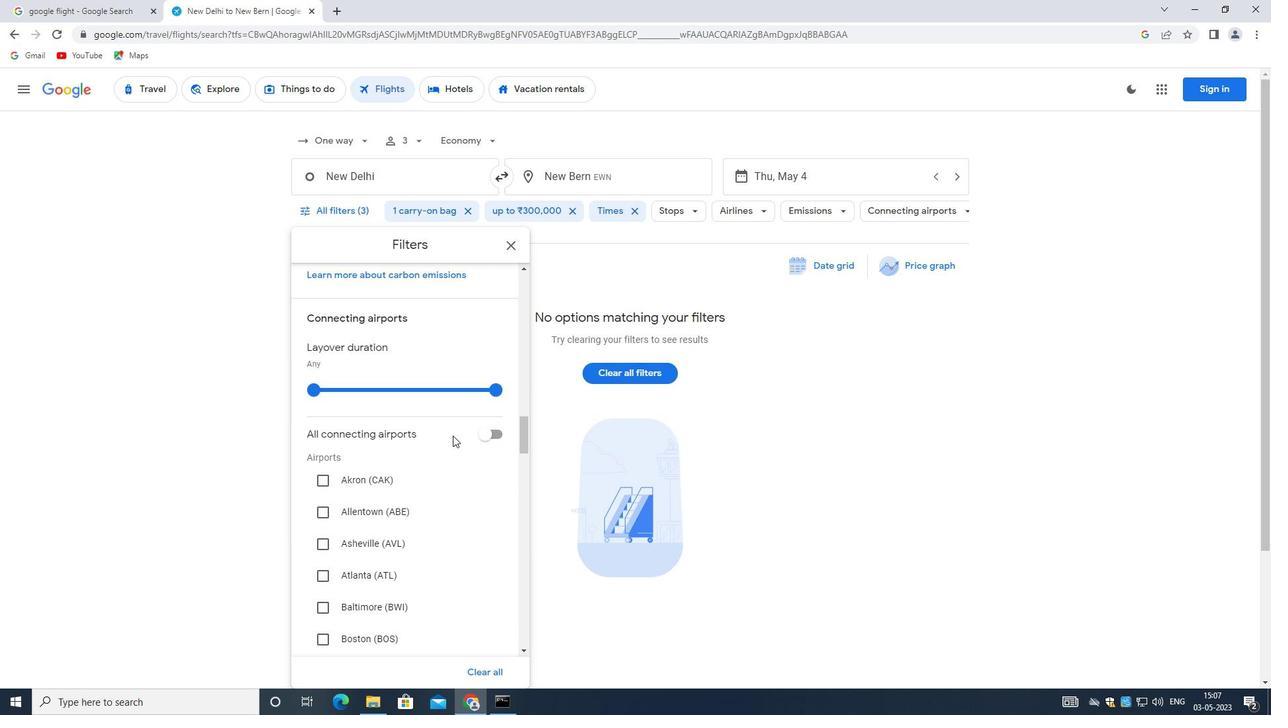 
Action: Mouse scrolled (447, 437) with delta (0, 0)
Screenshot: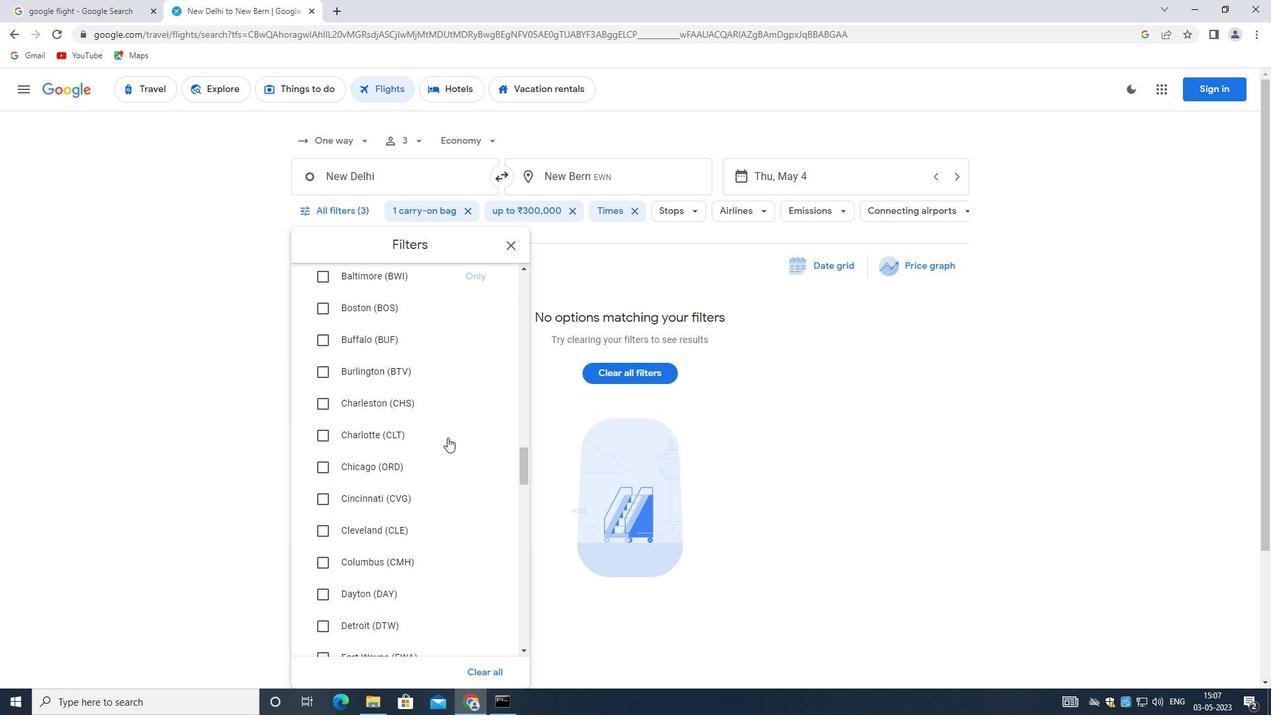 
Action: Mouse scrolled (447, 437) with delta (0, 0)
Screenshot: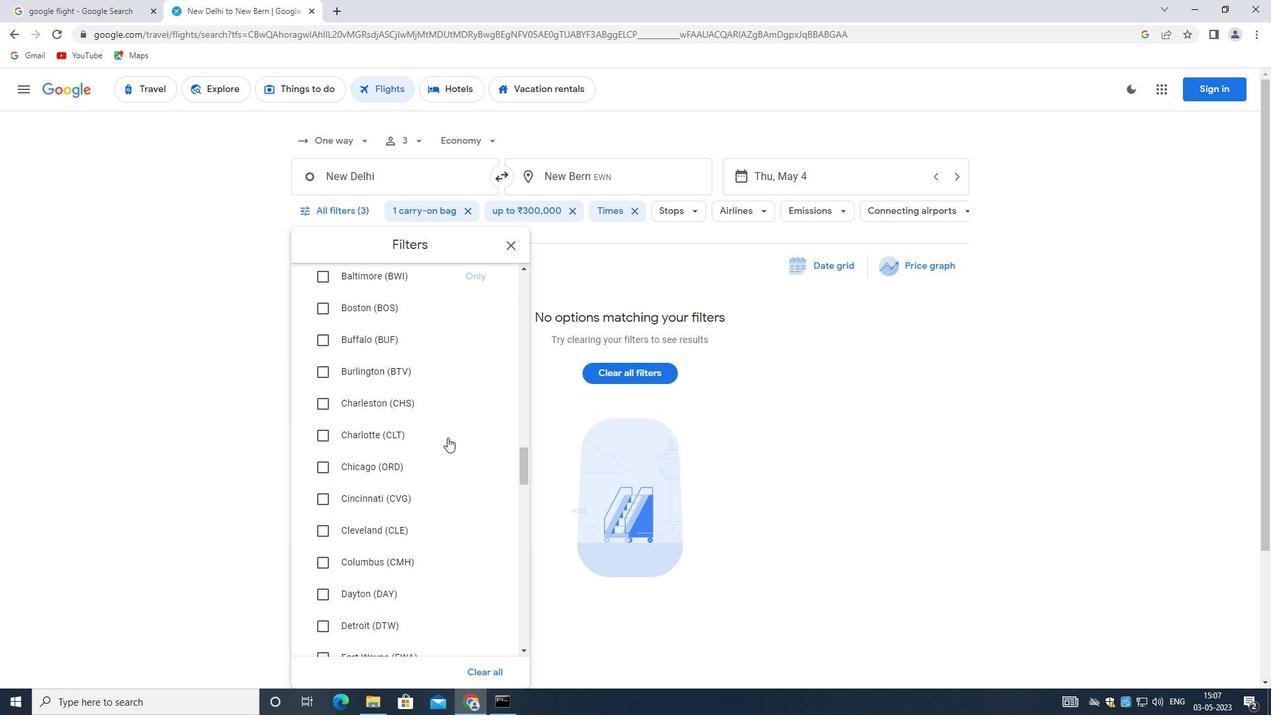
Action: Mouse scrolled (447, 437) with delta (0, 0)
Screenshot: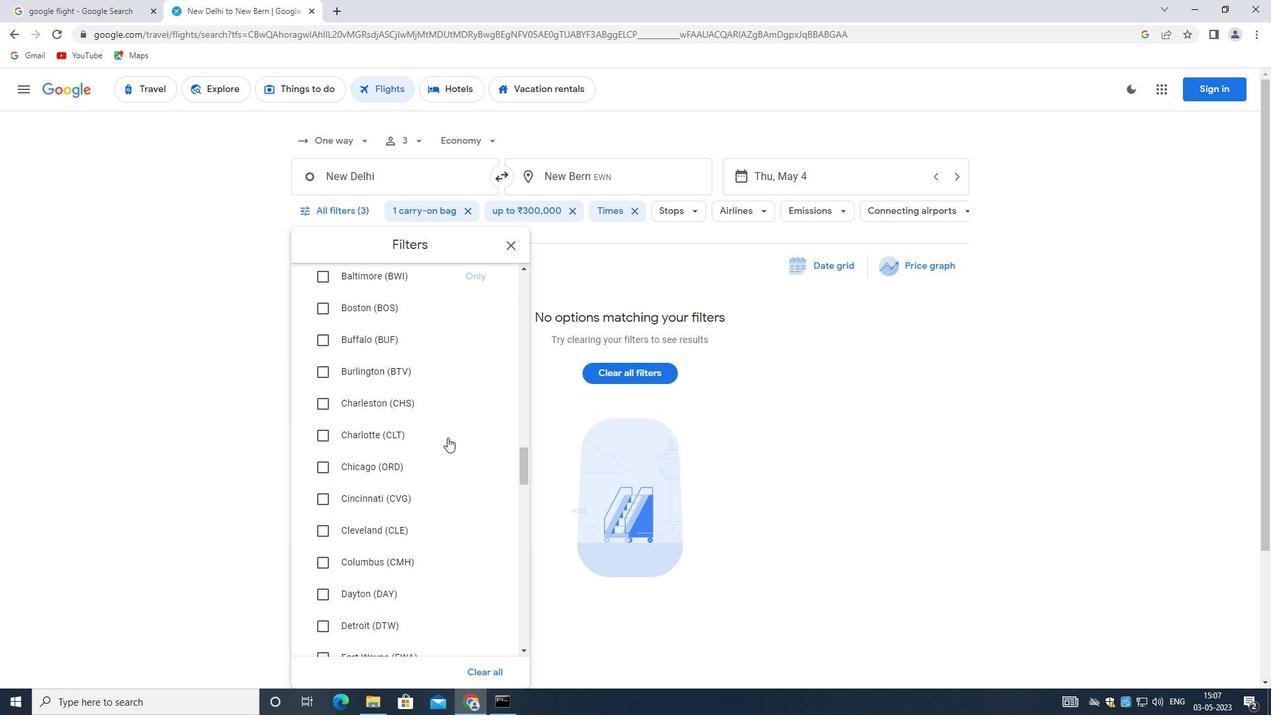 
Action: Mouse scrolled (447, 437) with delta (0, 0)
Screenshot: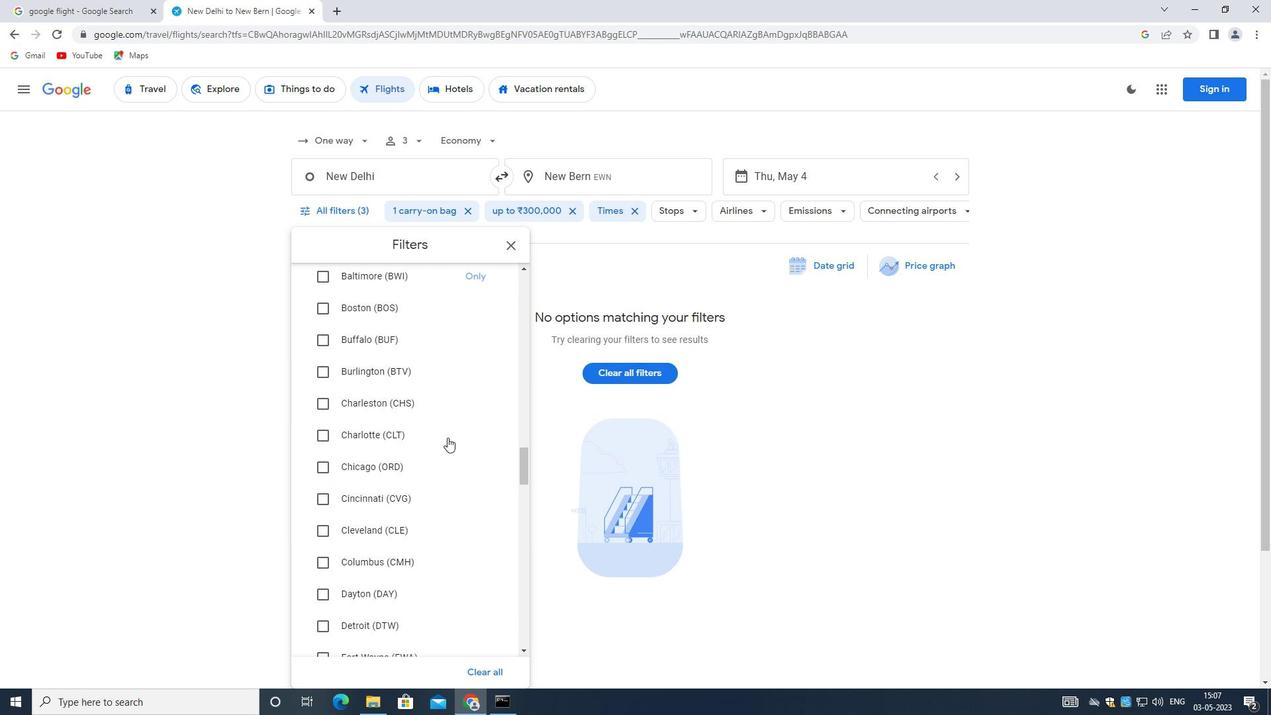 
Action: Mouse scrolled (447, 437) with delta (0, 0)
Screenshot: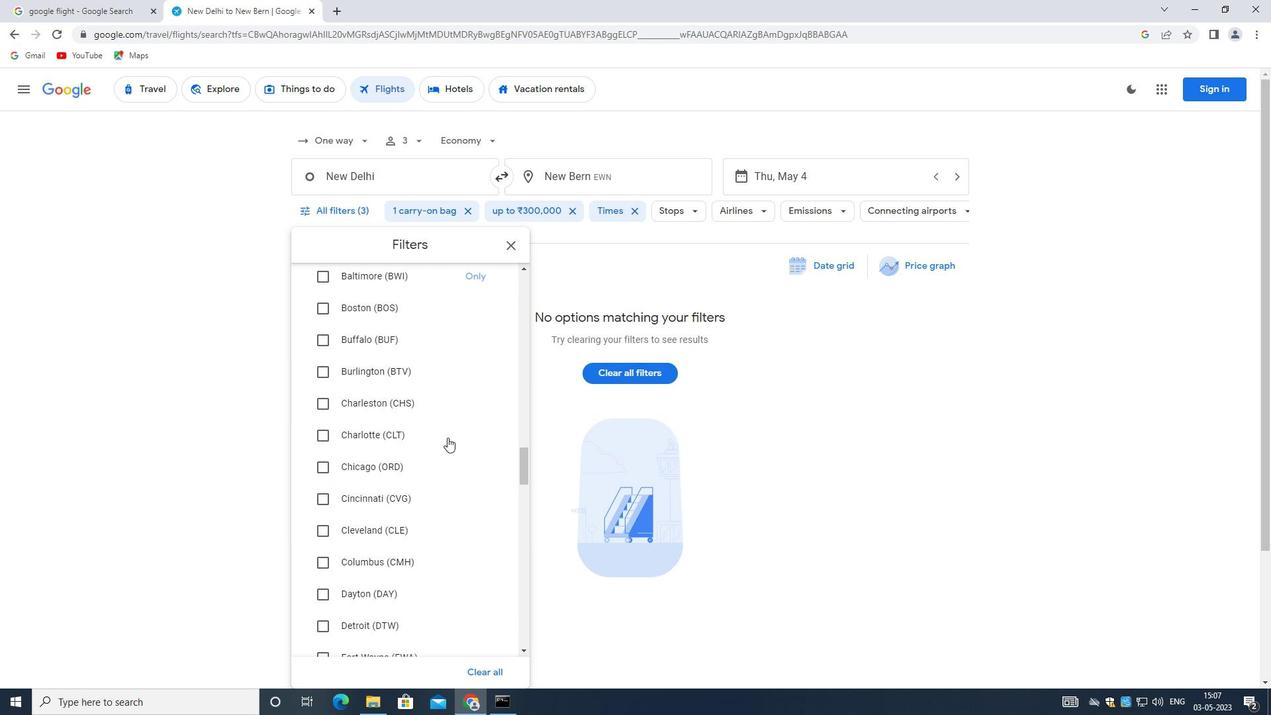 
Action: Mouse moved to (445, 439)
Screenshot: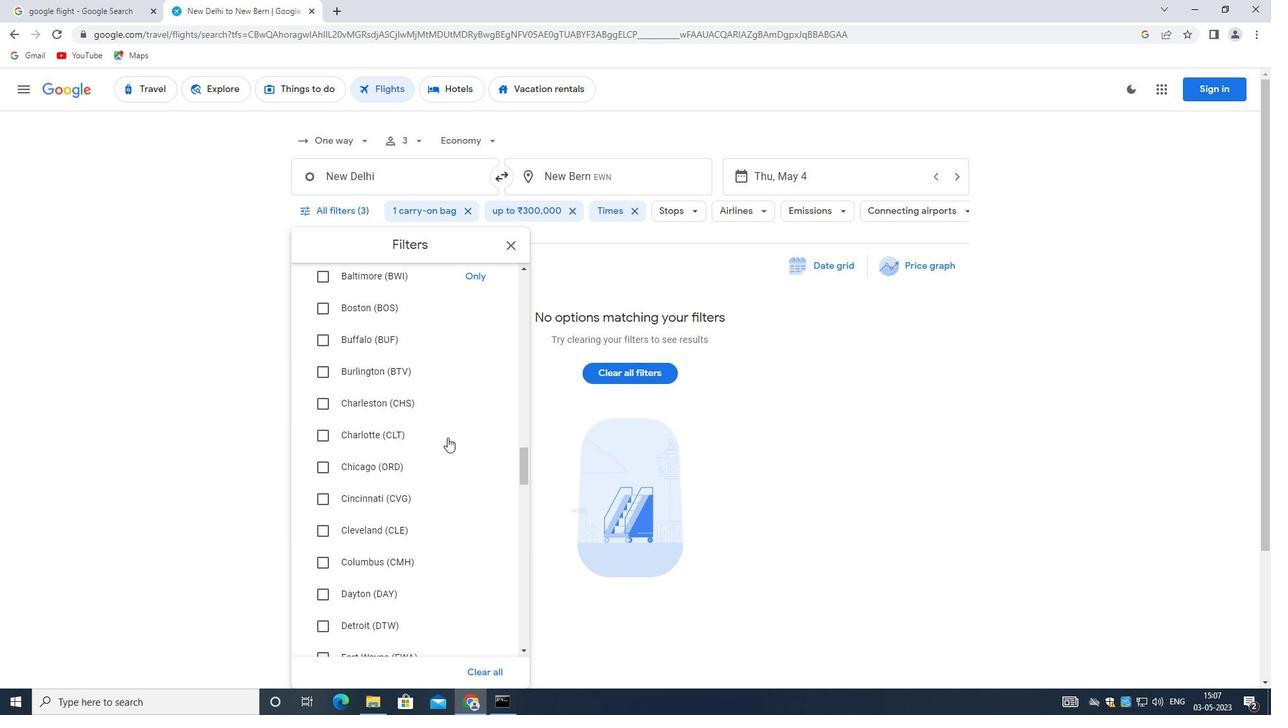 
Action: Mouse scrolled (445, 438) with delta (0, 0)
Screenshot: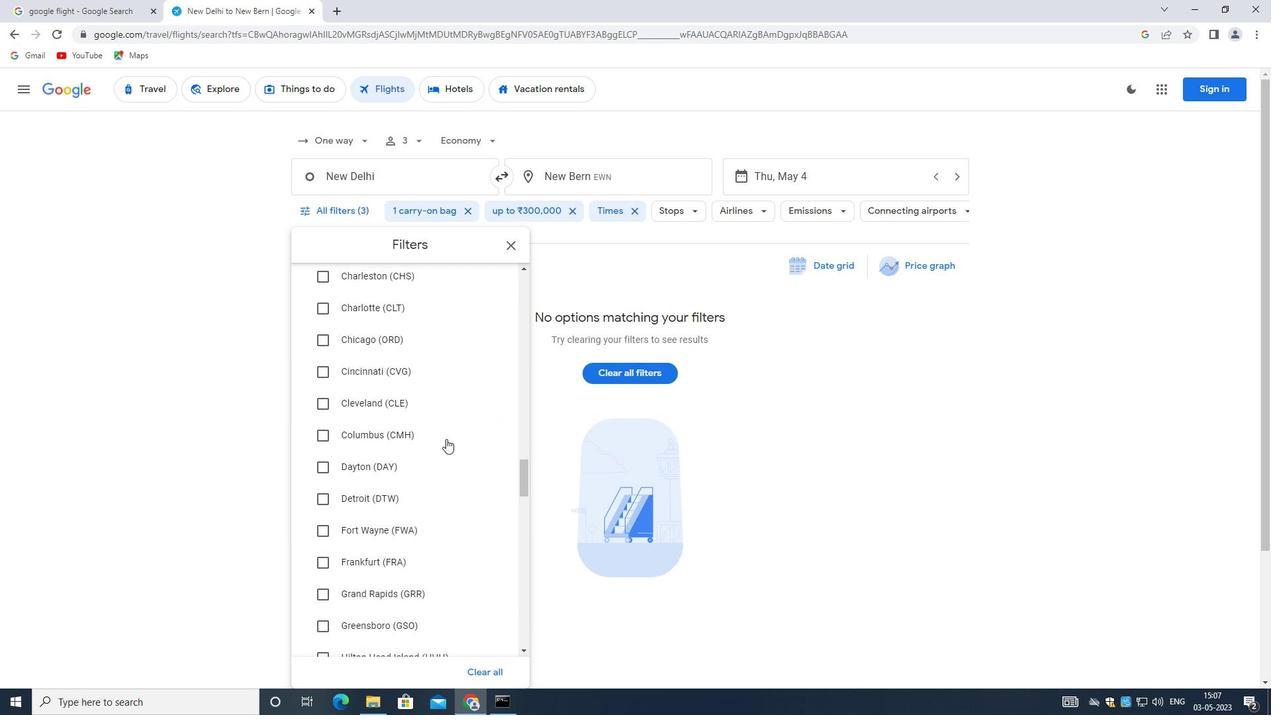 
Action: Mouse scrolled (445, 438) with delta (0, 0)
Screenshot: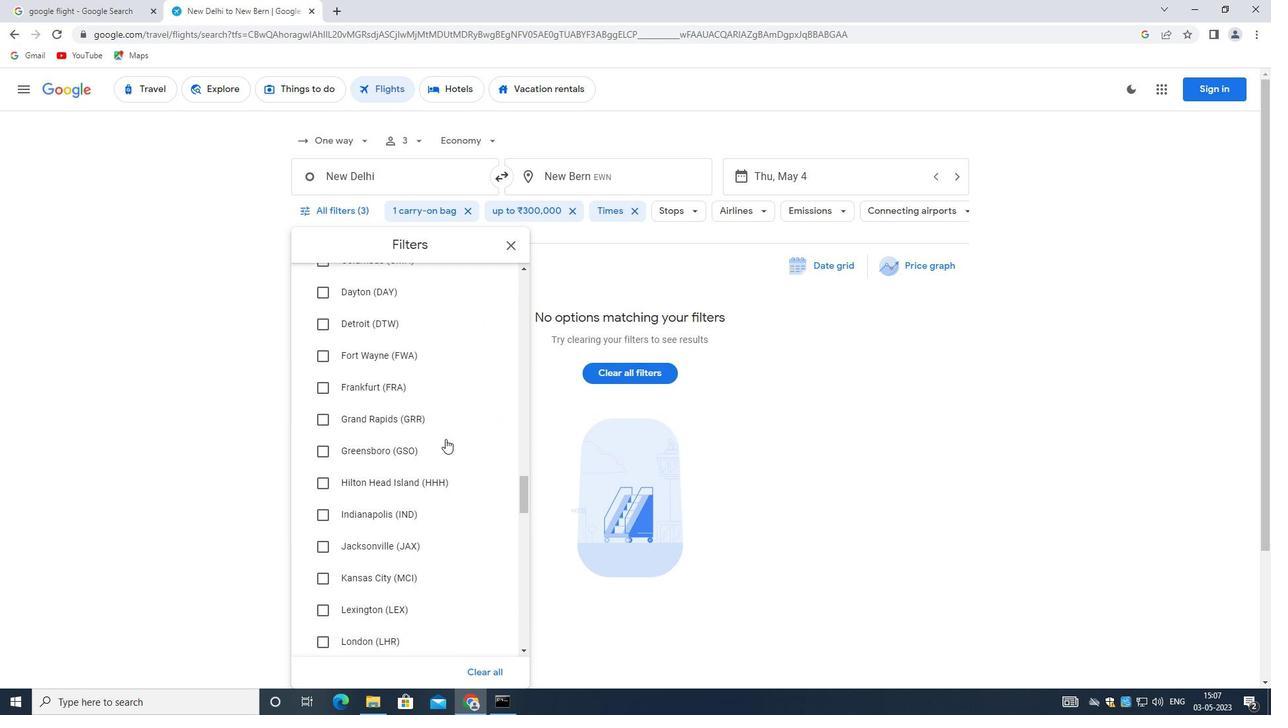 
Action: Mouse scrolled (445, 438) with delta (0, 0)
Screenshot: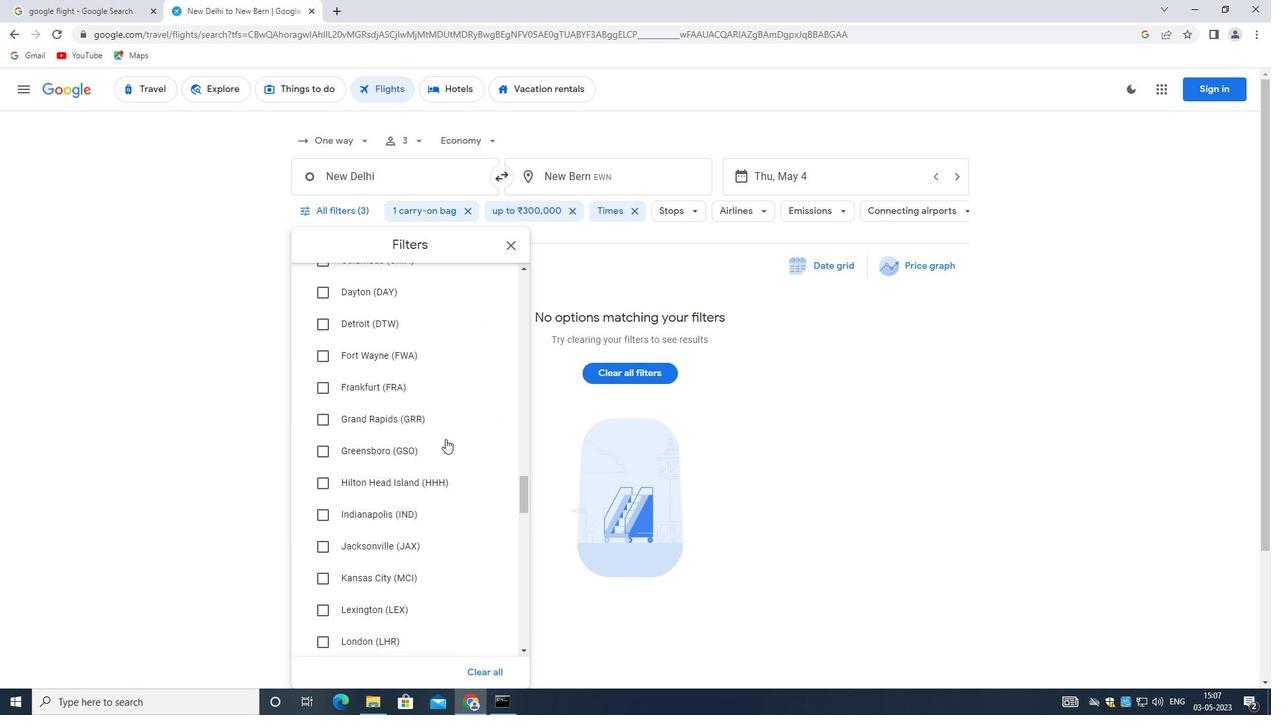 
Action: Mouse scrolled (445, 438) with delta (0, 0)
Screenshot: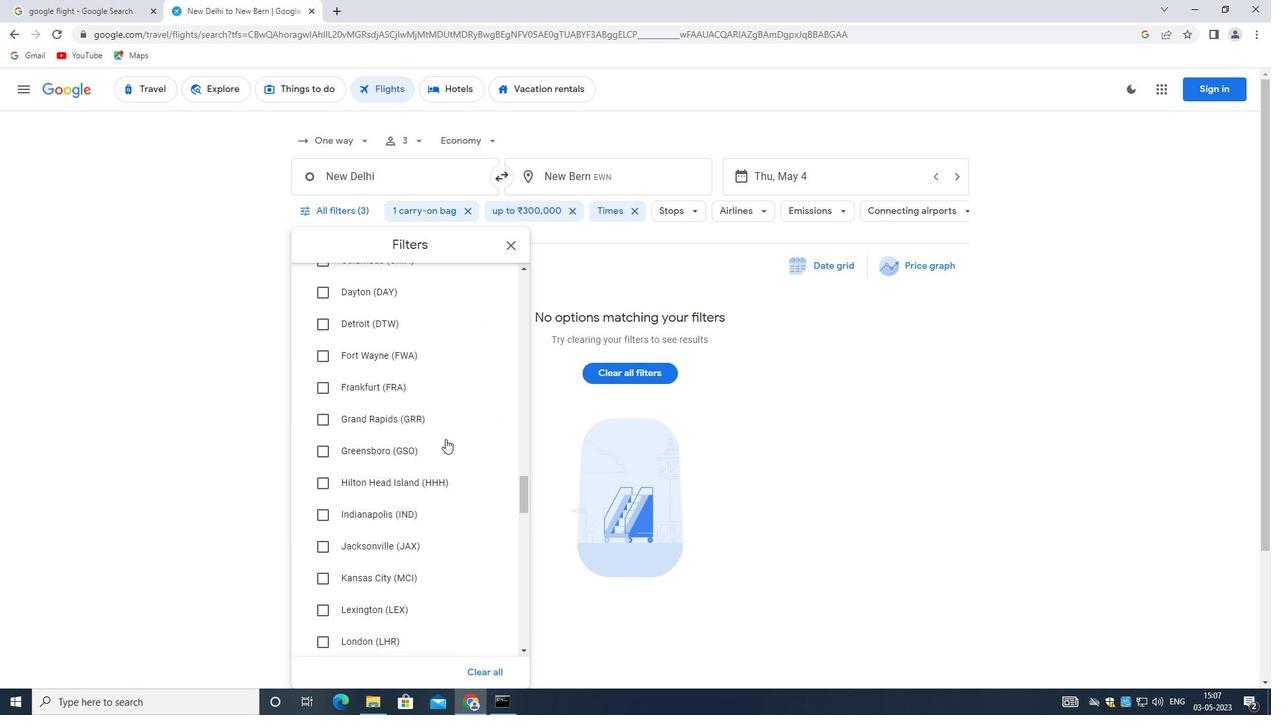 
Action: Mouse scrolled (445, 438) with delta (0, 0)
Screenshot: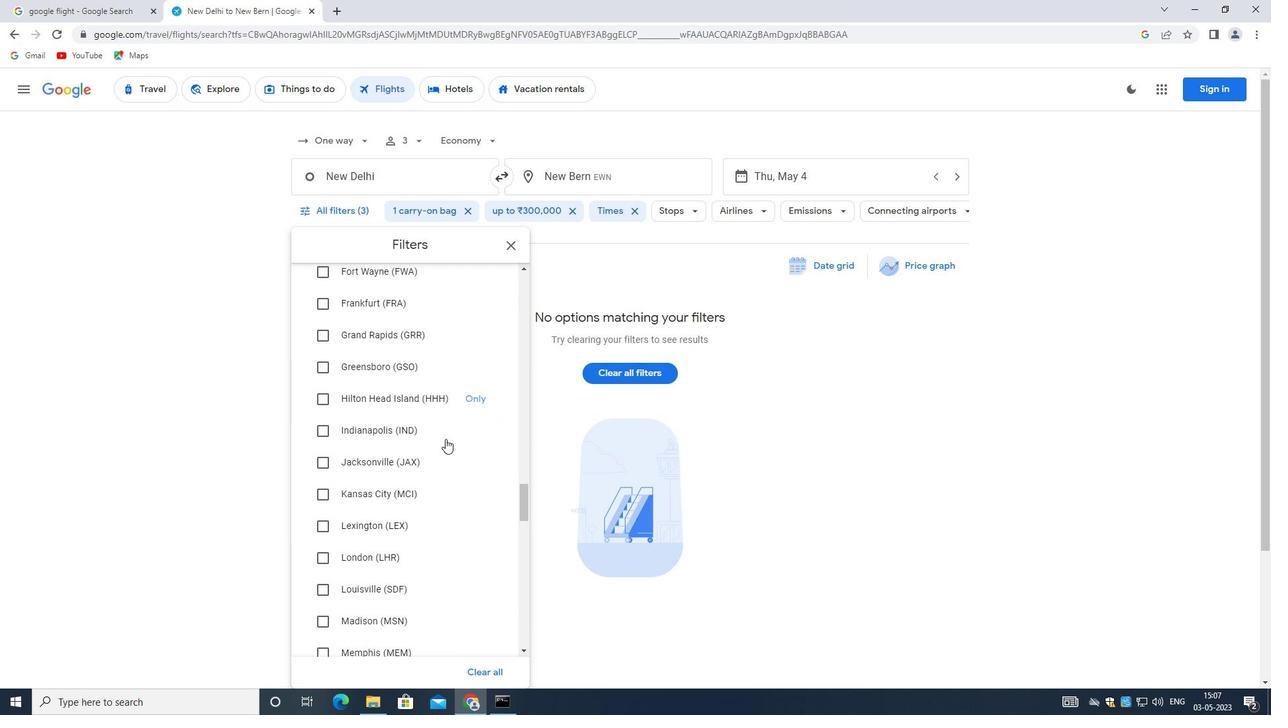 
Action: Mouse scrolled (445, 438) with delta (0, 0)
Screenshot: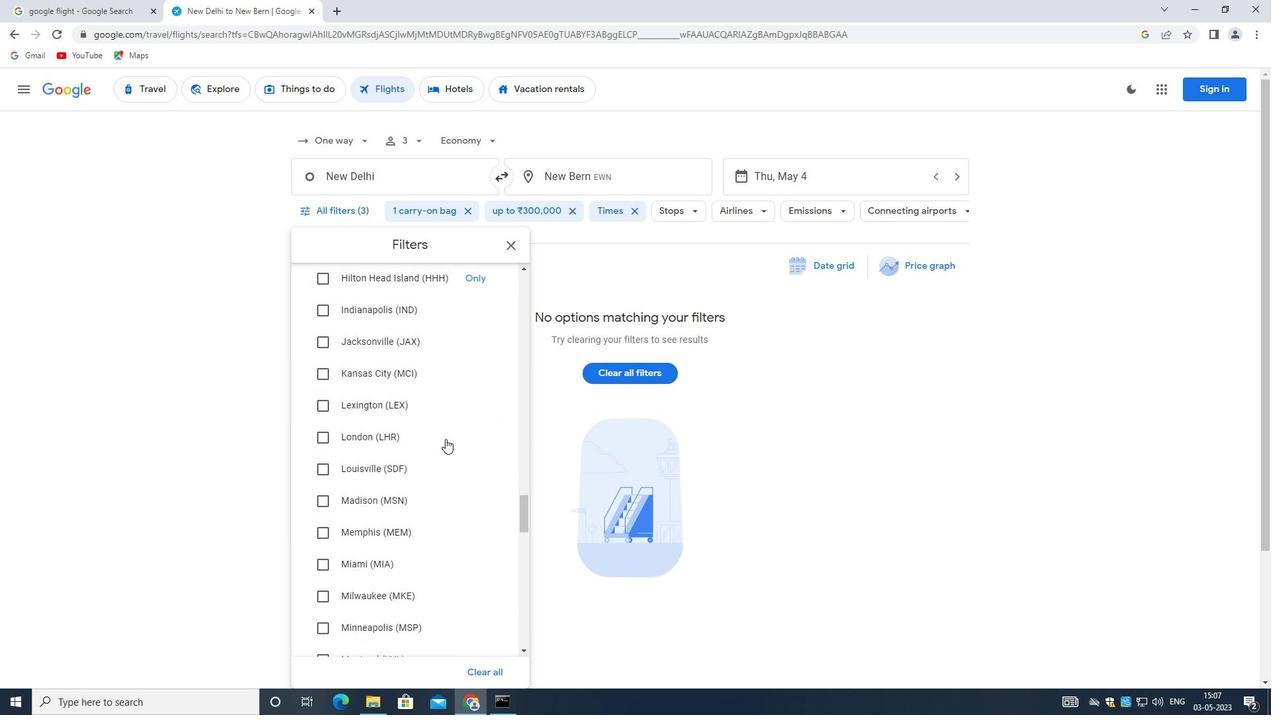 
Action: Mouse scrolled (445, 438) with delta (0, 0)
Screenshot: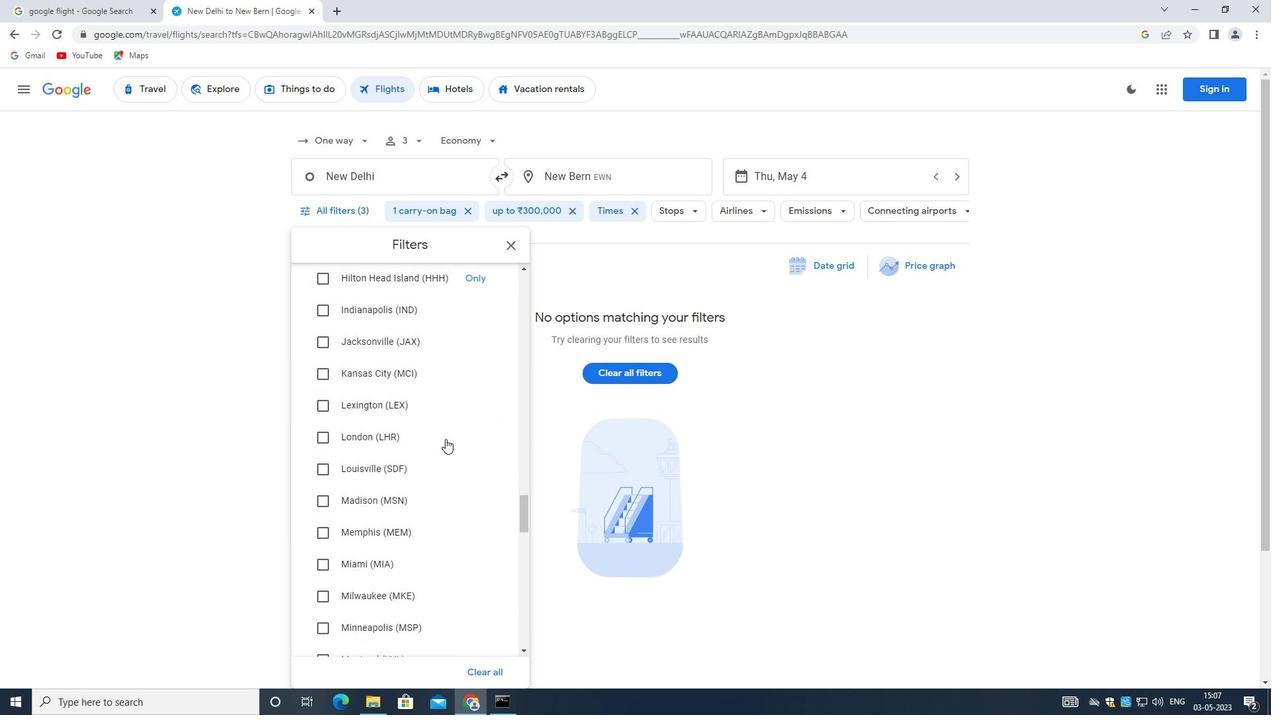 
Action: Mouse scrolled (445, 438) with delta (0, 0)
Screenshot: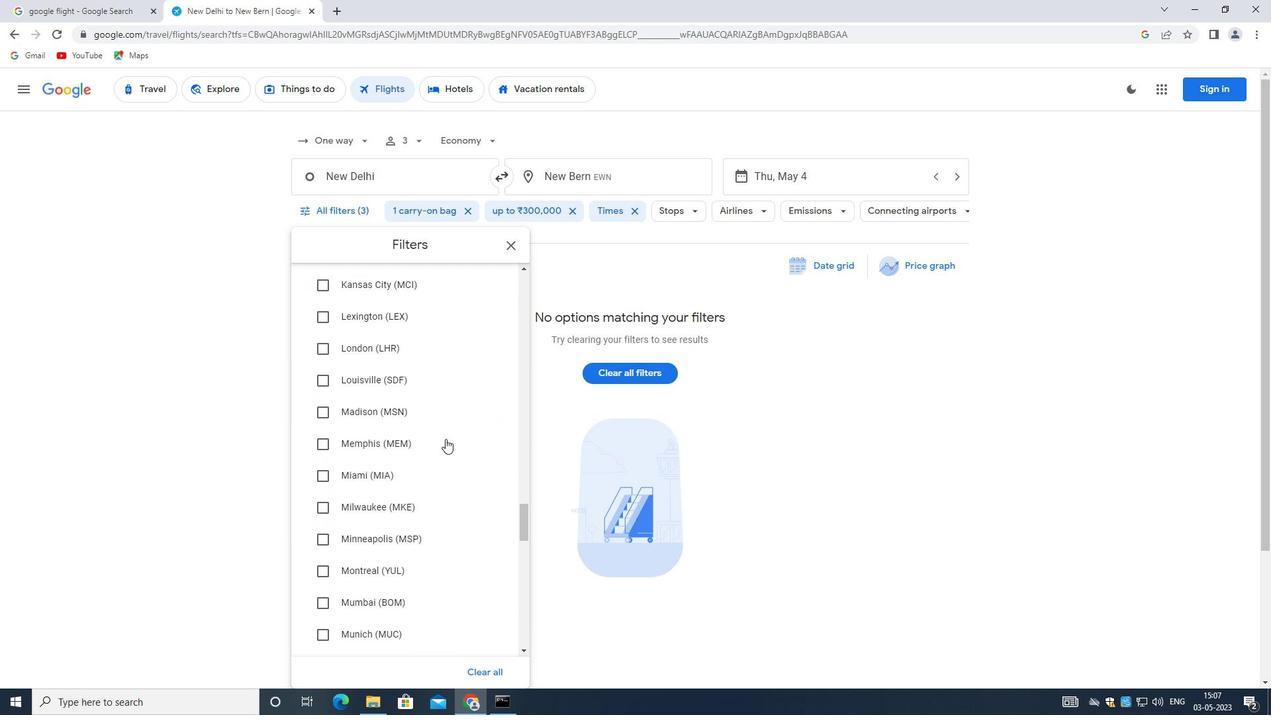 
Action: Mouse scrolled (445, 438) with delta (0, 0)
Screenshot: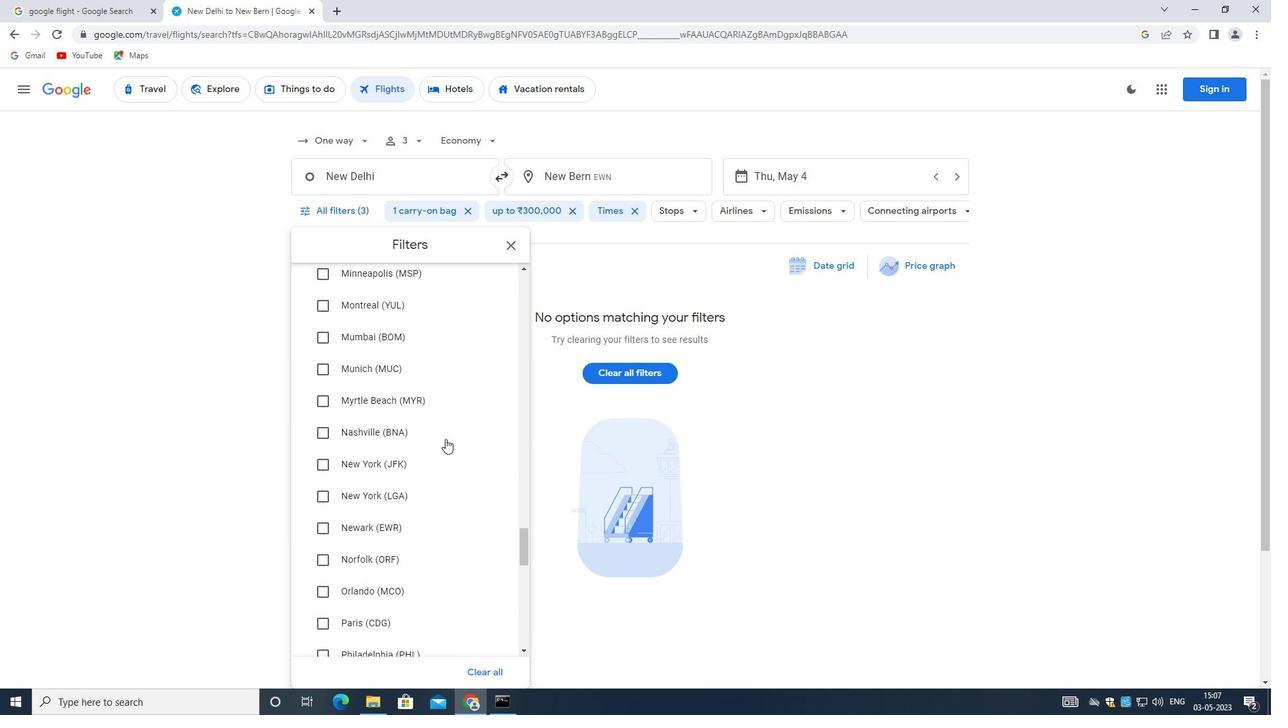 
Action: Mouse scrolled (445, 438) with delta (0, 0)
Screenshot: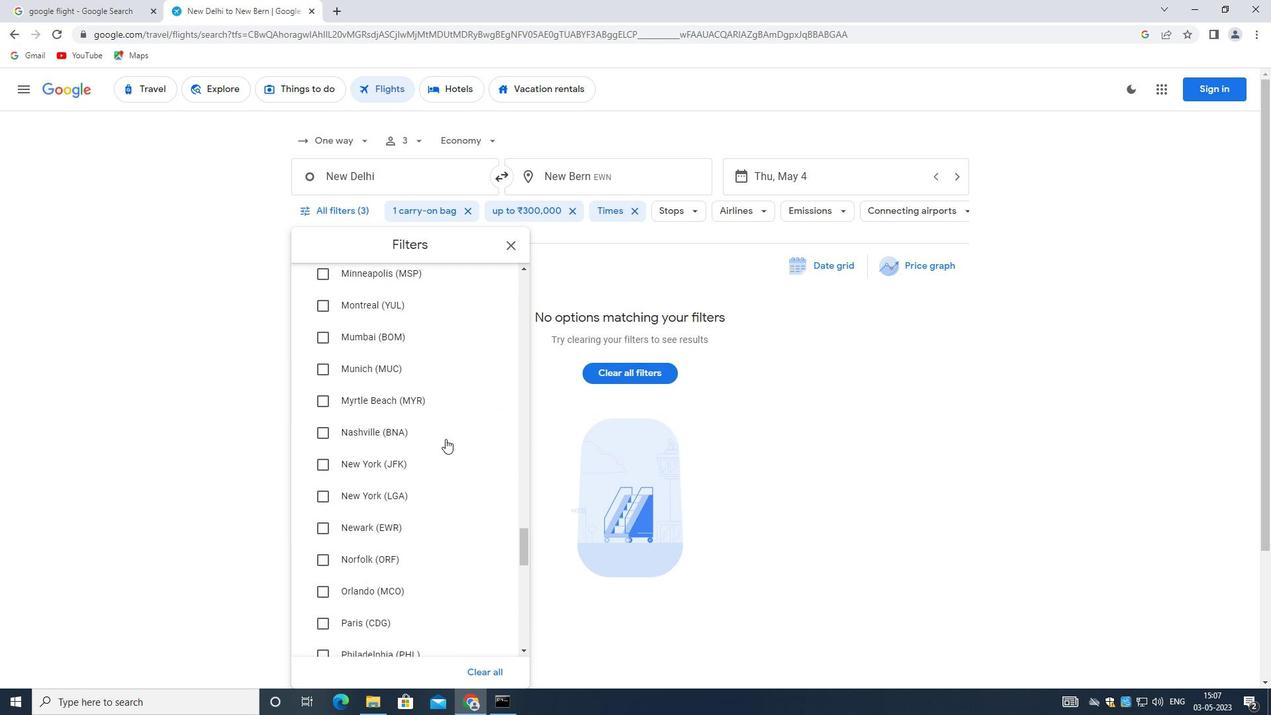 
Action: Mouse scrolled (445, 438) with delta (0, 0)
Screenshot: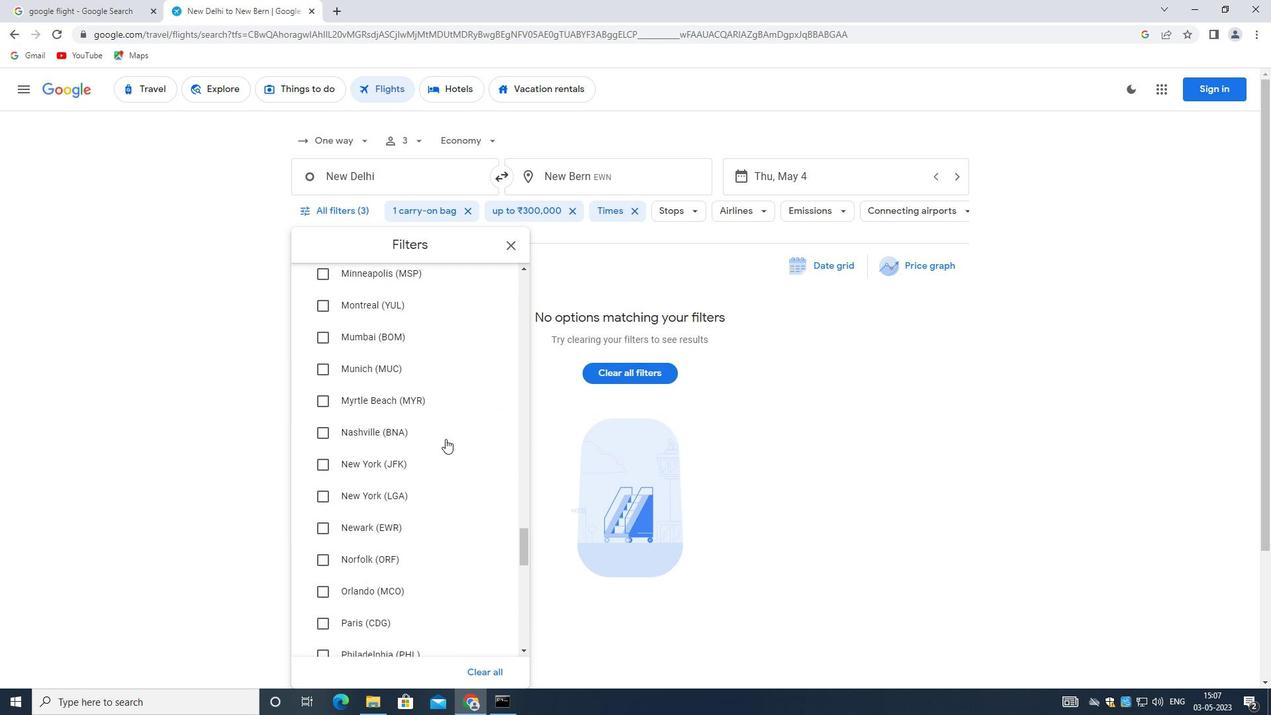 
Action: Mouse scrolled (445, 438) with delta (0, 0)
Screenshot: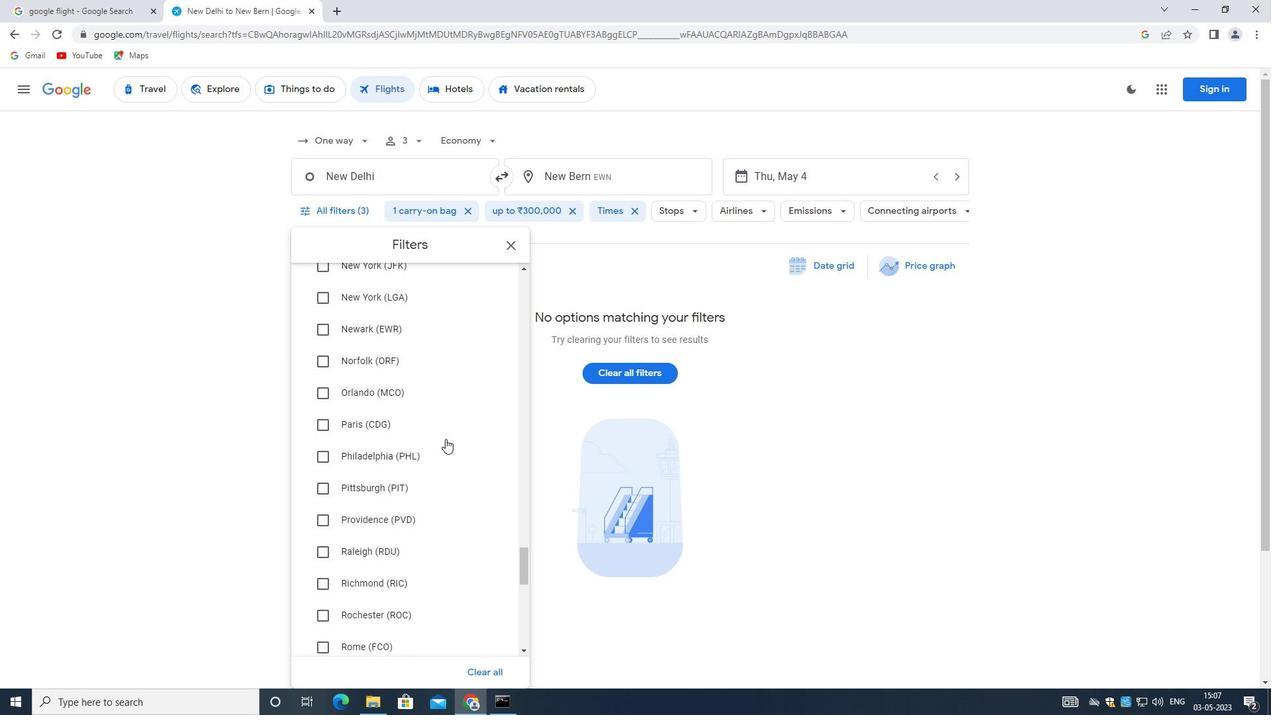 
Action: Mouse scrolled (445, 438) with delta (0, 0)
Screenshot: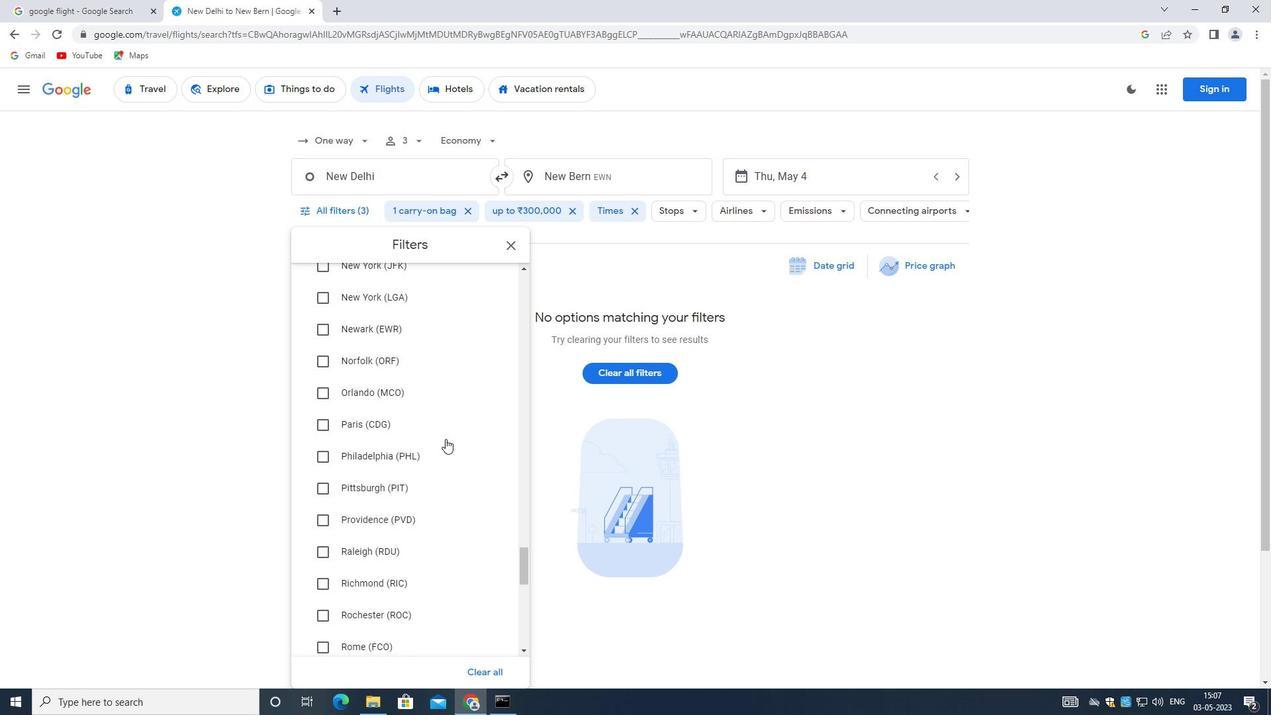 
Action: Mouse scrolled (445, 438) with delta (0, 0)
Screenshot: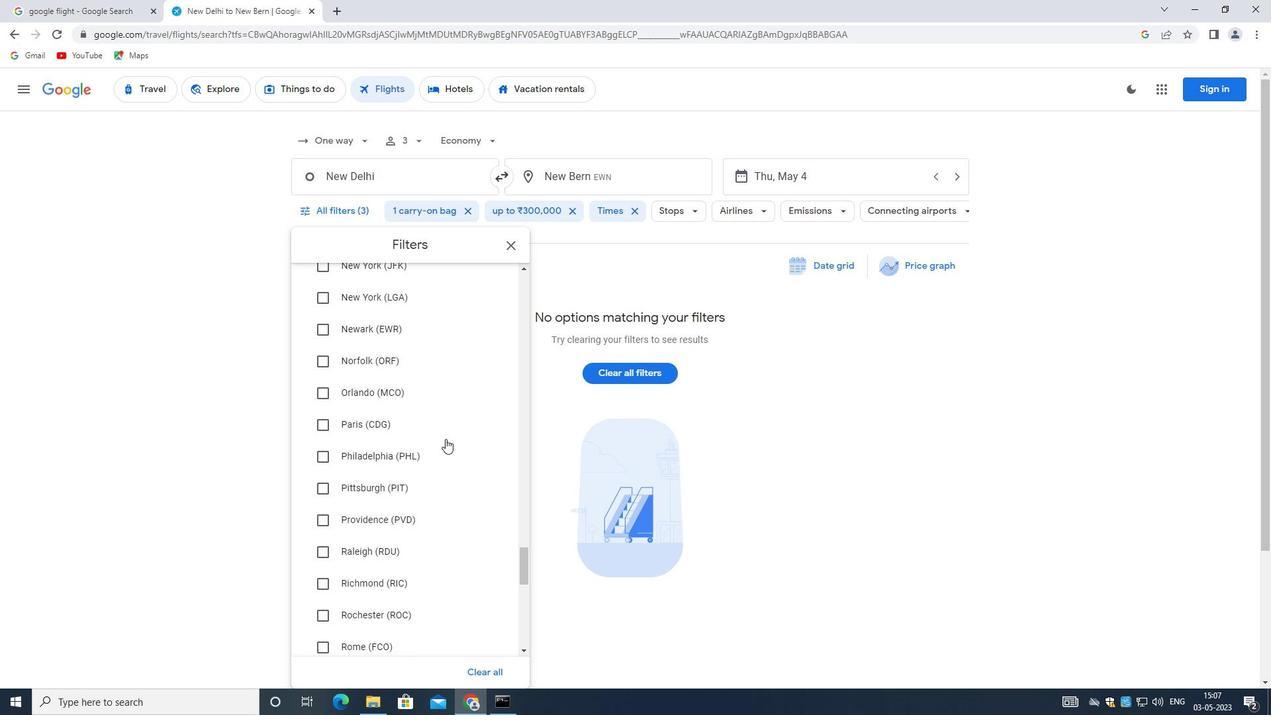 
Action: Mouse scrolled (445, 438) with delta (0, 0)
Screenshot: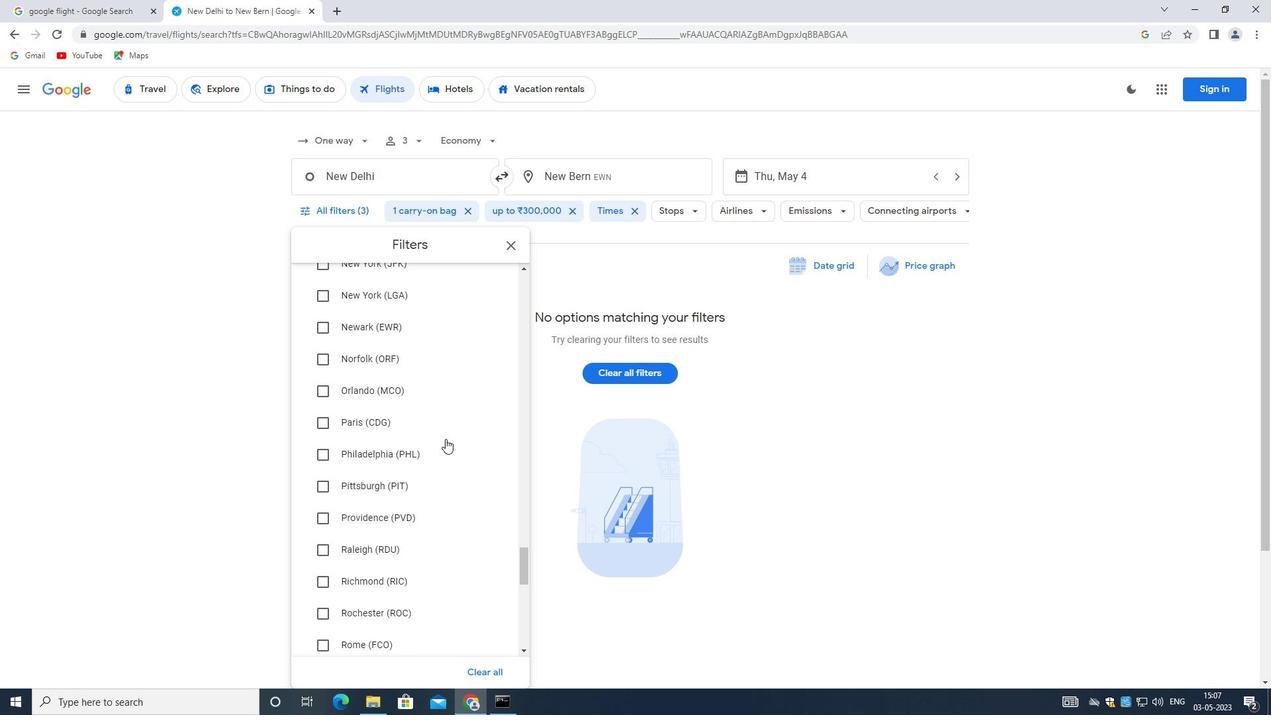 
Action: Mouse scrolled (445, 438) with delta (0, 0)
Screenshot: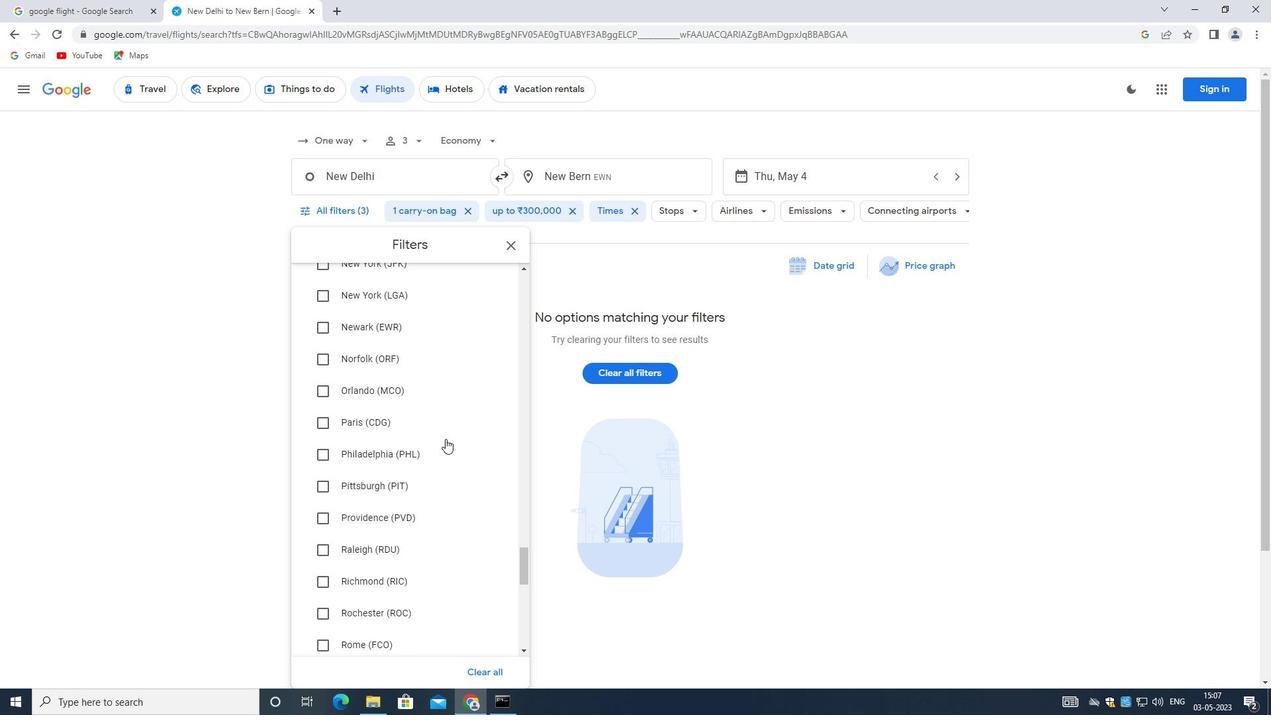 
Action: Mouse scrolled (445, 438) with delta (0, 0)
Screenshot: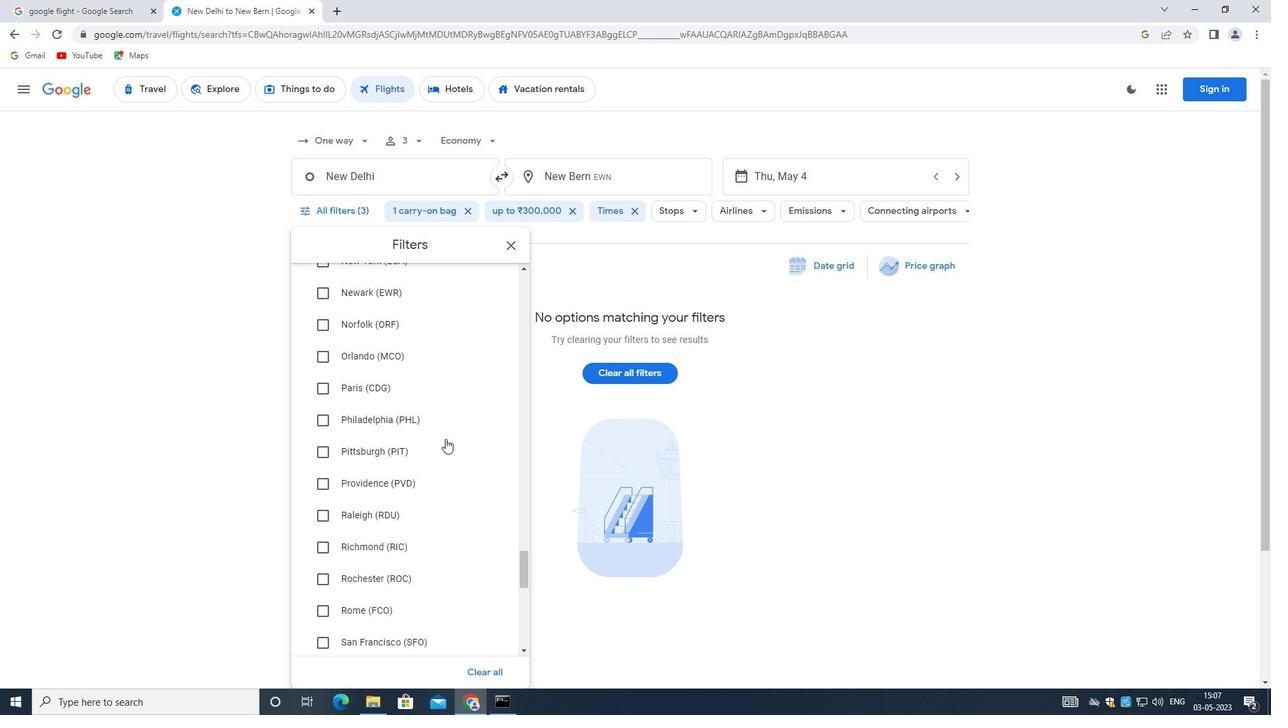 
Action: Mouse scrolled (445, 438) with delta (0, 0)
Screenshot: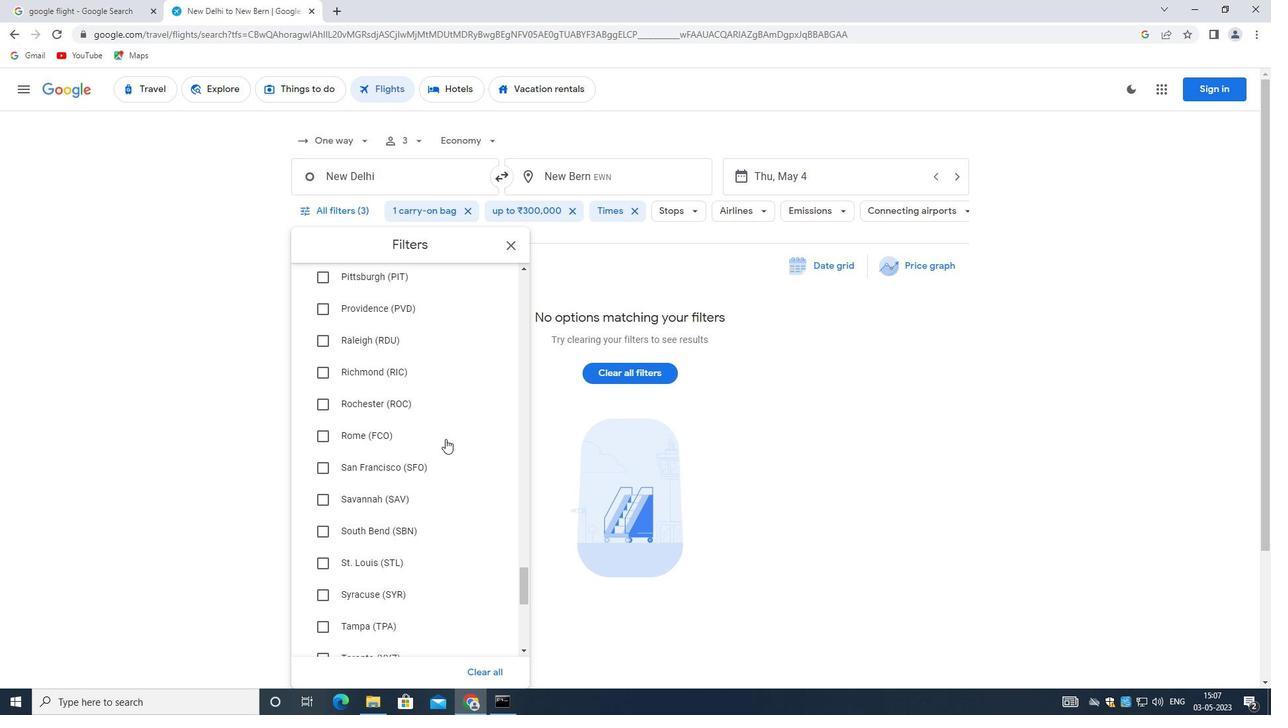 
Action: Mouse scrolled (445, 438) with delta (0, 0)
Screenshot: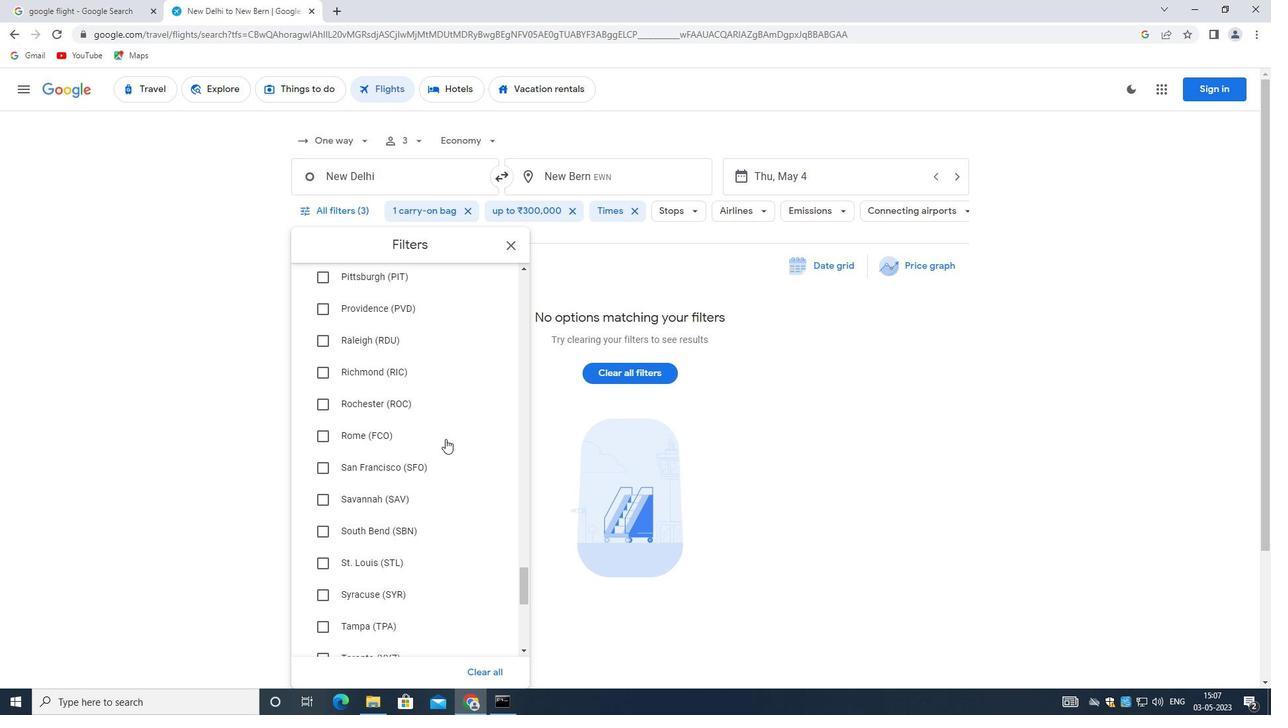 
Action: Mouse scrolled (445, 438) with delta (0, 0)
Screenshot: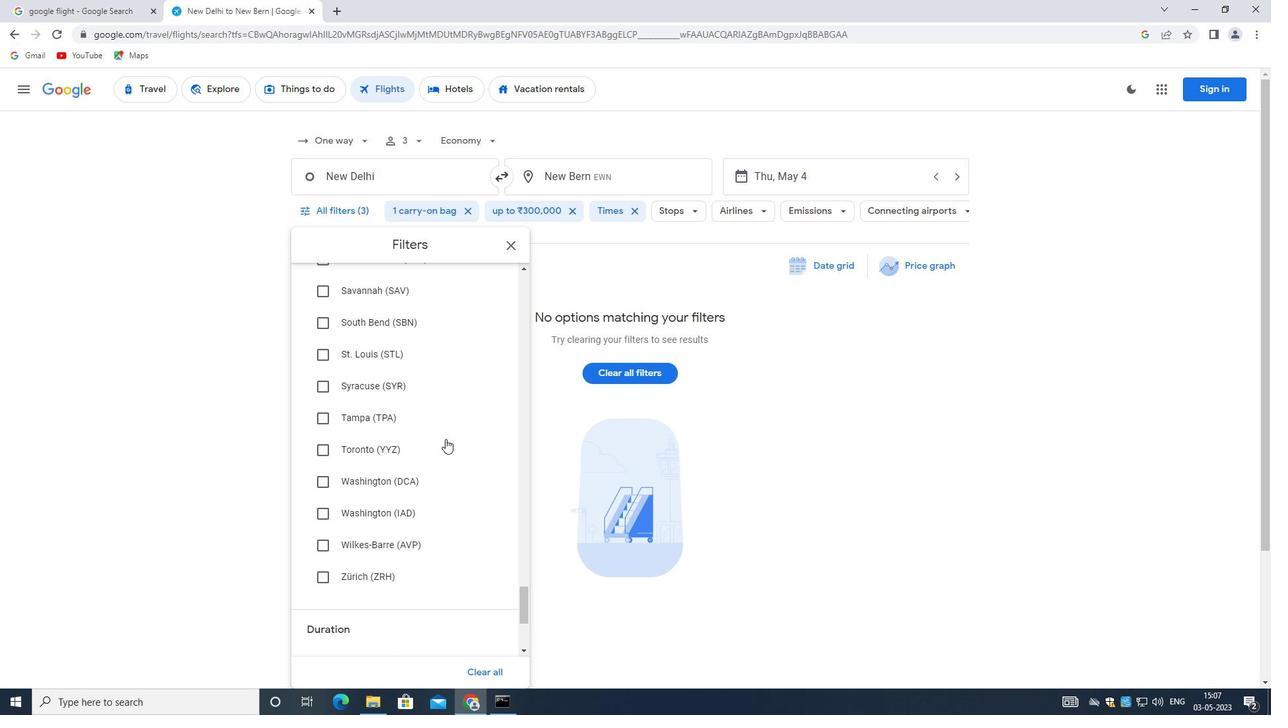
Action: Mouse scrolled (445, 438) with delta (0, 0)
Screenshot: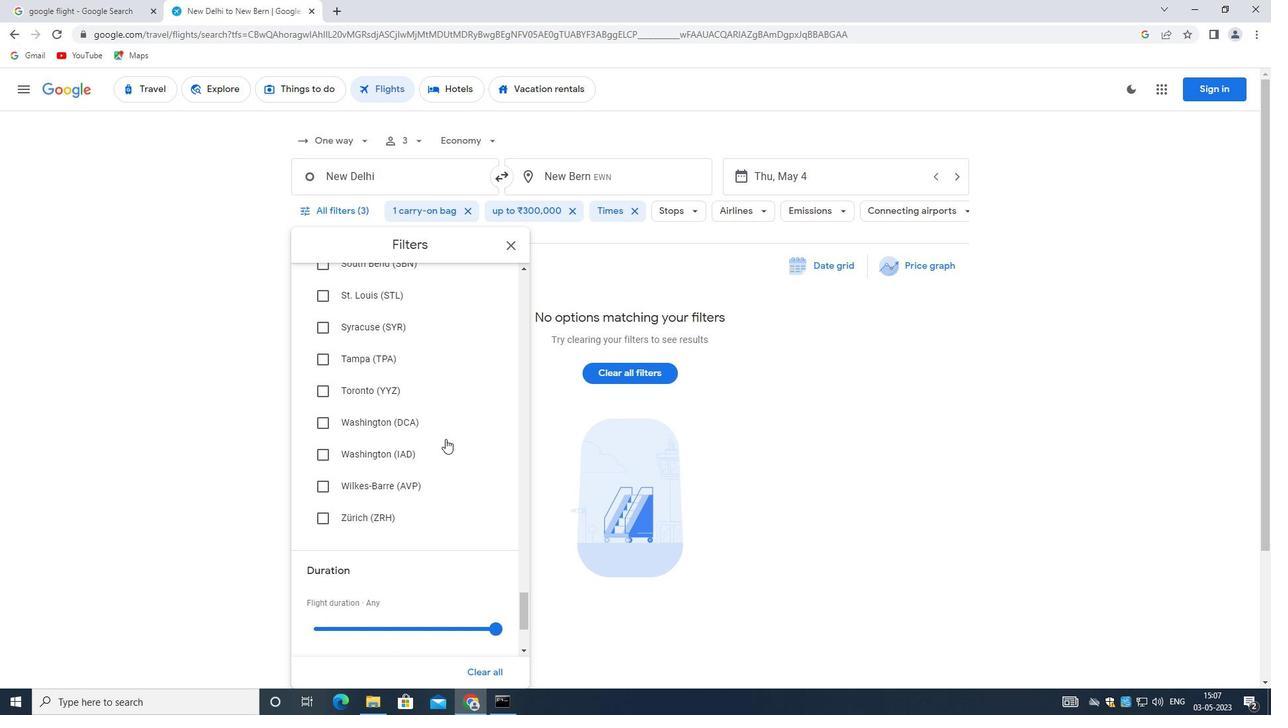 
Action: Mouse scrolled (445, 438) with delta (0, 0)
Screenshot: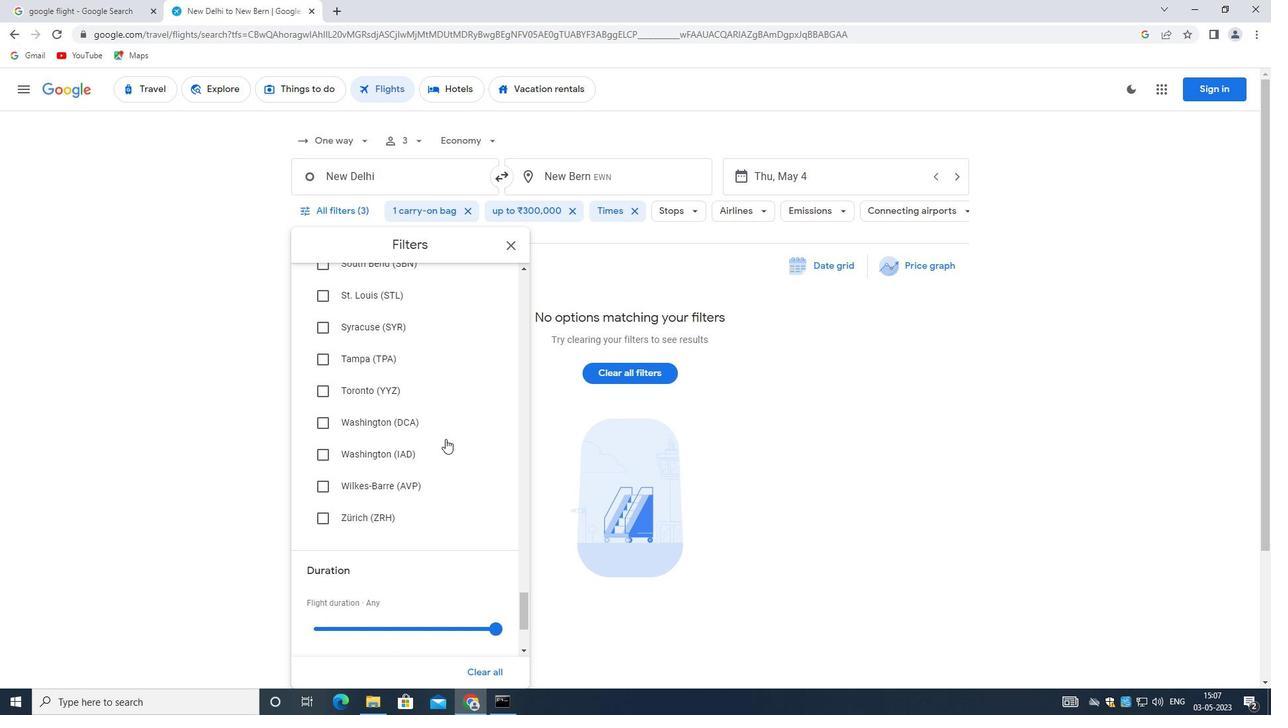 
Action: Mouse moved to (445, 439)
Screenshot: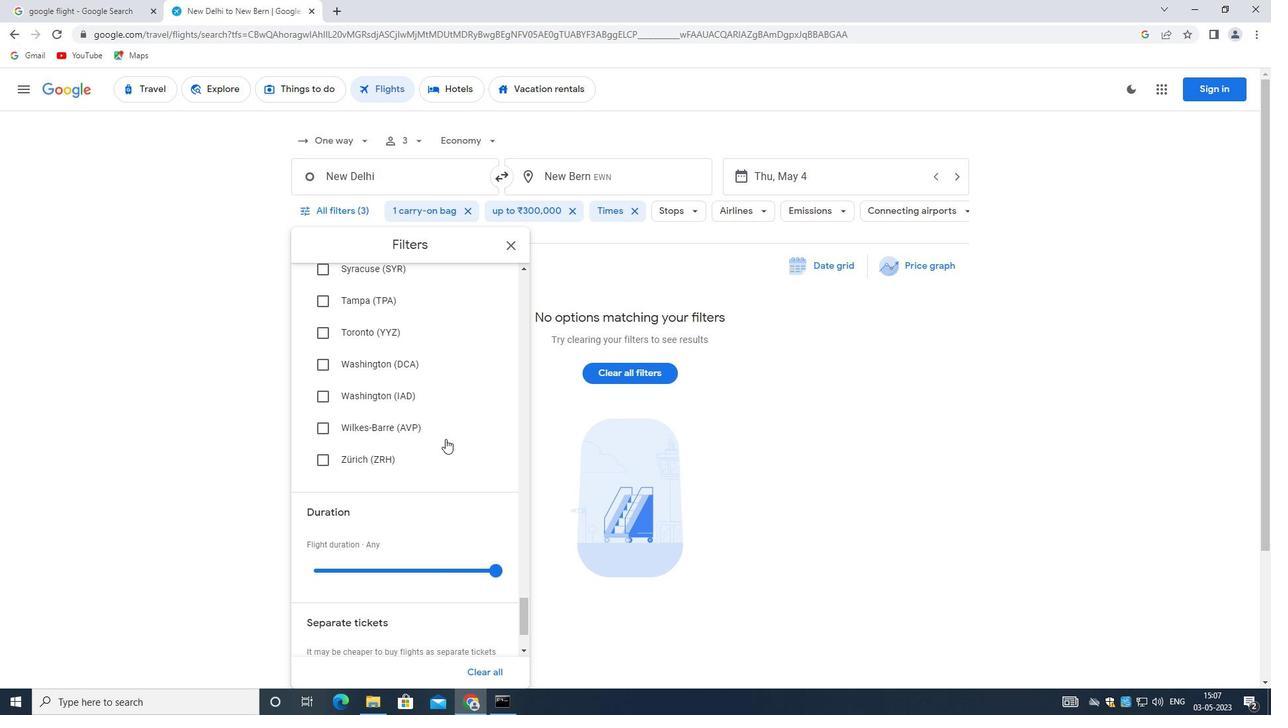 
Action: Mouse scrolled (445, 439) with delta (0, 0)
Screenshot: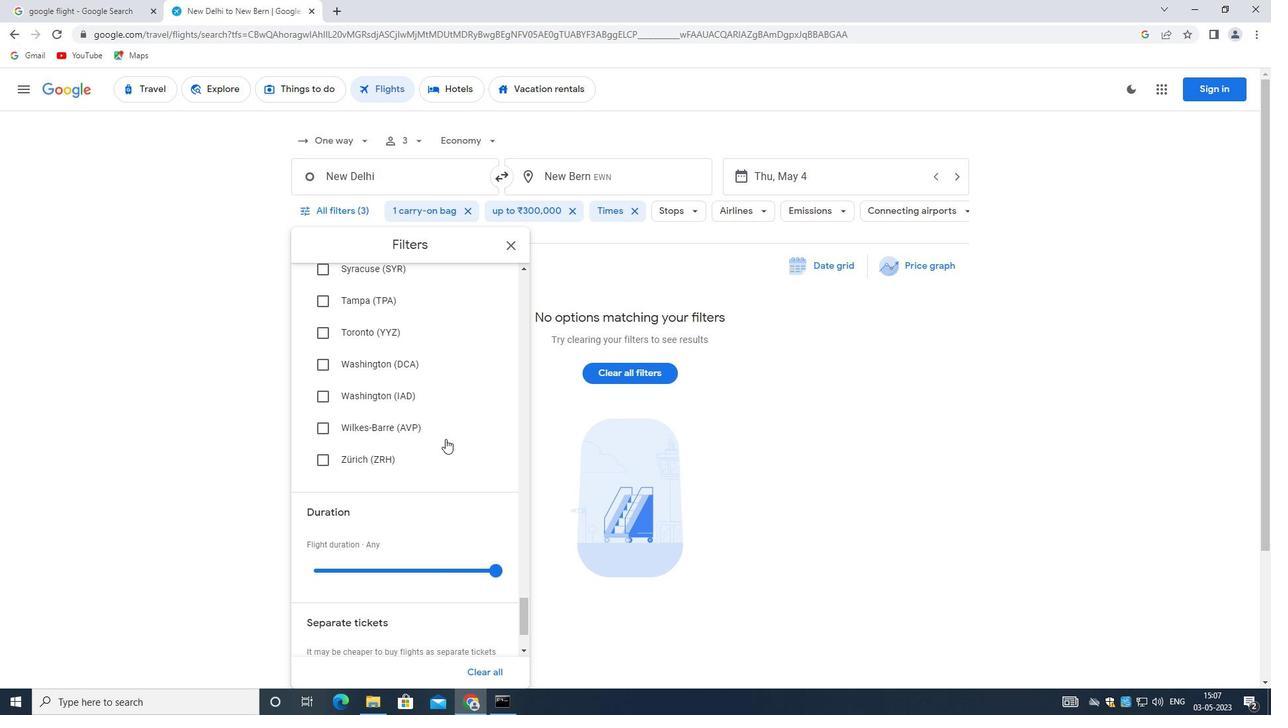 
Action: Mouse scrolled (445, 439) with delta (0, 0)
Screenshot: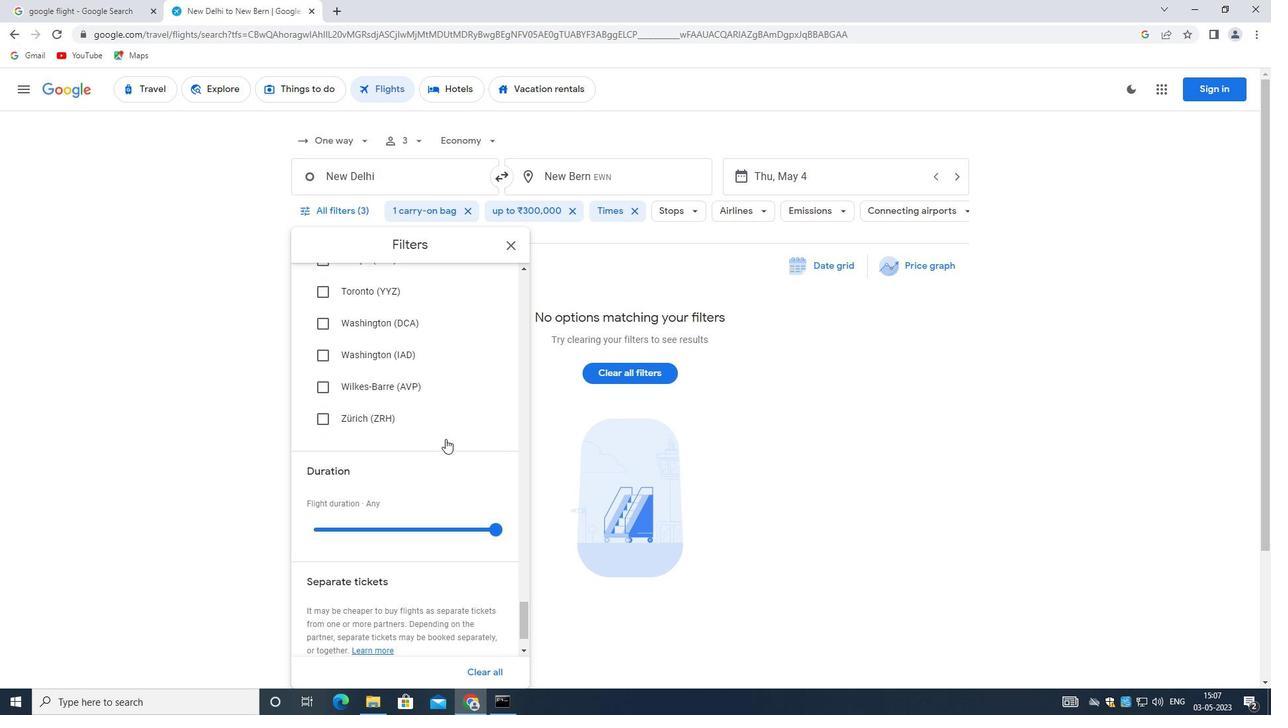 
Action: Mouse moved to (445, 440)
Screenshot: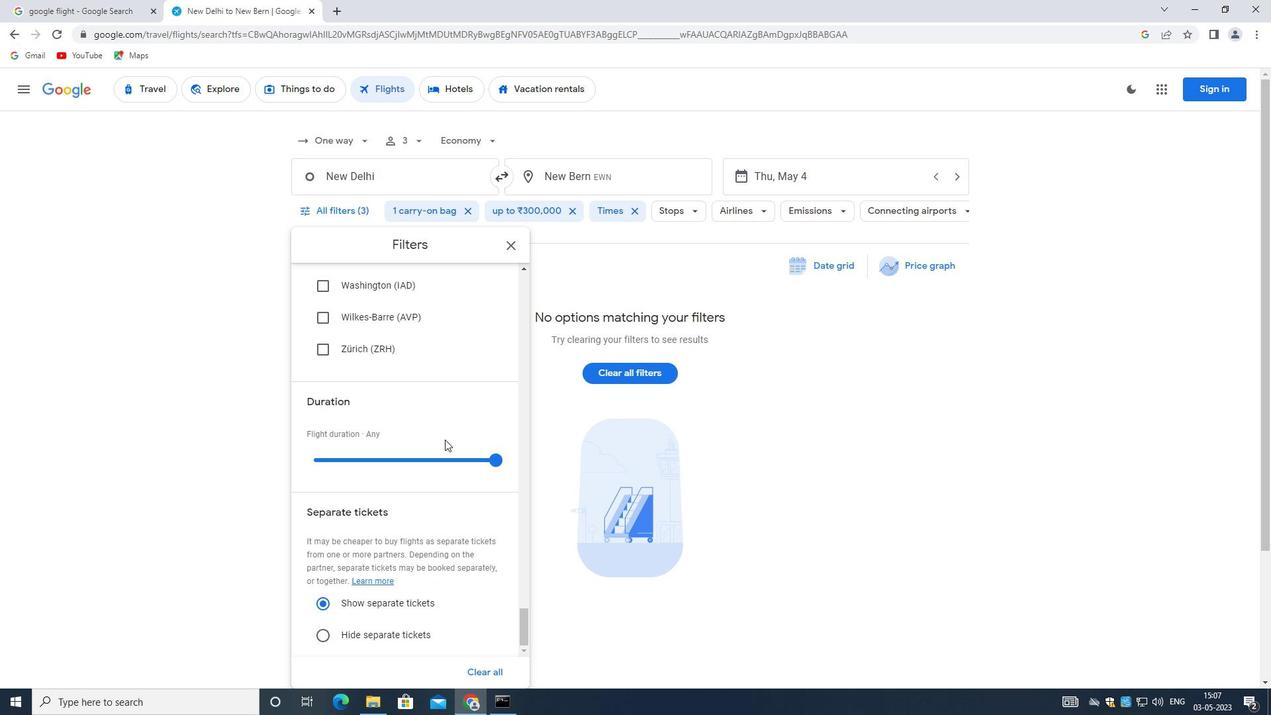 
Action: Mouse scrolled (445, 439) with delta (0, 0)
Screenshot: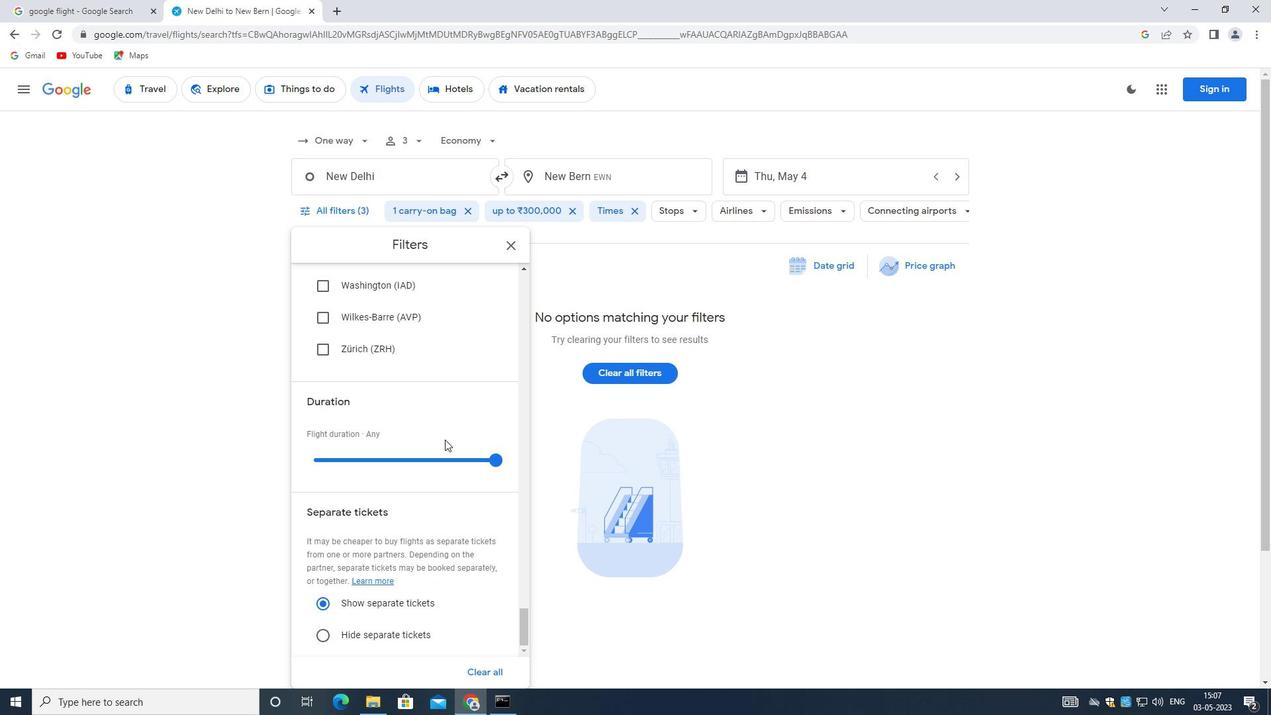 
Action: Mouse moved to (445, 441)
Screenshot: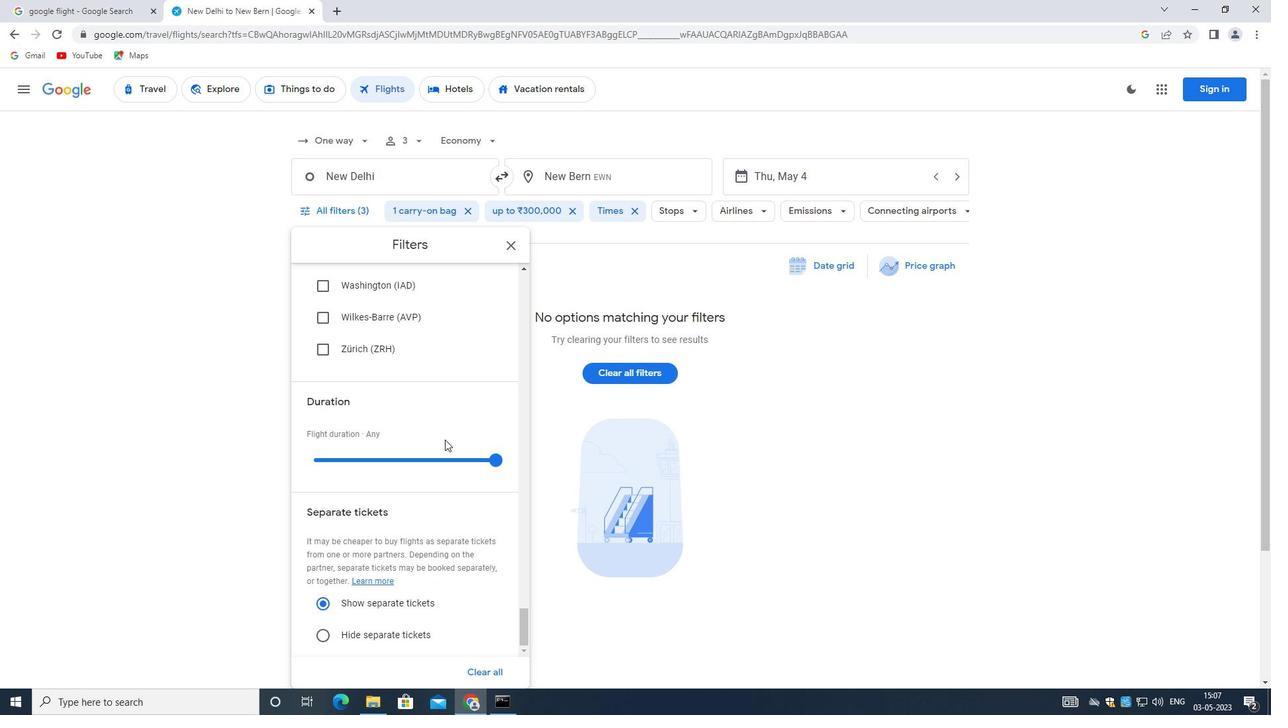 
Action: Mouse scrolled (445, 441) with delta (0, 0)
Screenshot: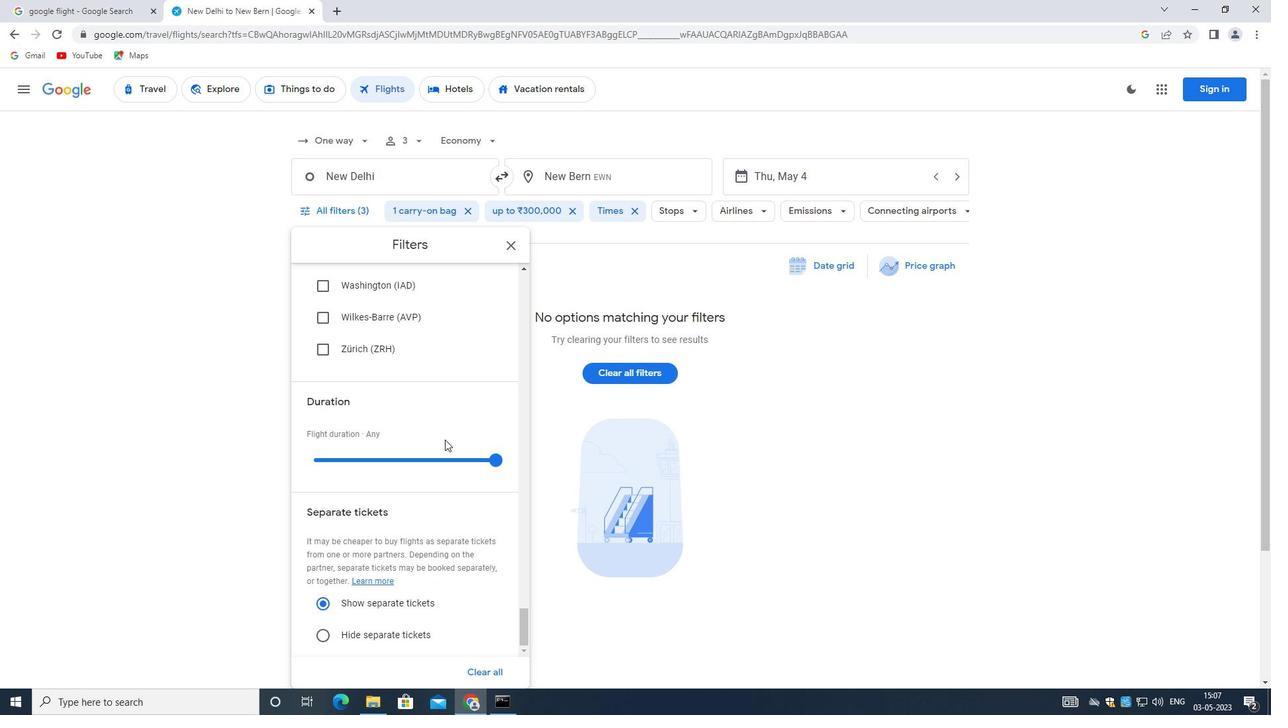 
Action: Mouse moved to (444, 444)
Screenshot: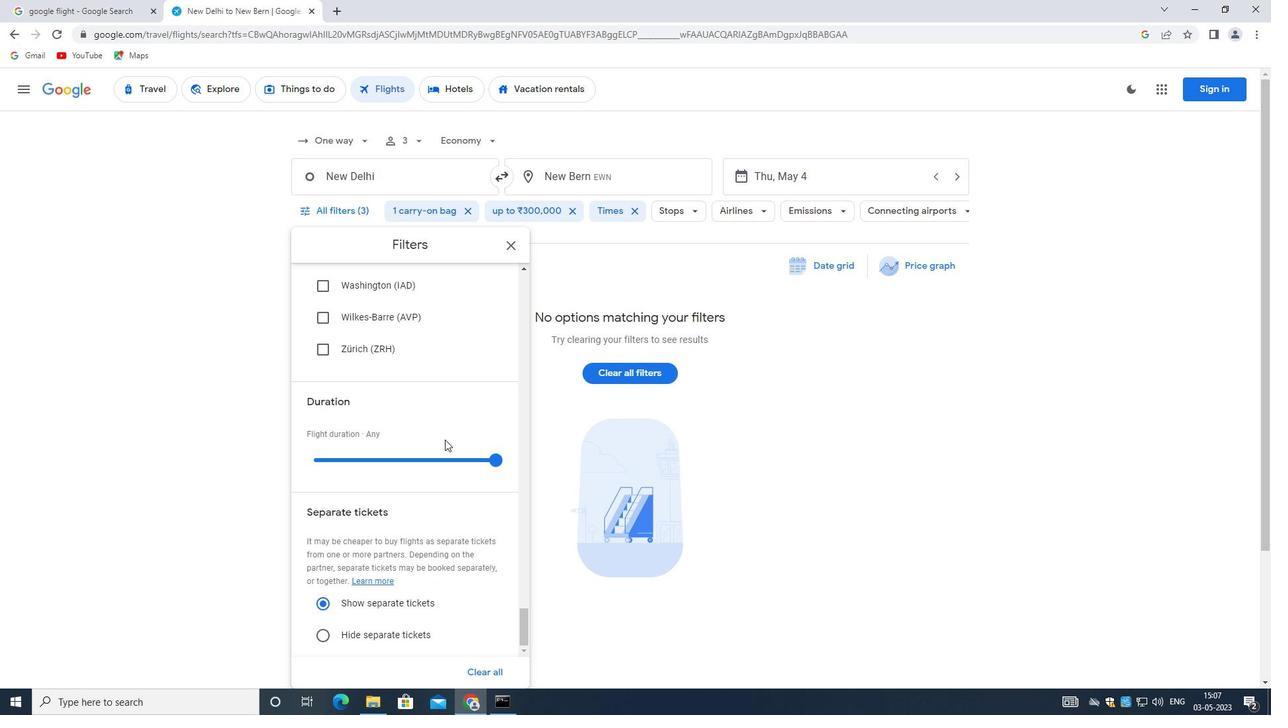 
Action: Mouse scrolled (444, 443) with delta (0, 0)
Screenshot: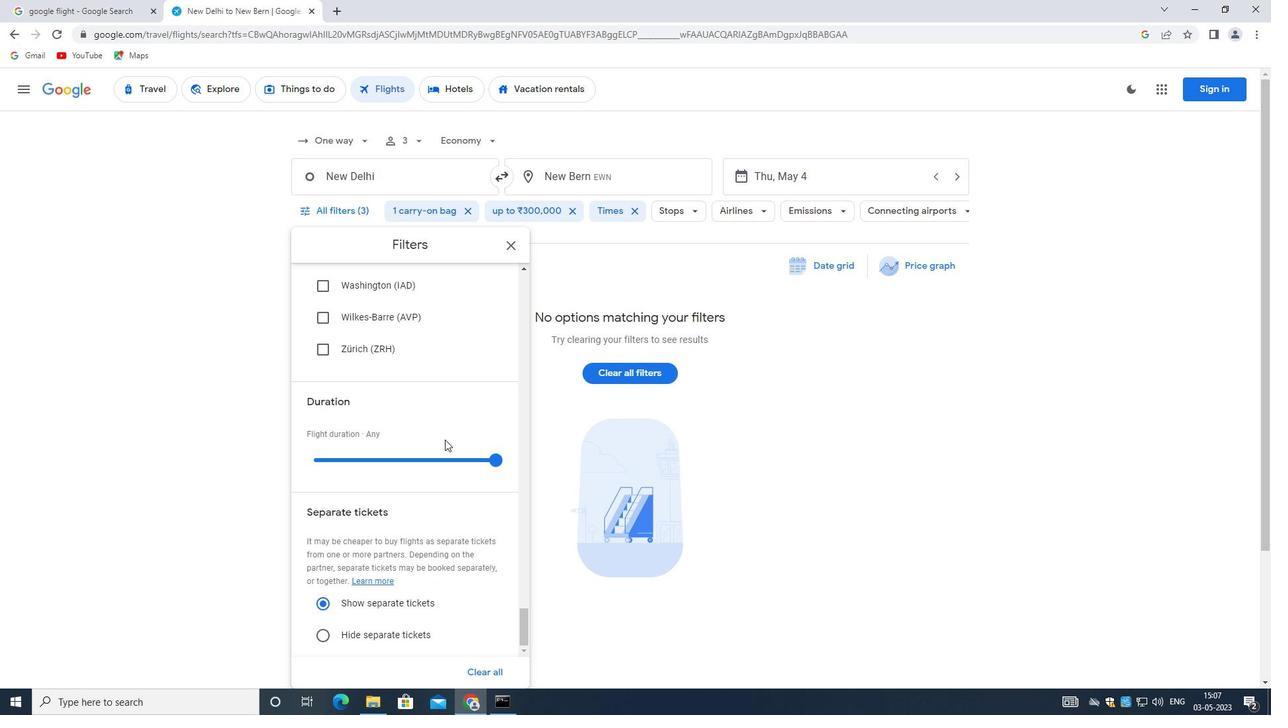 
Action: Mouse moved to (443, 446)
Screenshot: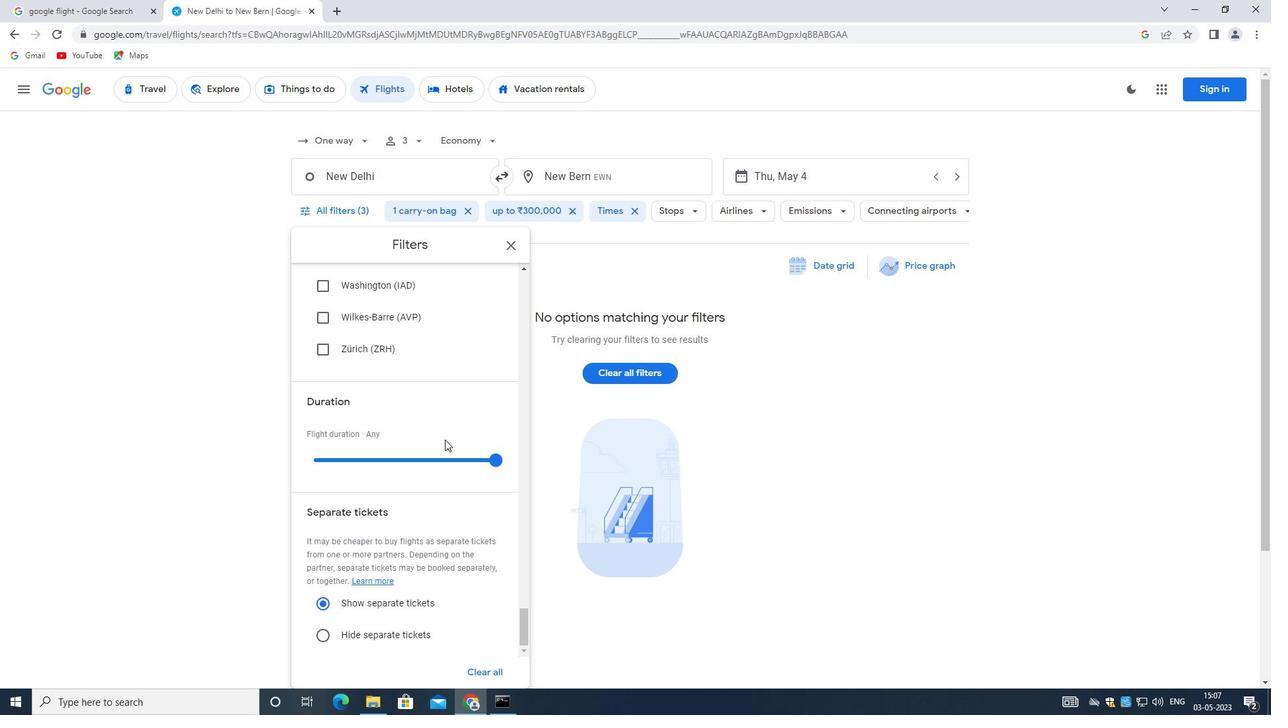 
Action: Mouse scrolled (443, 445) with delta (0, 0)
Screenshot: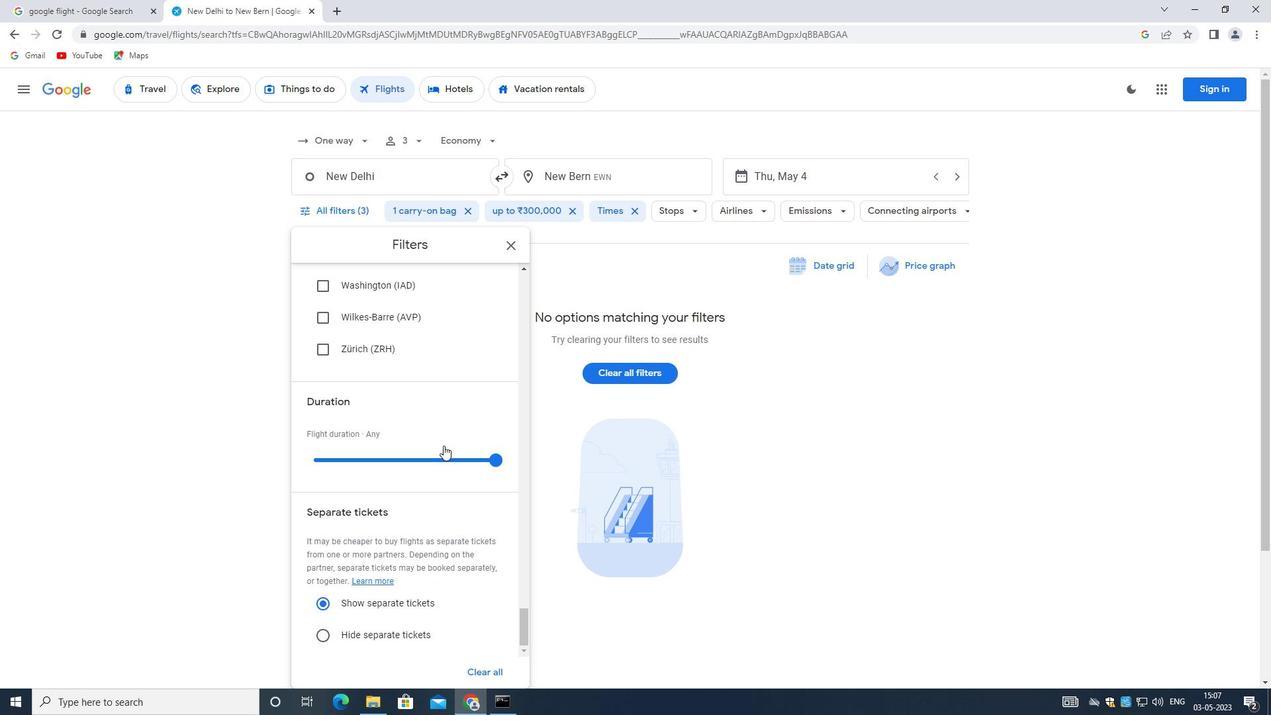 
Action: Mouse scrolled (443, 445) with delta (0, 0)
Screenshot: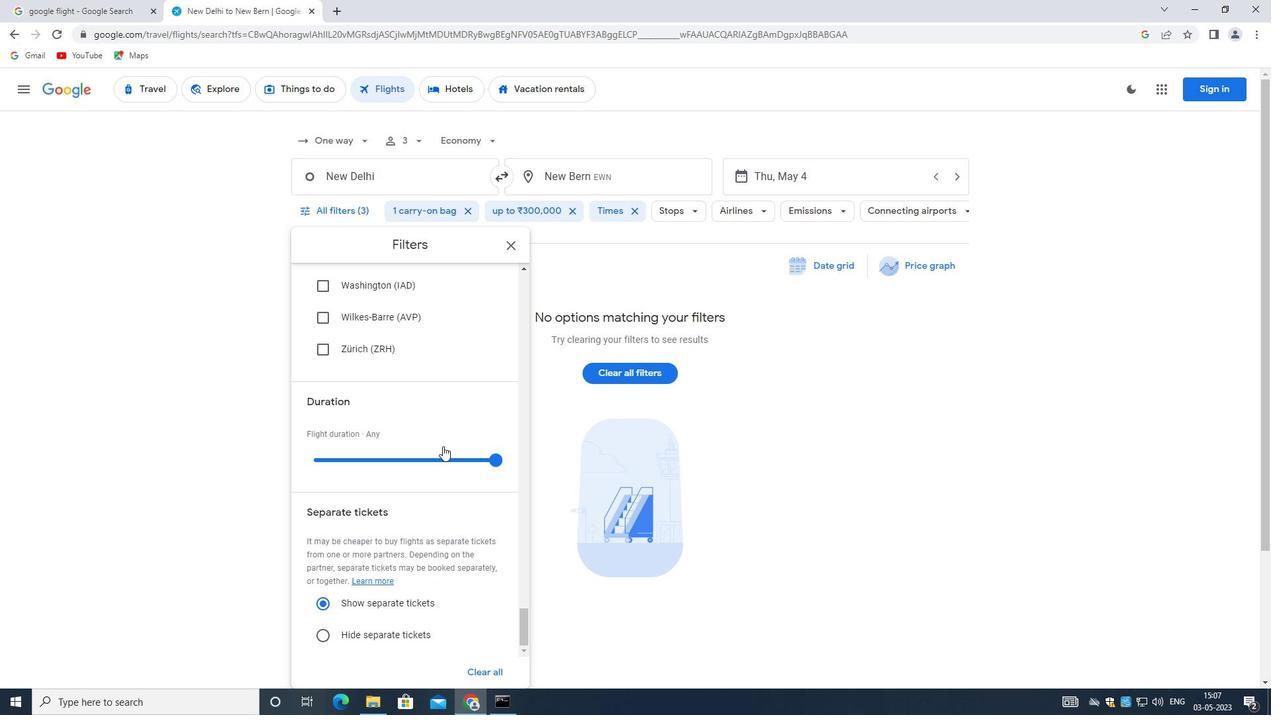 
